 Task: Reply to email with the signature Chelsea Sanchez with the subject Request for a testimonial from softage.1@softage.net with the message Could you please provide me with an update on the status of the project? with CC to softage.7@softage.net with an attached document Feasibility_study.pdf
Action: Mouse moved to (1164, 0)
Screenshot: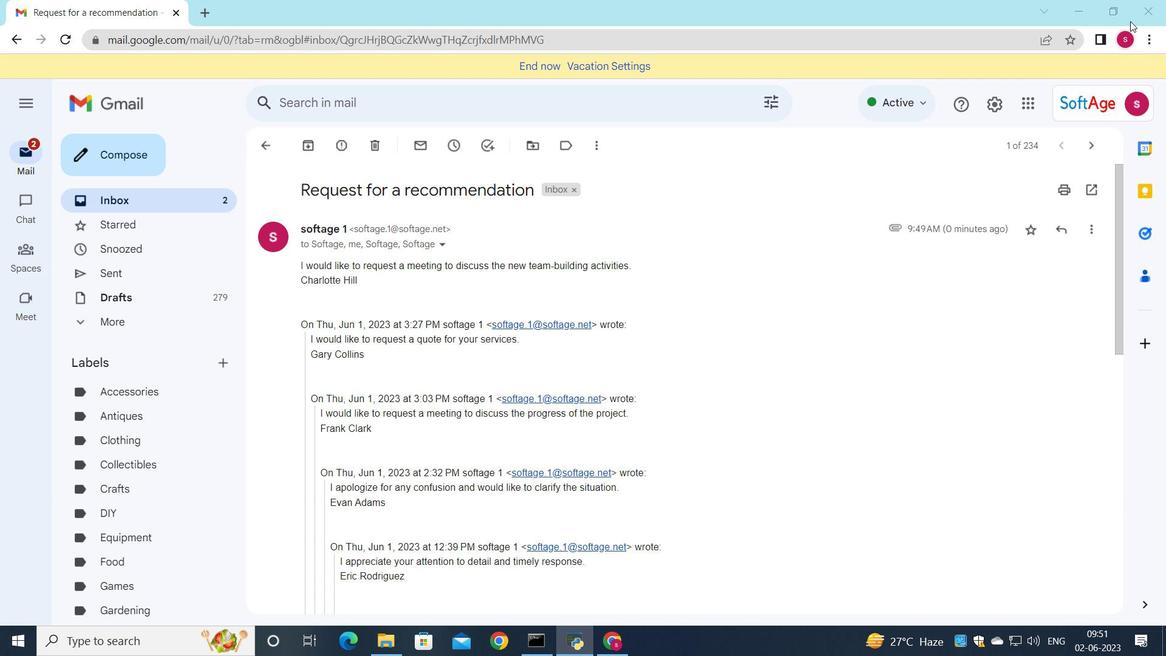 
Action: Mouse pressed left at (1164, 0)
Screenshot: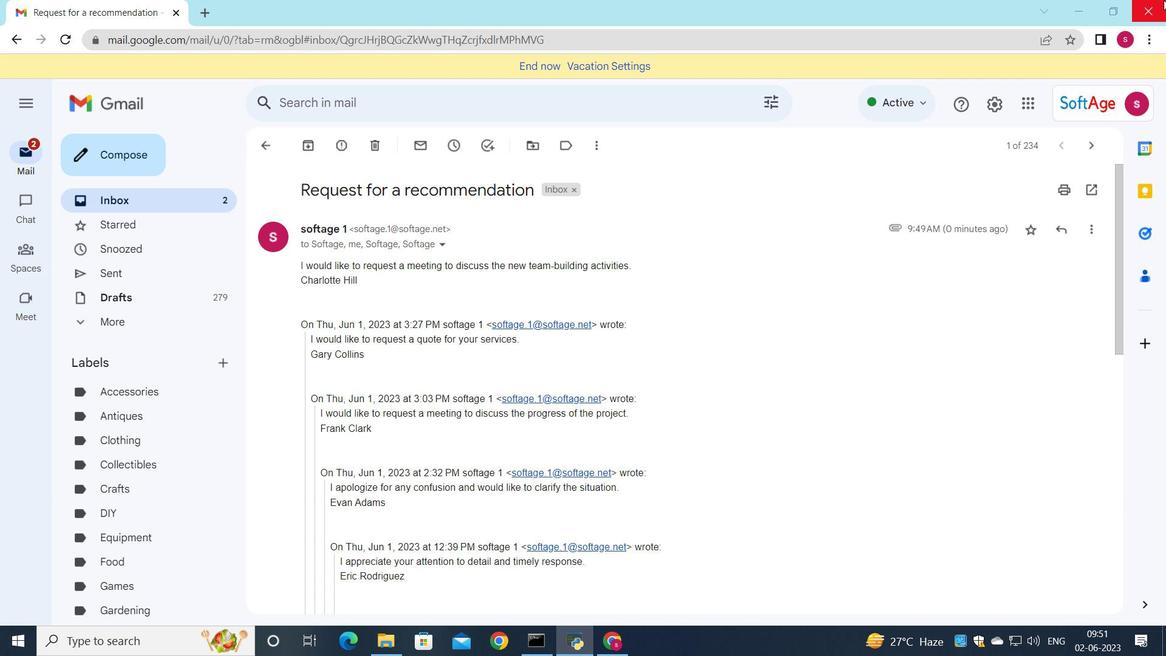 
Action: Mouse moved to (482, 649)
Screenshot: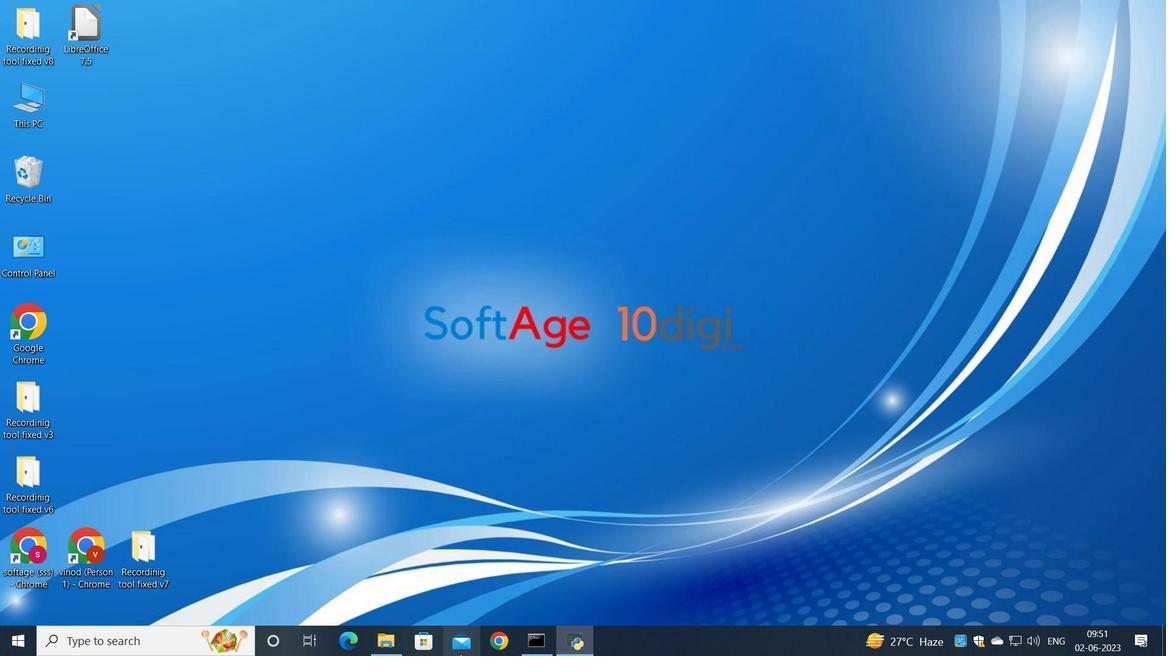 
Action: Mouse pressed left at (482, 649)
Screenshot: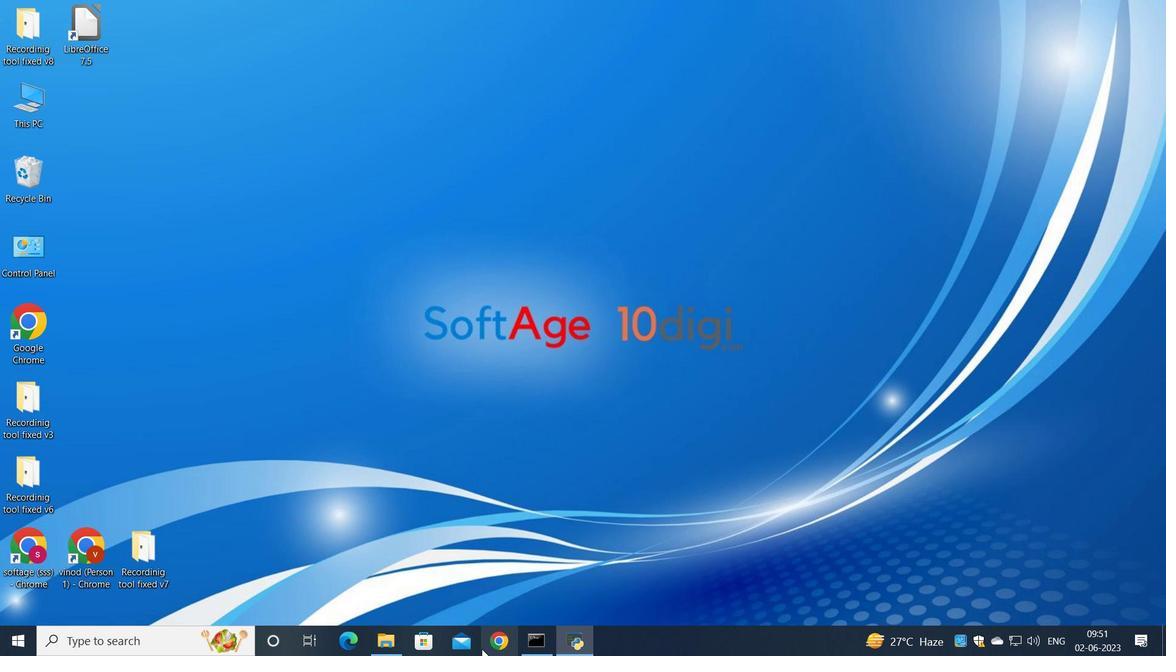 
Action: Mouse moved to (506, 412)
Screenshot: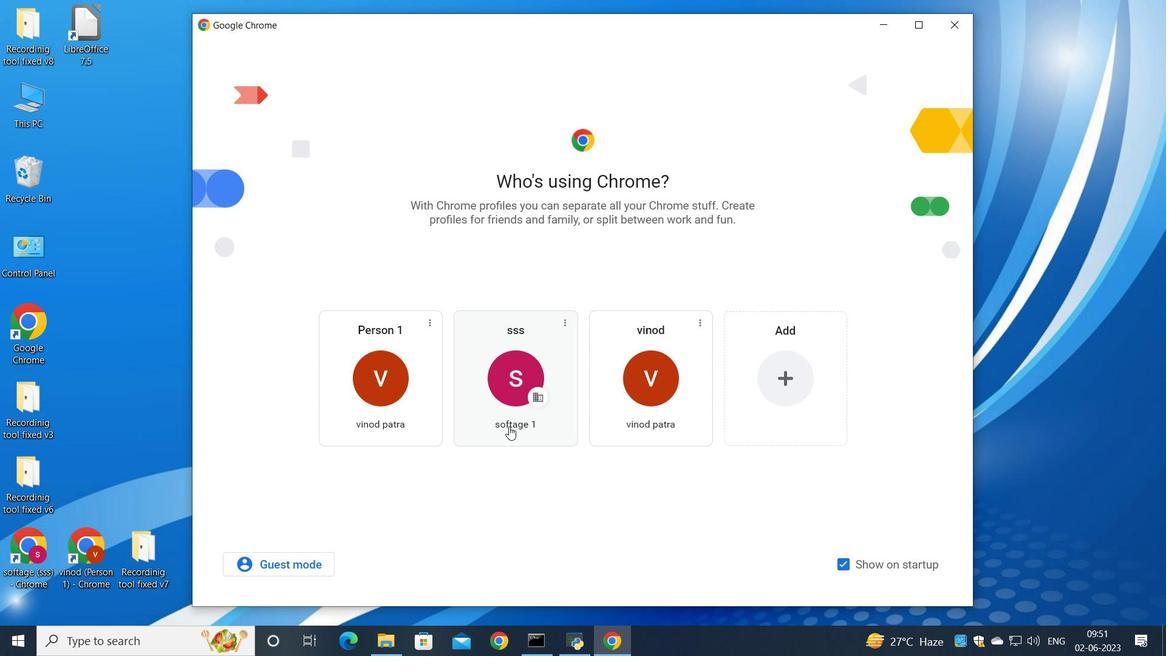 
Action: Mouse pressed left at (506, 412)
Screenshot: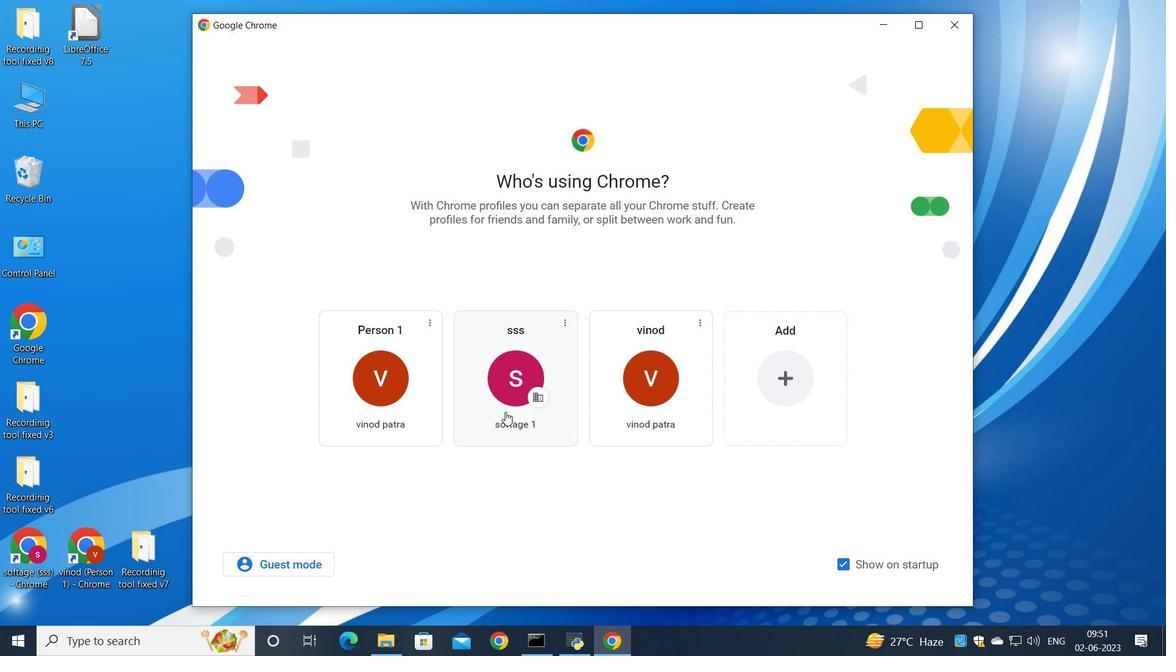 
Action: Mouse moved to (1018, 104)
Screenshot: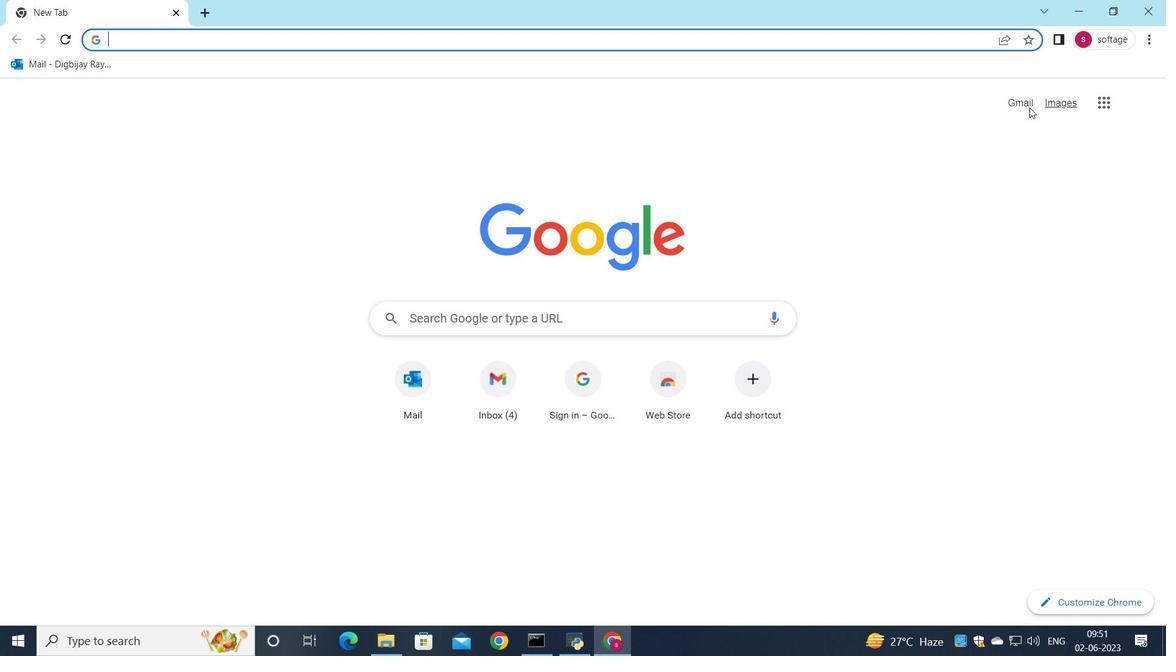 
Action: Mouse pressed left at (1018, 104)
Screenshot: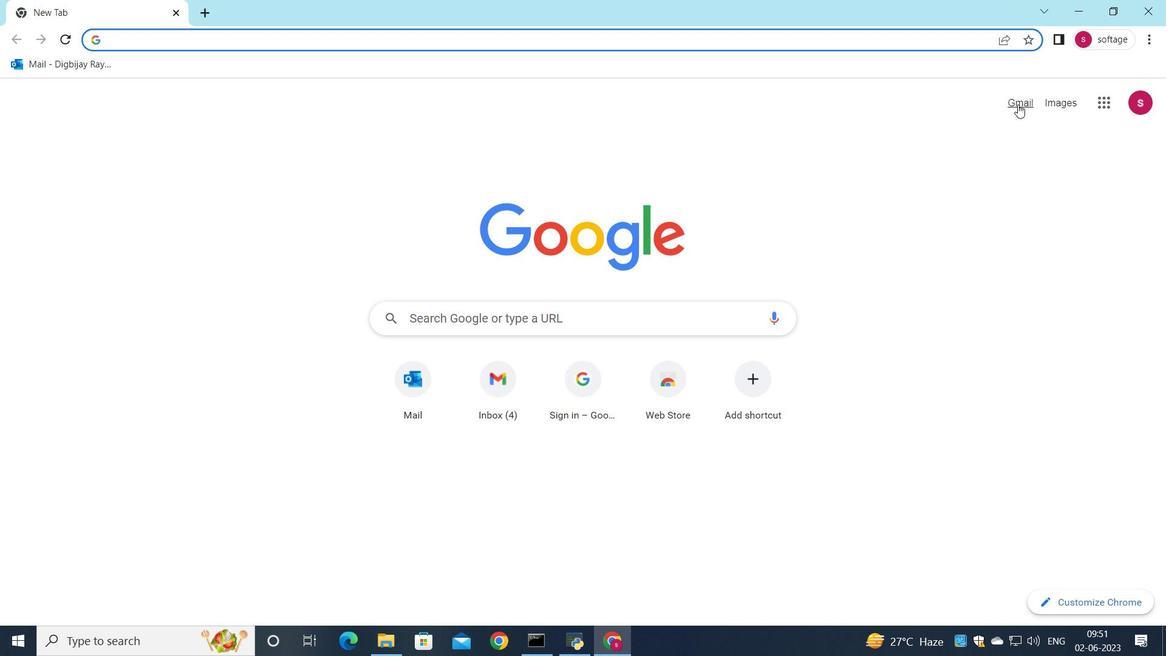 
Action: Mouse moved to (988, 102)
Screenshot: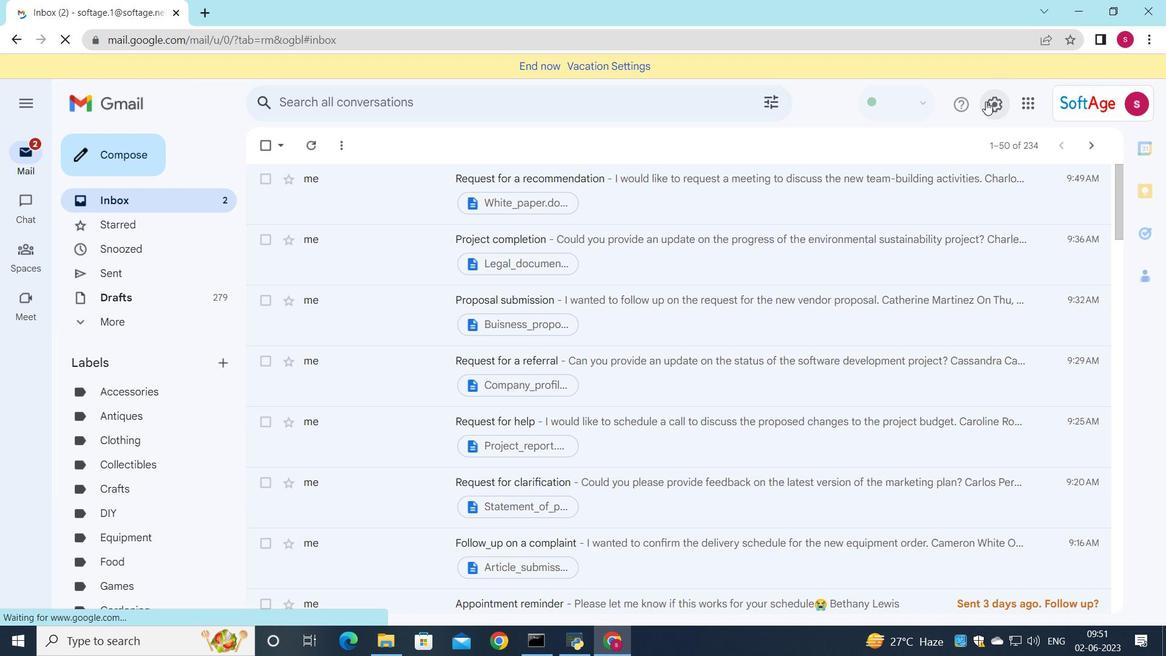 
Action: Mouse pressed left at (988, 102)
Screenshot: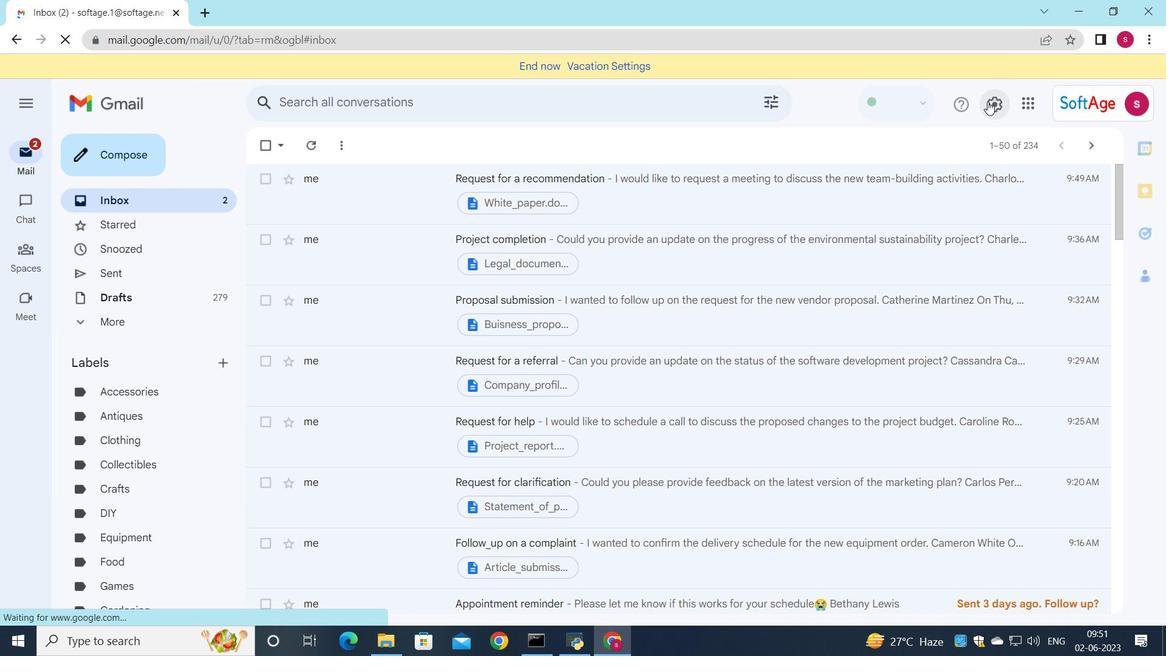 
Action: Mouse moved to (977, 187)
Screenshot: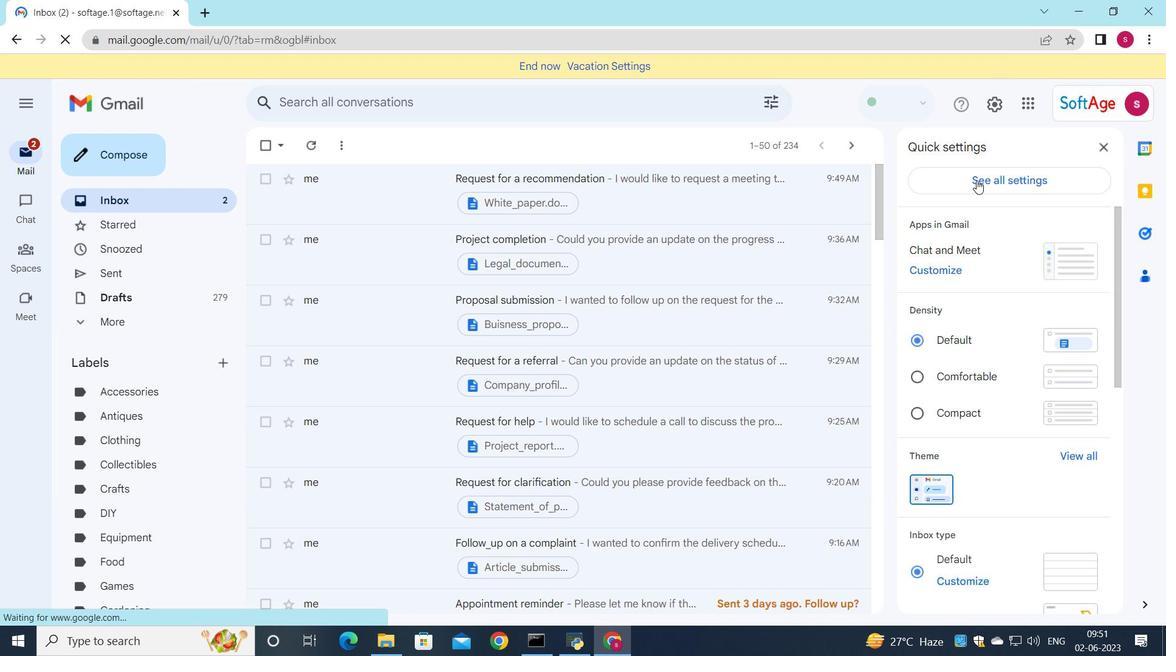 
Action: Mouse pressed left at (977, 187)
Screenshot: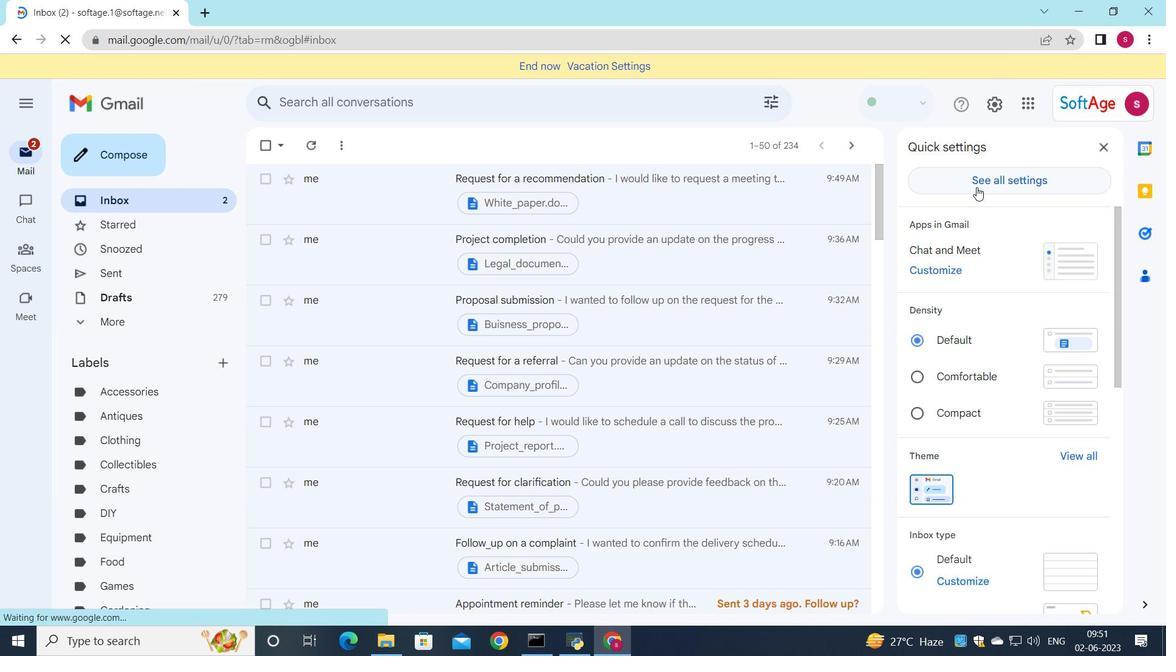 
Action: Mouse moved to (978, 186)
Screenshot: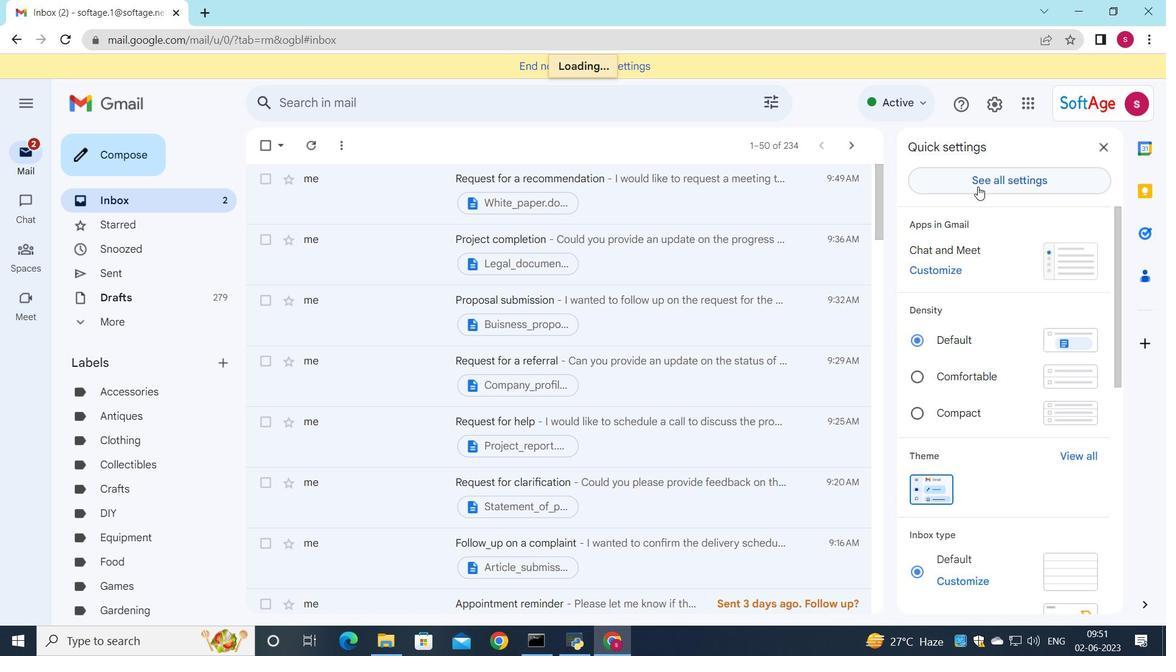 
Action: Mouse pressed left at (978, 186)
Screenshot: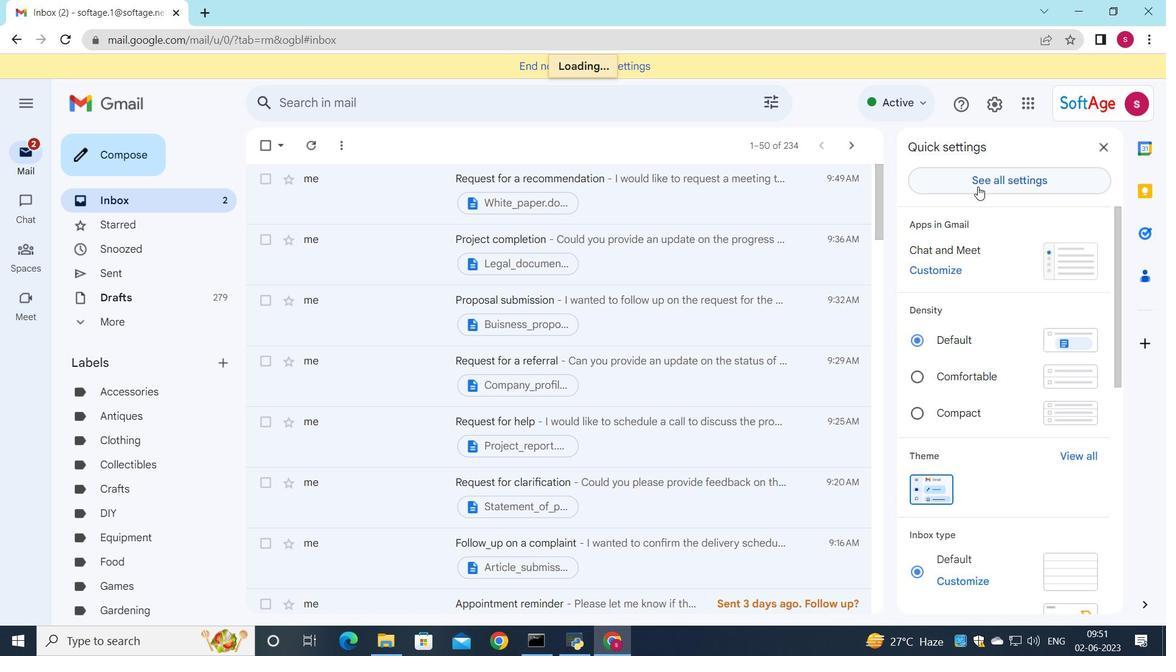 
Action: Mouse moved to (602, 460)
Screenshot: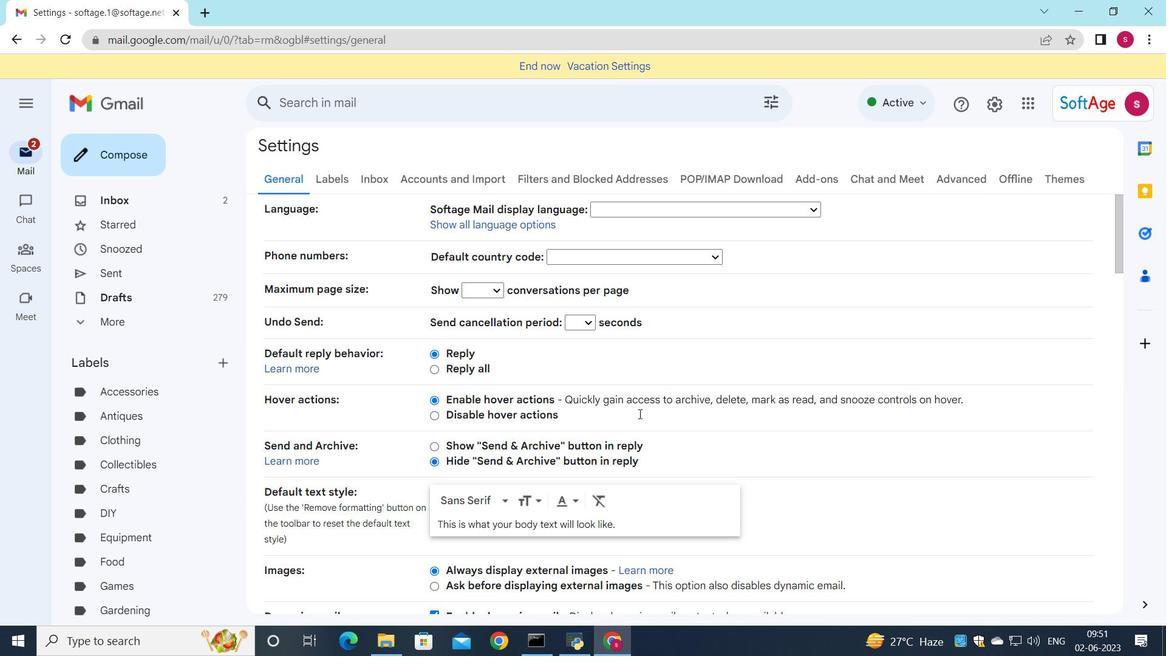 
Action: Mouse scrolled (602, 459) with delta (0, 0)
Screenshot: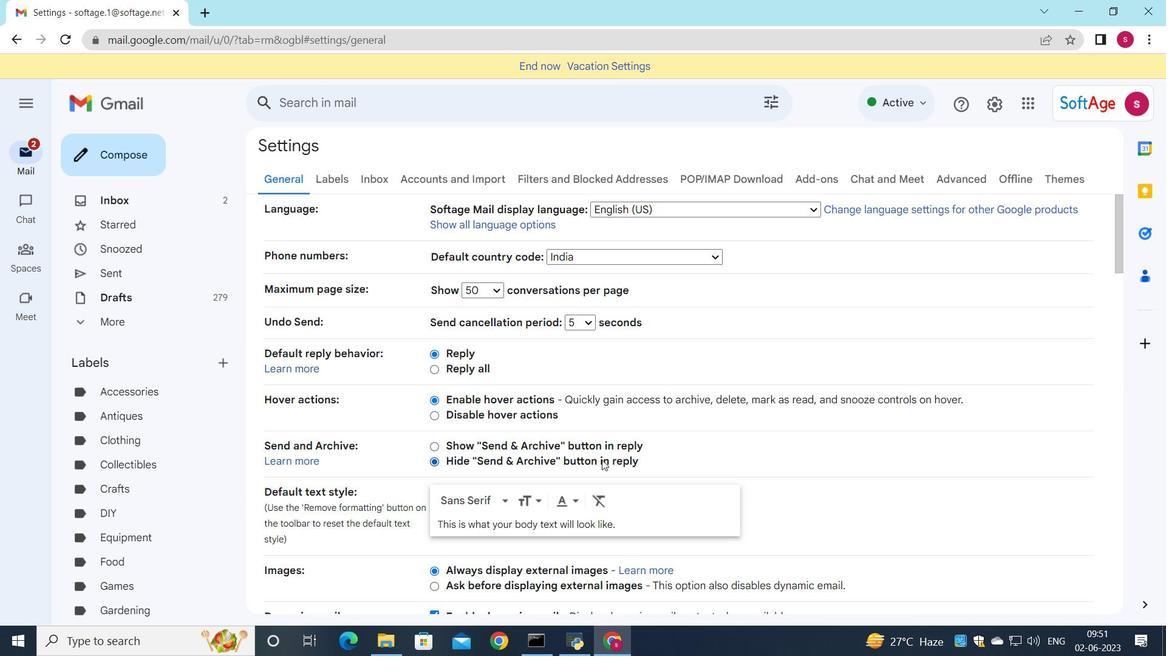 
Action: Mouse scrolled (602, 459) with delta (0, 0)
Screenshot: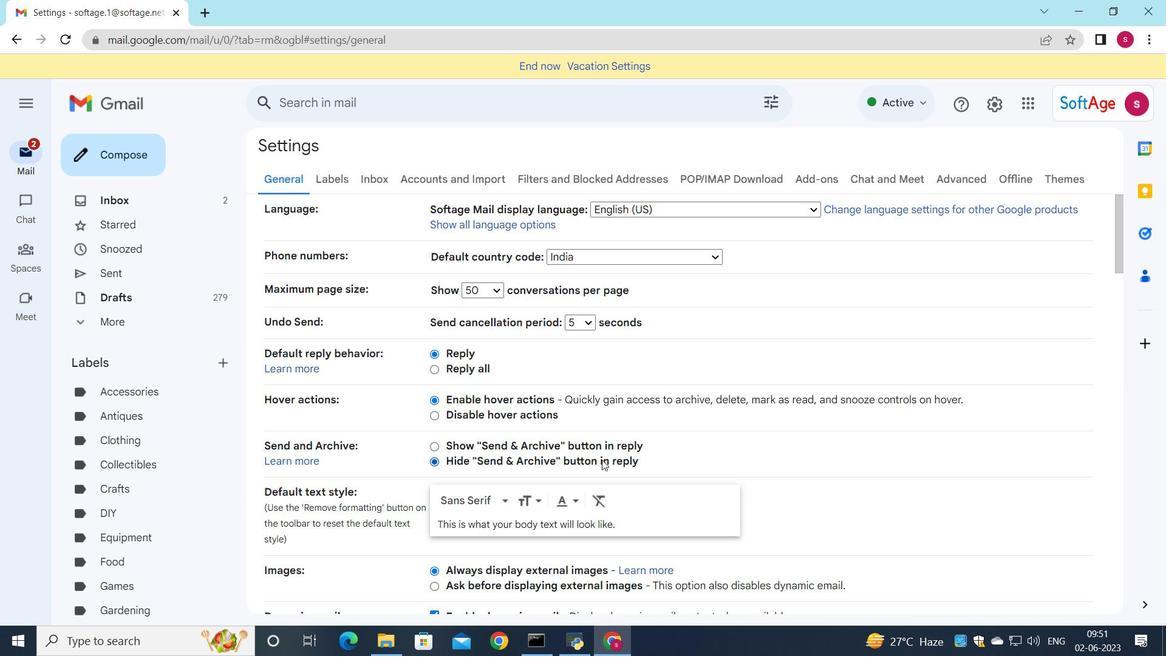 
Action: Mouse scrolled (602, 459) with delta (0, 0)
Screenshot: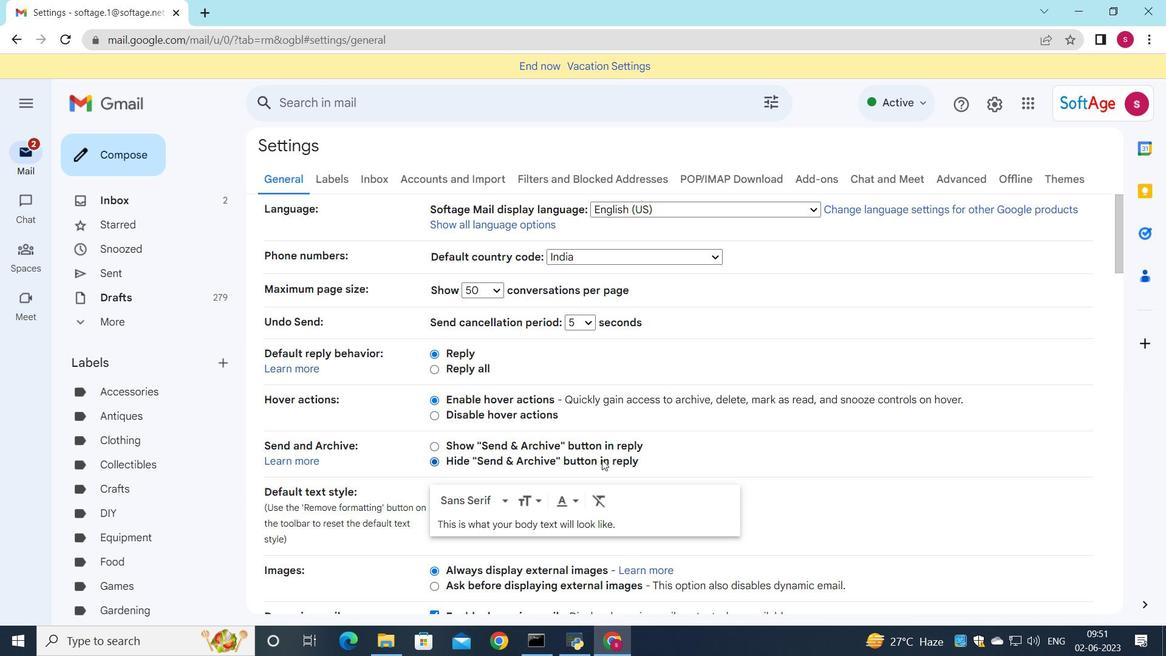 
Action: Mouse scrolled (602, 459) with delta (0, 0)
Screenshot: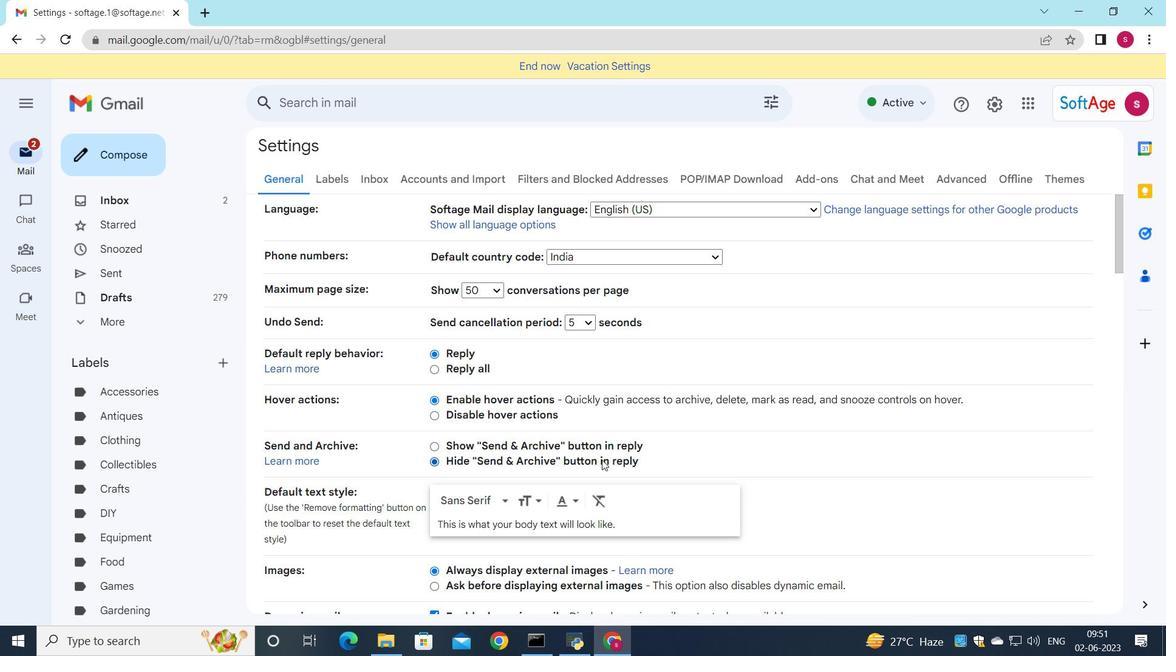 
Action: Mouse moved to (604, 458)
Screenshot: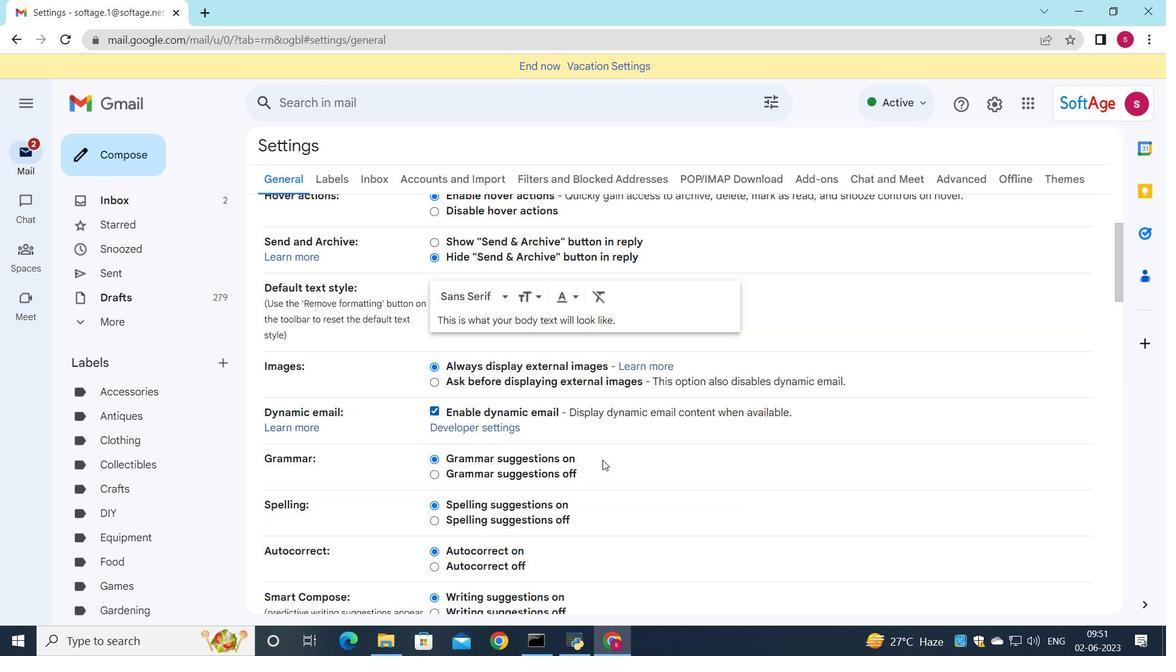 
Action: Mouse scrolled (604, 457) with delta (0, 0)
Screenshot: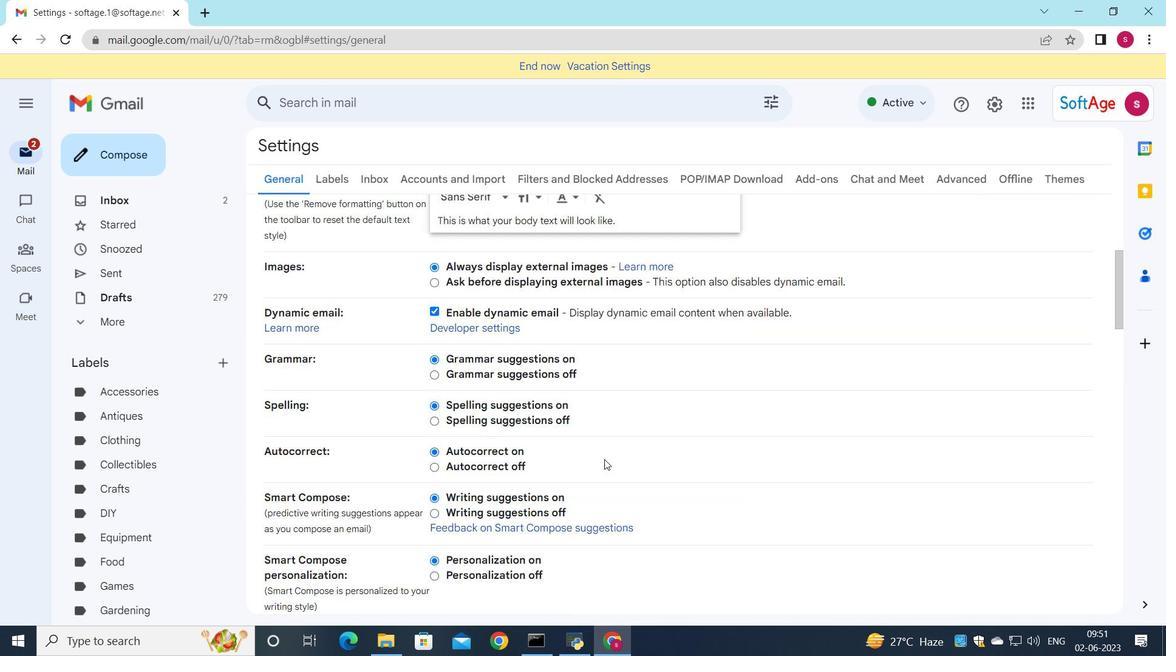 
Action: Mouse scrolled (604, 457) with delta (0, 0)
Screenshot: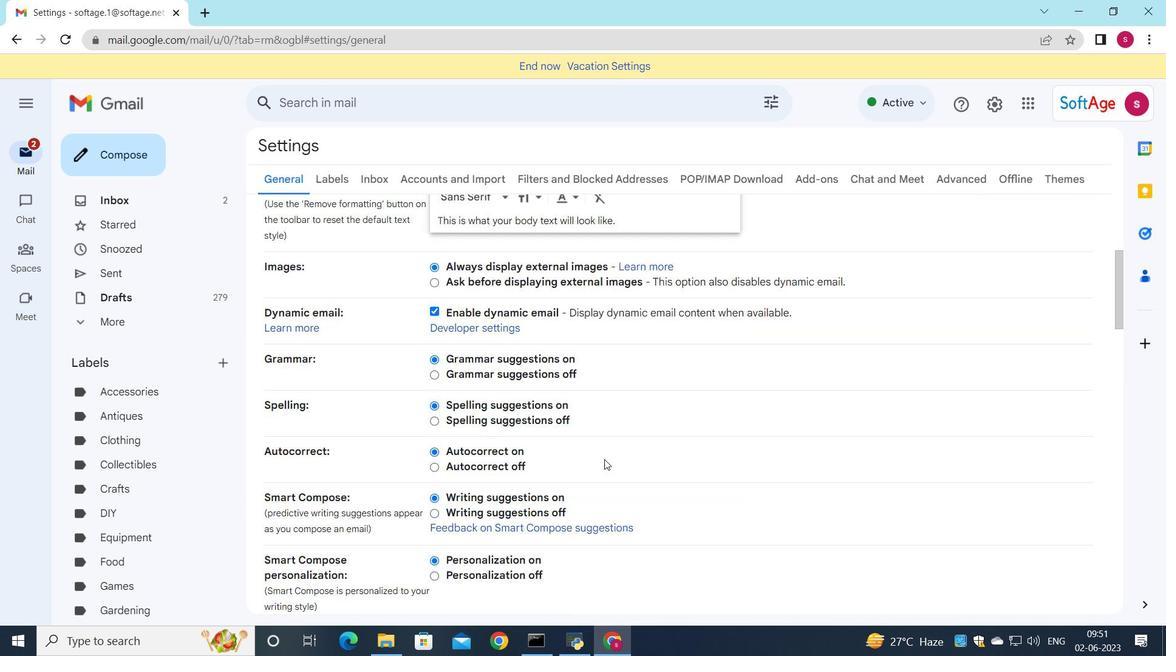 
Action: Mouse scrolled (604, 457) with delta (0, 0)
Screenshot: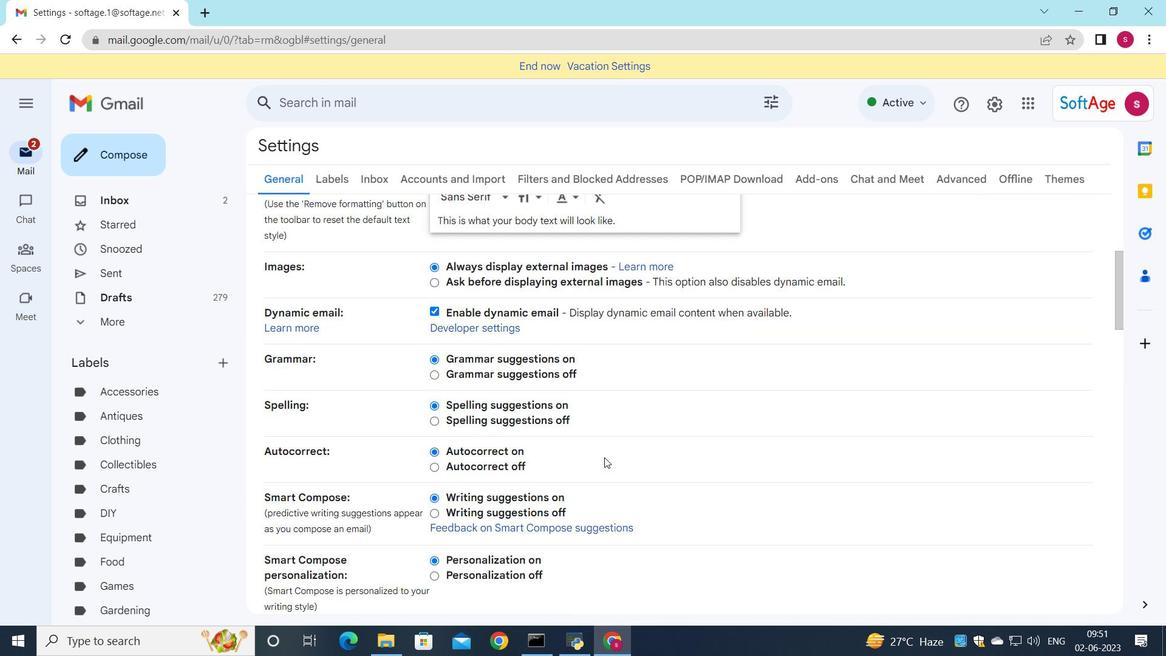 
Action: Mouse scrolled (604, 457) with delta (0, 0)
Screenshot: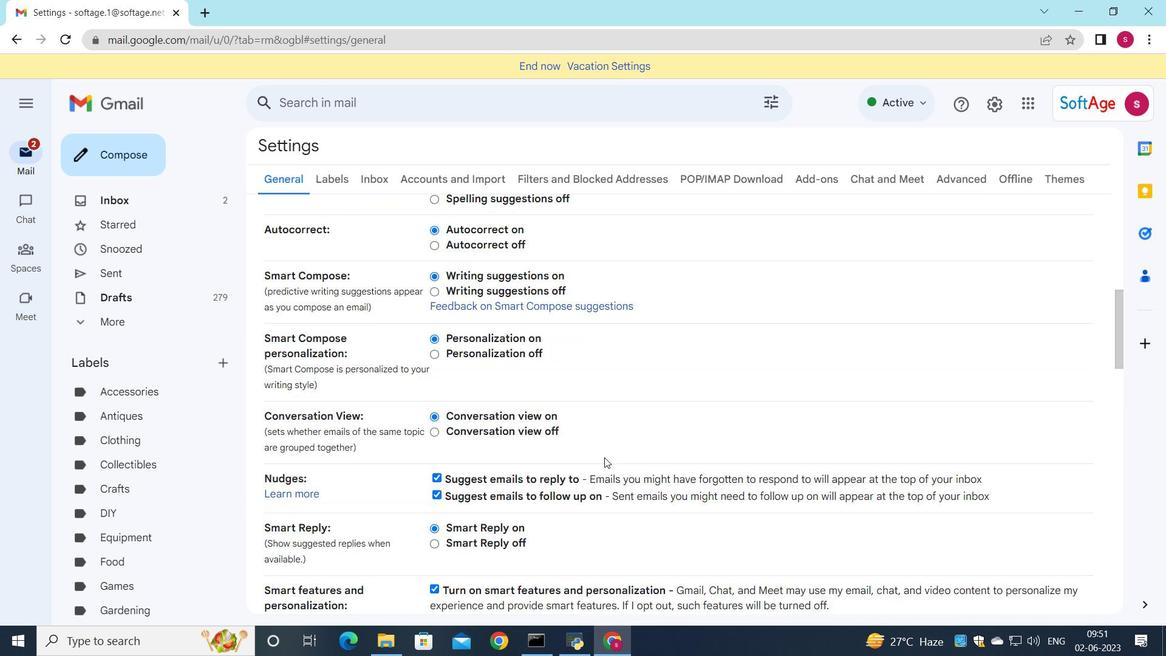 
Action: Mouse scrolled (604, 457) with delta (0, 0)
Screenshot: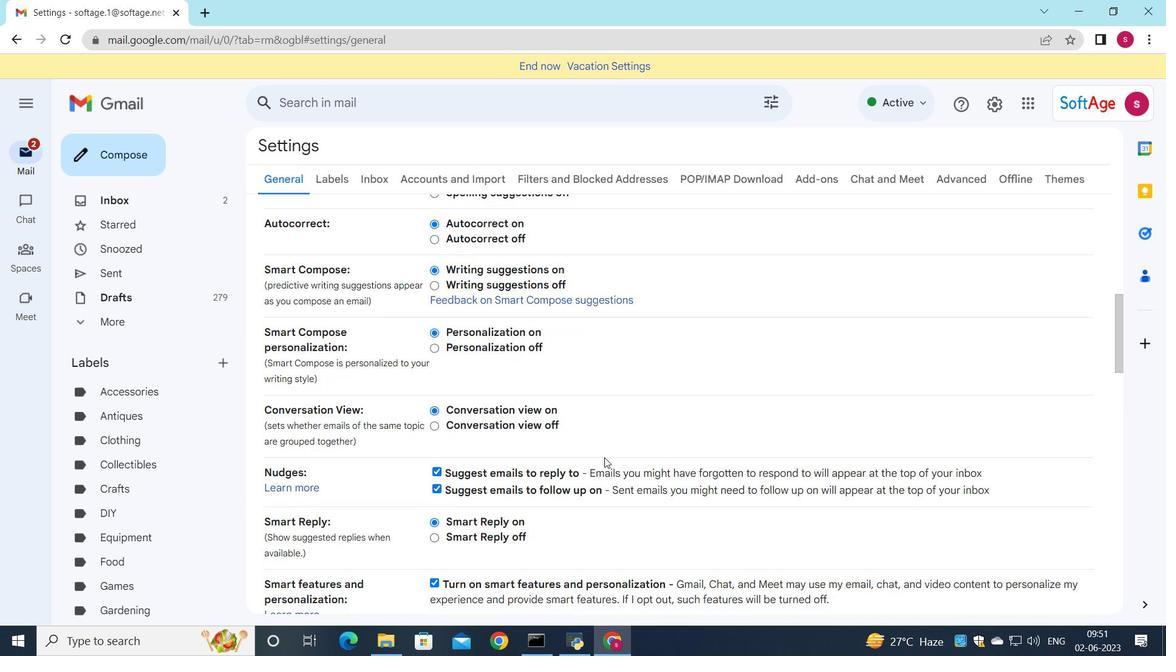 
Action: Mouse scrolled (604, 457) with delta (0, 0)
Screenshot: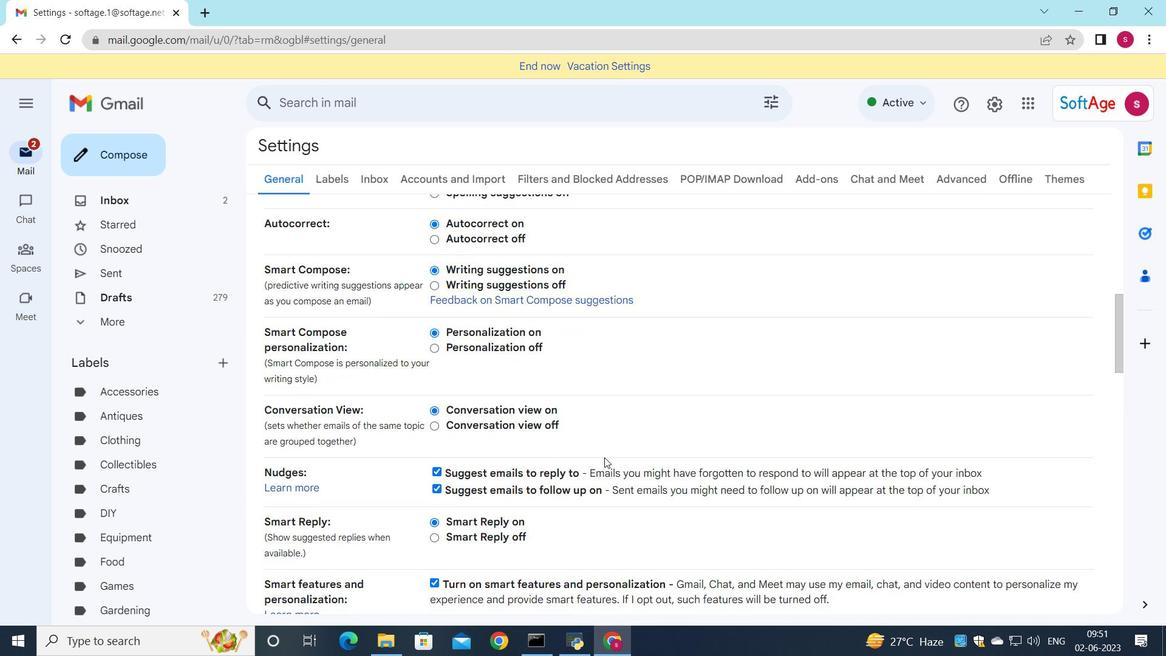 
Action: Mouse scrolled (604, 457) with delta (0, 0)
Screenshot: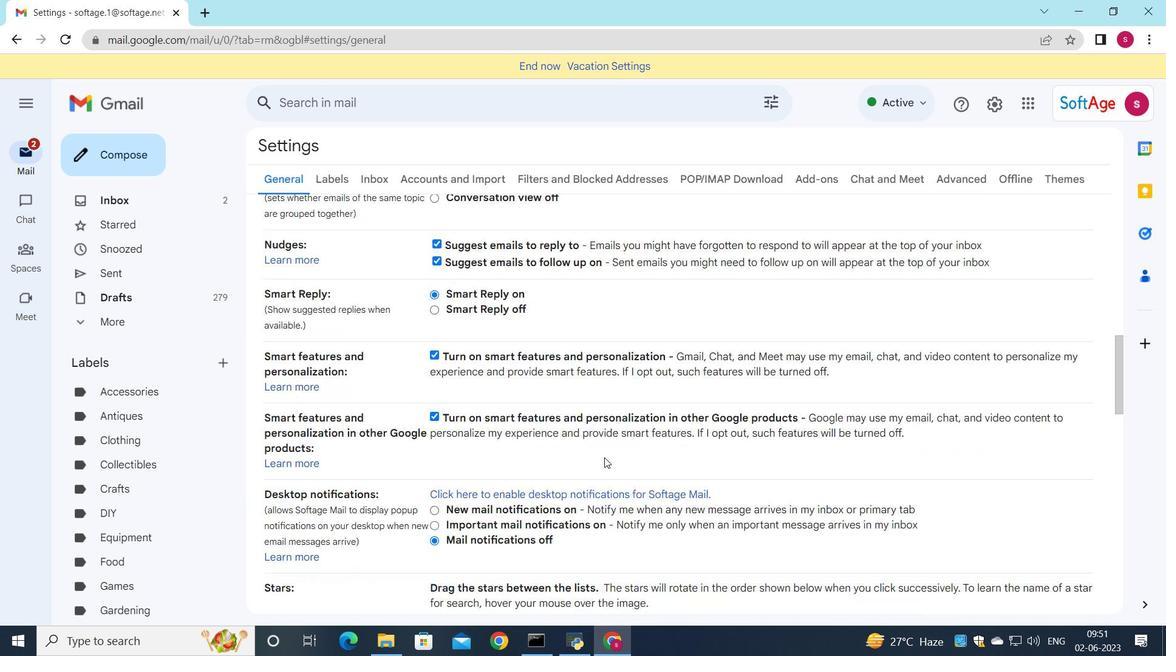 
Action: Mouse scrolled (604, 457) with delta (0, 0)
Screenshot: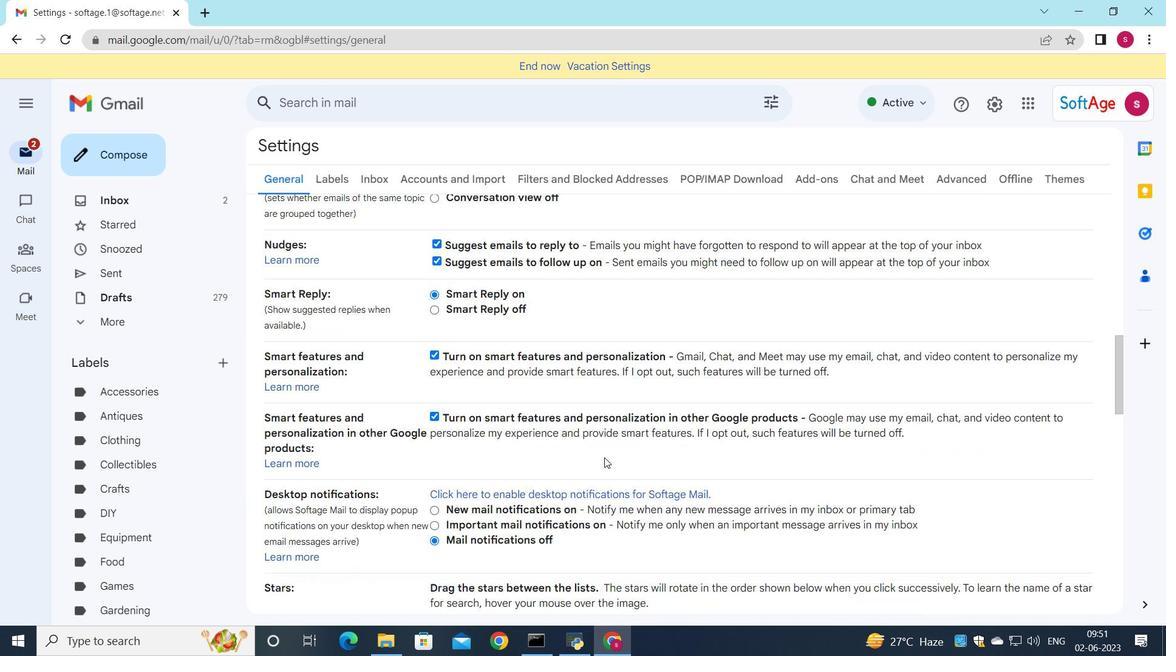 
Action: Mouse scrolled (604, 457) with delta (0, 0)
Screenshot: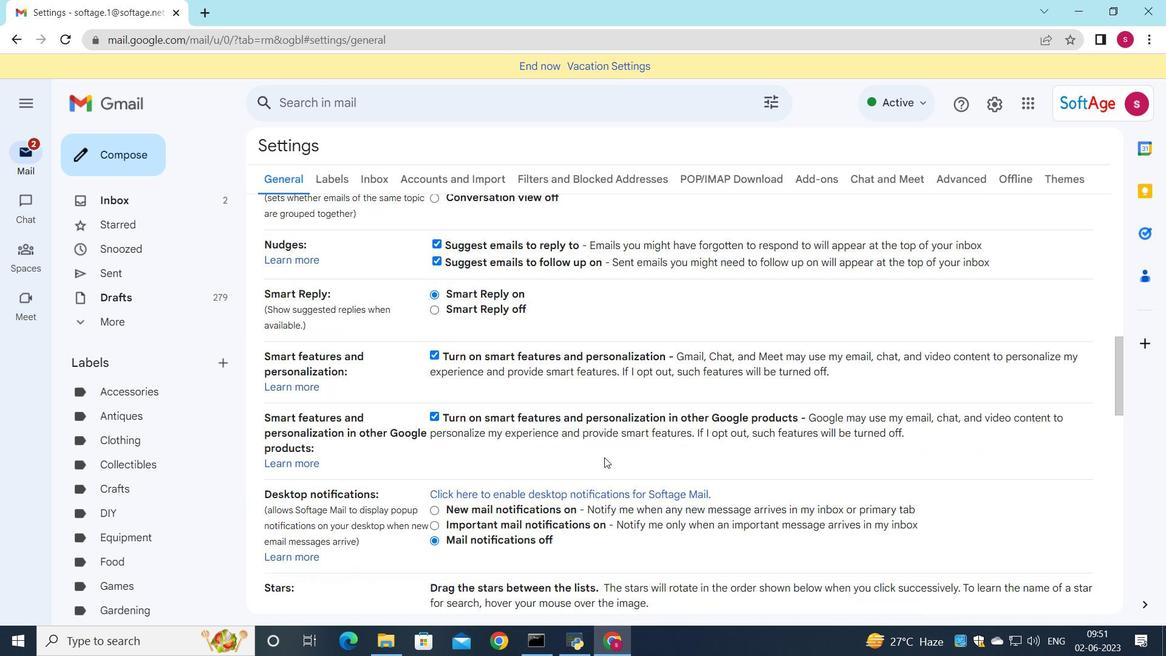 
Action: Mouse scrolled (604, 457) with delta (0, 0)
Screenshot: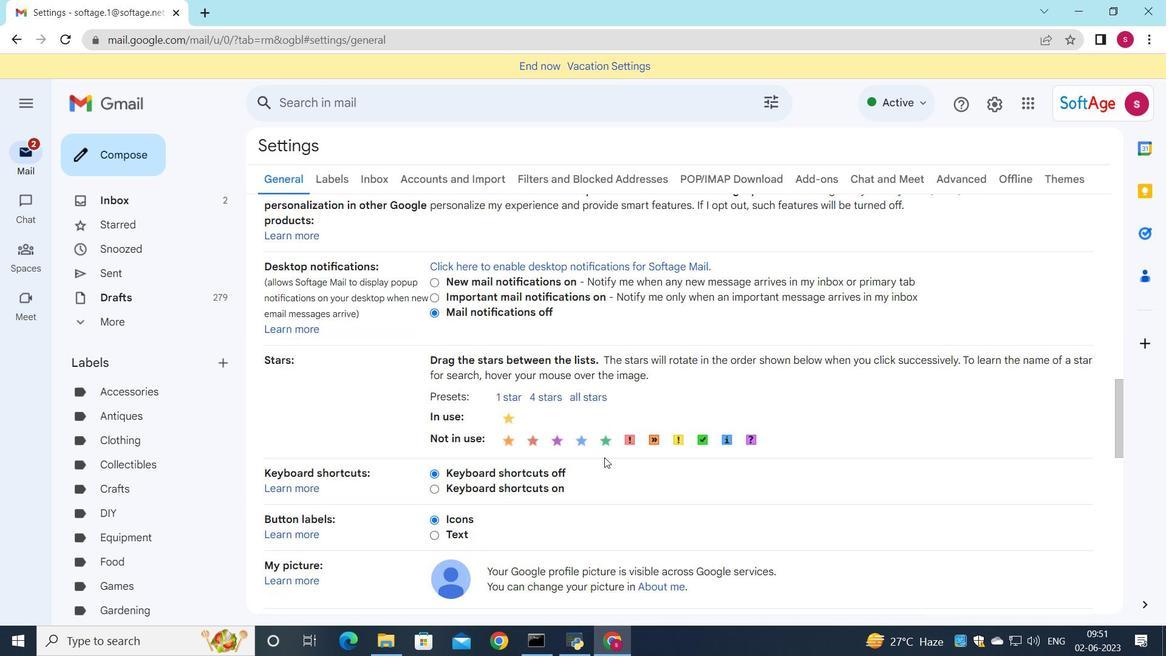 
Action: Mouse scrolled (604, 457) with delta (0, 0)
Screenshot: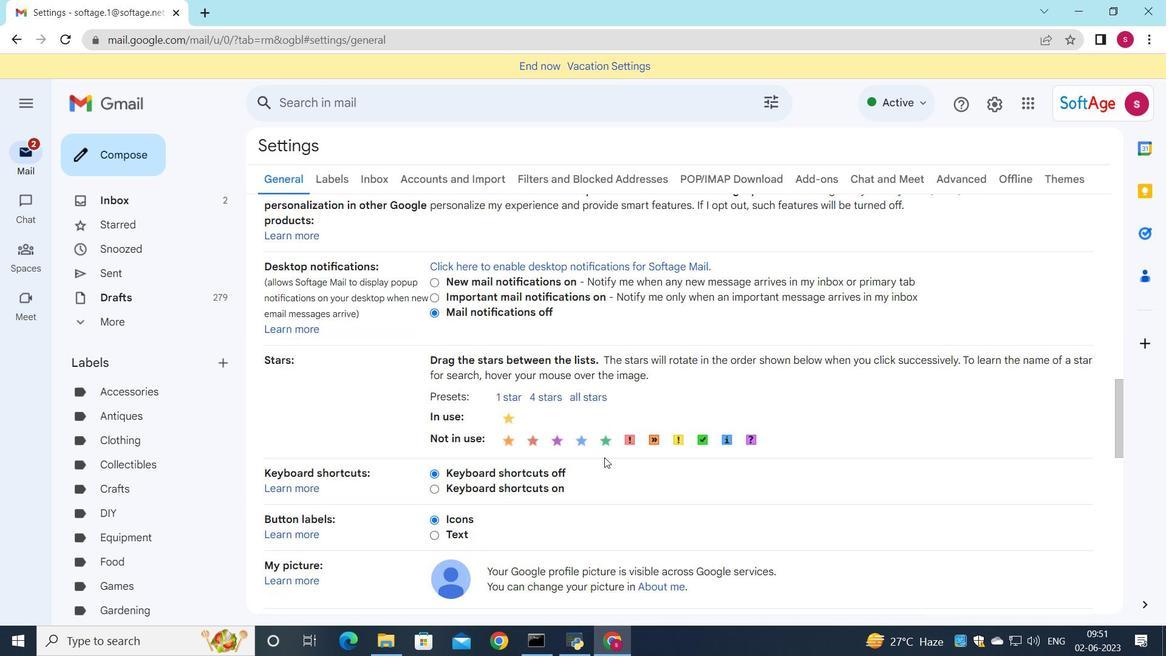 
Action: Mouse scrolled (604, 457) with delta (0, 0)
Screenshot: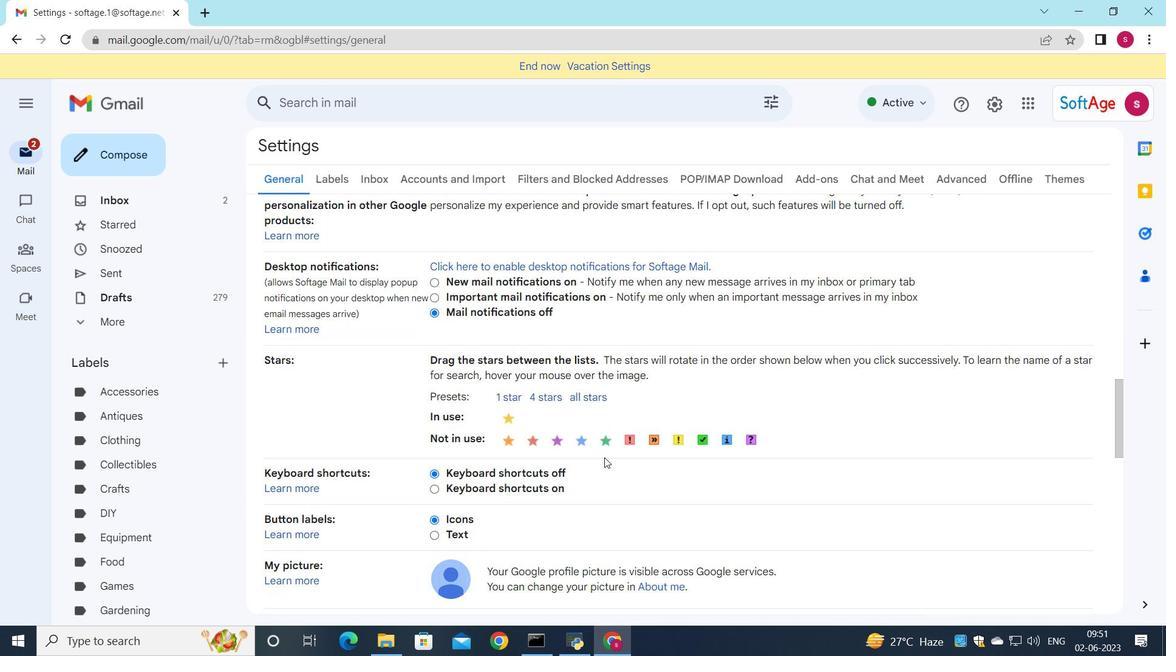 
Action: Mouse scrolled (604, 457) with delta (0, 0)
Screenshot: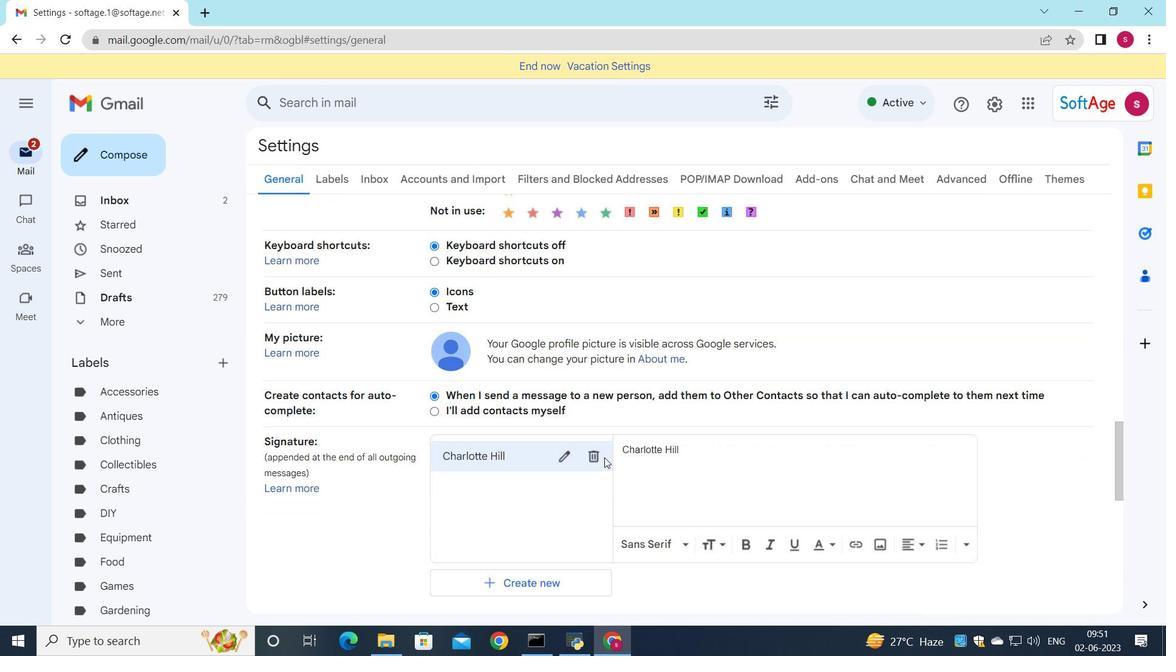 
Action: Mouse scrolled (604, 457) with delta (0, 0)
Screenshot: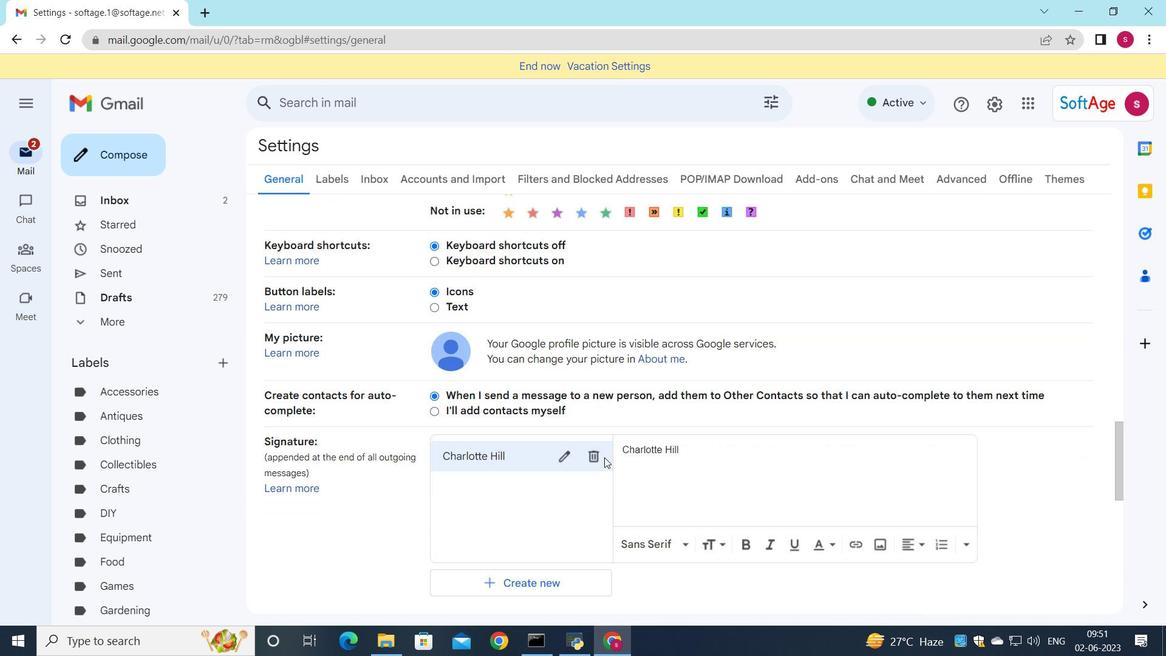 
Action: Mouse scrolled (604, 457) with delta (0, 0)
Screenshot: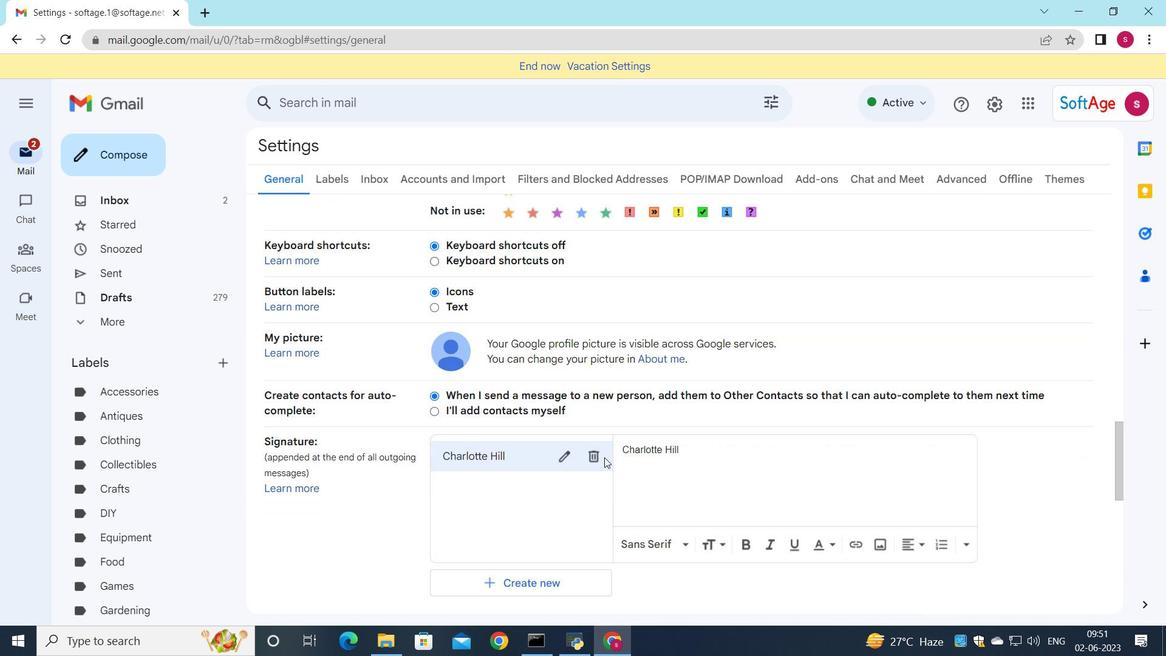 
Action: Mouse scrolled (604, 457) with delta (0, 0)
Screenshot: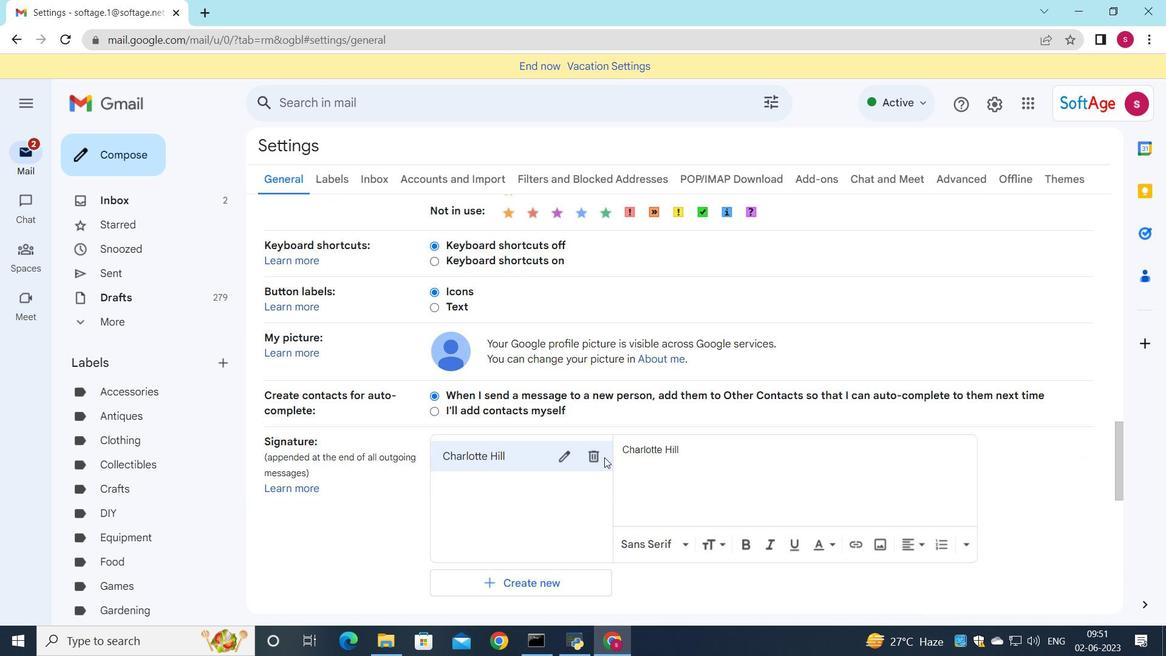 
Action: Mouse scrolled (604, 458) with delta (0, 0)
Screenshot: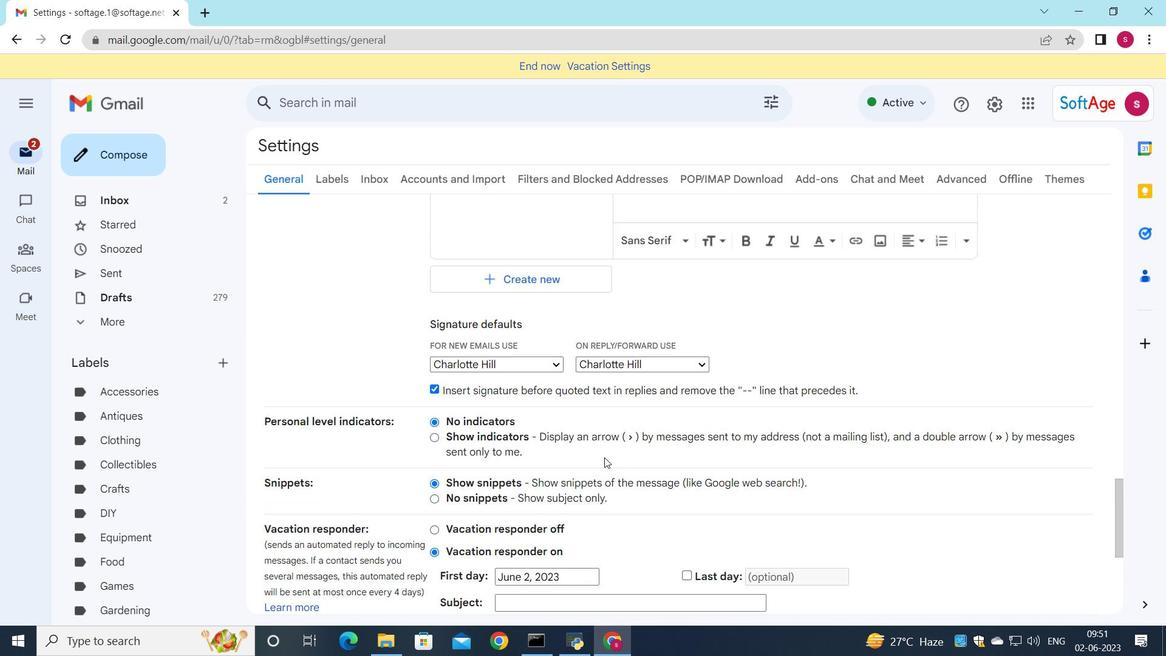 
Action: Mouse scrolled (604, 458) with delta (0, 0)
Screenshot: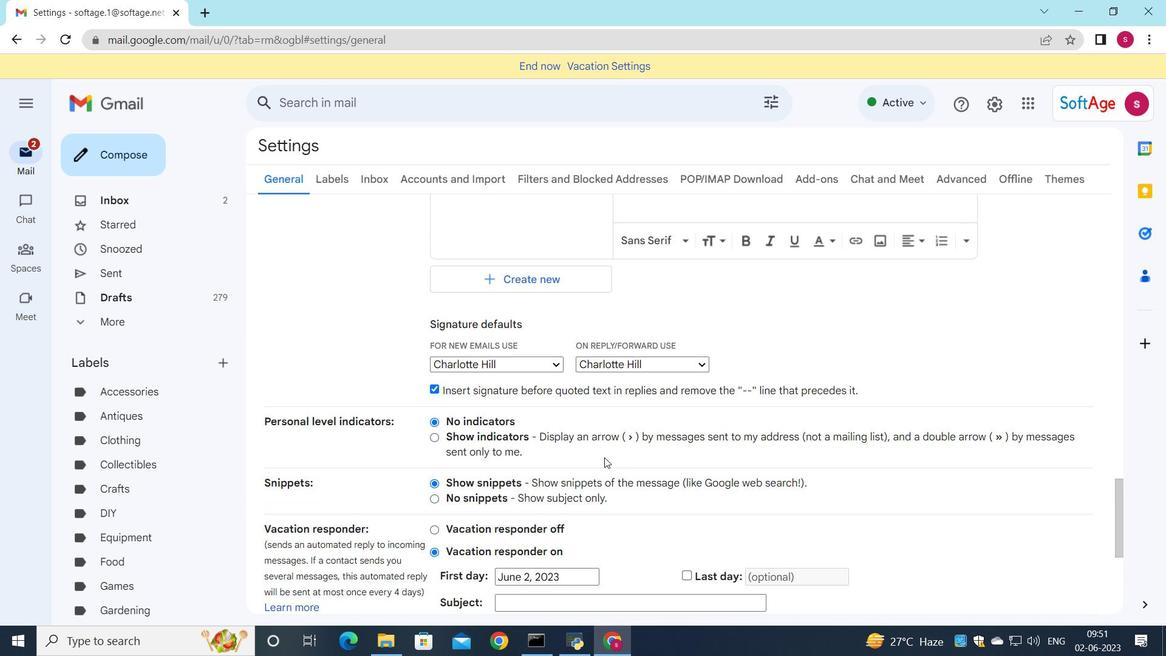
Action: Mouse moved to (597, 302)
Screenshot: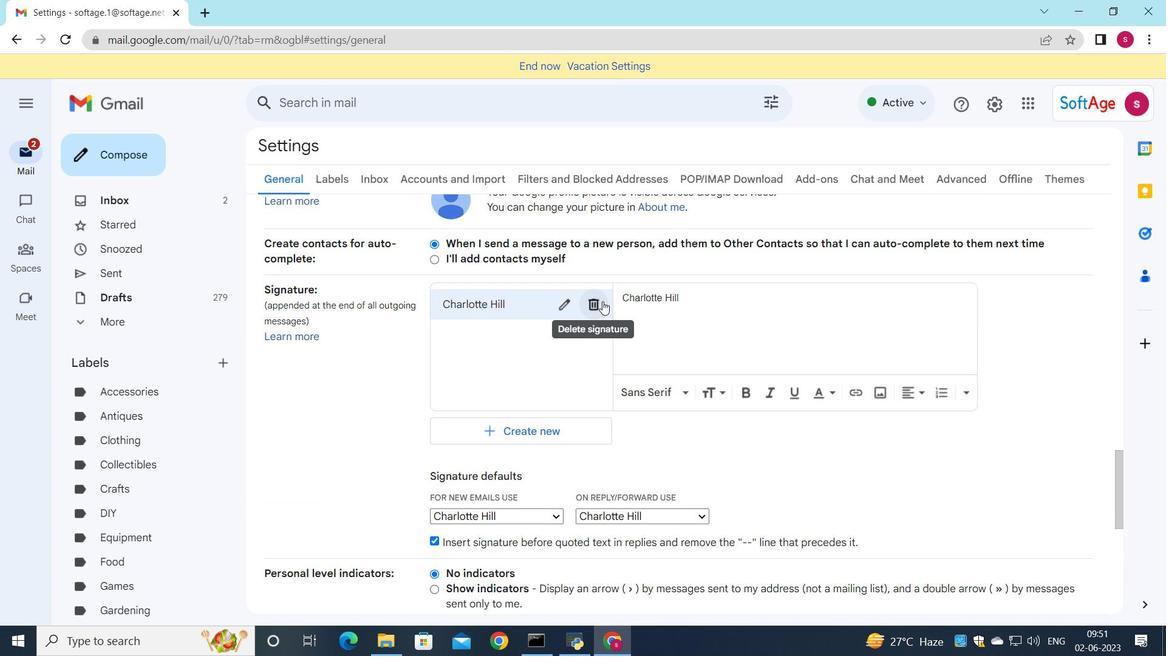 
Action: Mouse pressed left at (597, 302)
Screenshot: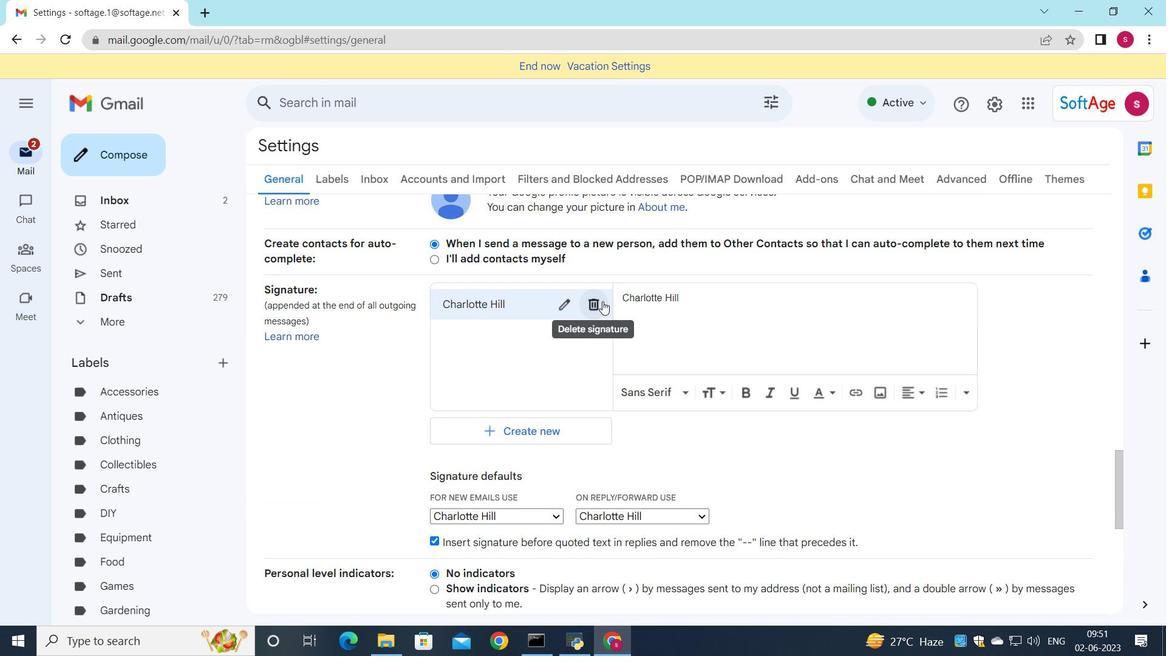 
Action: Mouse moved to (718, 376)
Screenshot: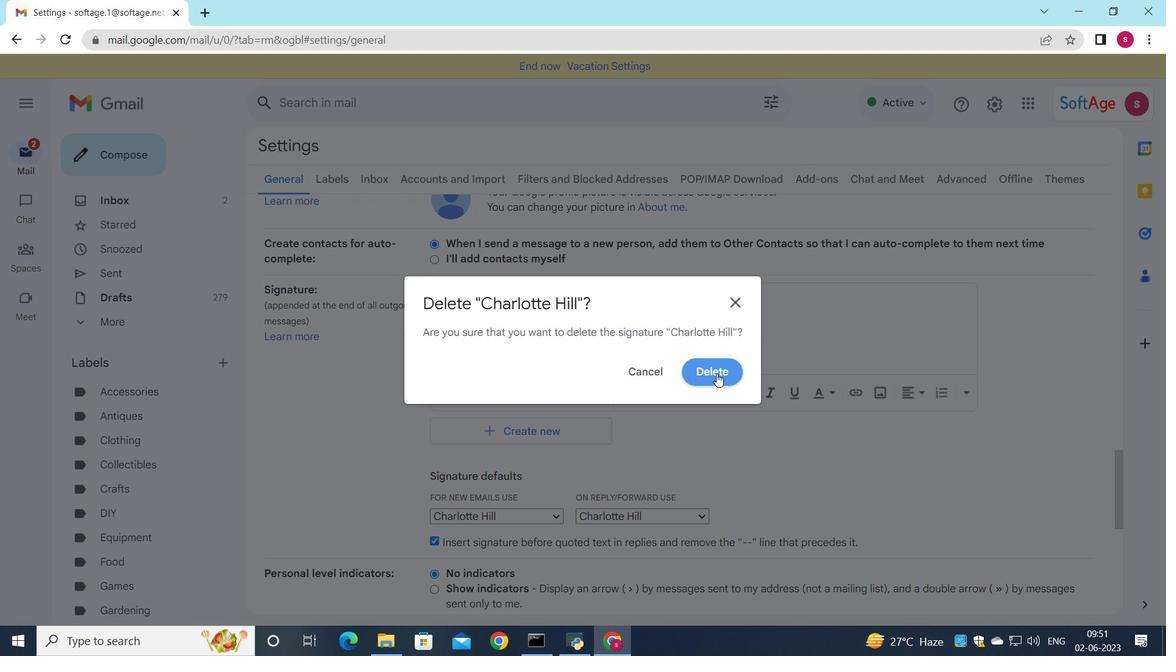 
Action: Mouse pressed left at (718, 376)
Screenshot: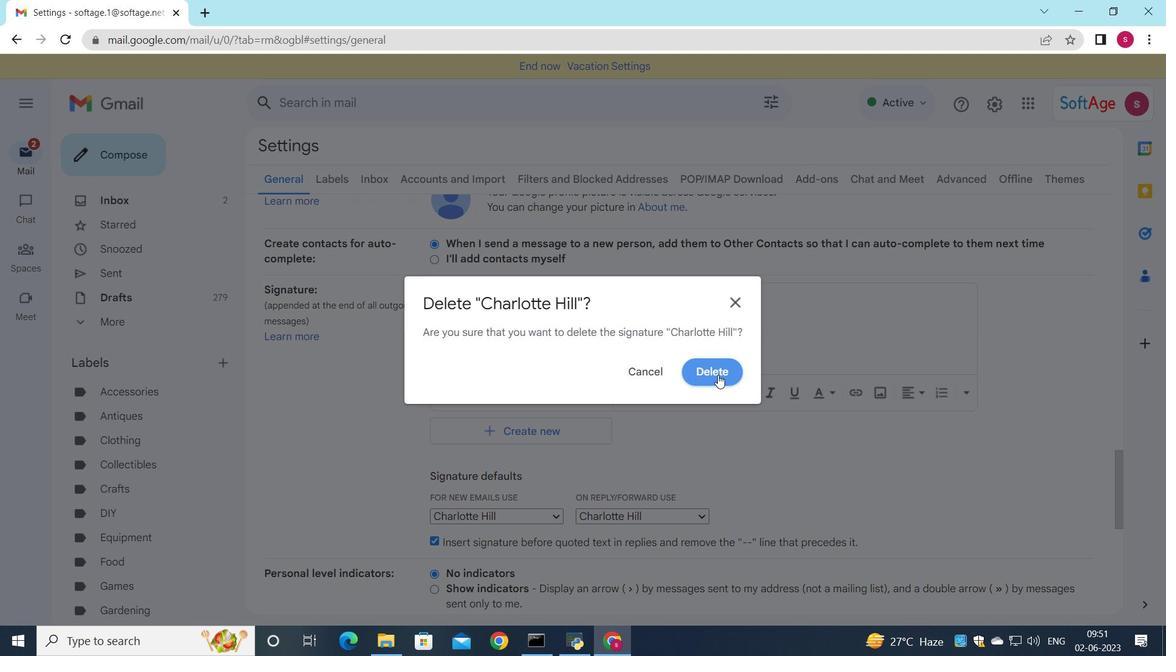 
Action: Mouse moved to (492, 317)
Screenshot: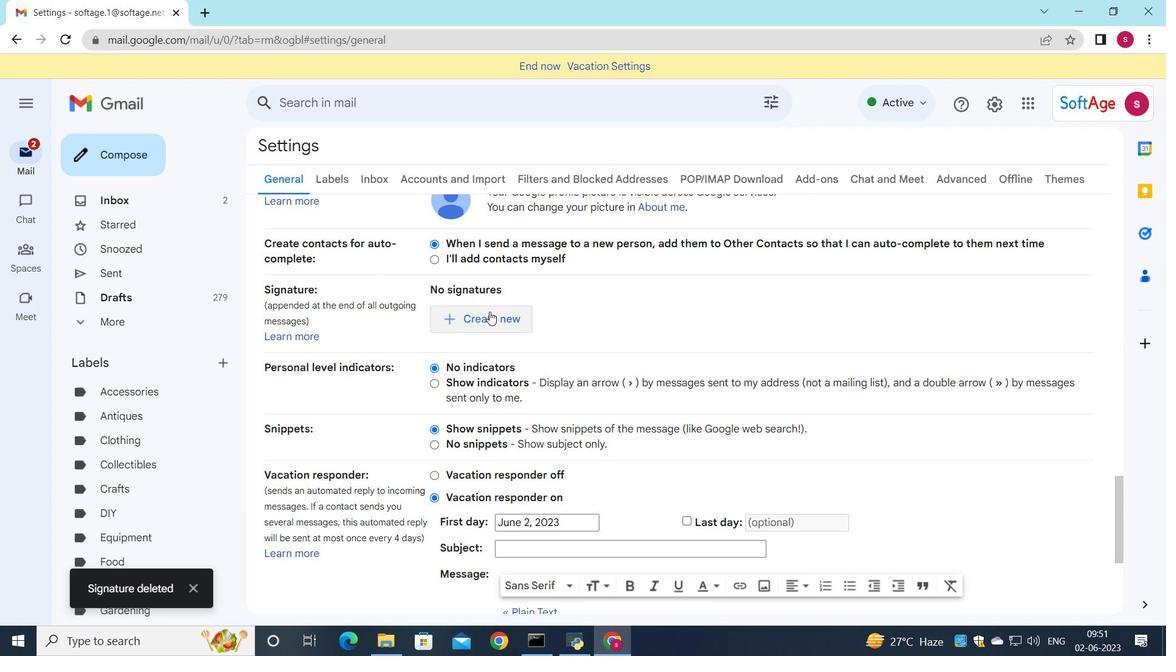 
Action: Mouse pressed left at (492, 317)
Screenshot: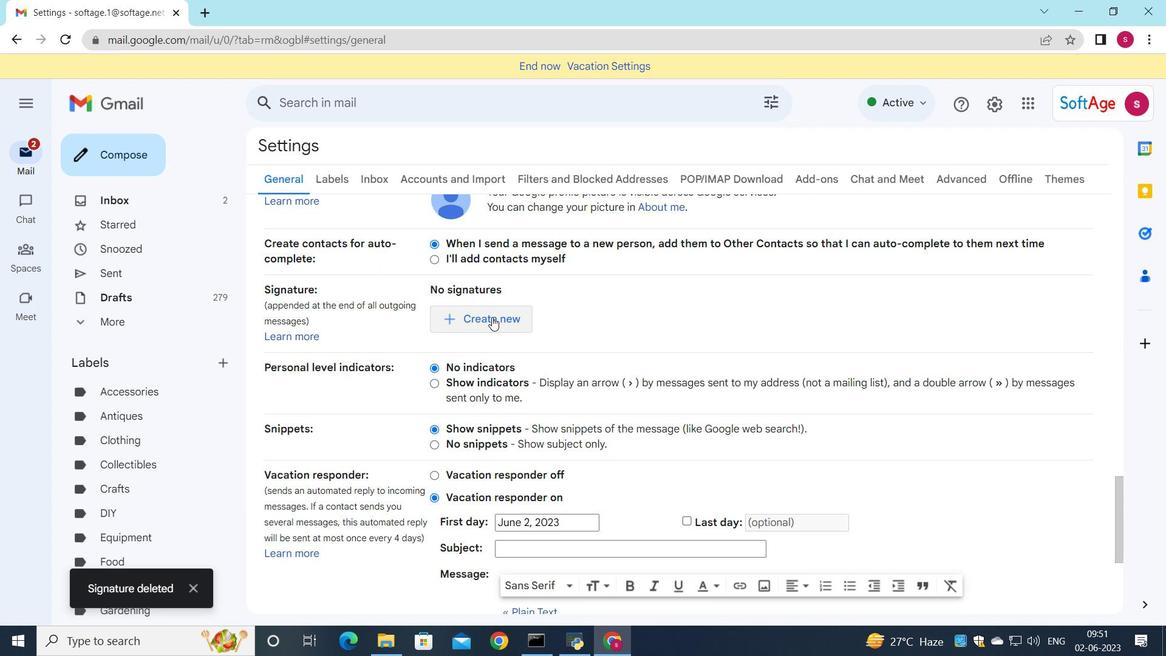 
Action: Mouse moved to (495, 319)
Screenshot: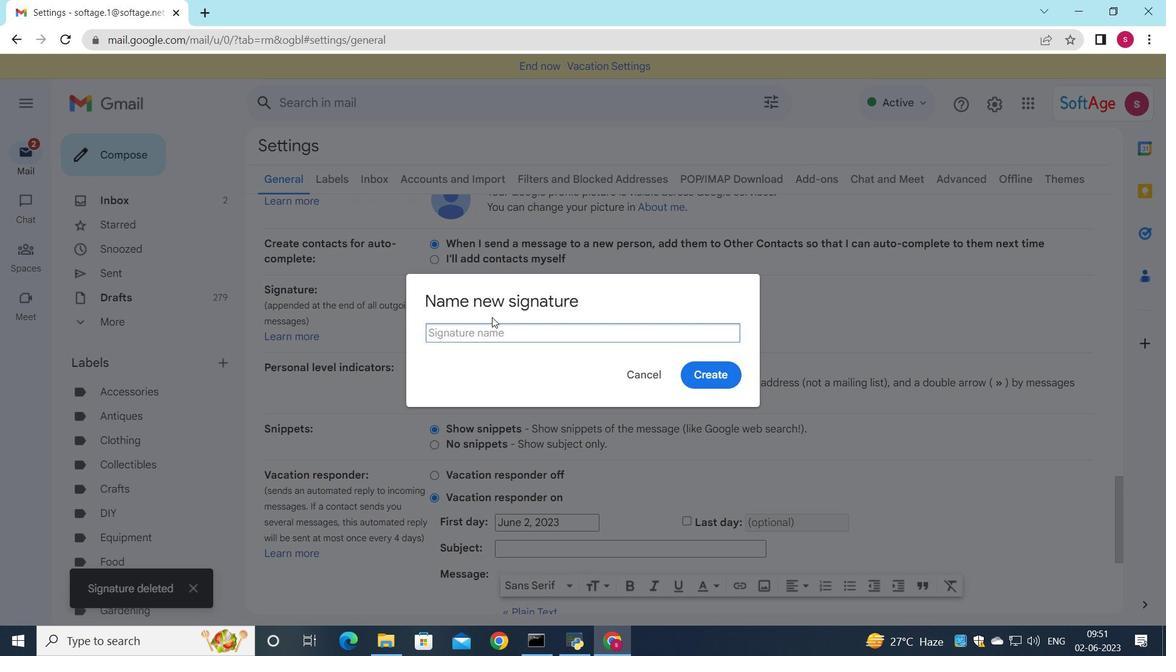 
Action: Key pressed <Key.shift>Chelsea<Key.space><Key.shift>Sanchez
Screenshot: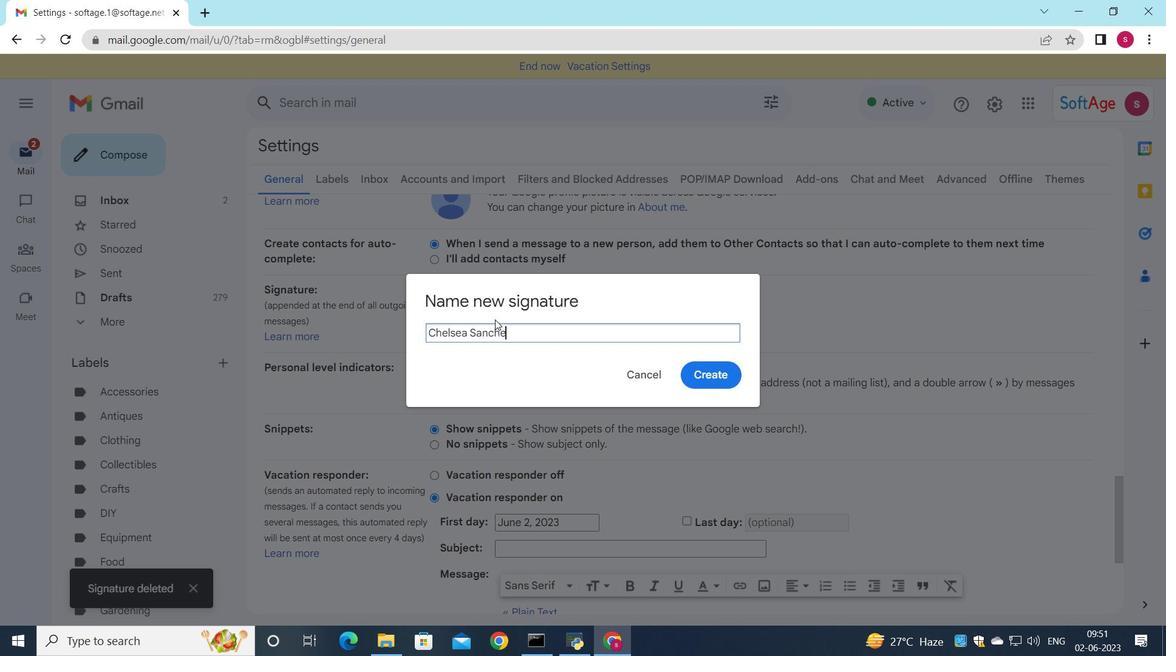 
Action: Mouse moved to (721, 381)
Screenshot: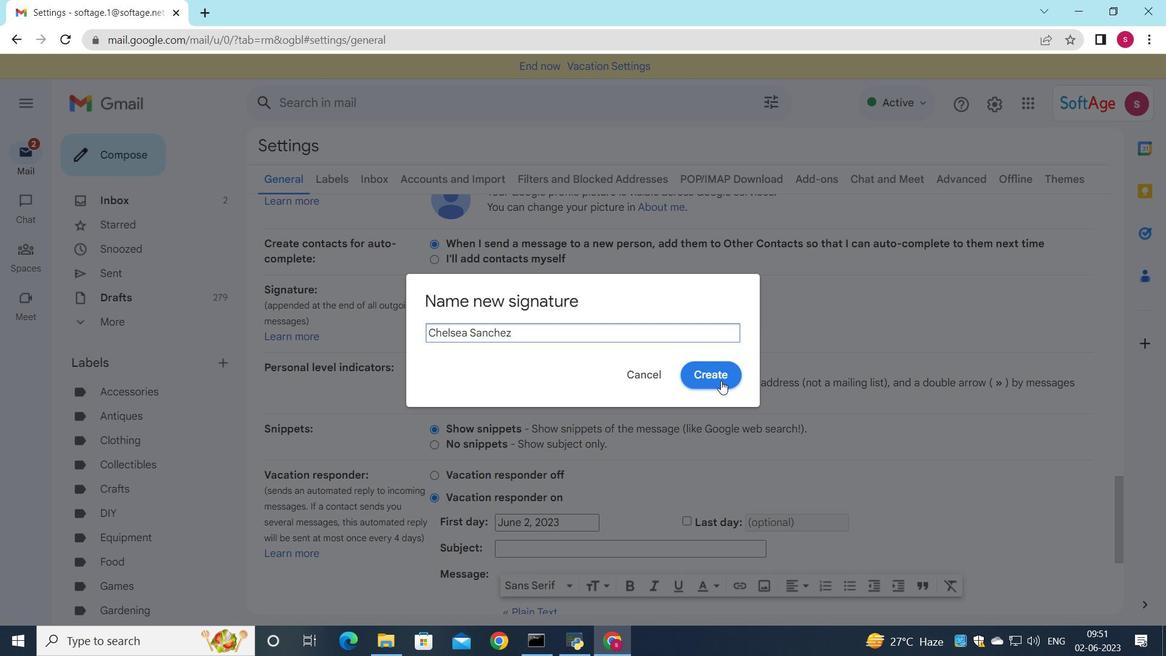 
Action: Mouse pressed left at (721, 381)
Screenshot: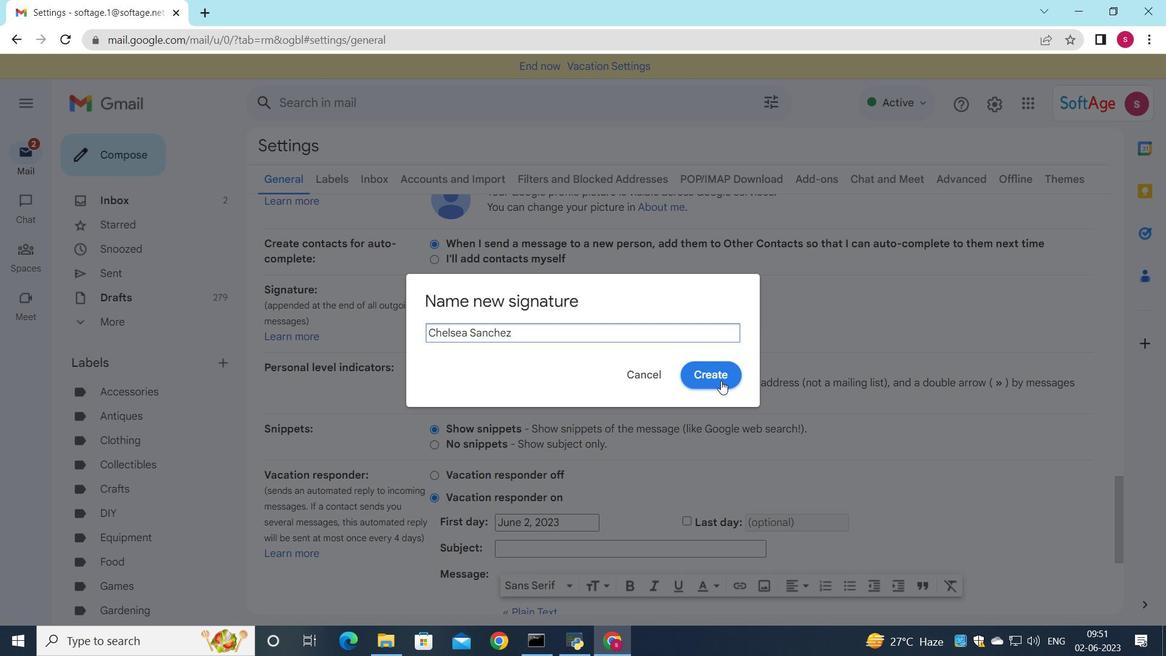 
Action: Mouse moved to (738, 336)
Screenshot: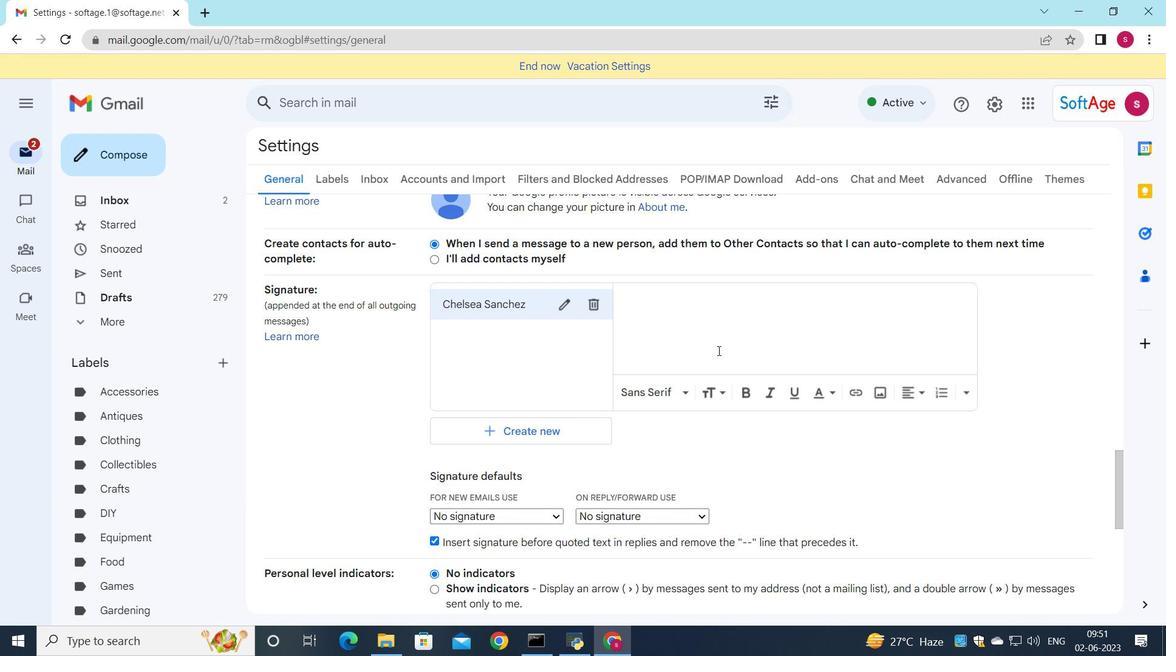 
Action: Mouse pressed left at (738, 336)
Screenshot: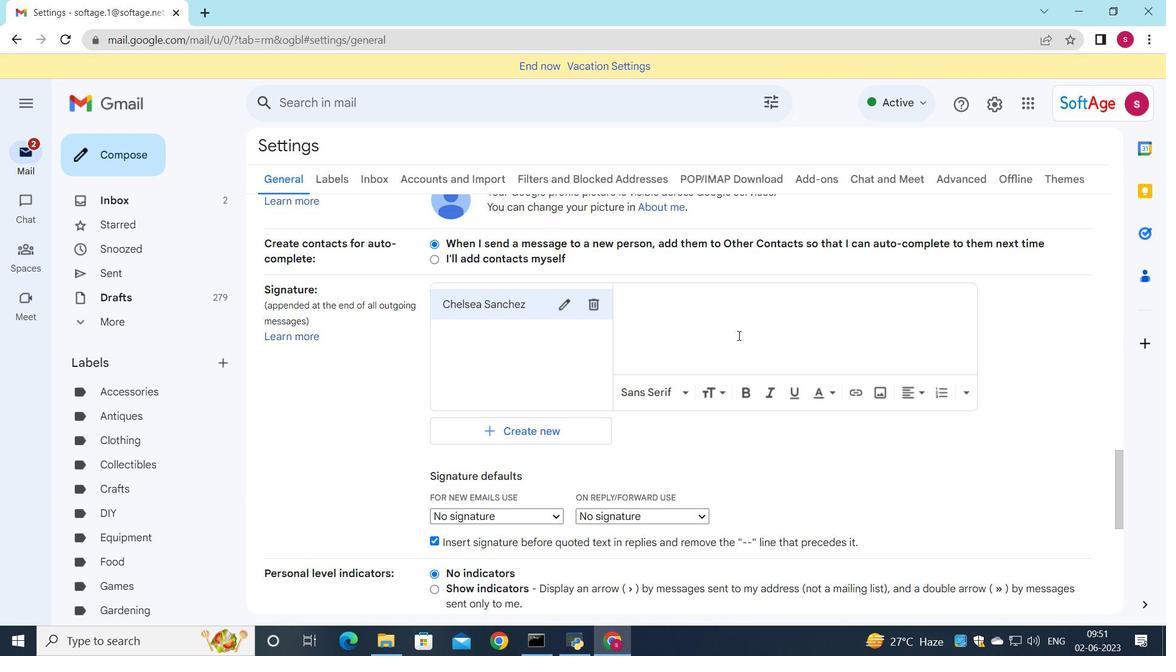 
Action: Key pressed <Key.shift>Chelsea<Key.space><Key.shift>Sanchez
Screenshot: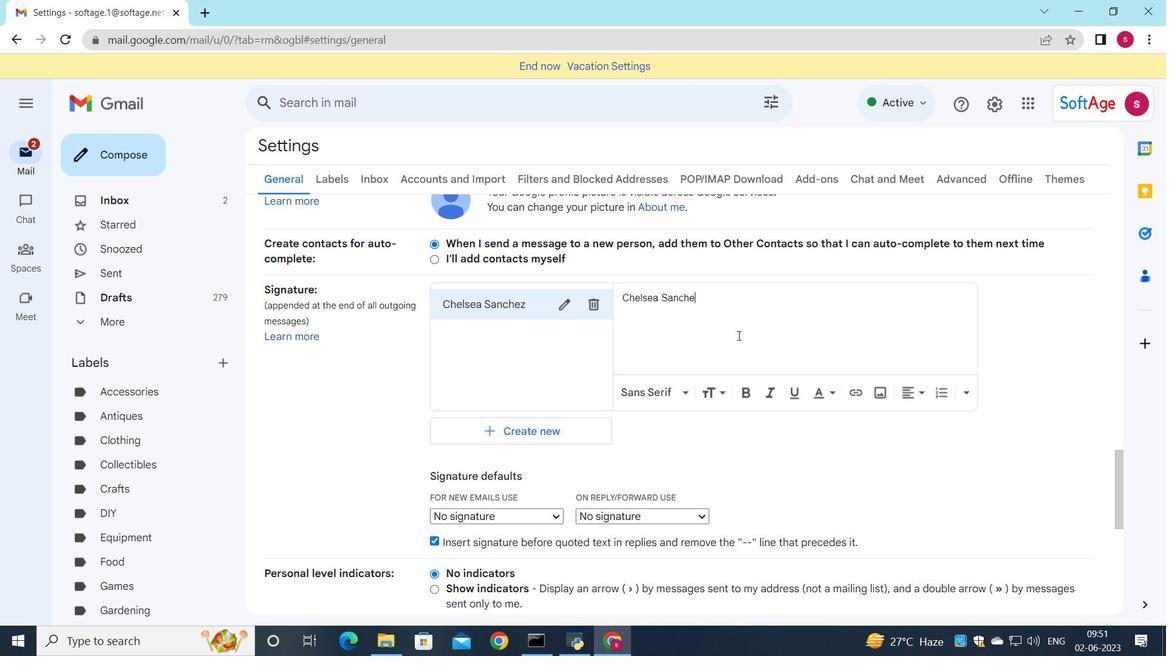 
Action: Mouse moved to (528, 504)
Screenshot: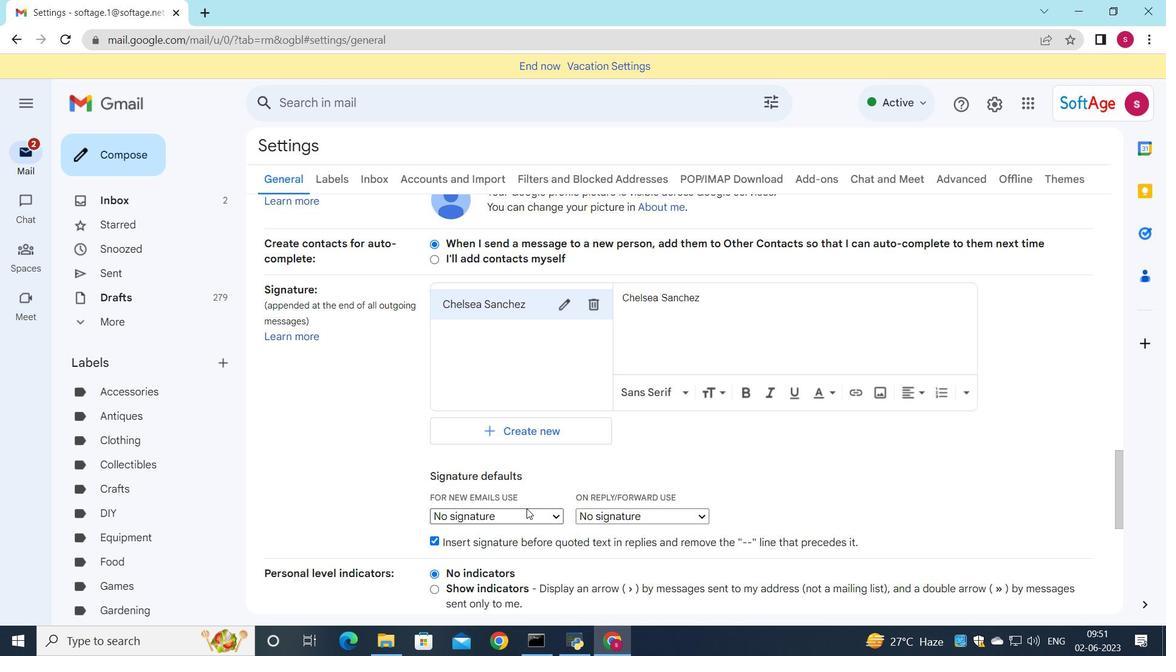 
Action: Mouse pressed left at (528, 504)
Screenshot: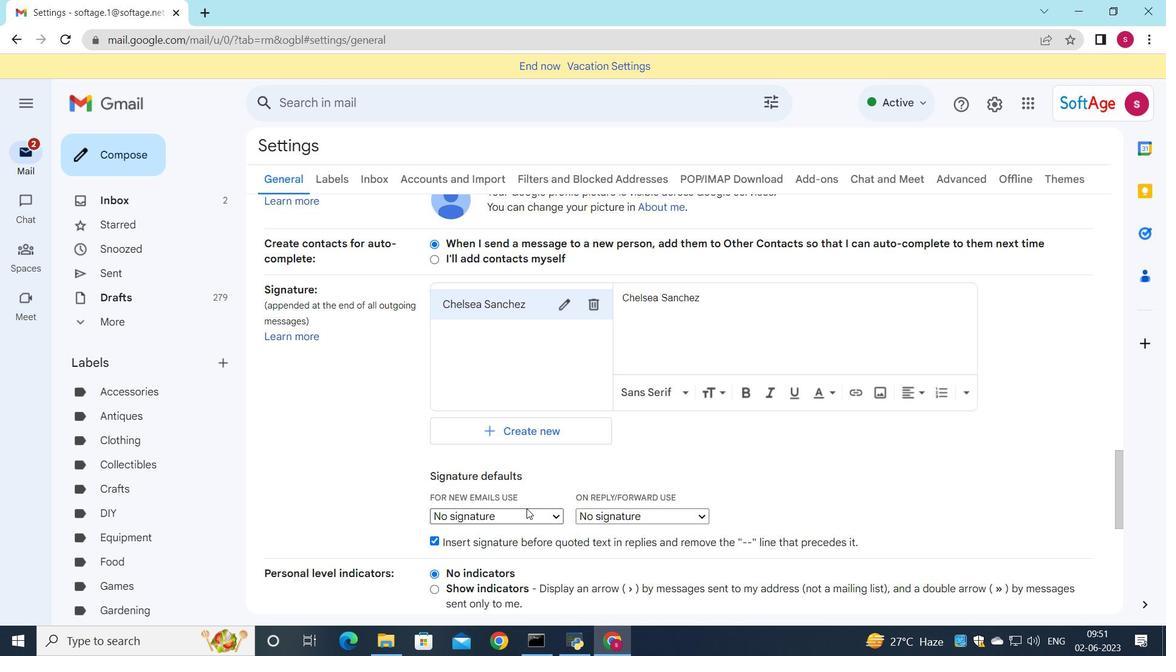 
Action: Mouse moved to (525, 519)
Screenshot: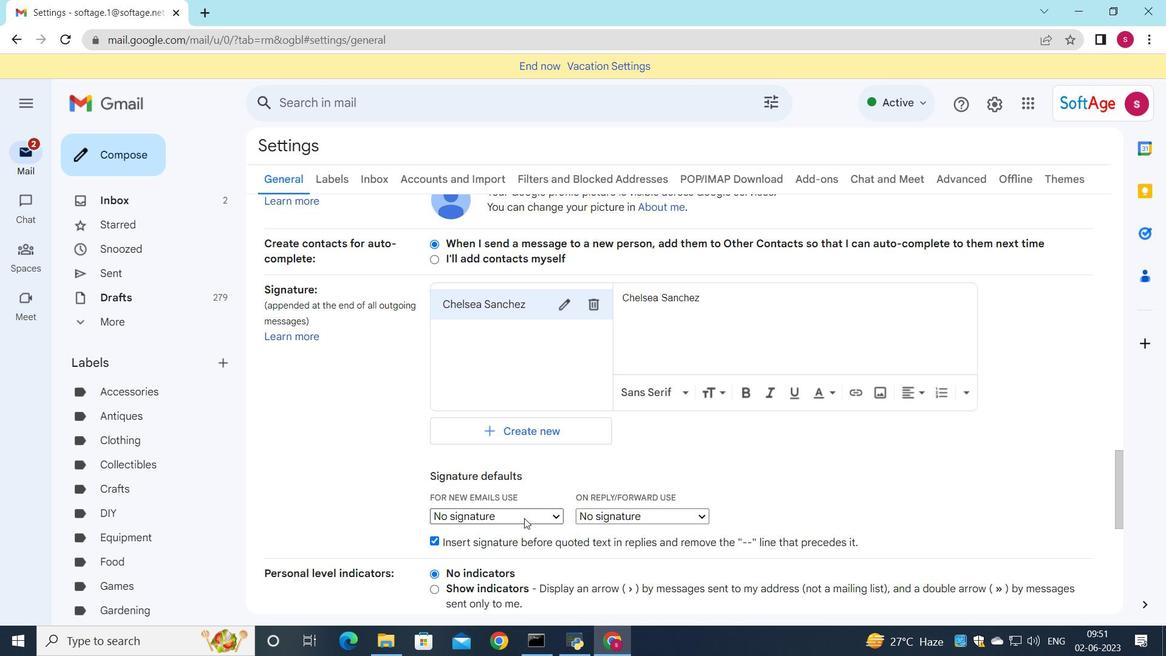 
Action: Mouse pressed left at (525, 519)
Screenshot: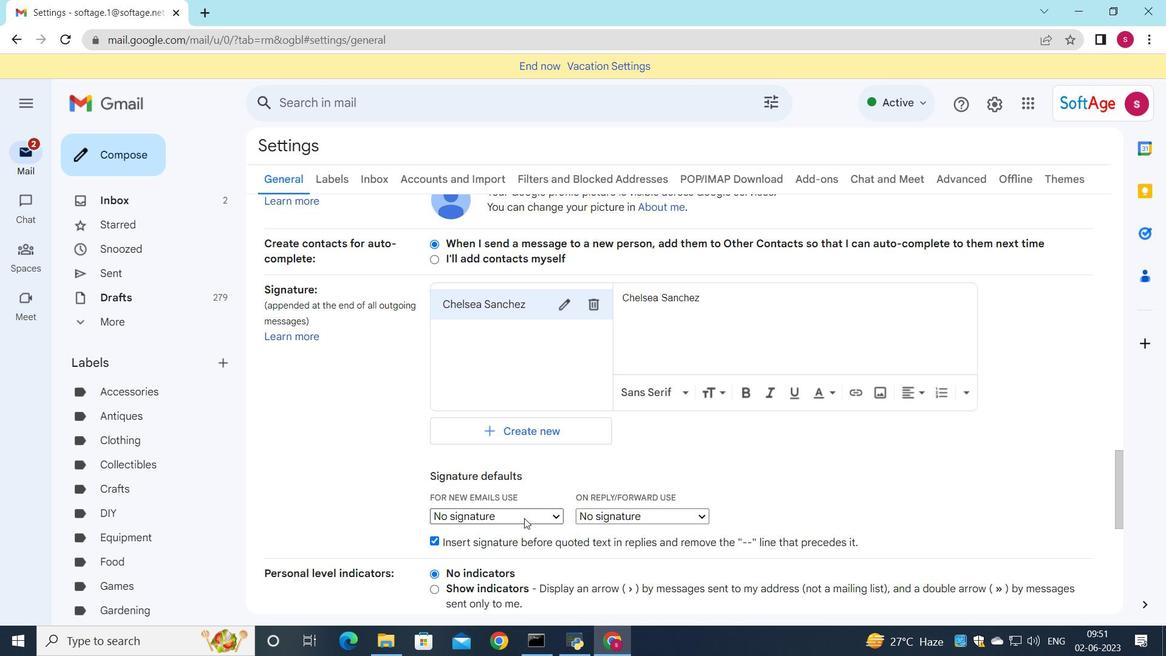 
Action: Mouse moved to (519, 541)
Screenshot: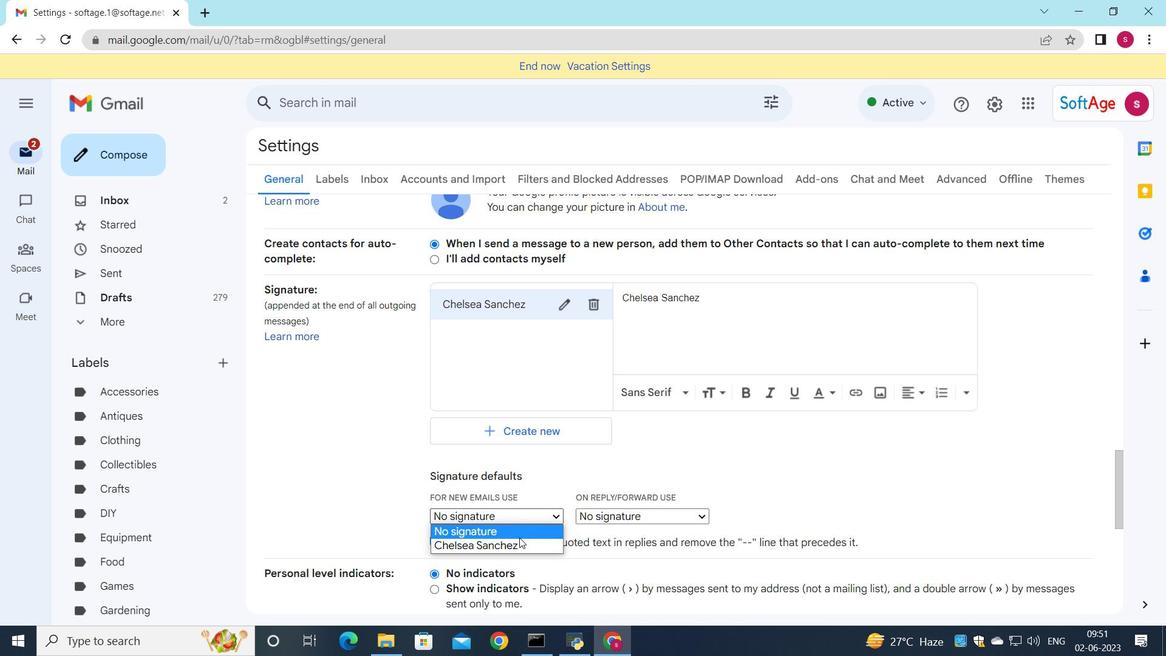 
Action: Mouse pressed left at (519, 541)
Screenshot: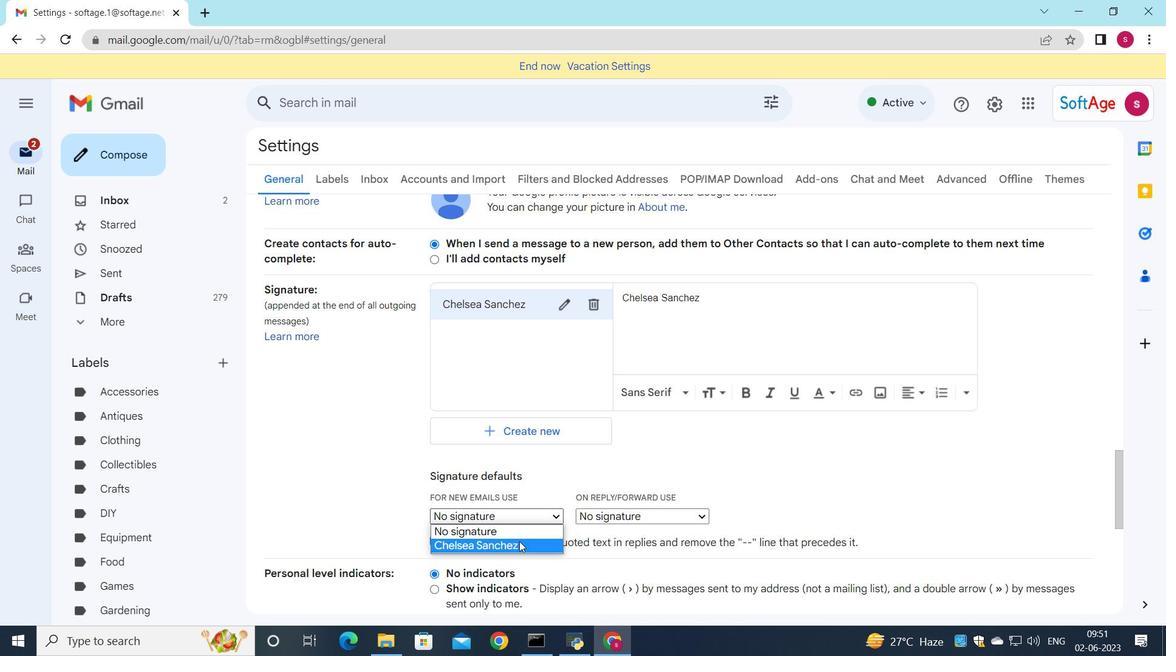 
Action: Mouse moved to (605, 516)
Screenshot: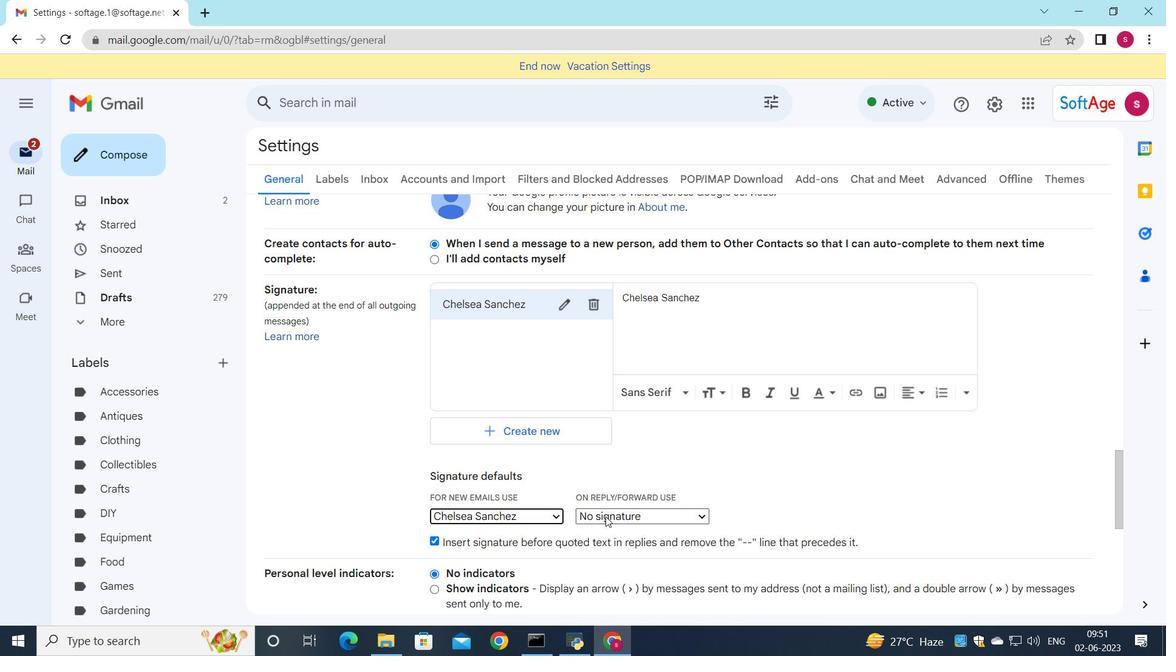 
Action: Mouse pressed left at (605, 516)
Screenshot: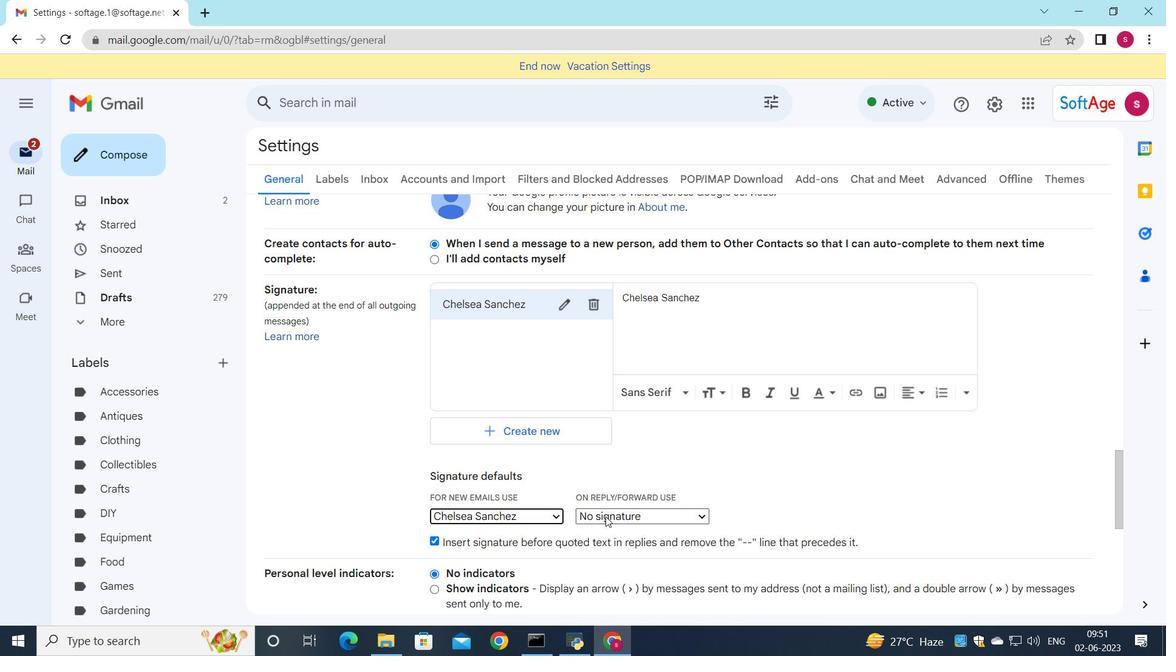 
Action: Mouse moved to (606, 546)
Screenshot: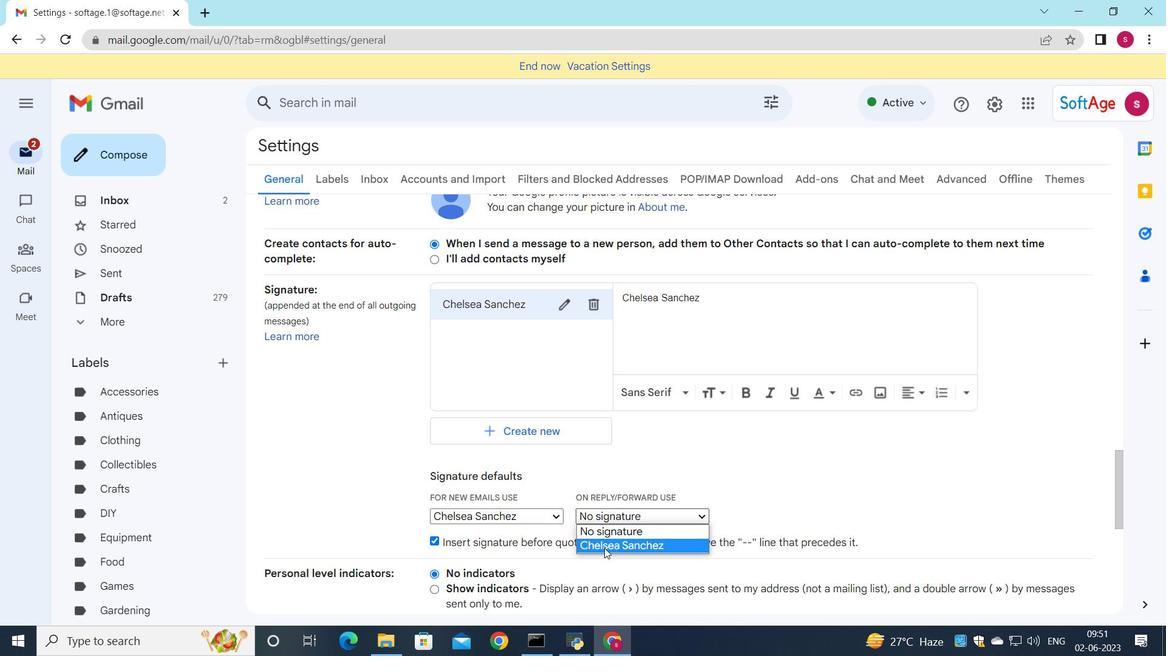 
Action: Mouse pressed left at (606, 546)
Screenshot: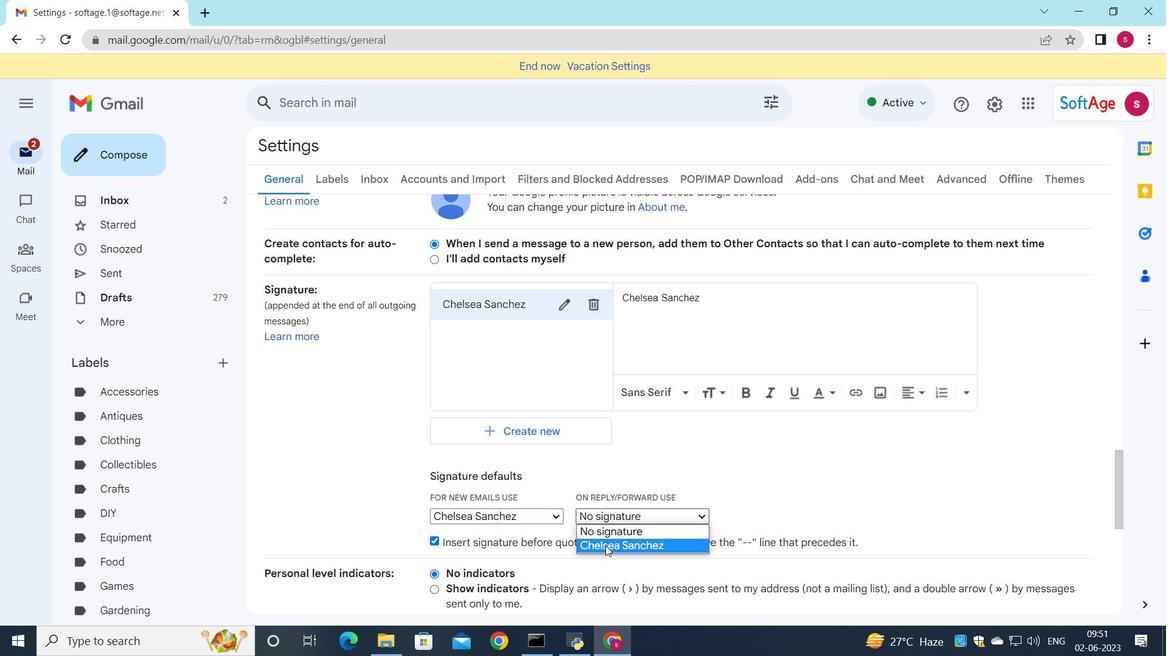 
Action: Mouse moved to (613, 491)
Screenshot: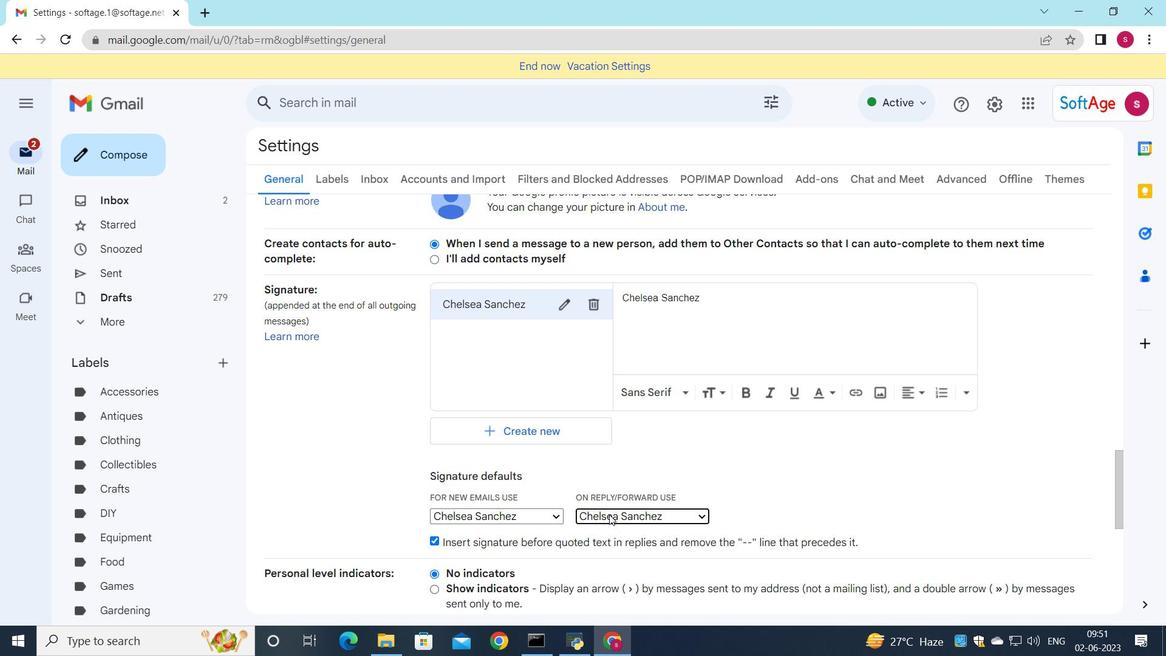 
Action: Mouse scrolled (613, 490) with delta (0, 0)
Screenshot: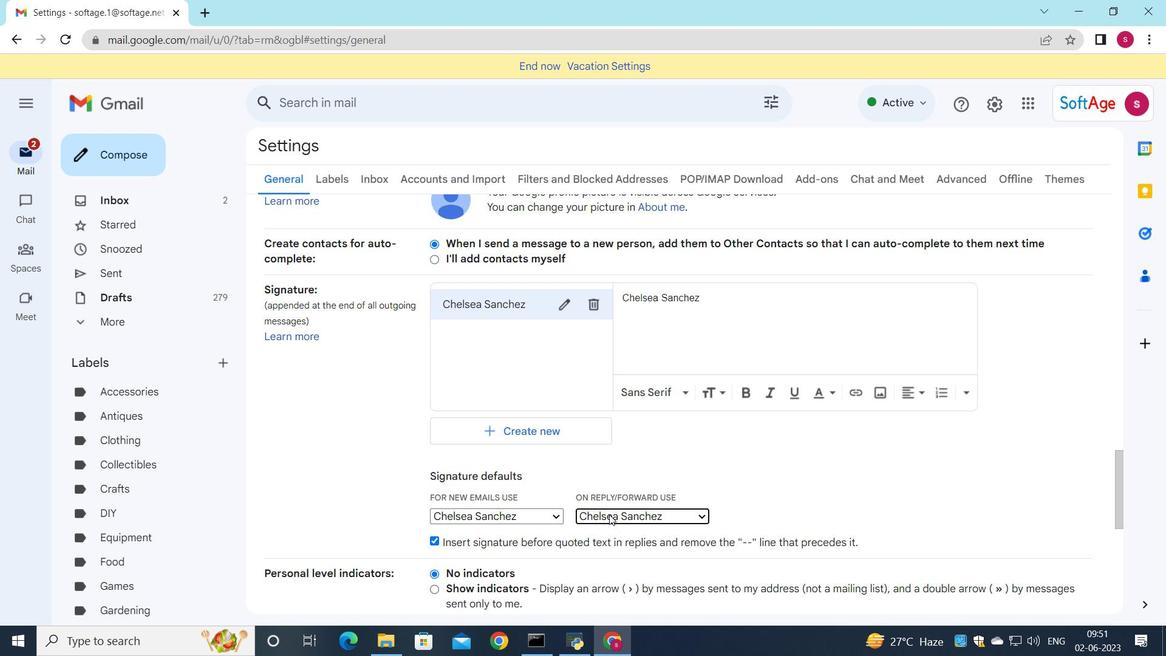 
Action: Mouse scrolled (613, 490) with delta (0, 0)
Screenshot: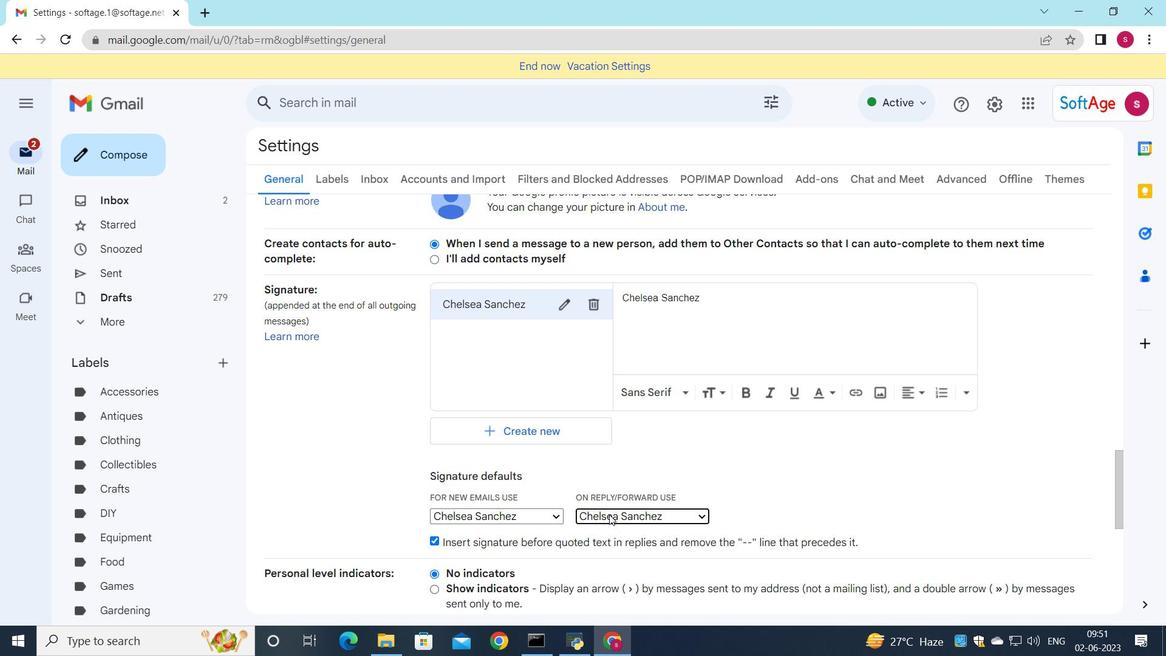 
Action: Mouse scrolled (613, 490) with delta (0, 0)
Screenshot: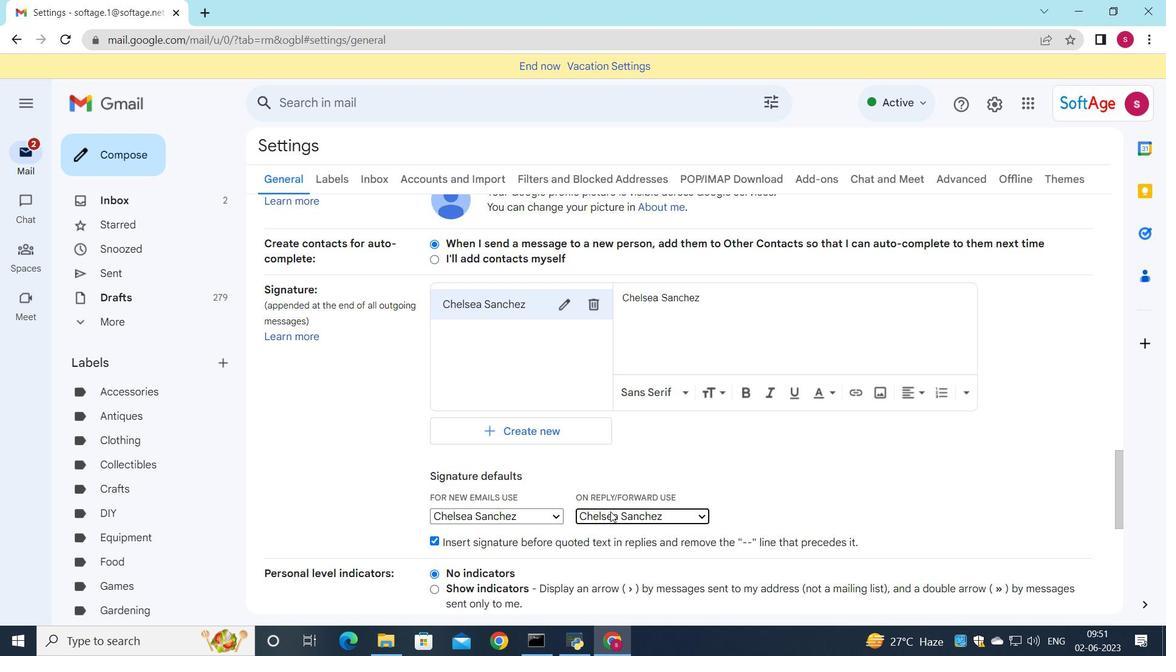 
Action: Mouse moved to (613, 495)
Screenshot: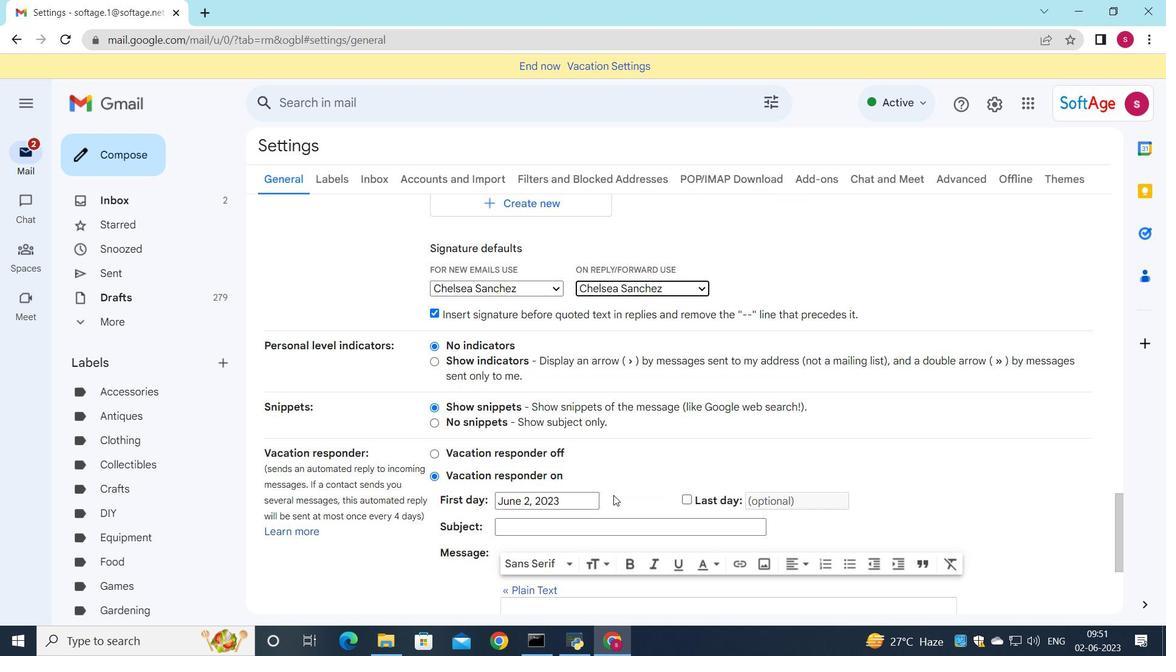 
Action: Mouse scrolled (613, 495) with delta (0, 0)
Screenshot: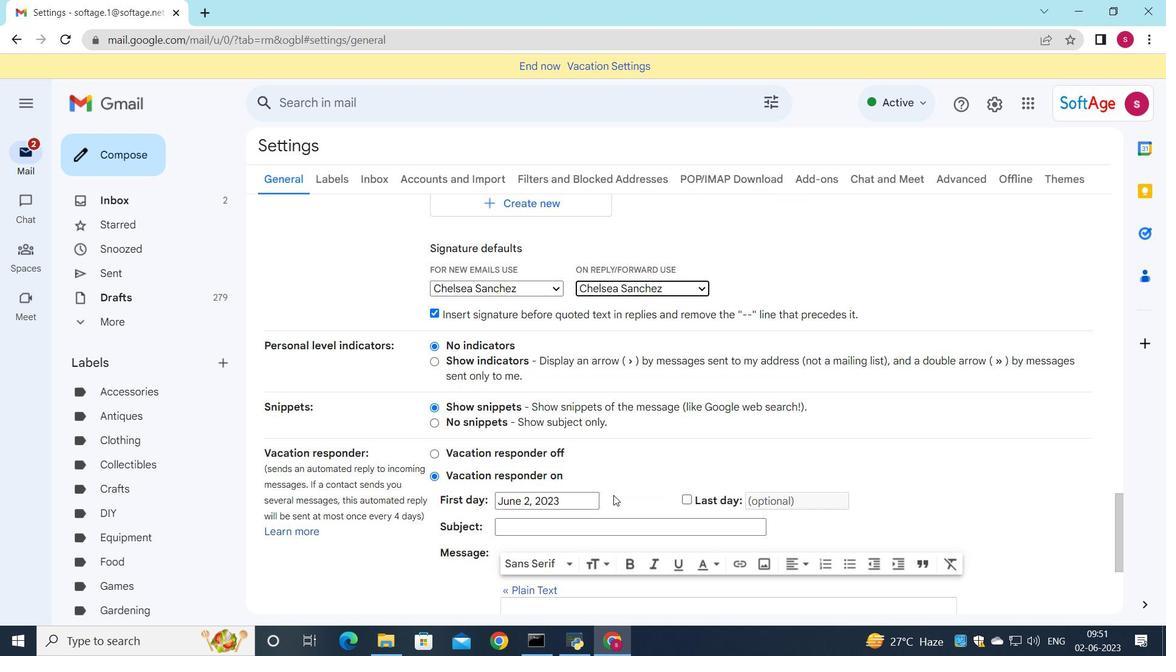 
Action: Mouse moved to (612, 501)
Screenshot: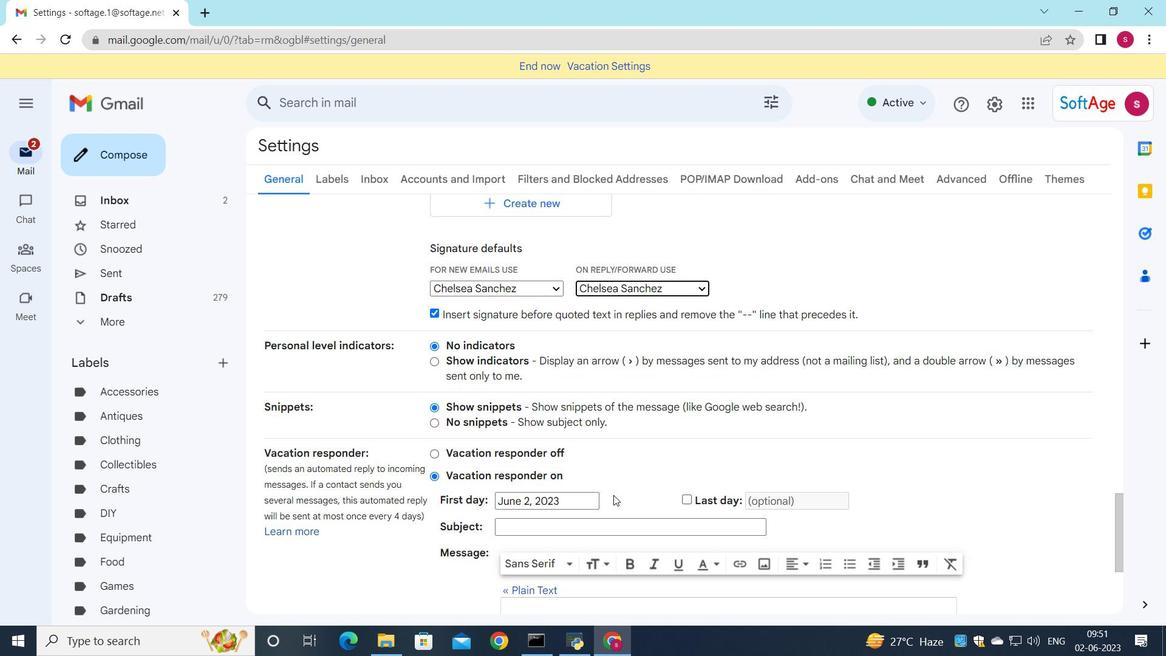 
Action: Mouse scrolled (612, 500) with delta (0, 0)
Screenshot: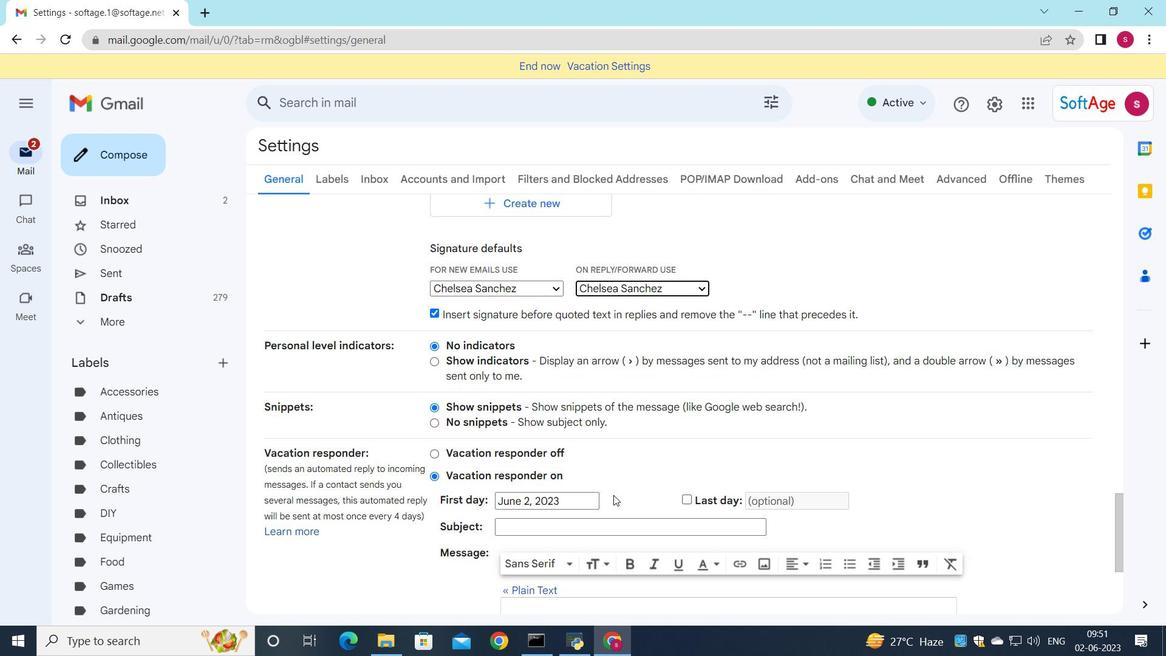 
Action: Mouse moved to (609, 522)
Screenshot: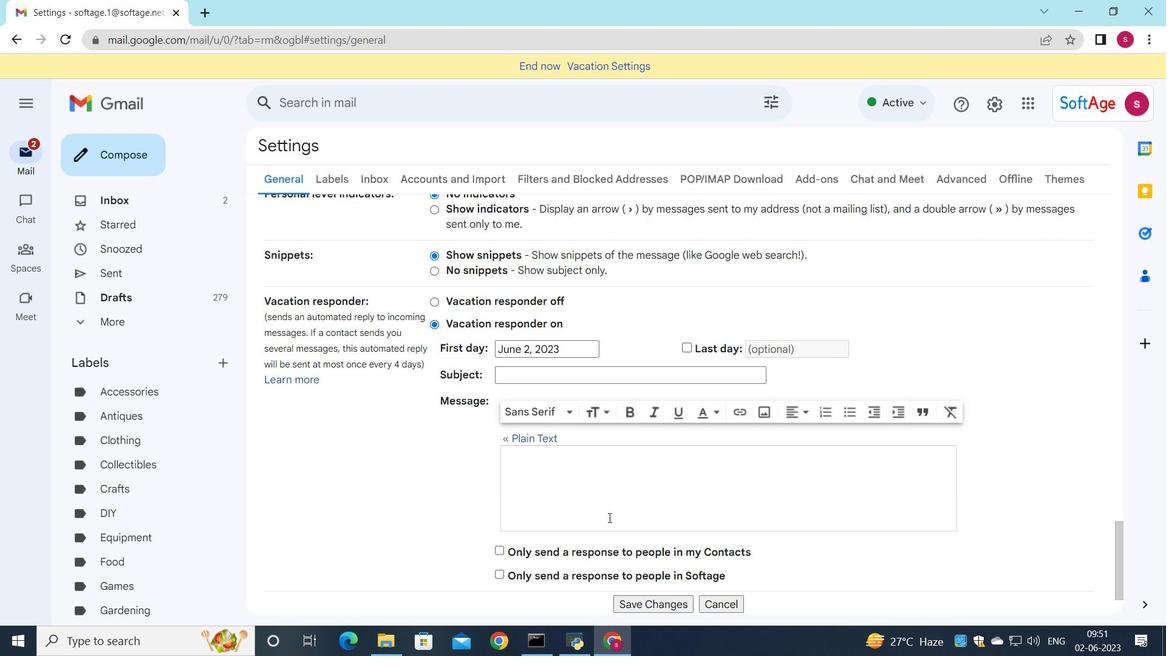 
Action: Mouse scrolled (609, 522) with delta (0, 0)
Screenshot: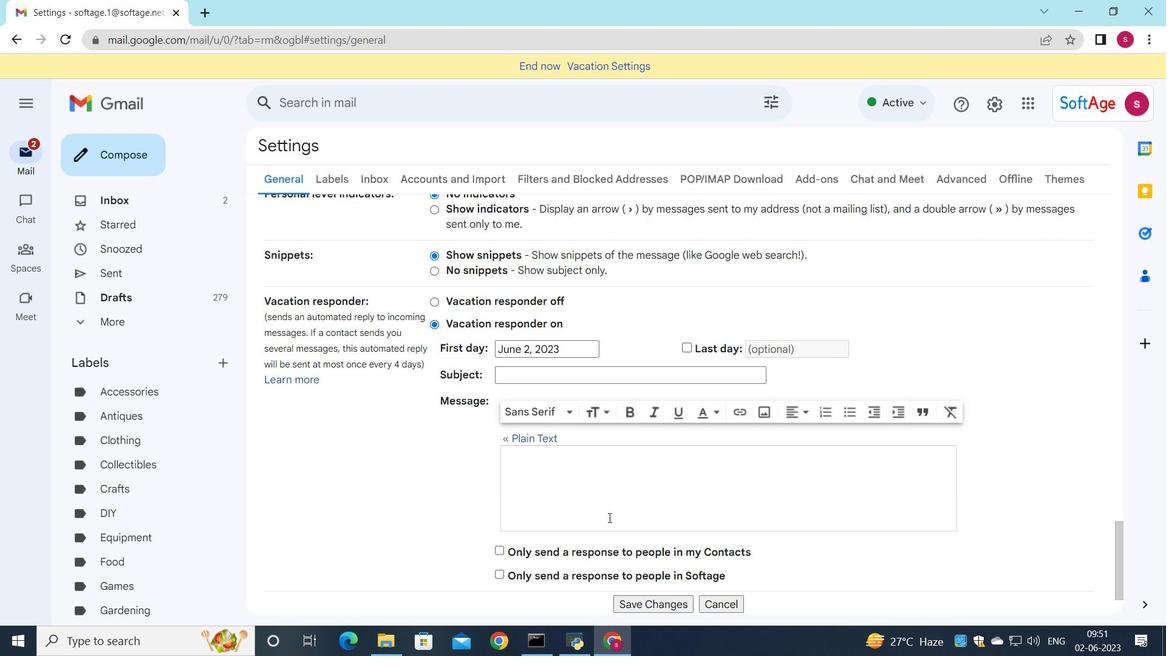 
Action: Mouse moved to (610, 534)
Screenshot: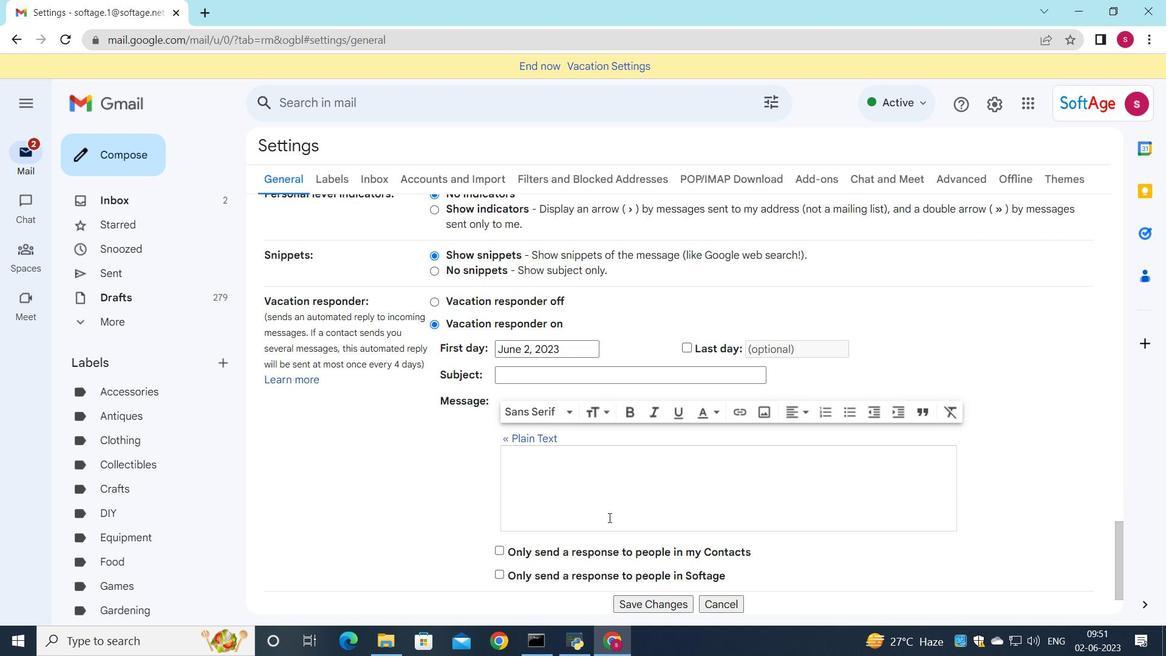 
Action: Mouse scrolled (610, 533) with delta (0, 0)
Screenshot: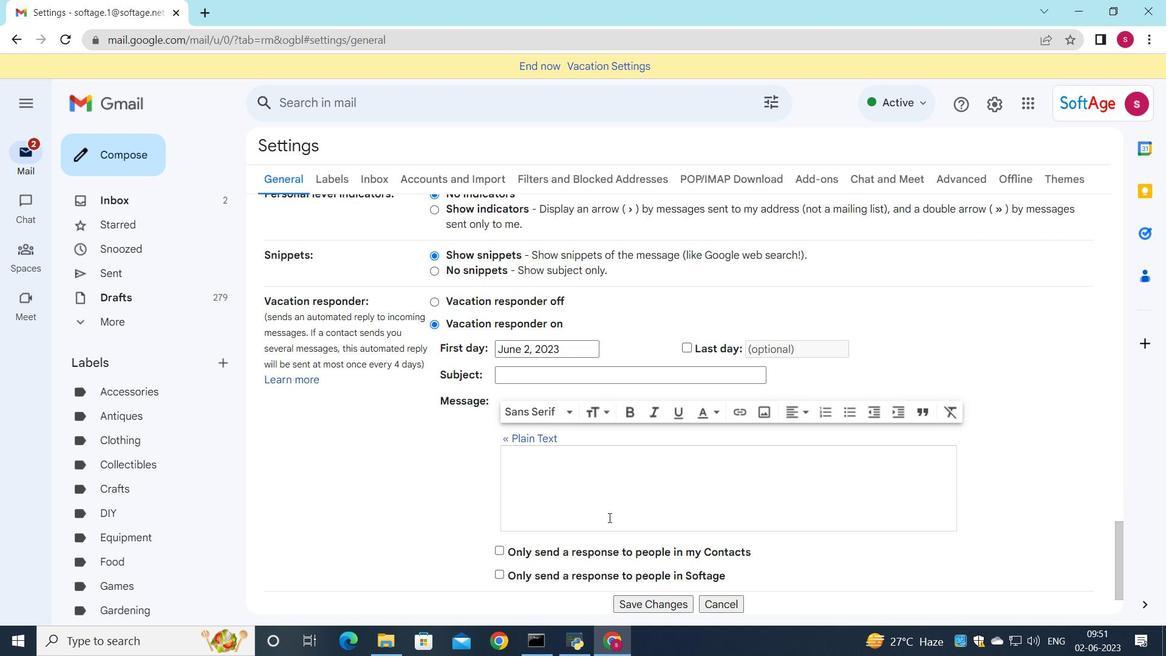 
Action: Mouse moved to (610, 539)
Screenshot: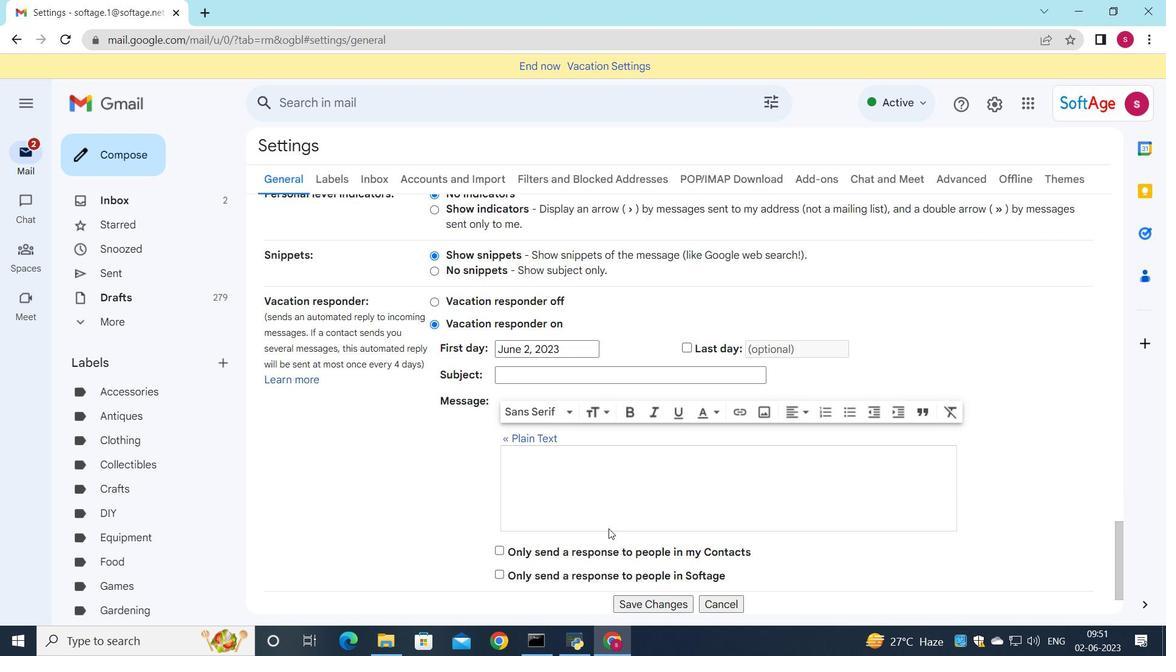 
Action: Mouse scrolled (610, 538) with delta (0, 0)
Screenshot: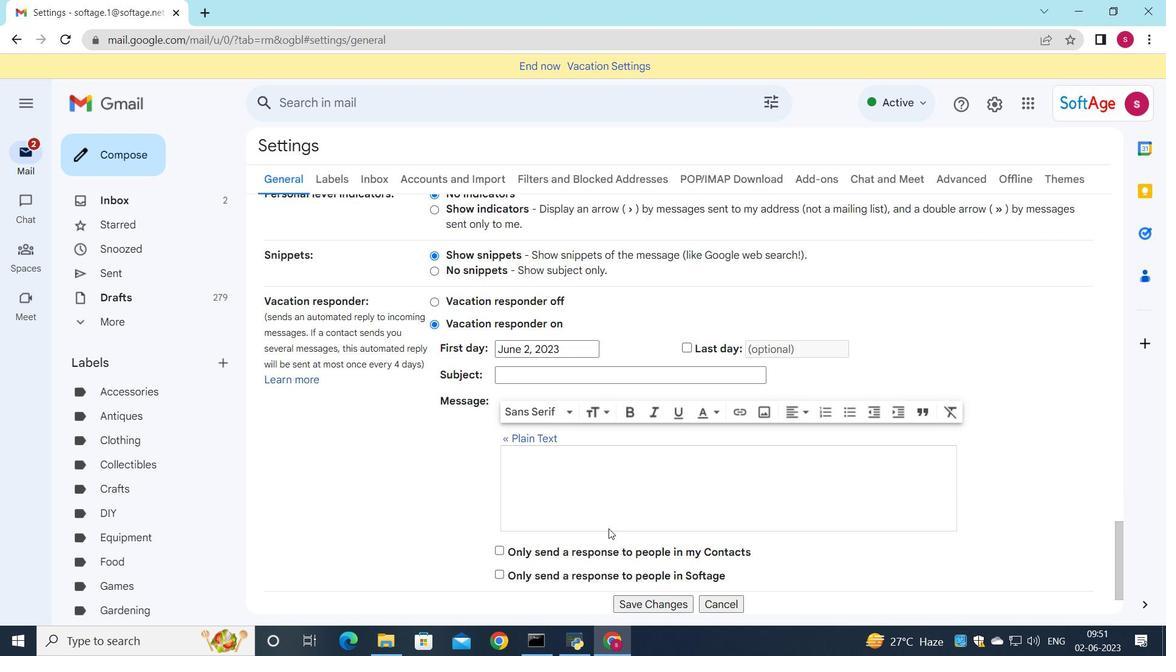 
Action: Mouse moved to (633, 529)
Screenshot: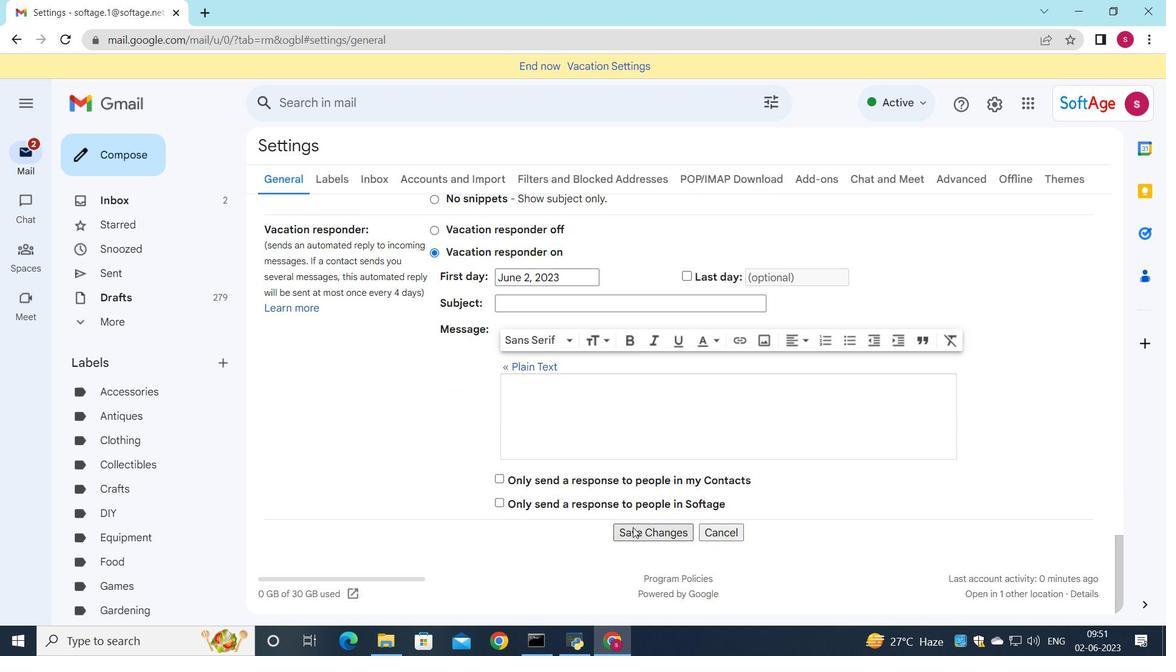 
Action: Mouse pressed left at (633, 529)
Screenshot: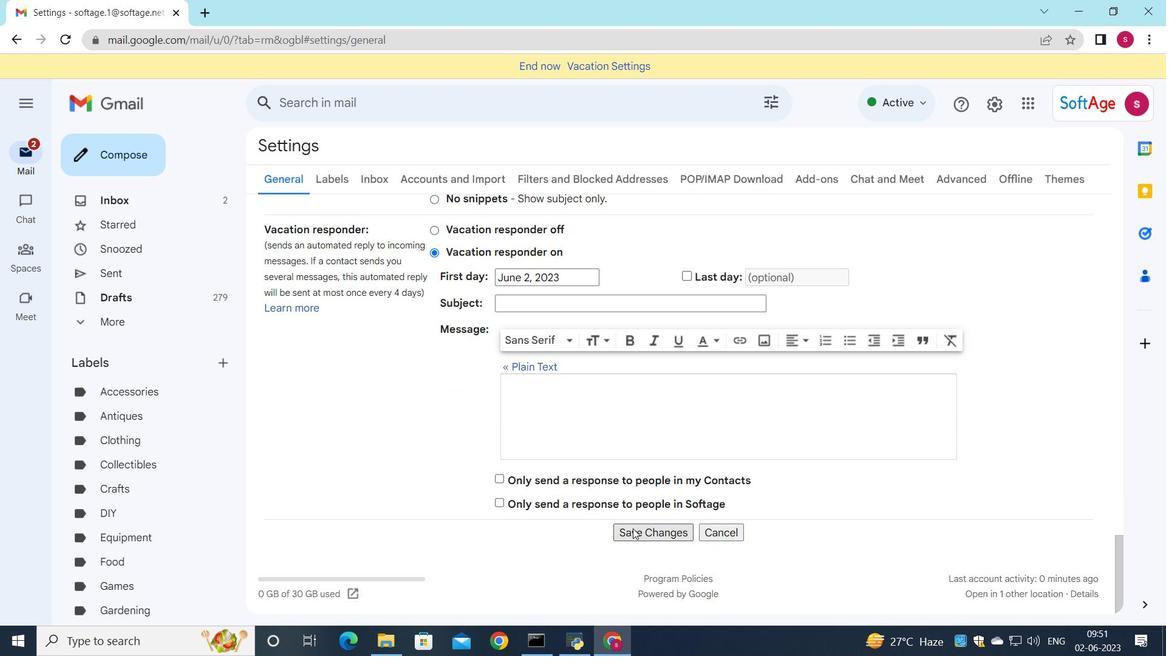 
Action: Mouse moved to (616, 452)
Screenshot: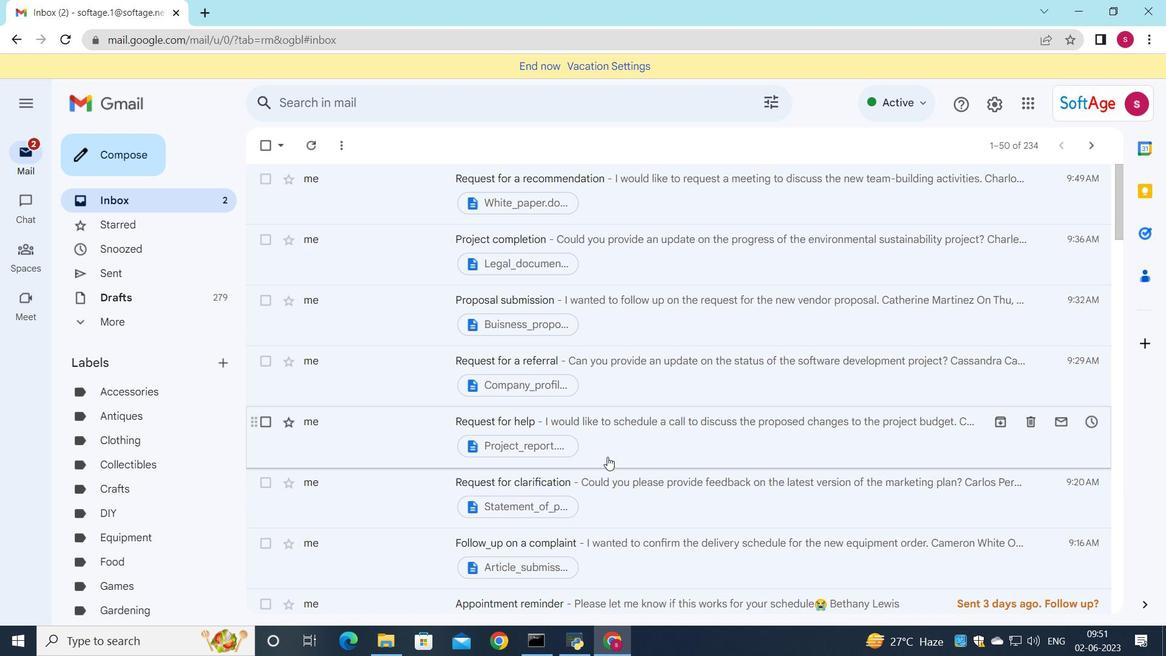 
Action: Mouse scrolled (616, 452) with delta (0, 0)
Screenshot: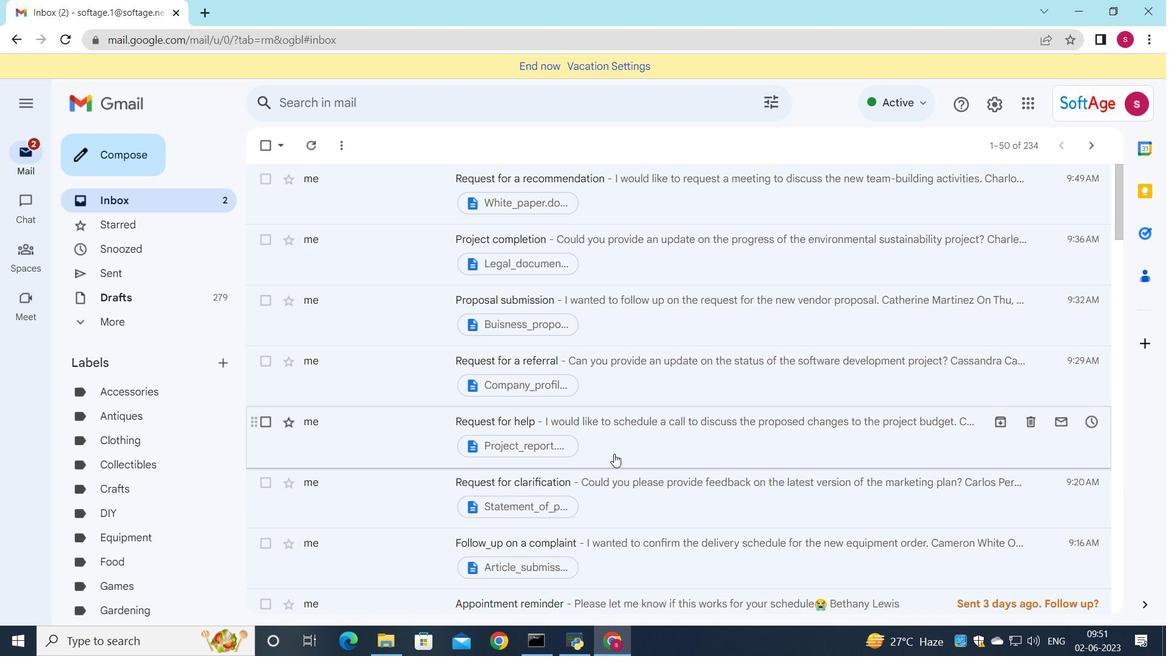 
Action: Mouse moved to (616, 453)
Screenshot: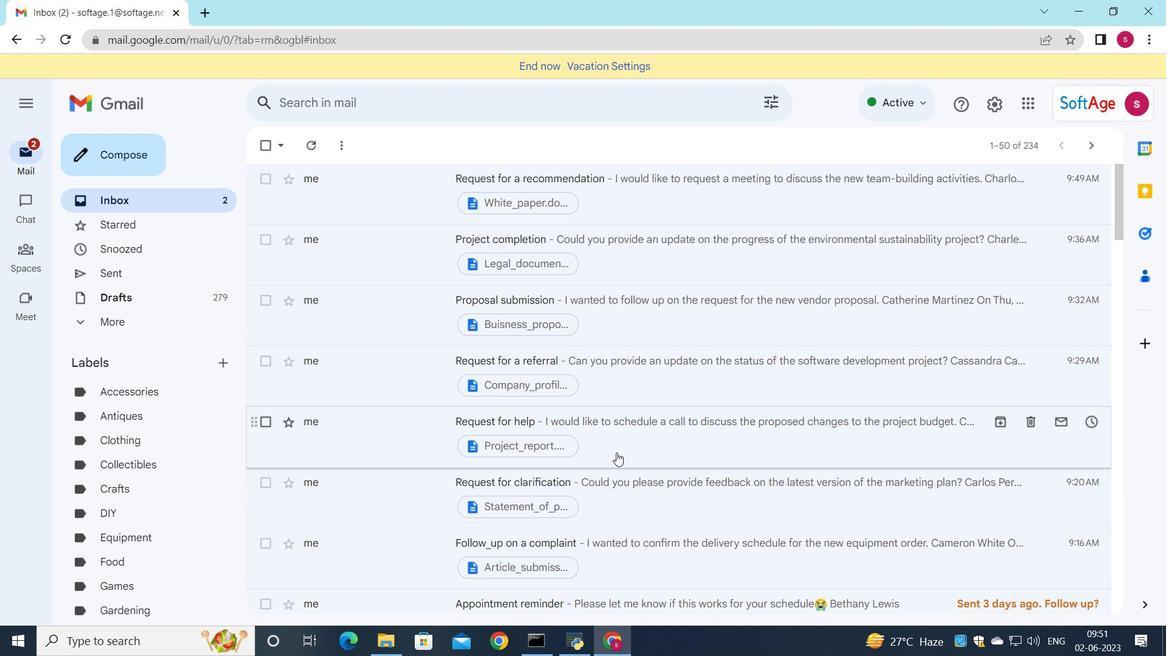 
Action: Mouse scrolled (616, 452) with delta (0, 0)
Screenshot: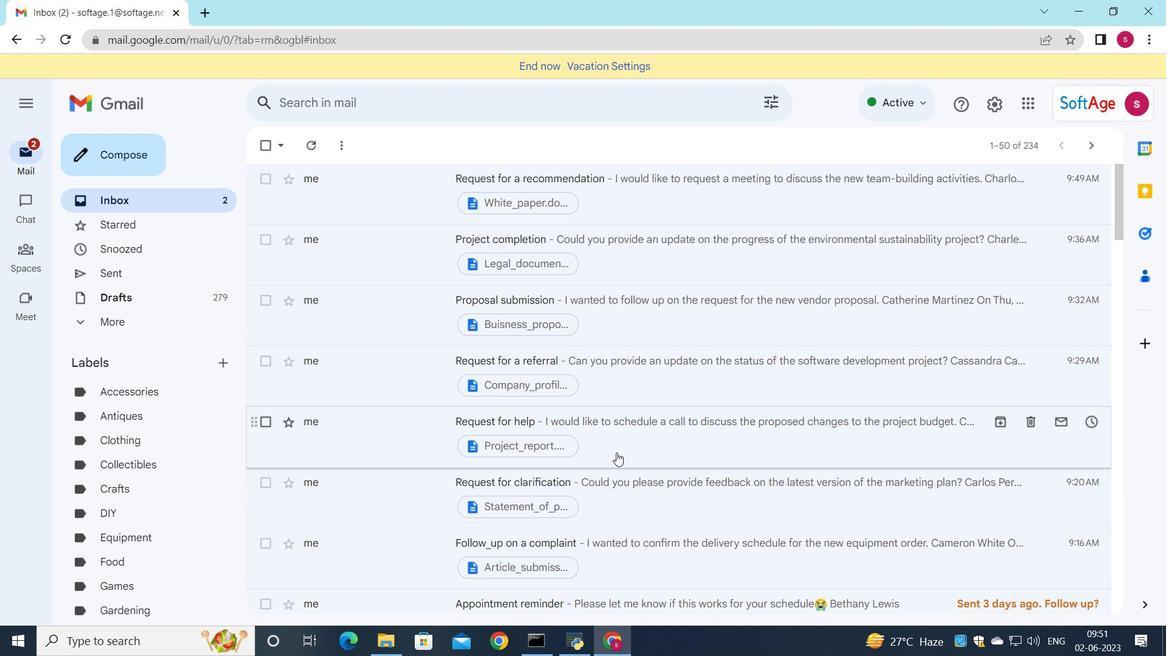 
Action: Mouse moved to (614, 463)
Screenshot: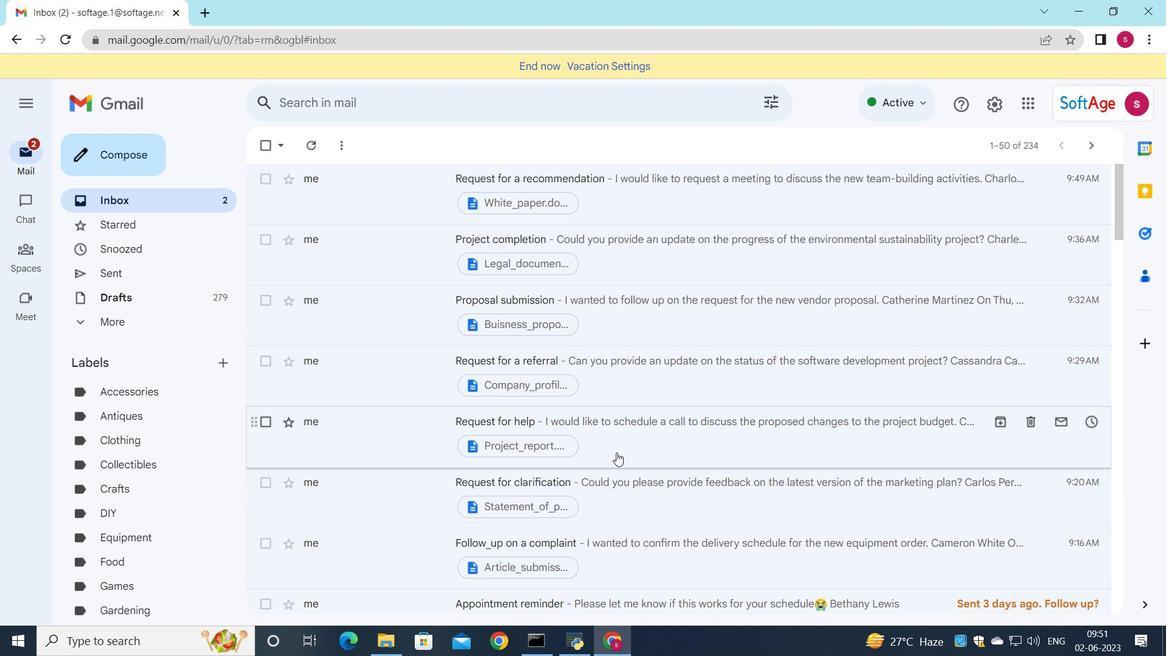 
Action: Mouse scrolled (614, 463) with delta (0, 0)
Screenshot: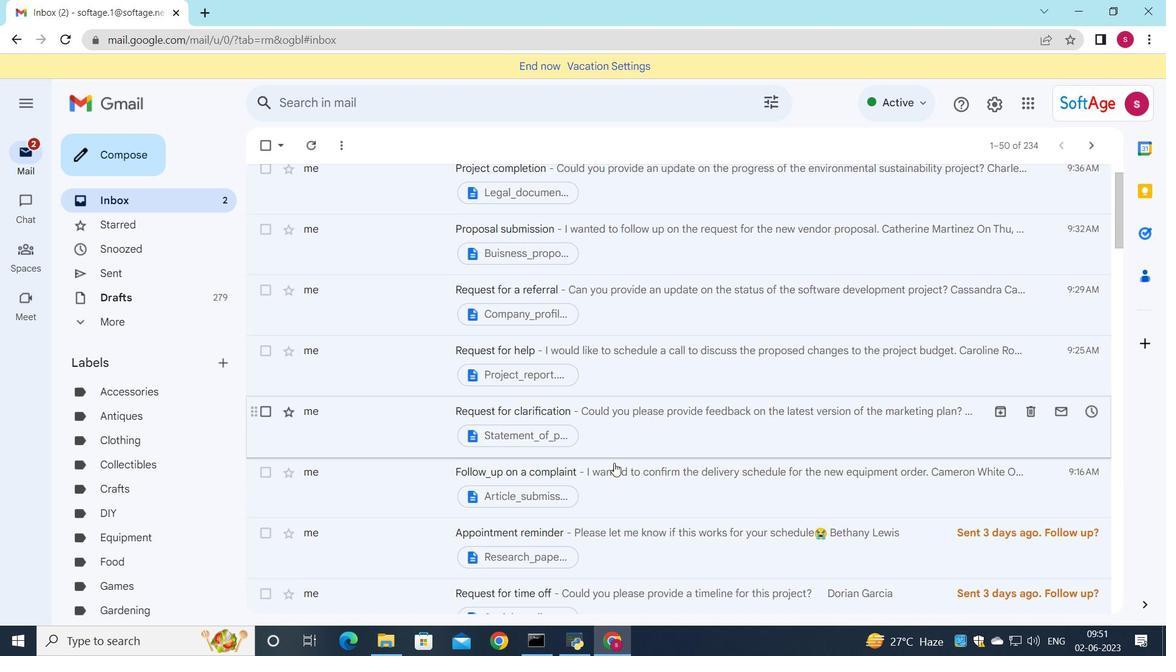 
Action: Mouse scrolled (614, 463) with delta (0, 0)
Screenshot: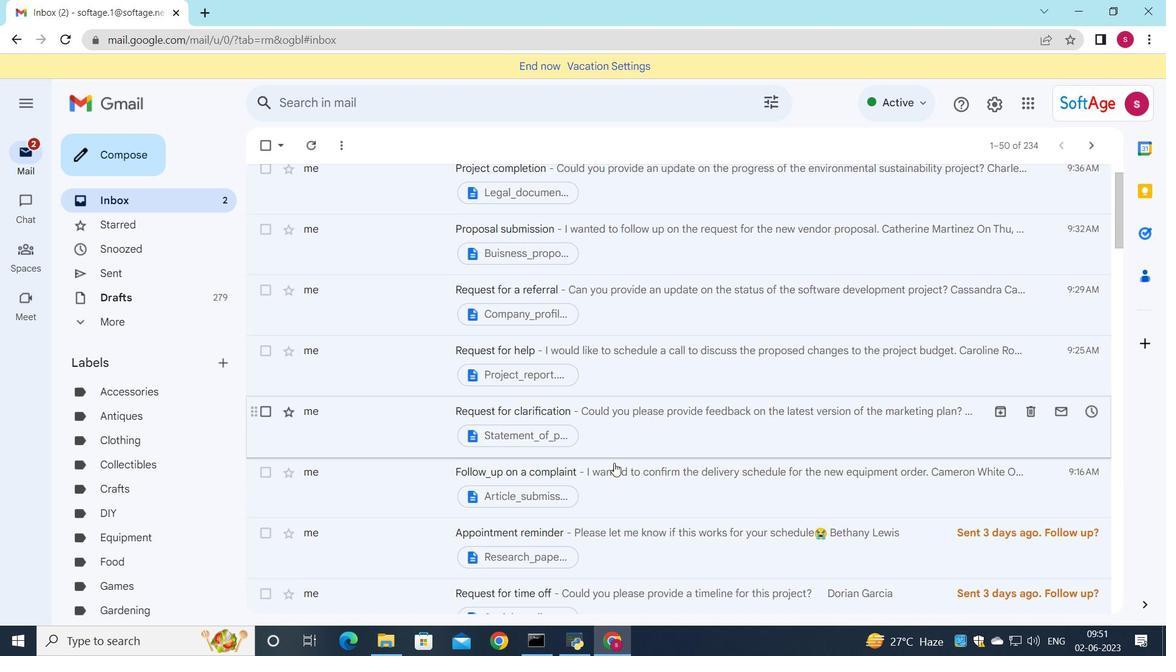 
Action: Mouse scrolled (614, 463) with delta (0, 0)
Screenshot: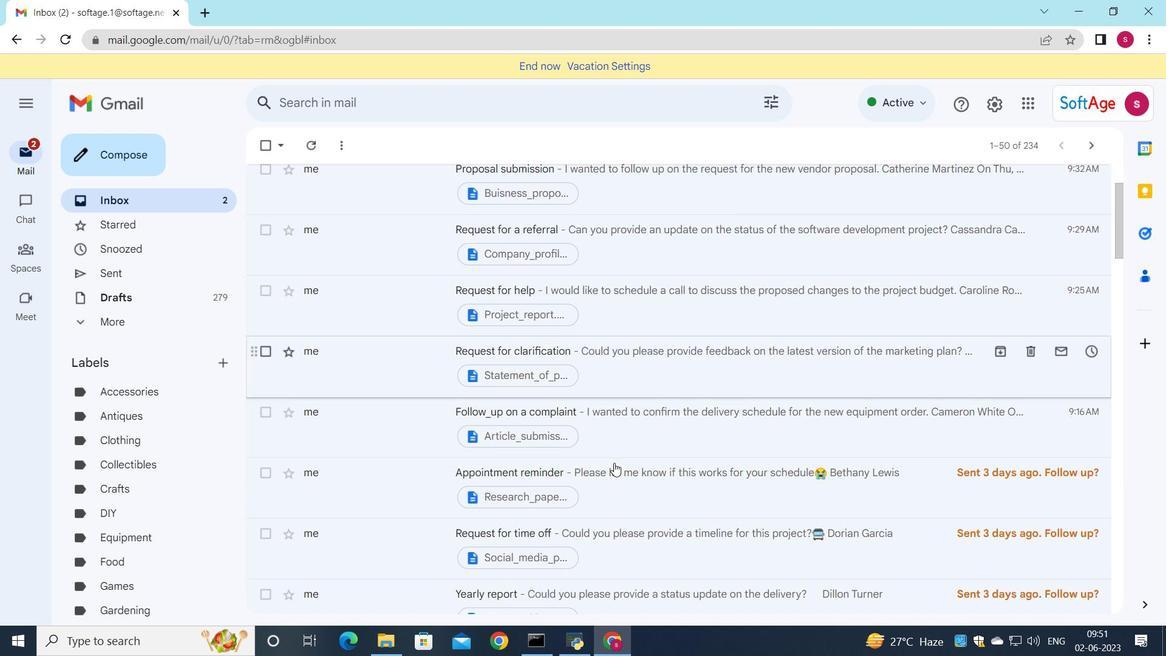 
Action: Mouse scrolled (614, 463) with delta (0, 0)
Screenshot: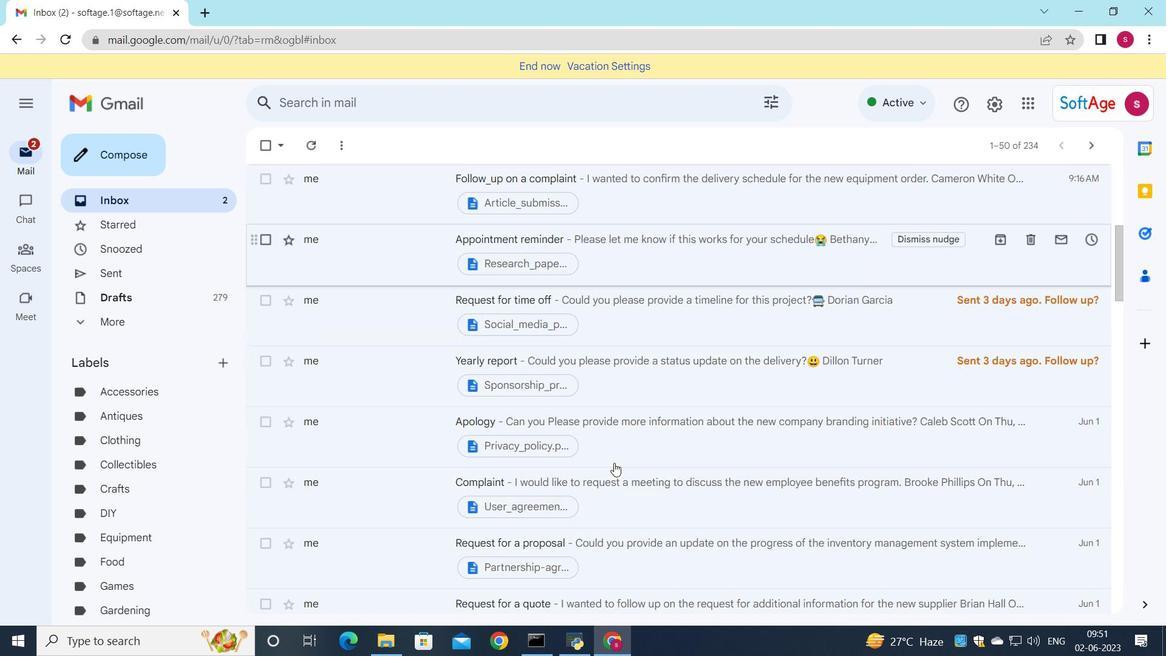 
Action: Mouse scrolled (614, 463) with delta (0, 0)
Screenshot: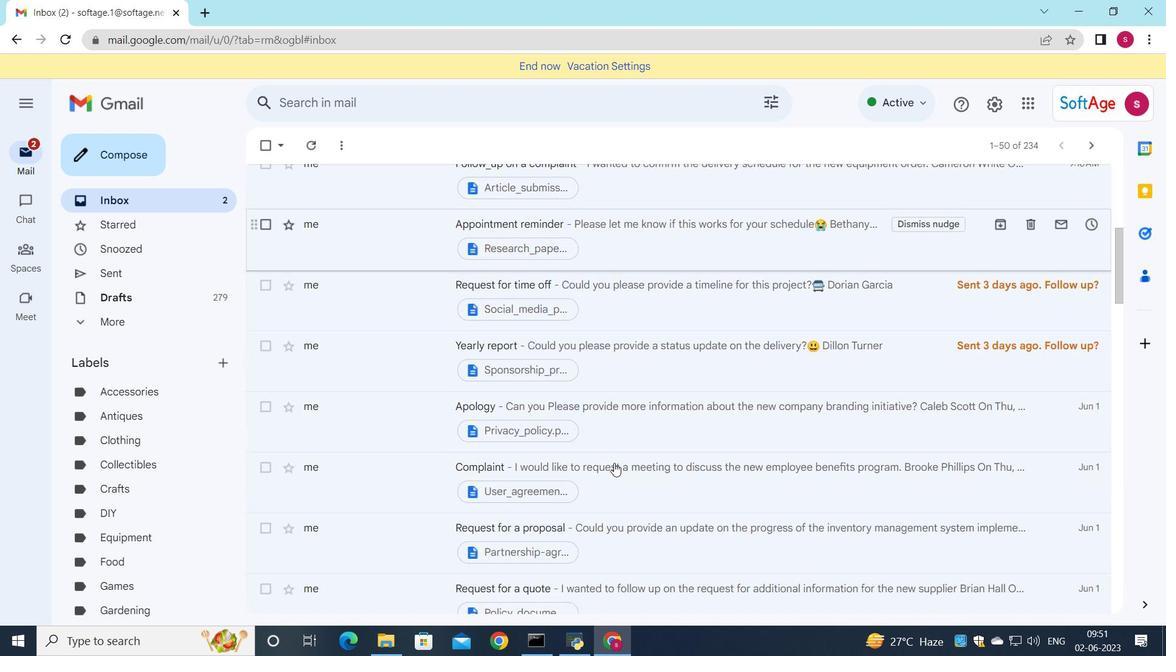 
Action: Mouse scrolled (614, 463) with delta (0, 0)
Screenshot: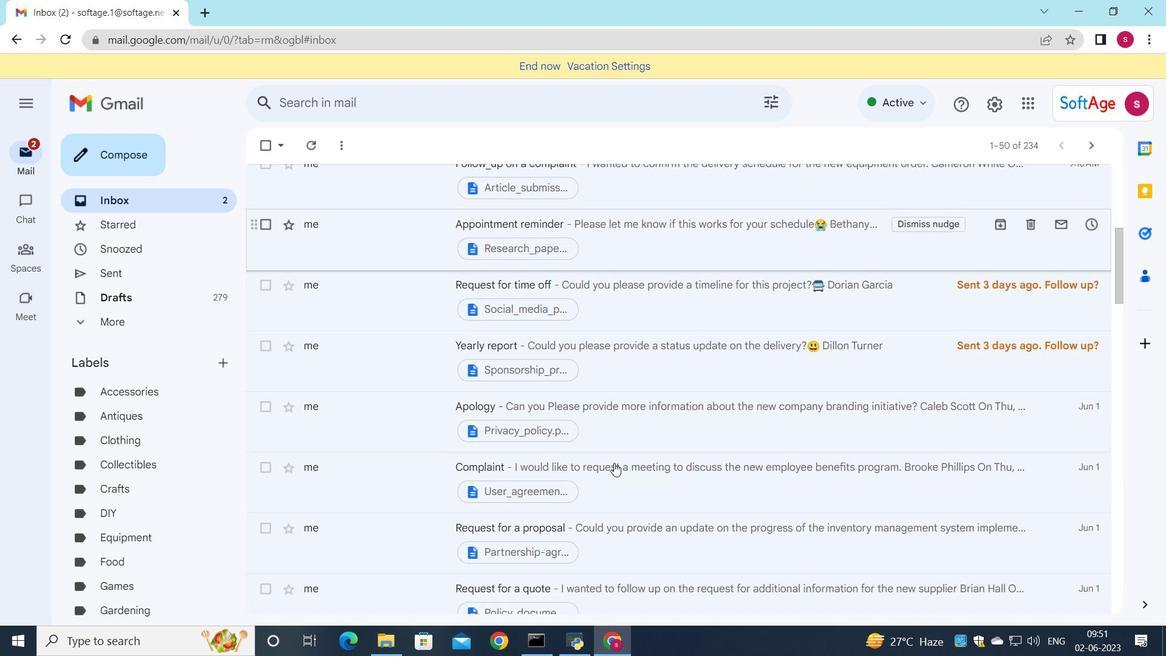 
Action: Mouse moved to (611, 464)
Screenshot: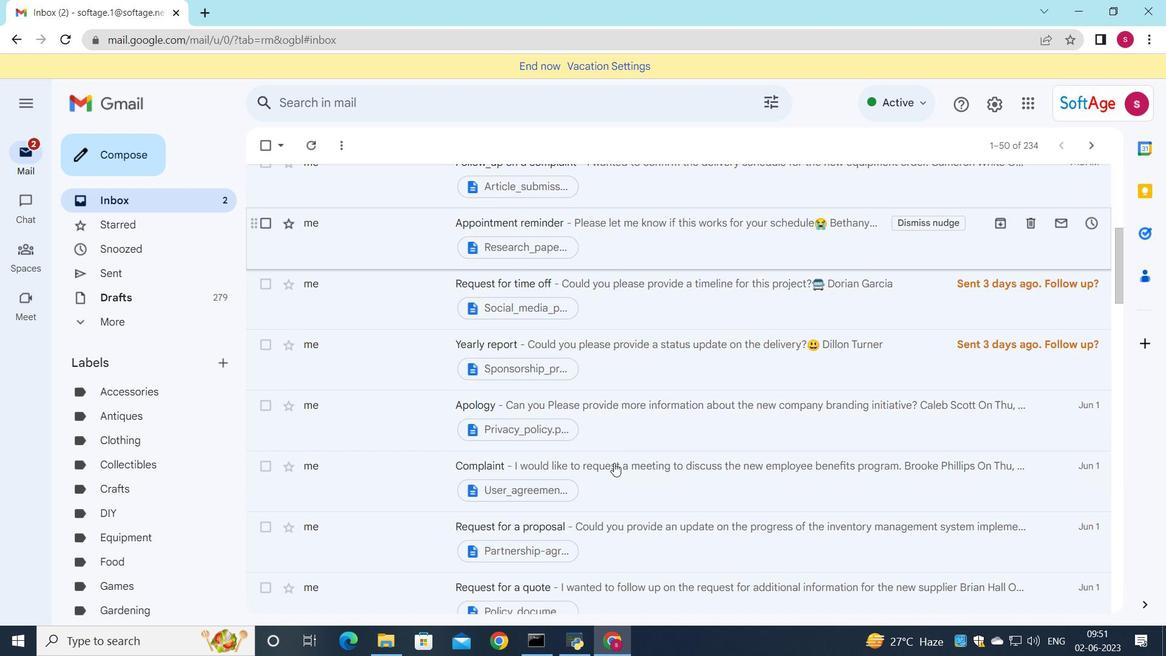 
Action: Mouse scrolled (611, 464) with delta (0, 0)
Screenshot: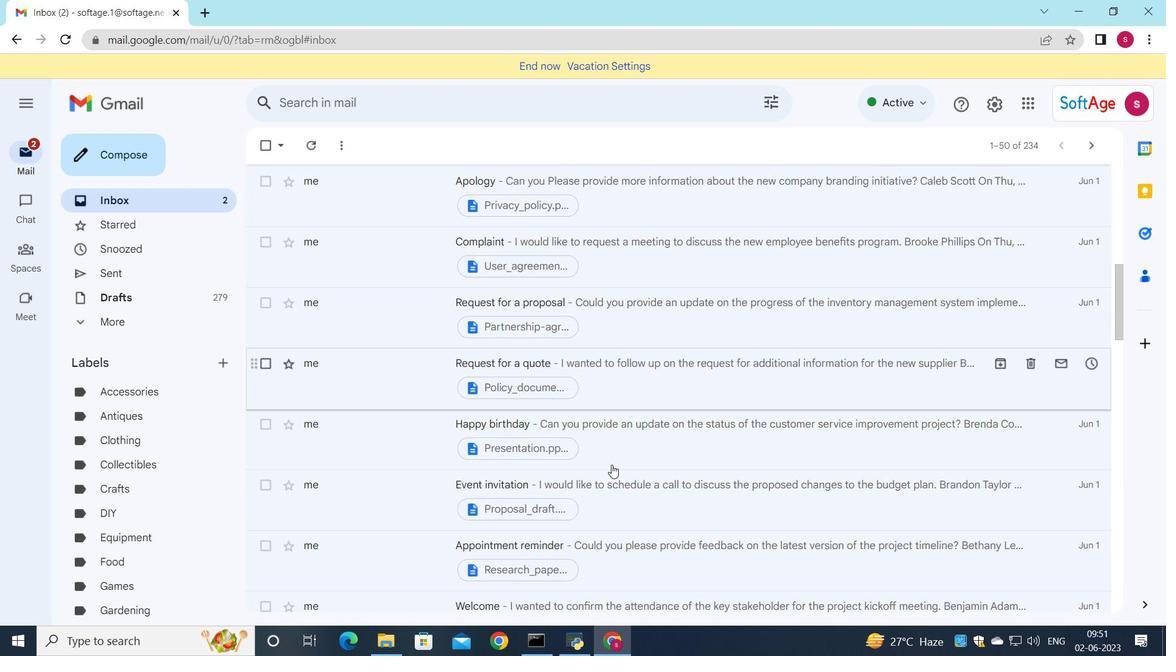 
Action: Mouse scrolled (611, 464) with delta (0, 0)
Screenshot: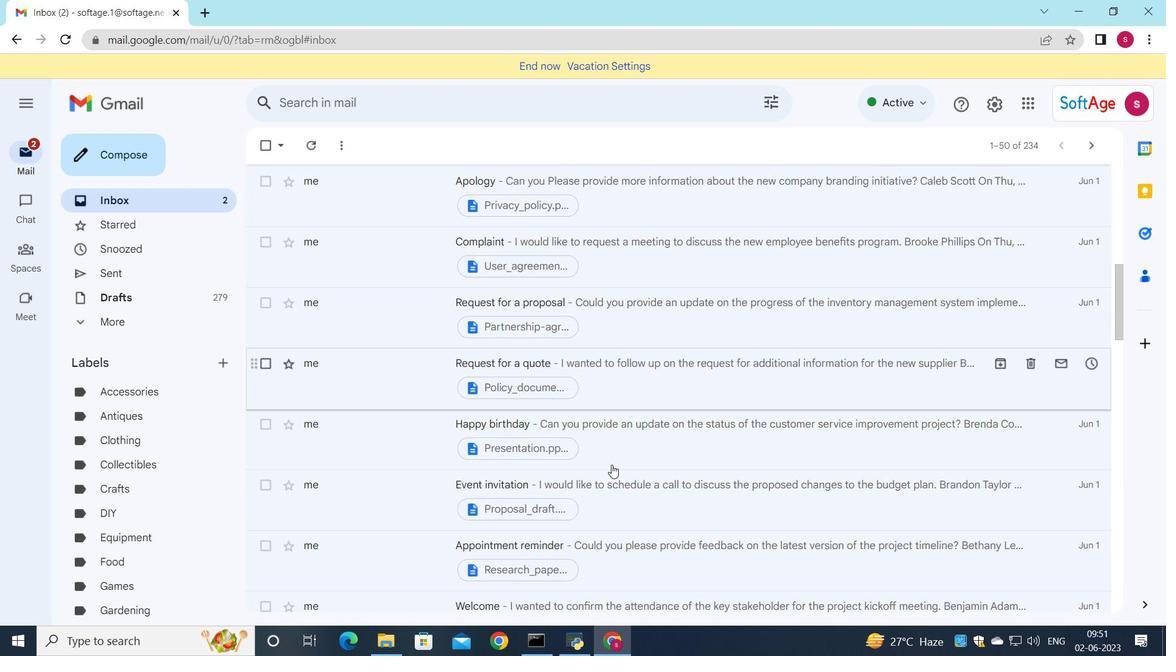 
Action: Mouse scrolled (611, 464) with delta (0, 0)
Screenshot: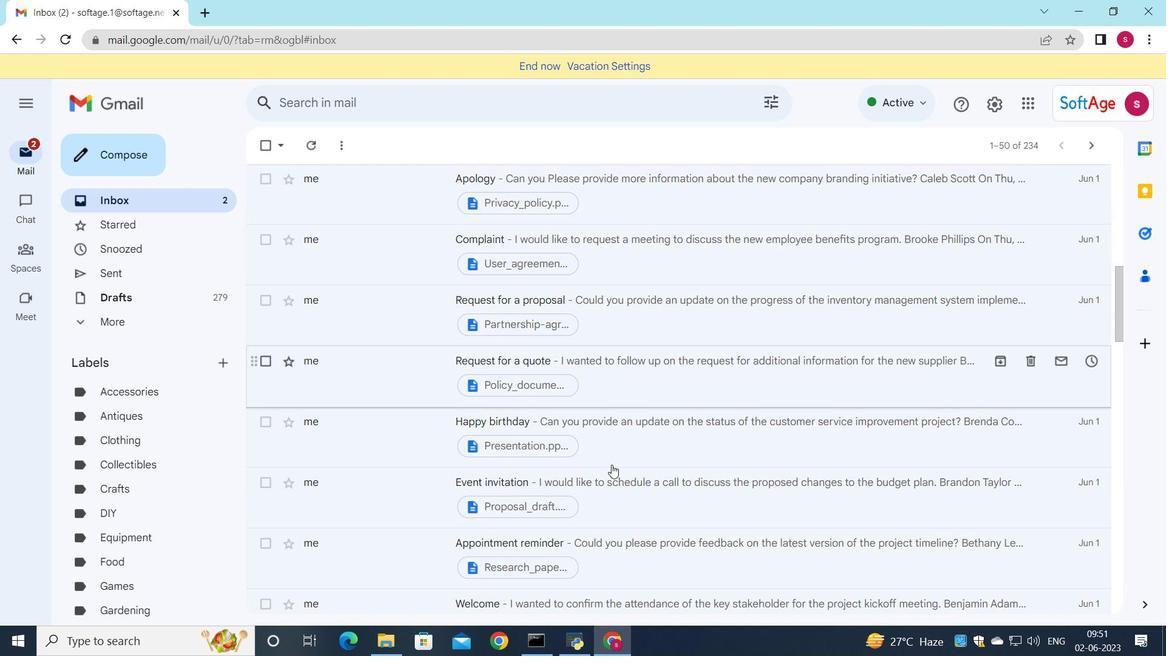 
Action: Mouse scrolled (611, 464) with delta (0, 0)
Screenshot: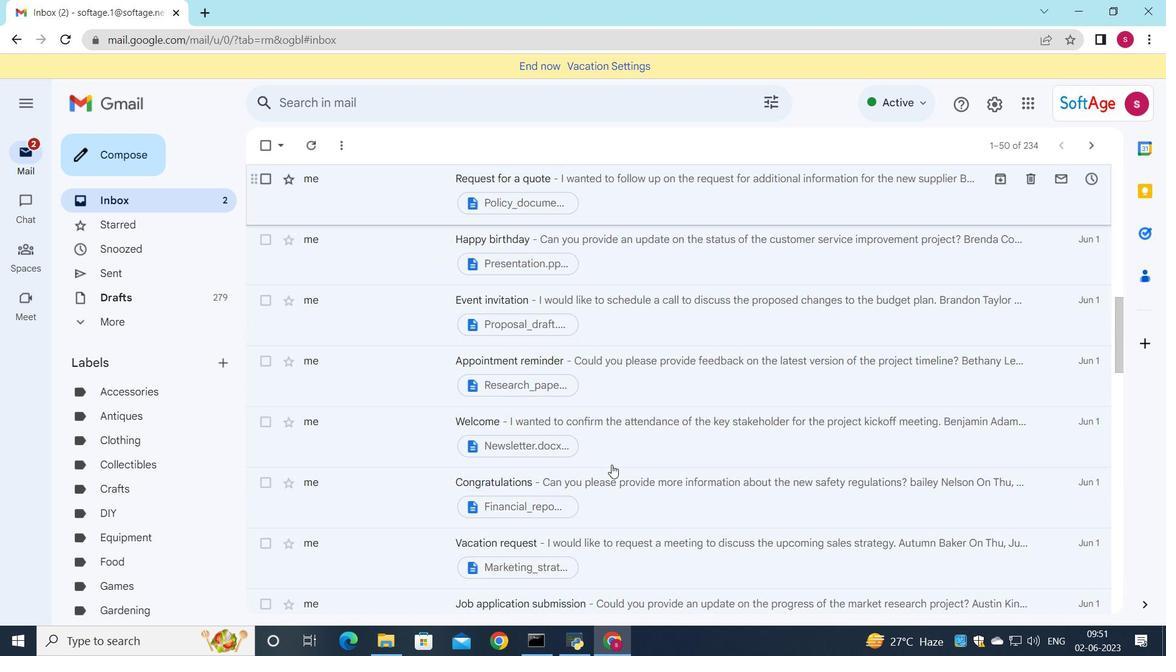 
Action: Mouse scrolled (611, 464) with delta (0, 0)
Screenshot: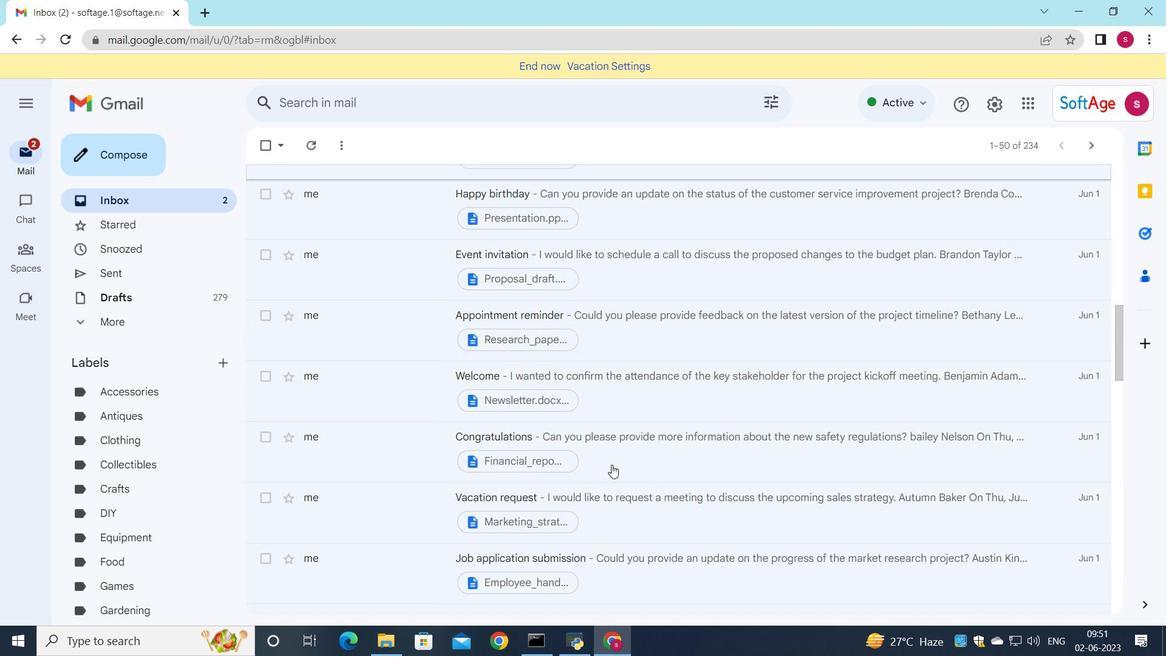 
Action: Mouse moved to (613, 475)
Screenshot: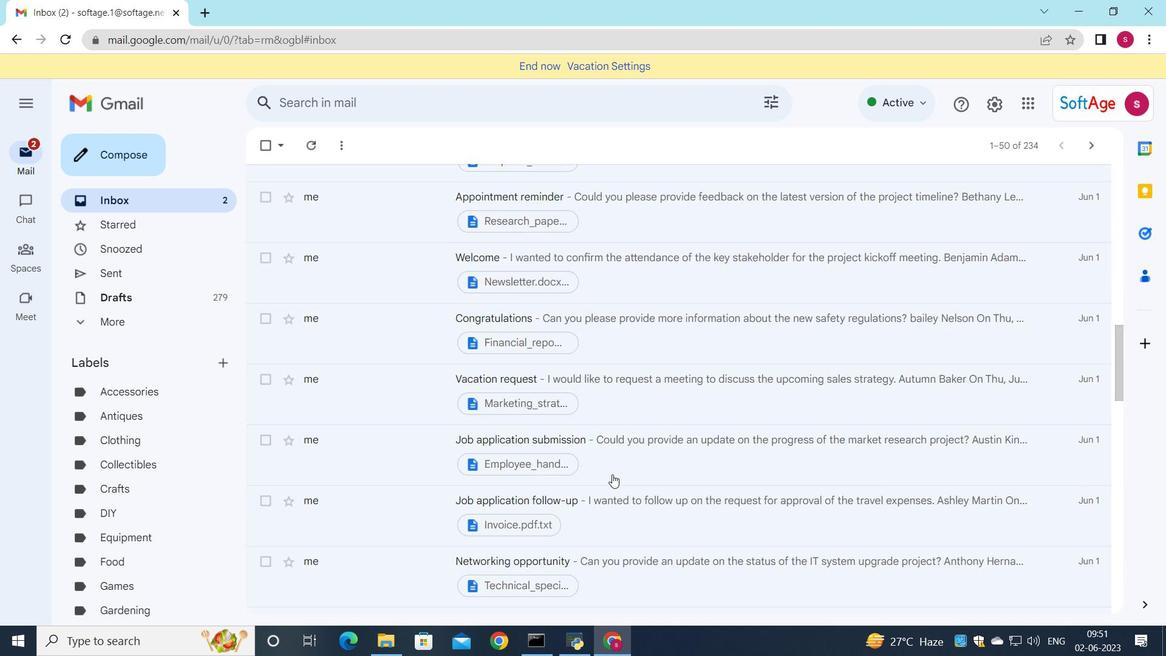 
Action: Mouse scrolled (613, 475) with delta (0, 0)
Screenshot: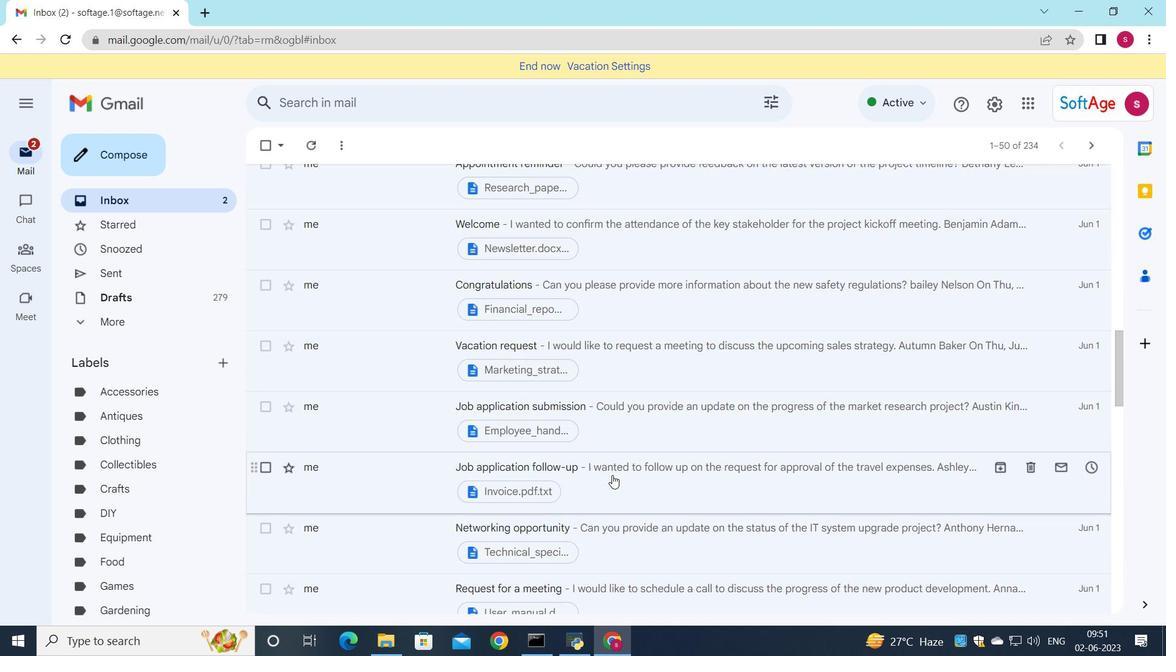 
Action: Mouse scrolled (613, 475) with delta (0, 0)
Screenshot: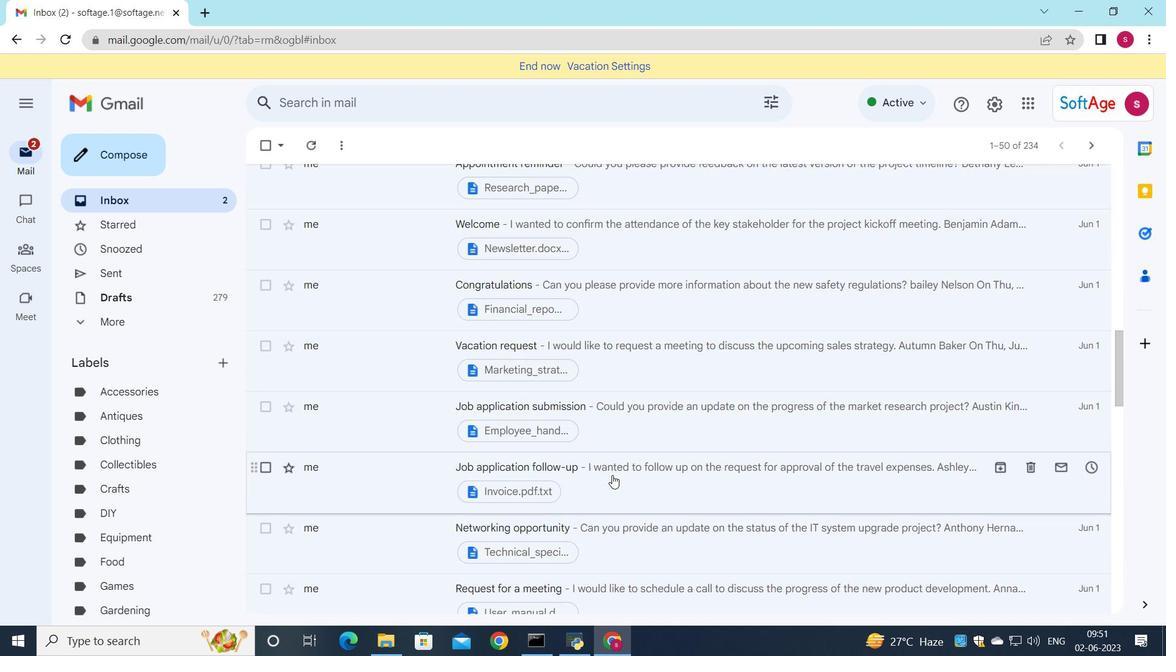 
Action: Mouse scrolled (613, 475) with delta (0, 0)
Screenshot: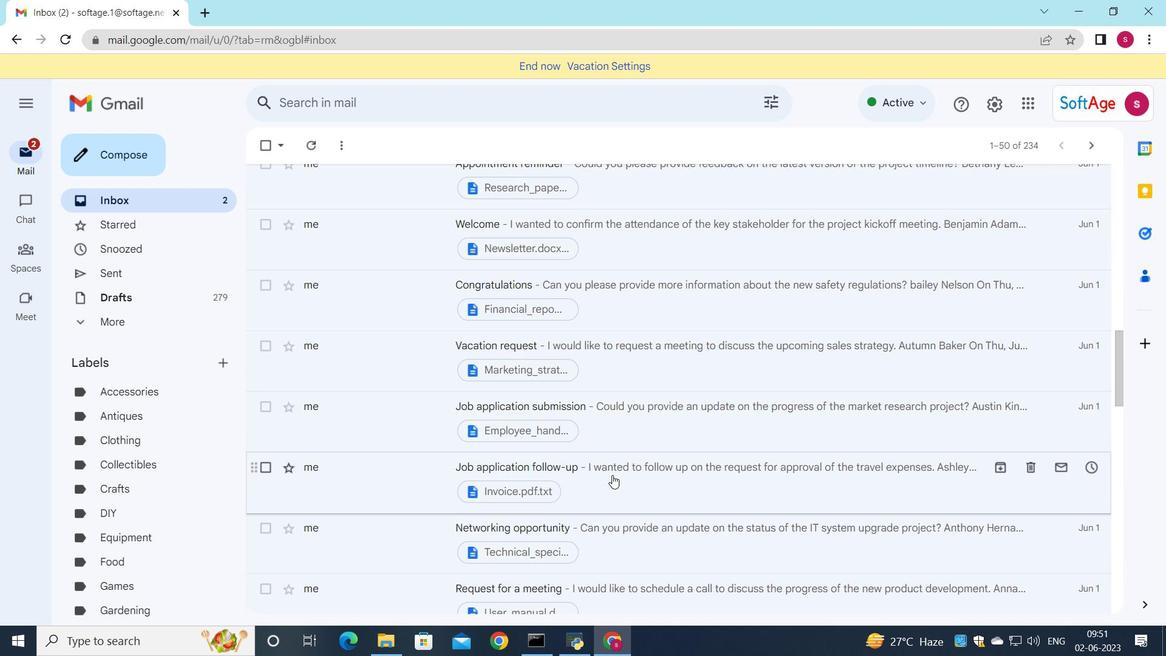 
Action: Mouse moved to (613, 476)
Screenshot: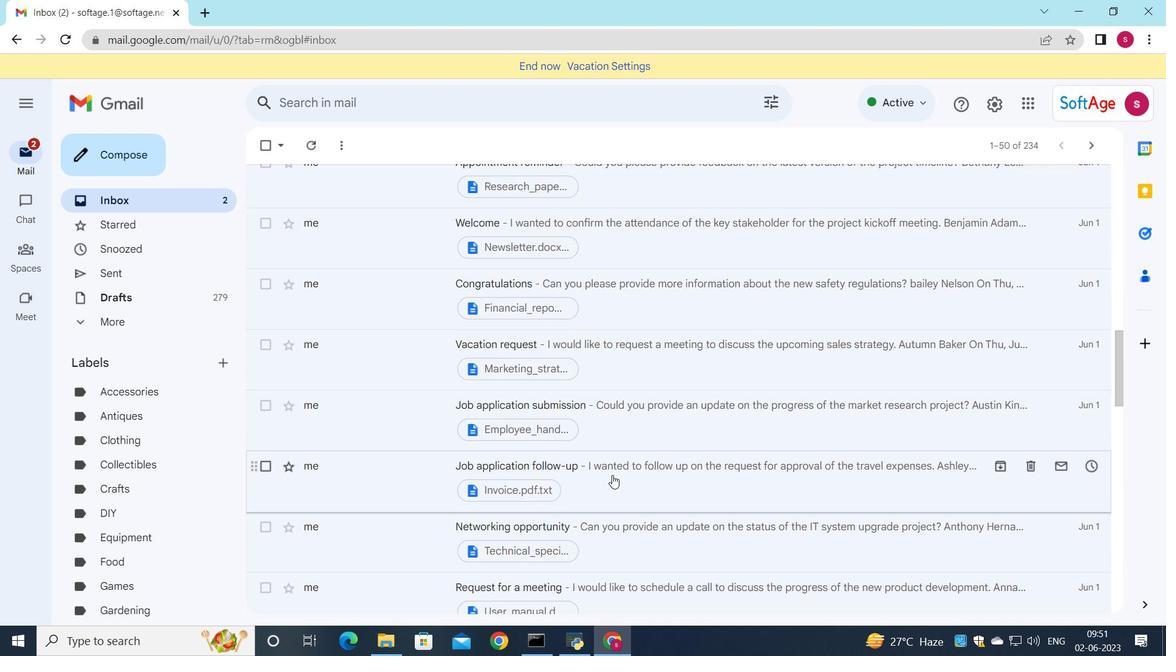 
Action: Mouse scrolled (613, 475) with delta (0, 0)
Screenshot: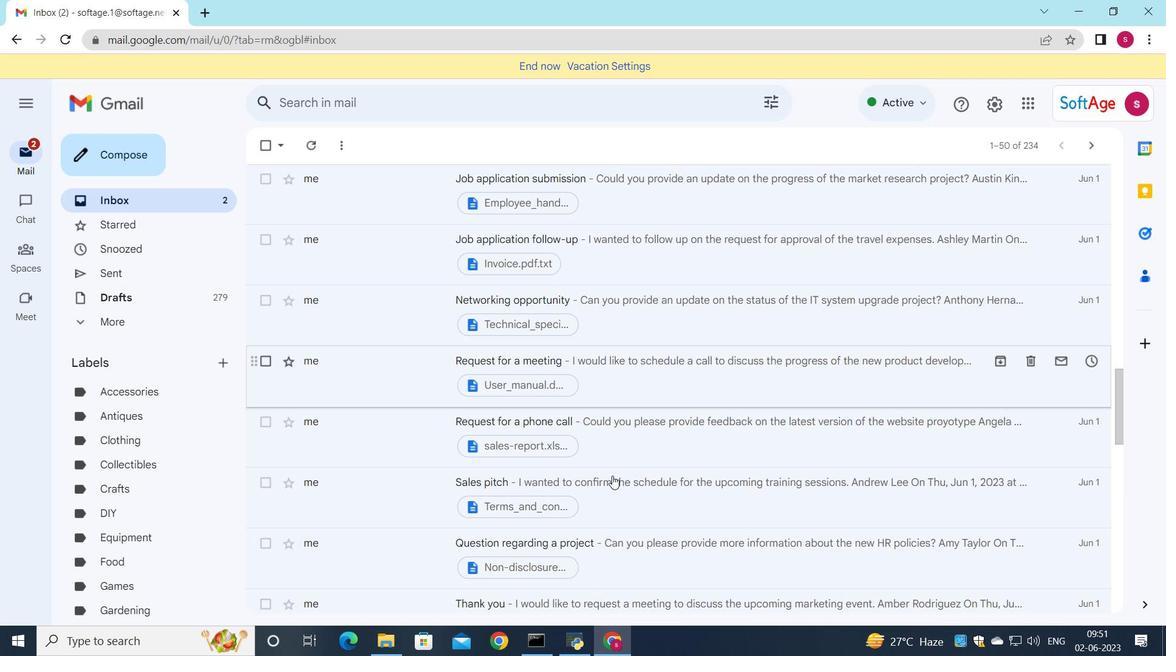 
Action: Mouse scrolled (613, 475) with delta (0, 0)
Screenshot: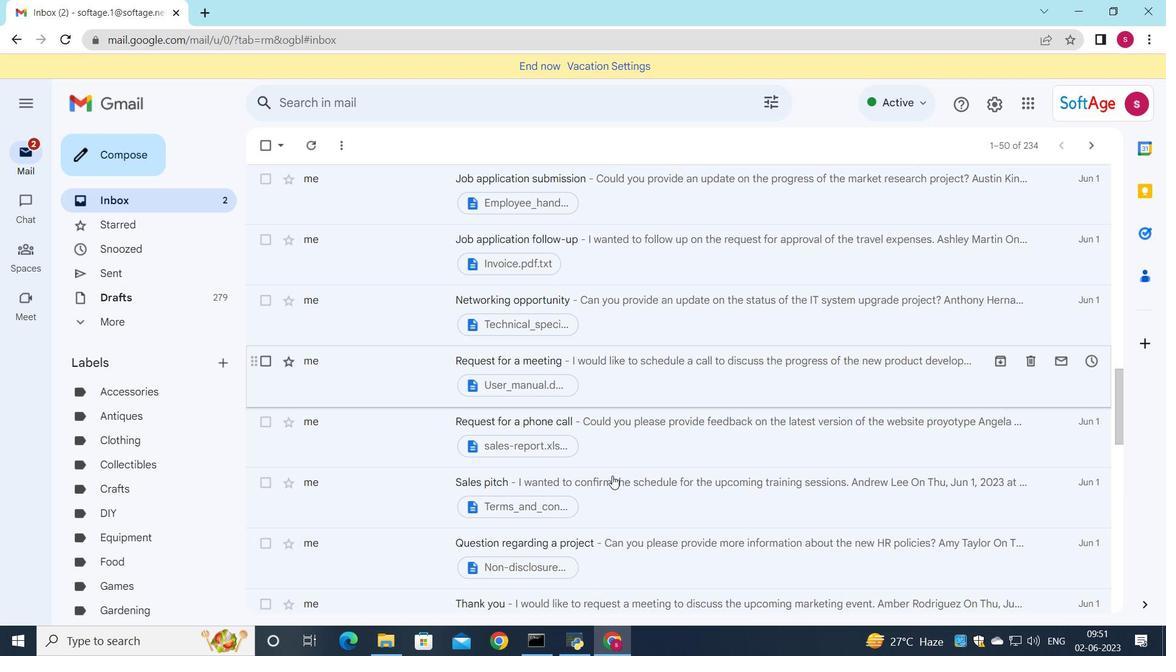 
Action: Mouse scrolled (613, 475) with delta (0, 0)
Screenshot: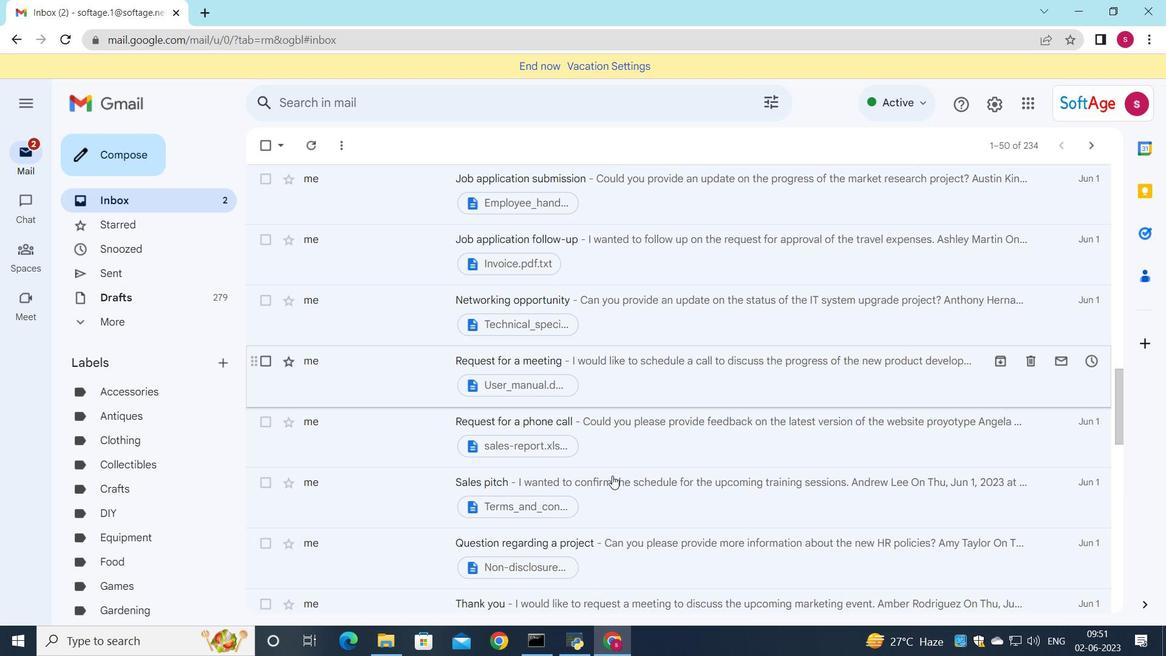
Action: Mouse scrolled (613, 475) with delta (0, 0)
Screenshot: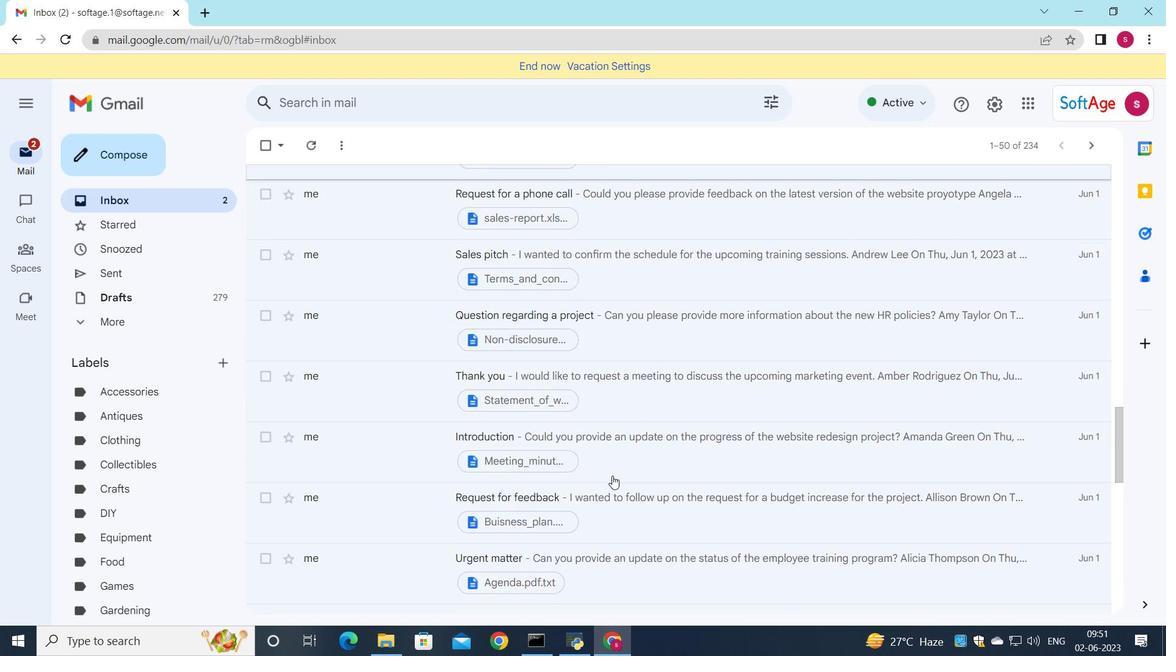 
Action: Mouse scrolled (613, 475) with delta (0, 0)
Screenshot: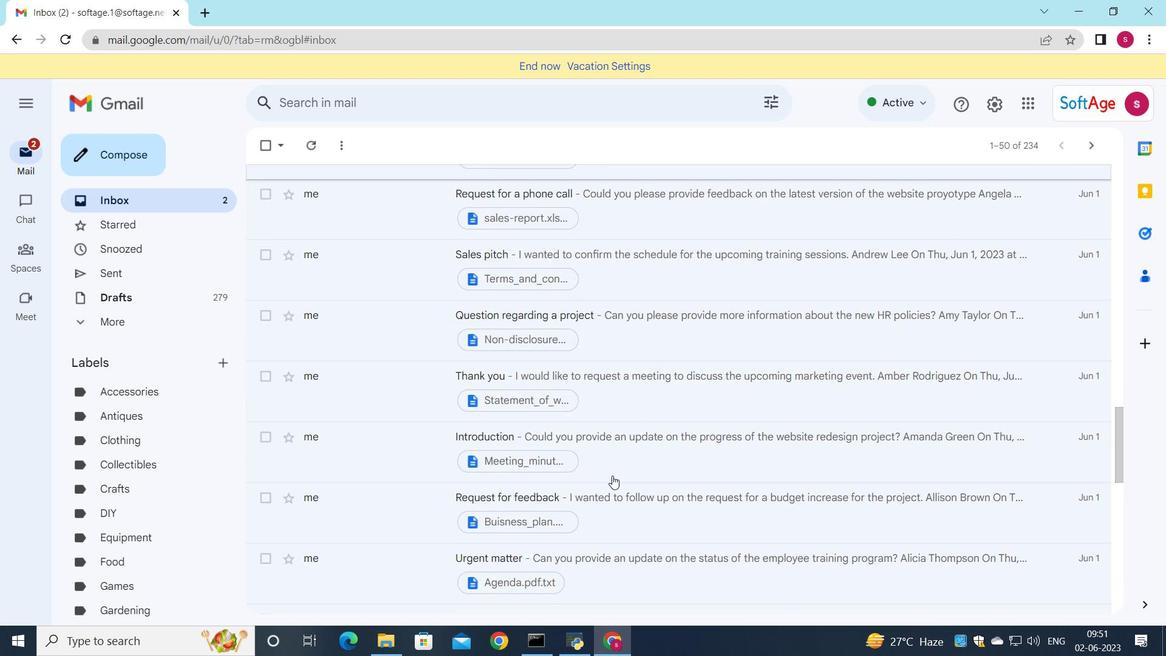 
Action: Mouse scrolled (613, 475) with delta (0, 0)
Screenshot: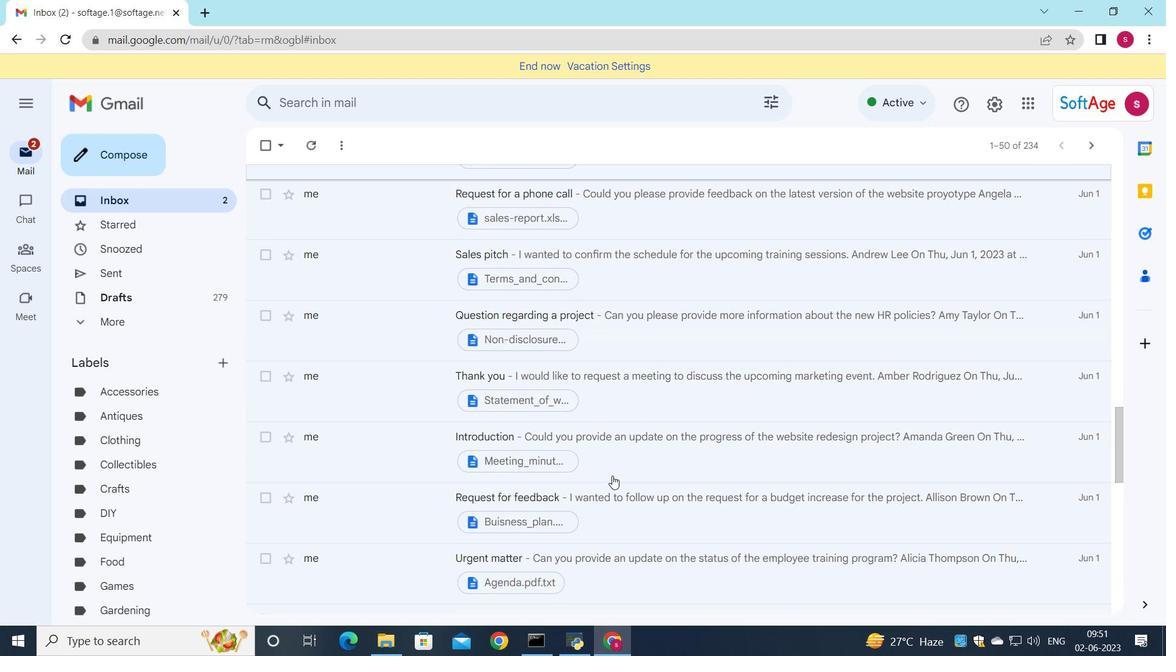 
Action: Mouse scrolled (613, 475) with delta (0, 0)
Screenshot: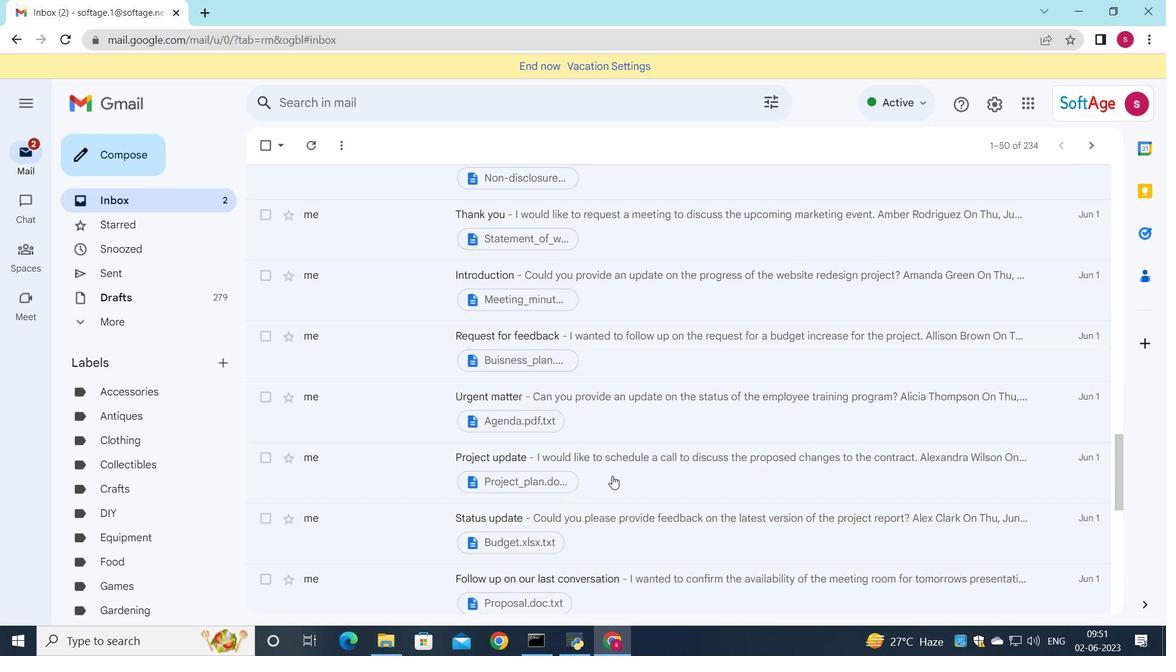 
Action: Mouse scrolled (613, 475) with delta (0, 0)
Screenshot: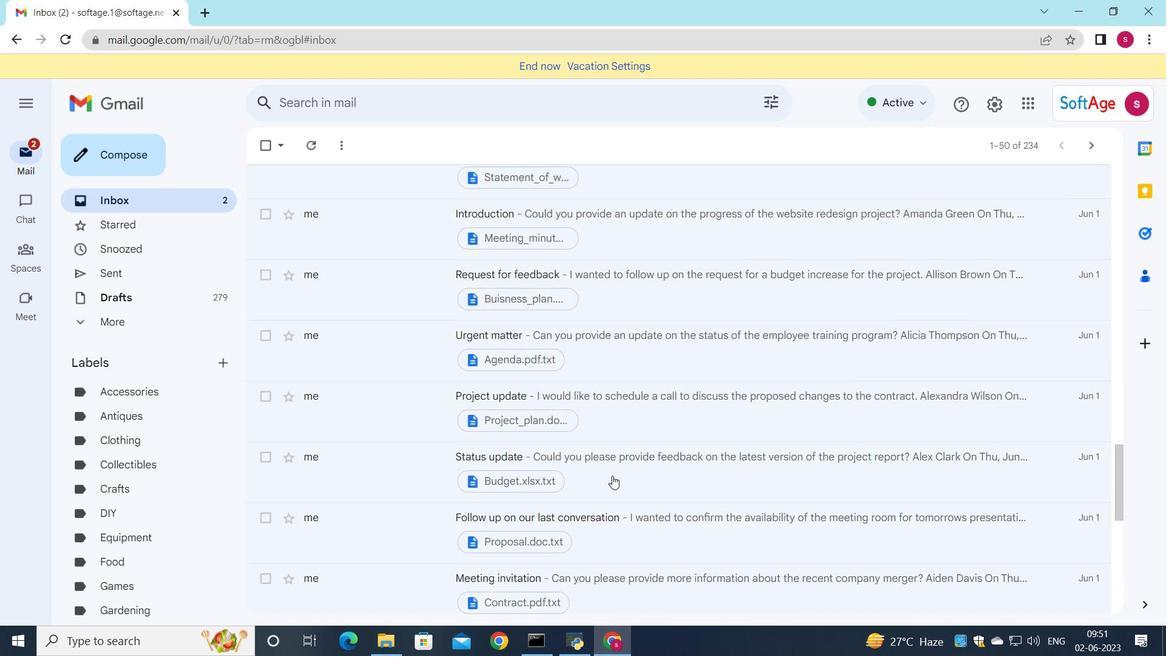 
Action: Mouse scrolled (613, 475) with delta (0, 0)
Screenshot: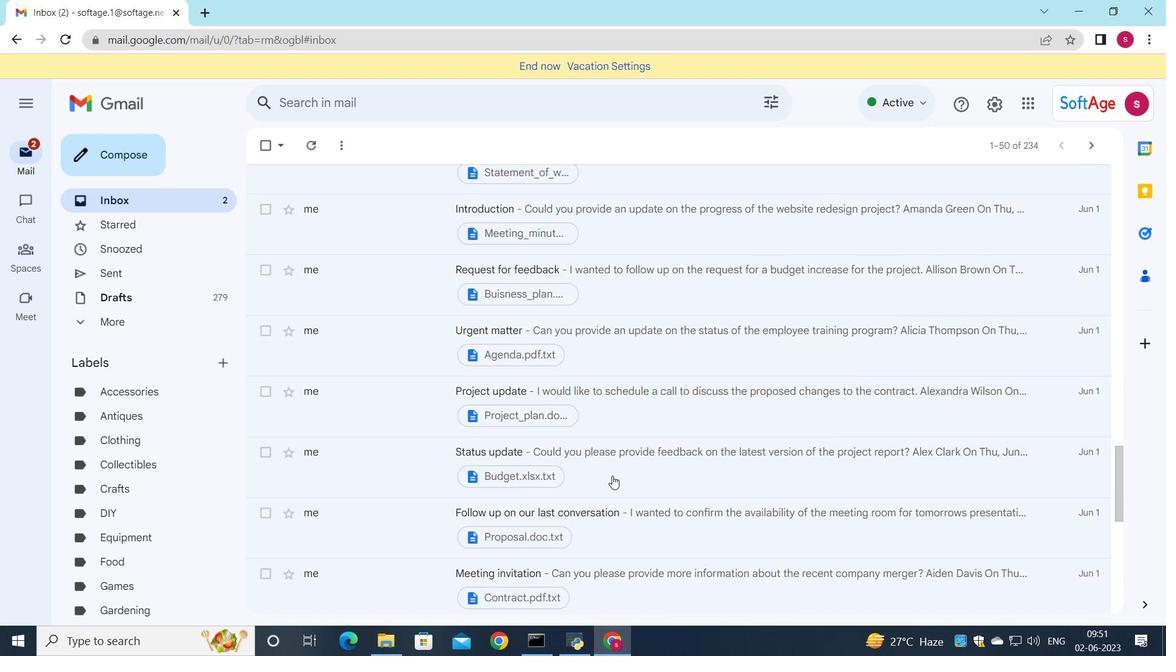 
Action: Mouse scrolled (613, 475) with delta (0, 0)
Screenshot: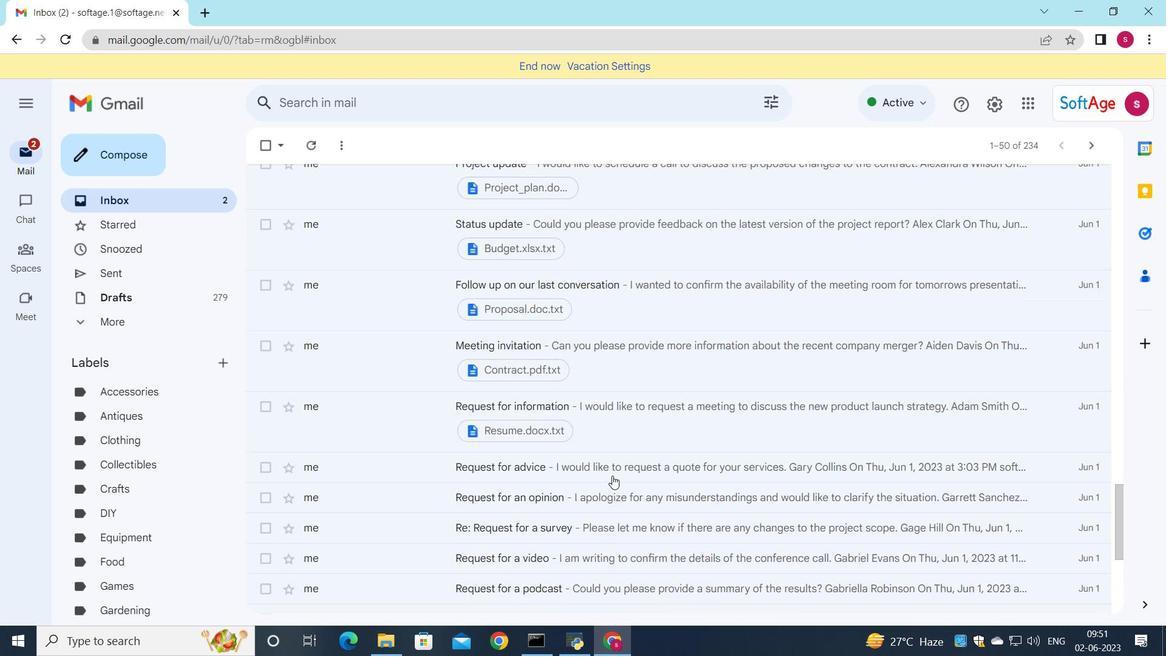 
Action: Mouse scrolled (613, 475) with delta (0, 0)
Screenshot: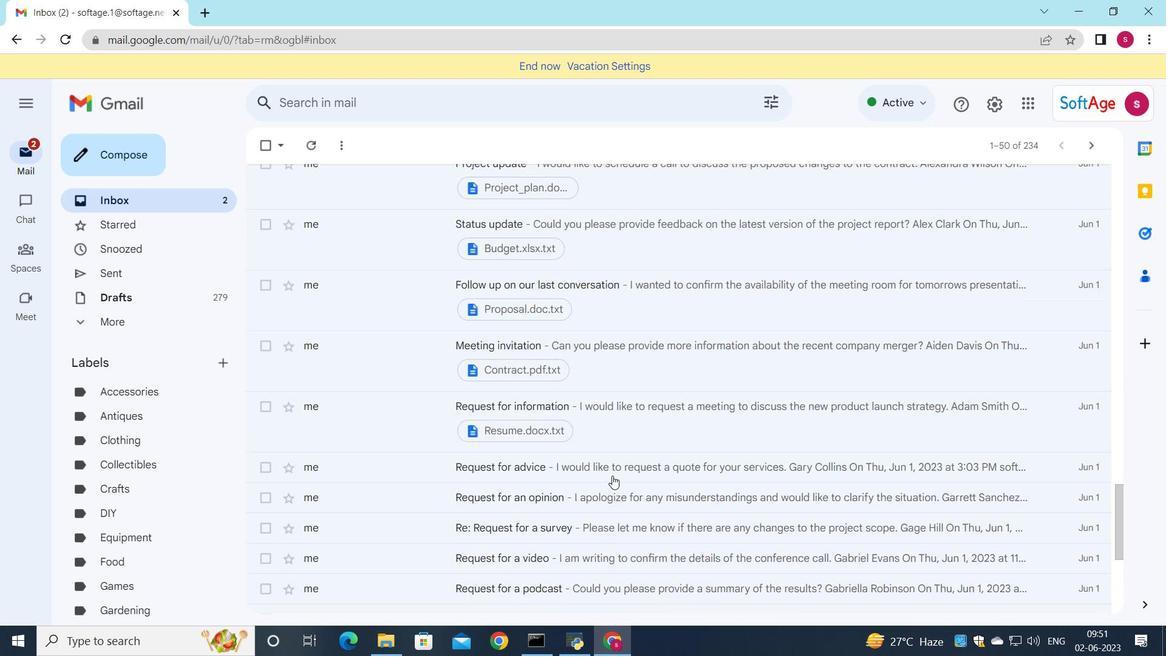 
Action: Mouse scrolled (613, 475) with delta (0, 0)
Screenshot: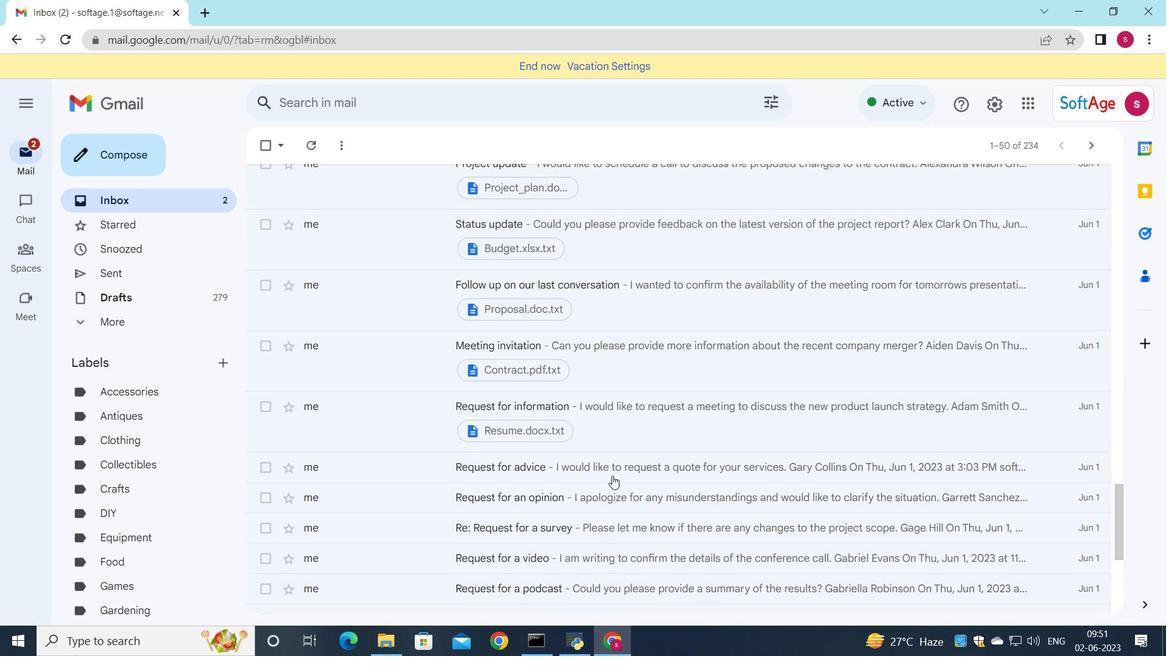 
Action: Mouse scrolled (613, 475) with delta (0, 0)
Screenshot: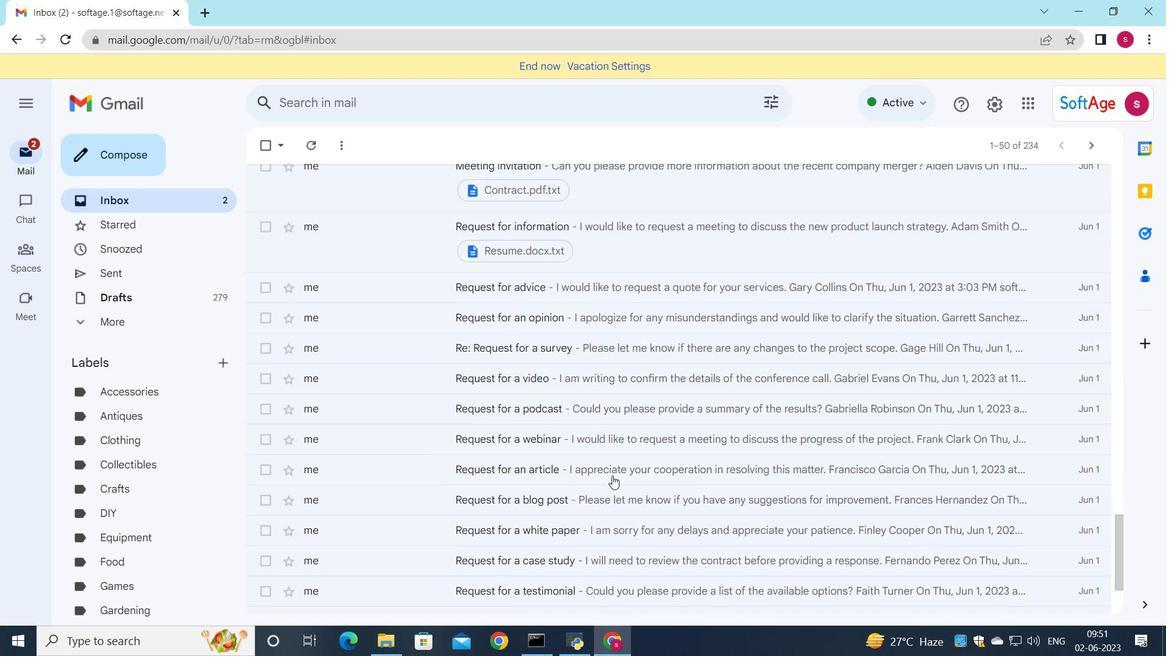 
Action: Mouse scrolled (613, 475) with delta (0, 0)
Screenshot: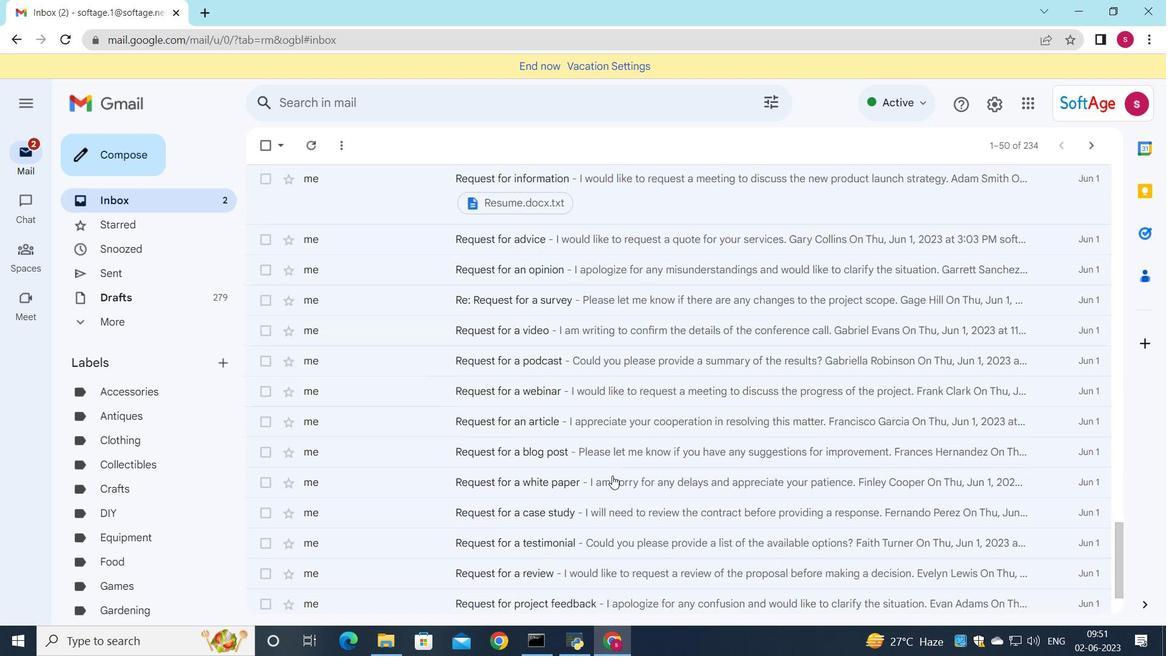 
Action: Mouse scrolled (613, 477) with delta (0, 0)
Screenshot: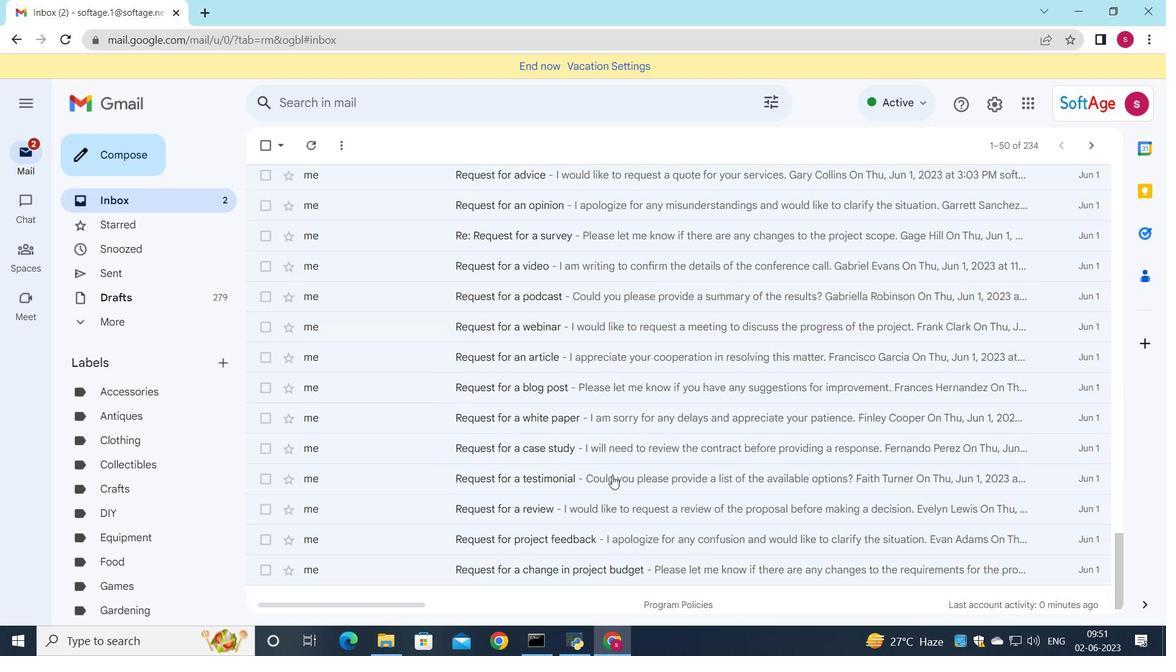 
Action: Mouse scrolled (613, 477) with delta (0, 0)
Screenshot: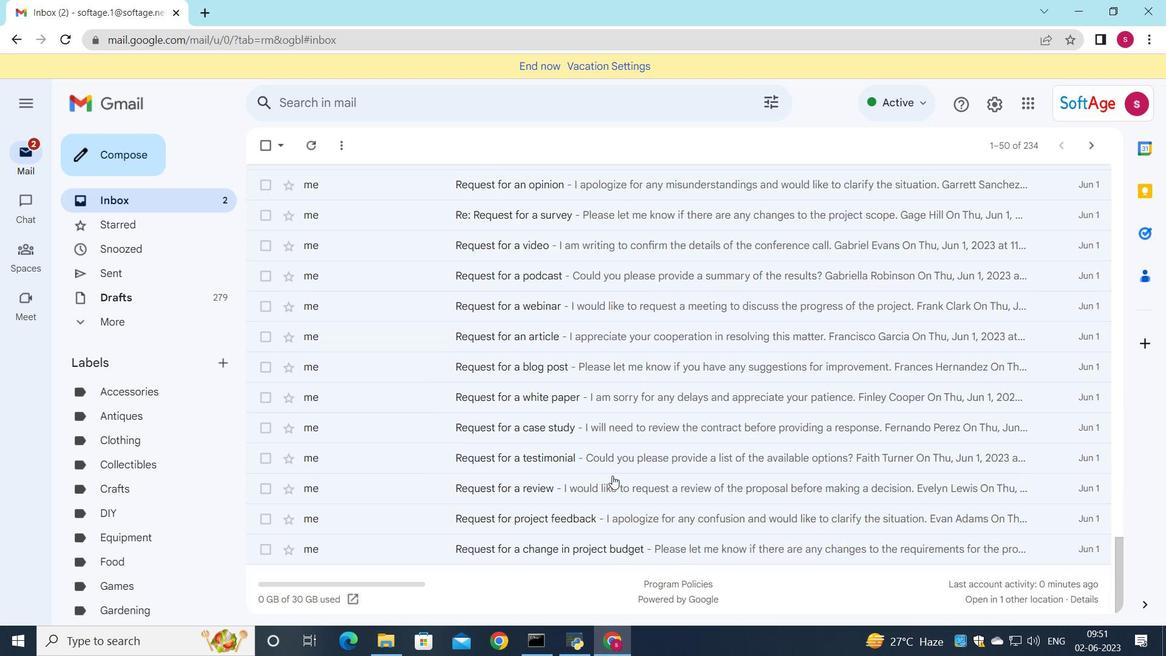 
Action: Mouse scrolled (613, 477) with delta (0, 0)
Screenshot: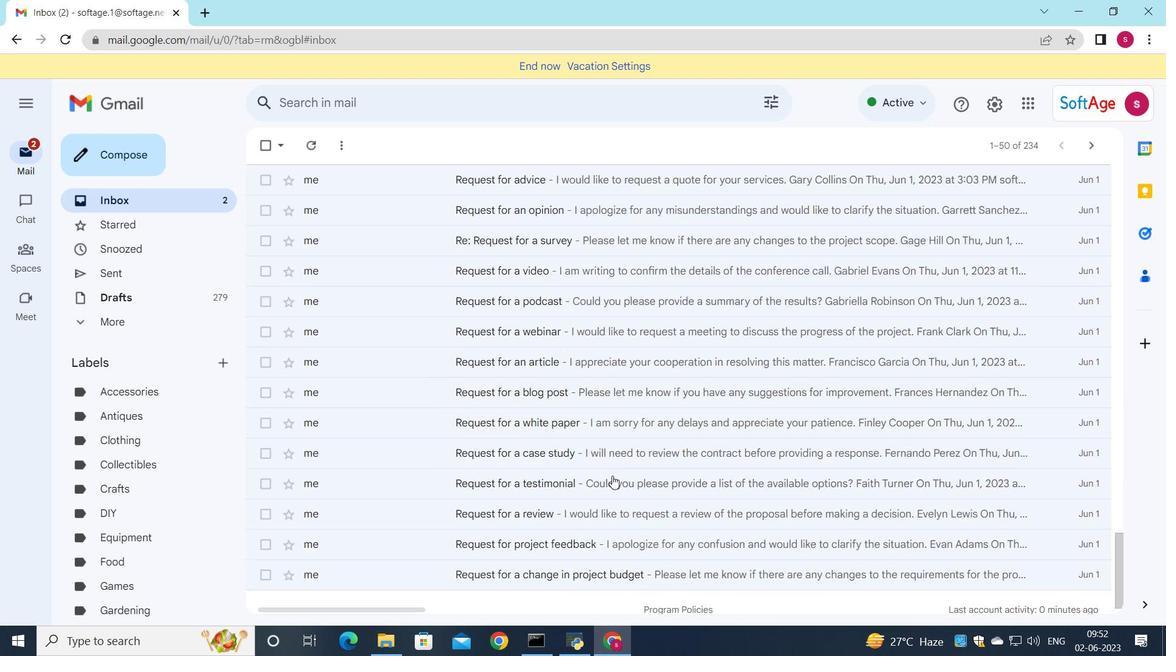 
Action: Mouse moved to (549, 367)
Screenshot: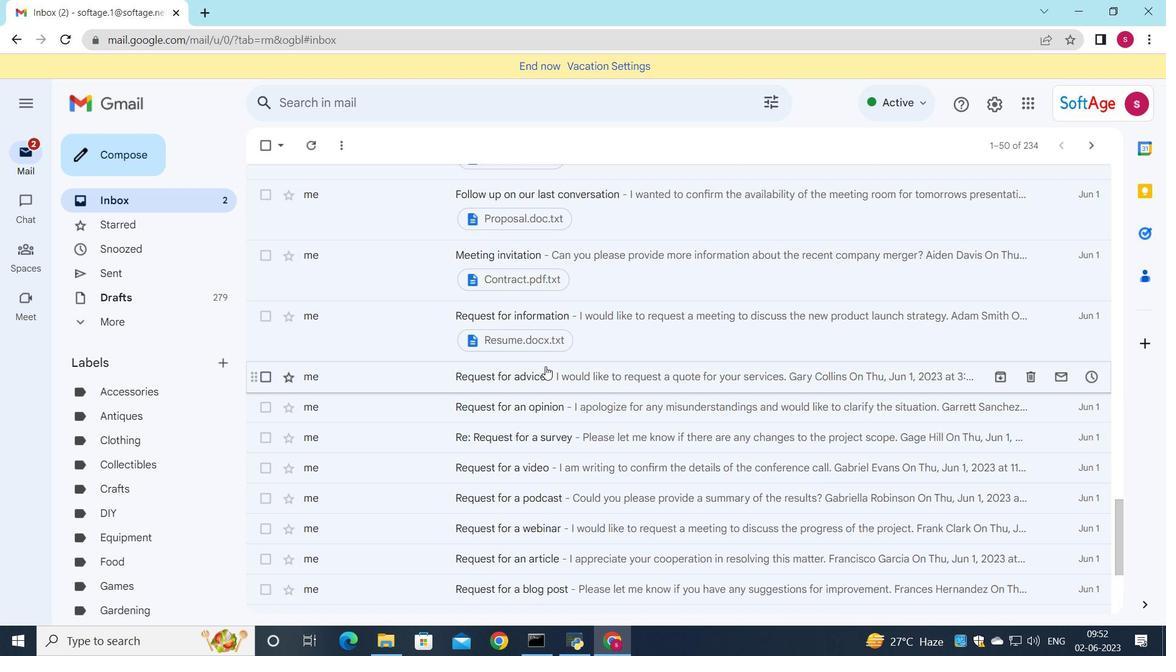 
Action: Mouse pressed left at (549, 367)
Screenshot: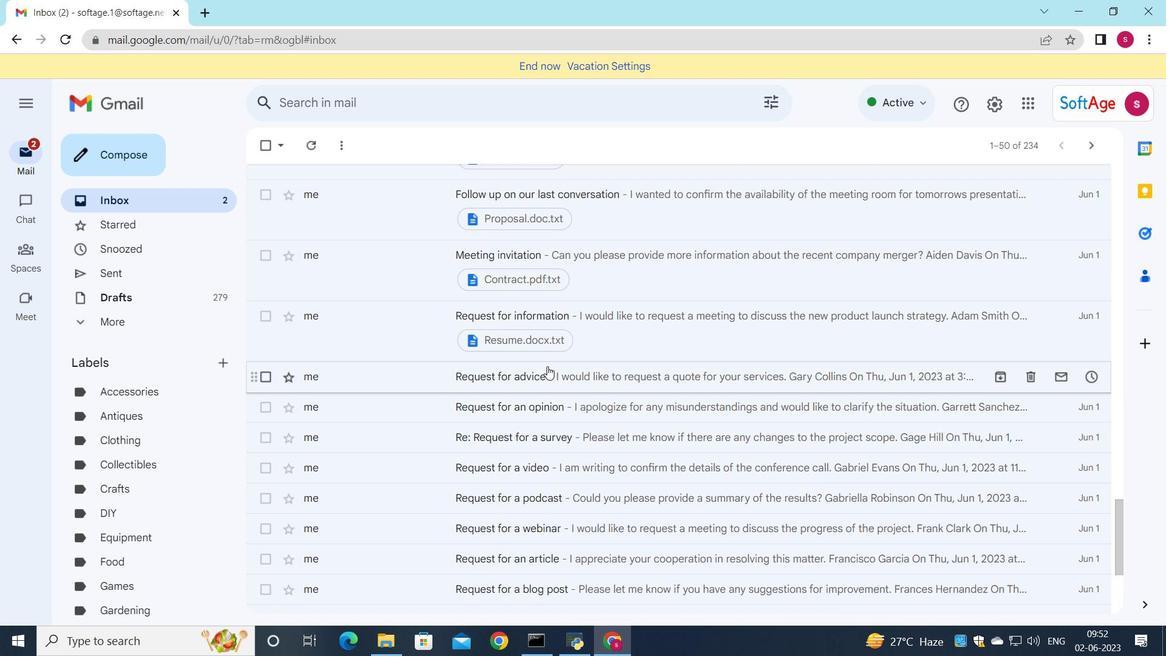 
Action: Mouse moved to (502, 459)
Screenshot: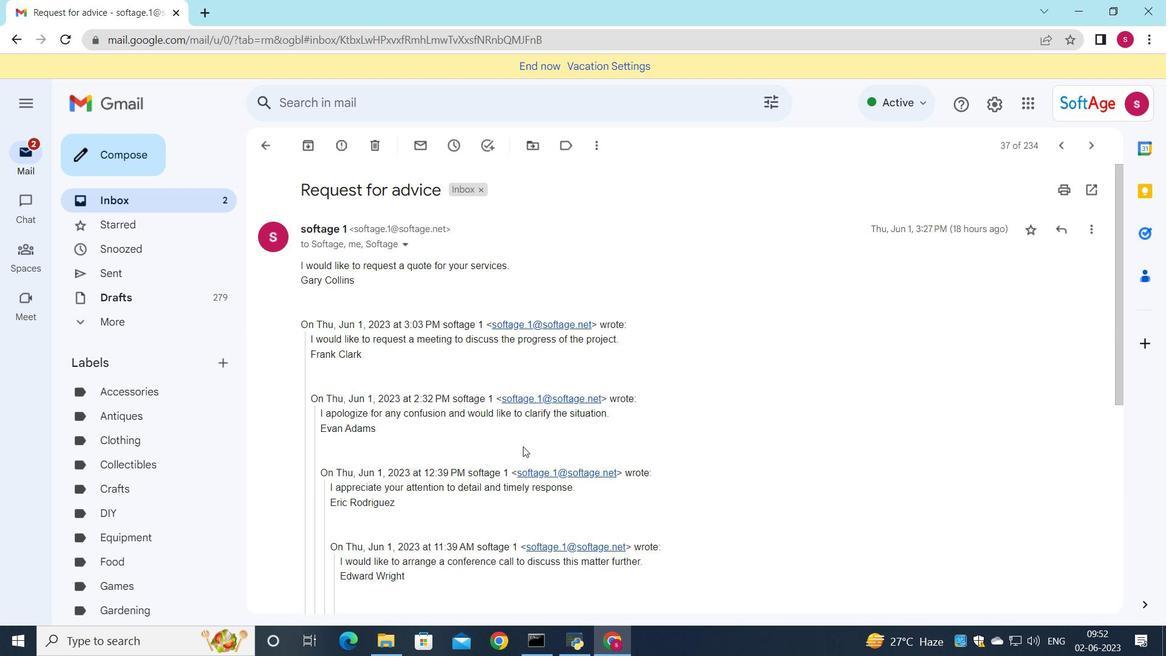 
Action: Mouse scrolled (502, 458) with delta (0, 0)
Screenshot: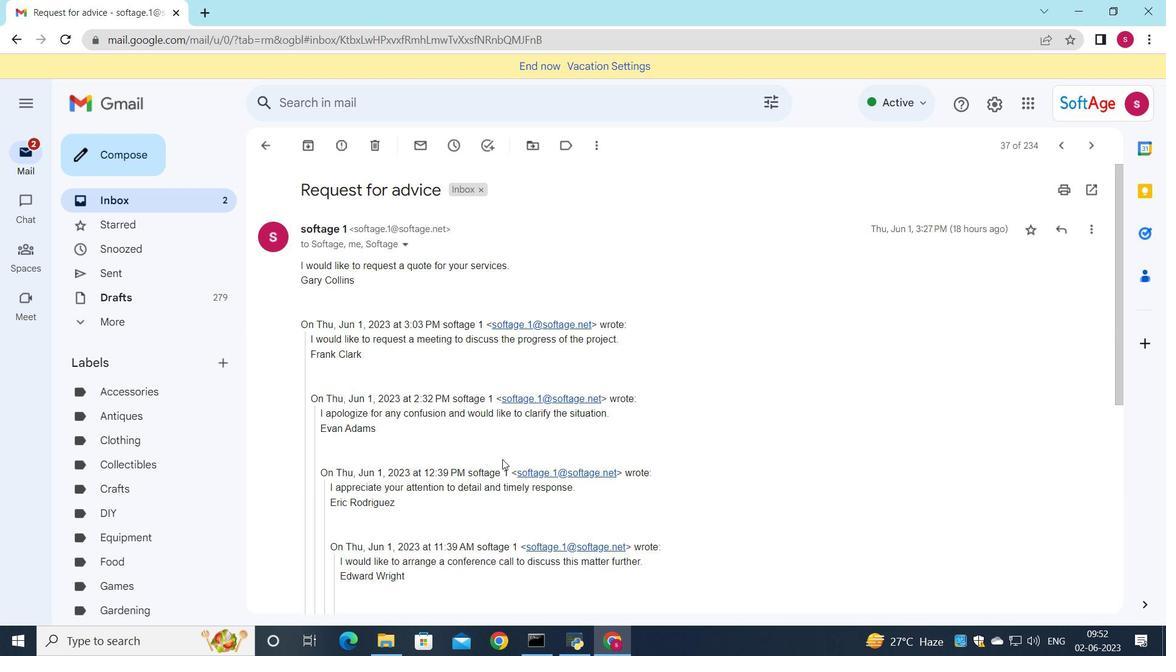 
Action: Mouse scrolled (502, 458) with delta (0, 0)
Screenshot: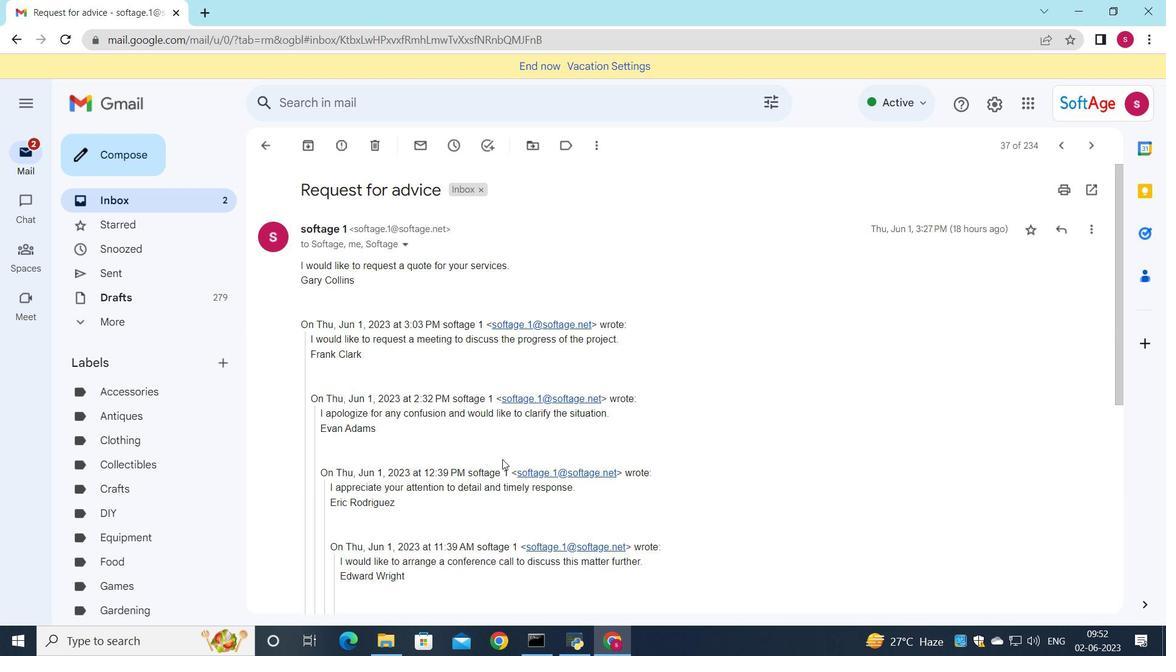 
Action: Mouse scrolled (502, 458) with delta (0, 0)
Screenshot: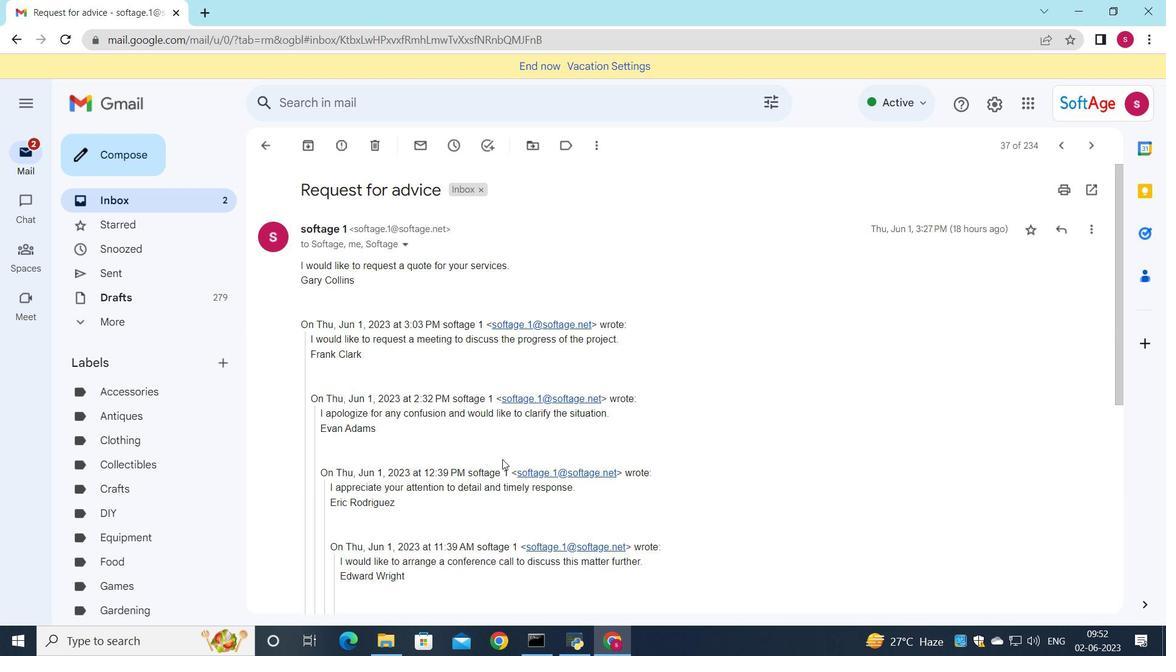 
Action: Mouse scrolled (502, 458) with delta (0, 0)
Screenshot: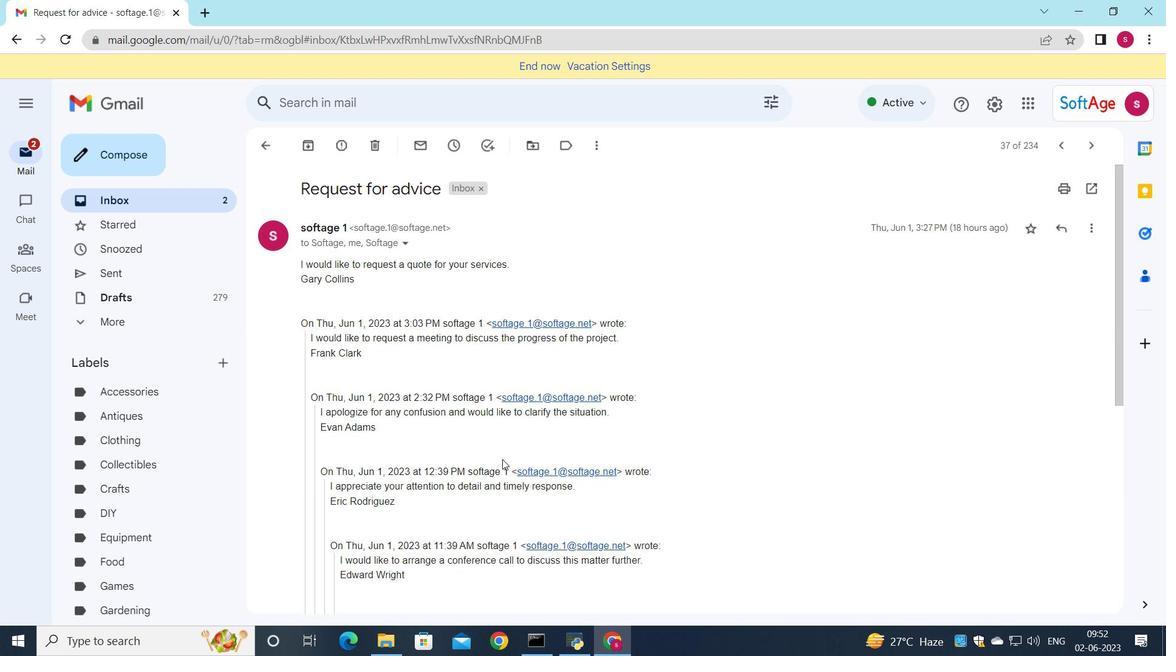 
Action: Mouse moved to (486, 506)
Screenshot: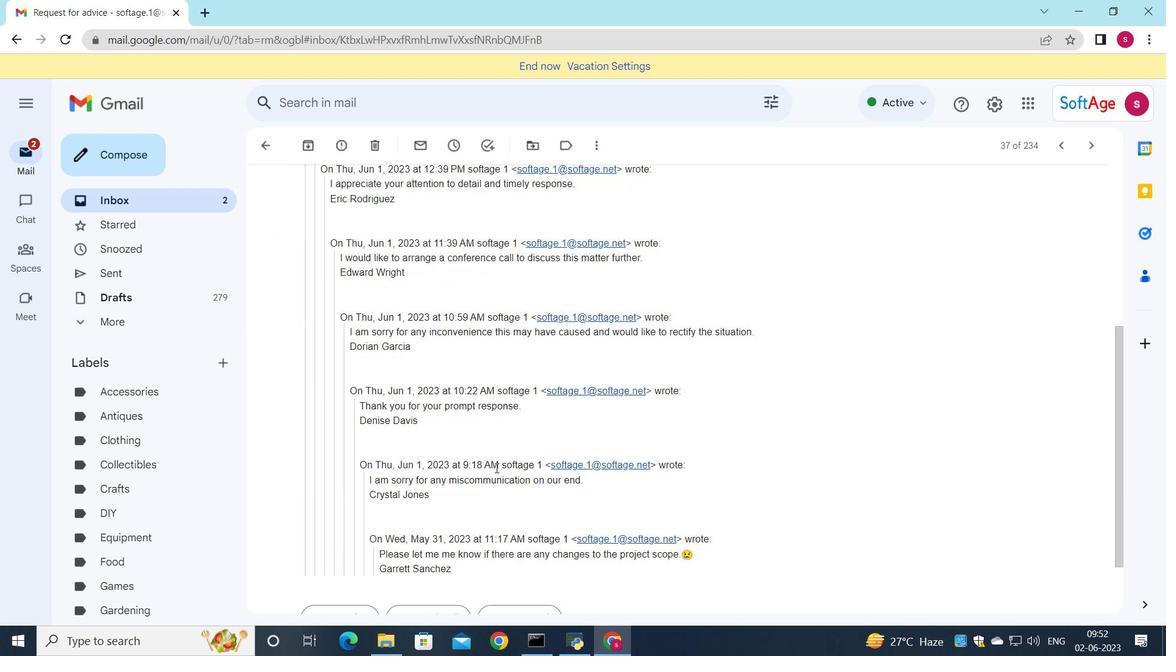 
Action: Mouse scrolled (489, 495) with delta (0, 0)
Screenshot: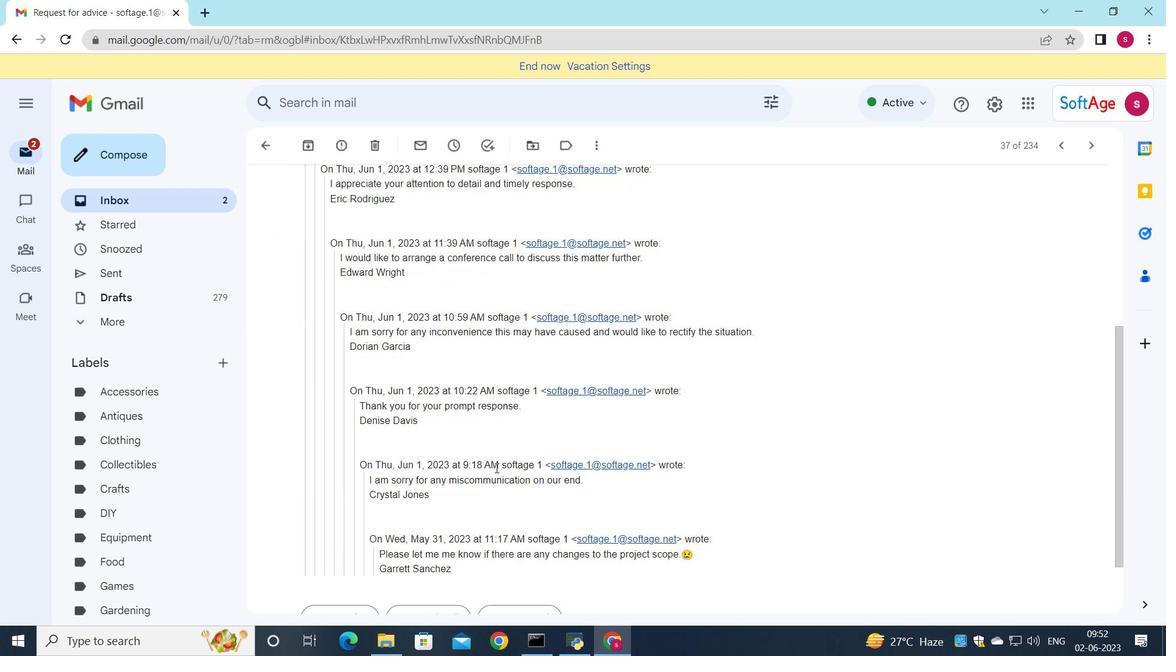 
Action: Mouse moved to (472, 557)
Screenshot: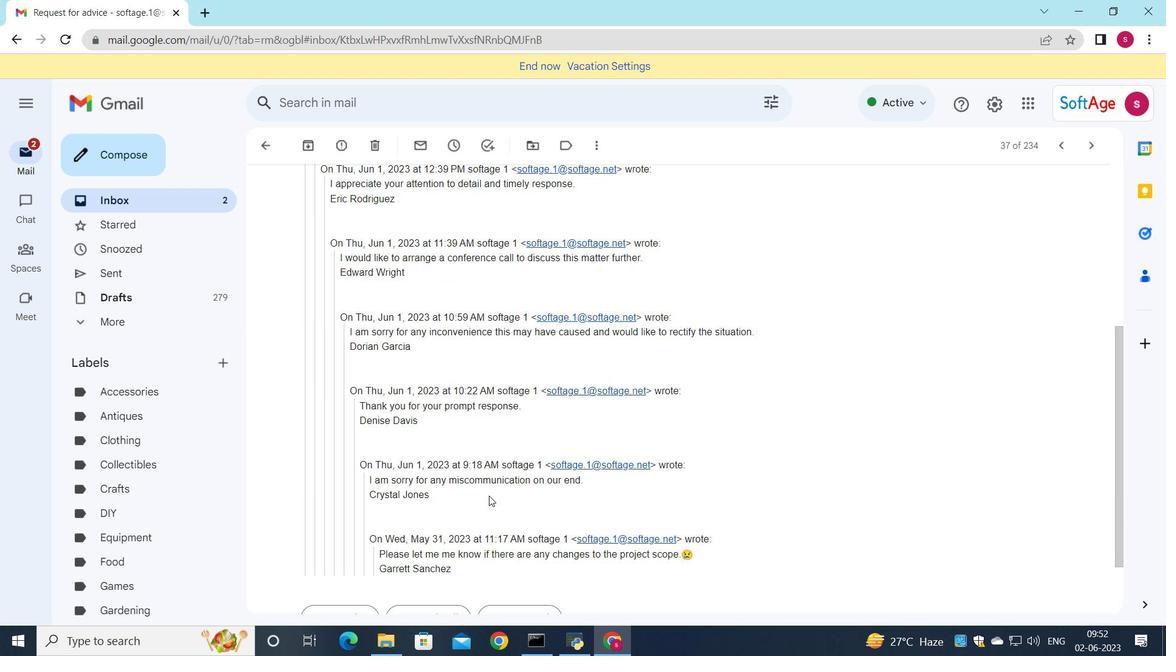 
Action: Mouse scrolled (483, 525) with delta (0, 0)
Screenshot: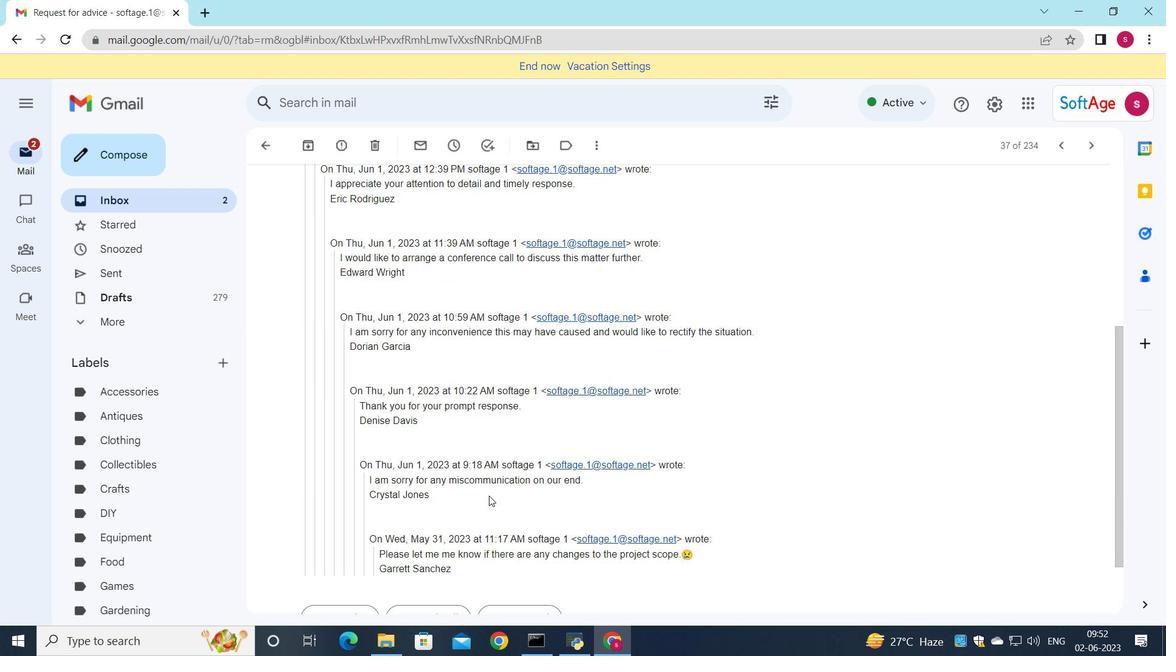 
Action: Mouse scrolled (478, 545) with delta (0, 0)
Screenshot: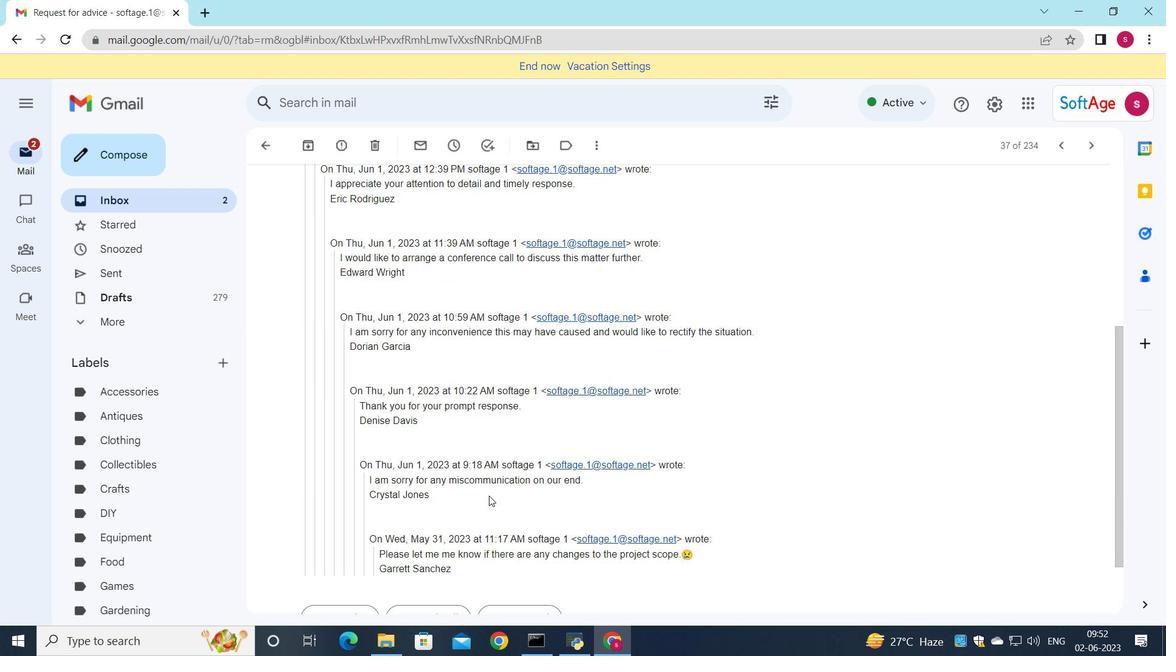 
Action: Mouse moved to (449, 571)
Screenshot: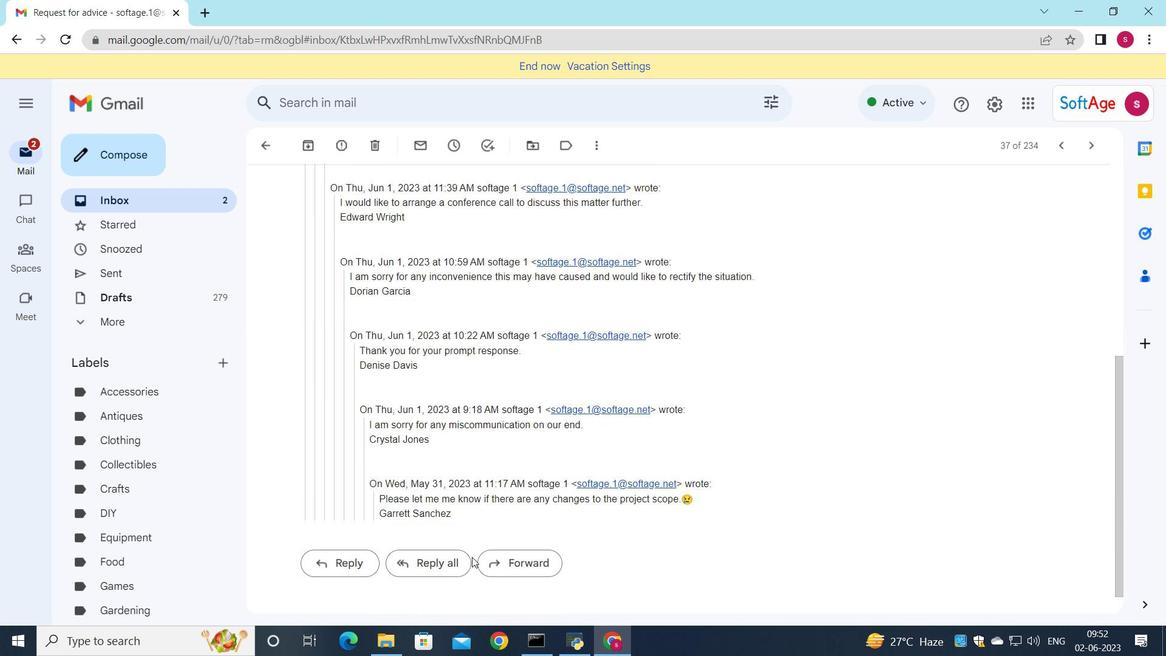 
Action: Mouse scrolled (449, 570) with delta (0, 0)
Screenshot: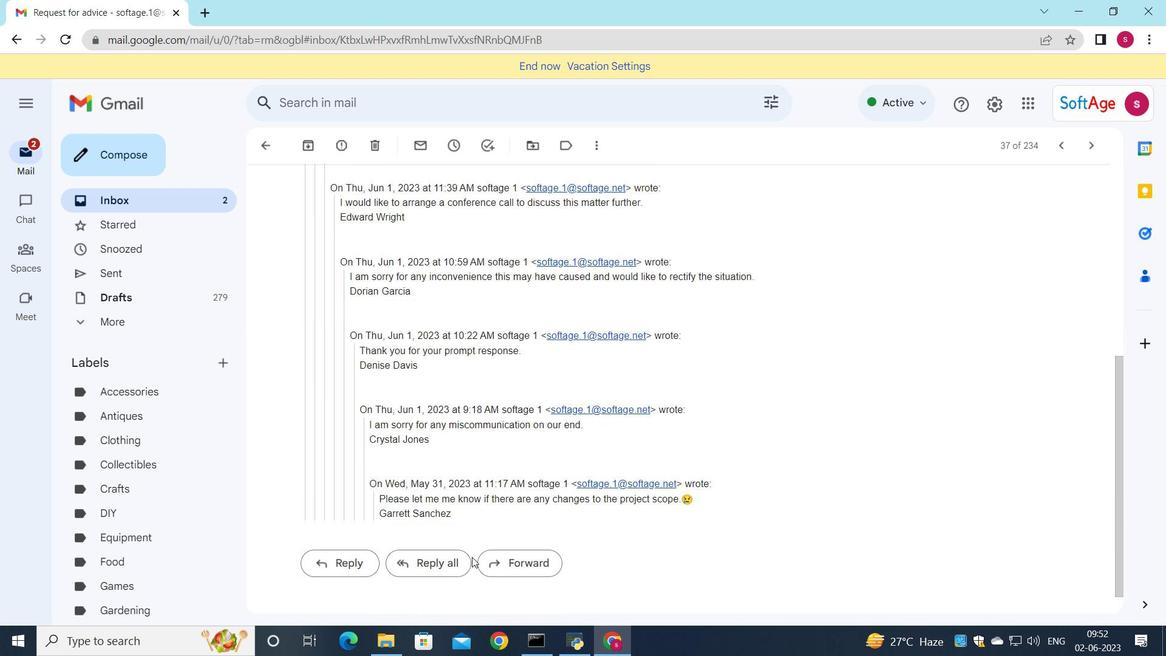 
Action: Mouse moved to (348, 531)
Screenshot: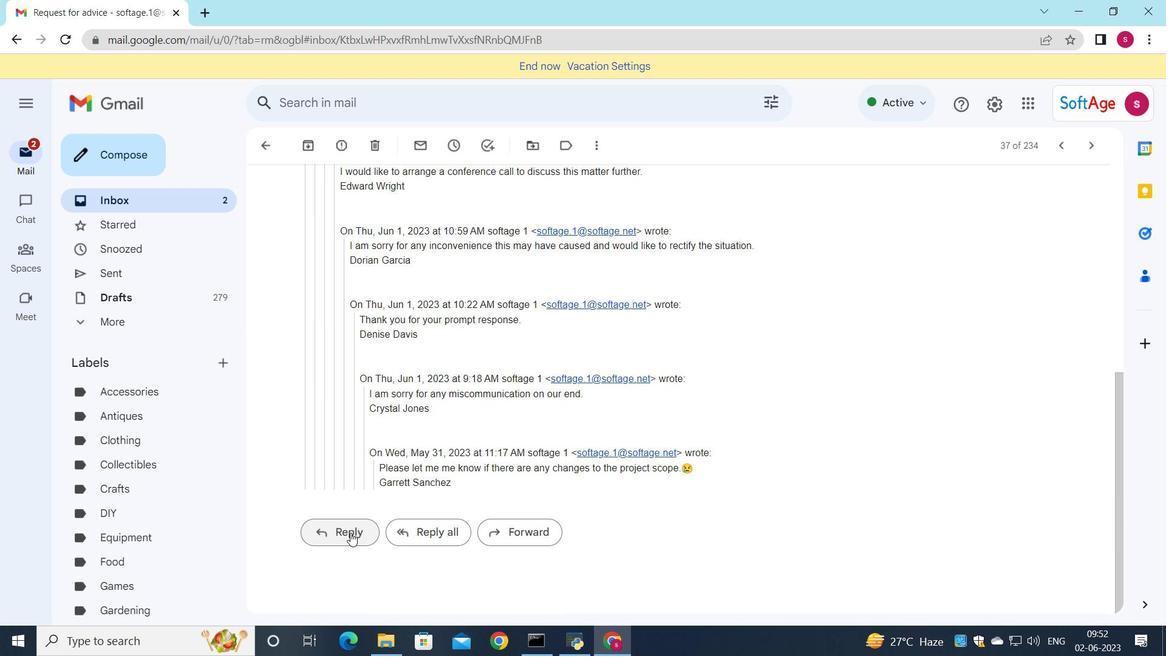 
Action: Mouse pressed left at (348, 531)
Screenshot: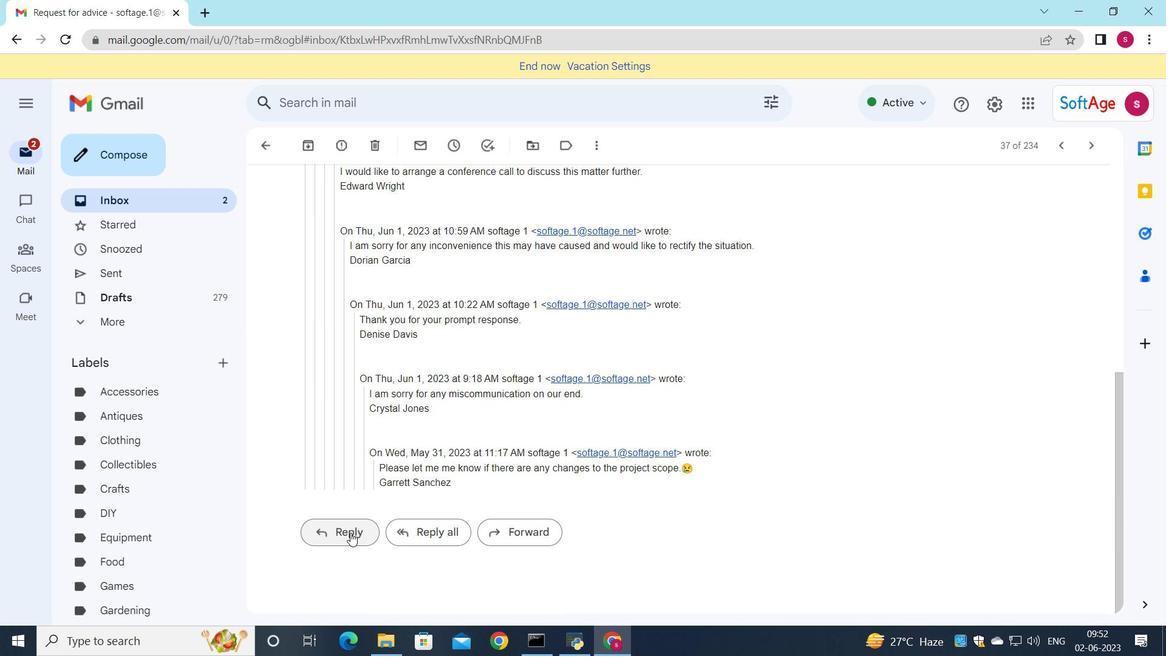 
Action: Mouse moved to (333, 415)
Screenshot: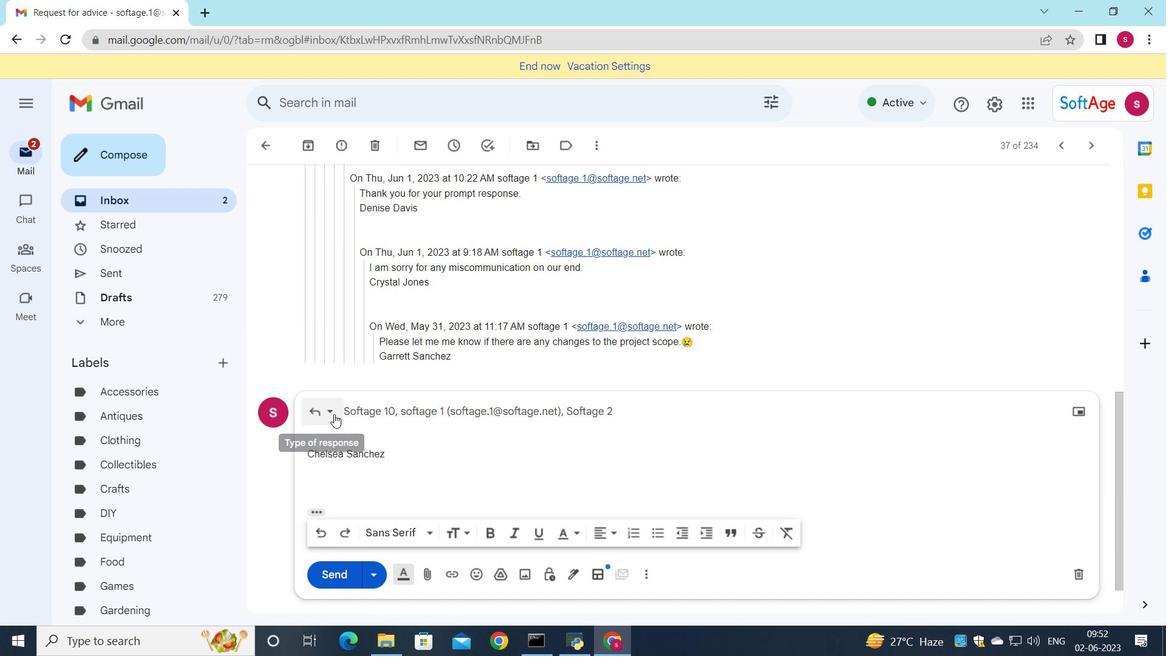 
Action: Mouse pressed left at (333, 415)
Screenshot: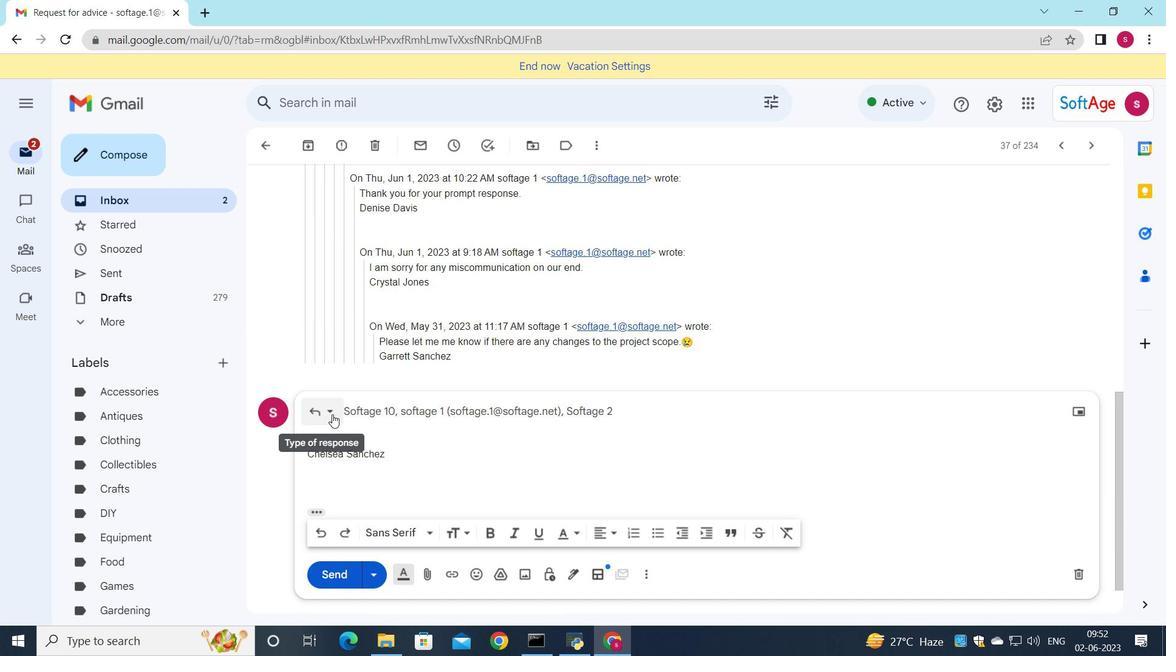 
Action: Mouse moved to (369, 524)
Screenshot: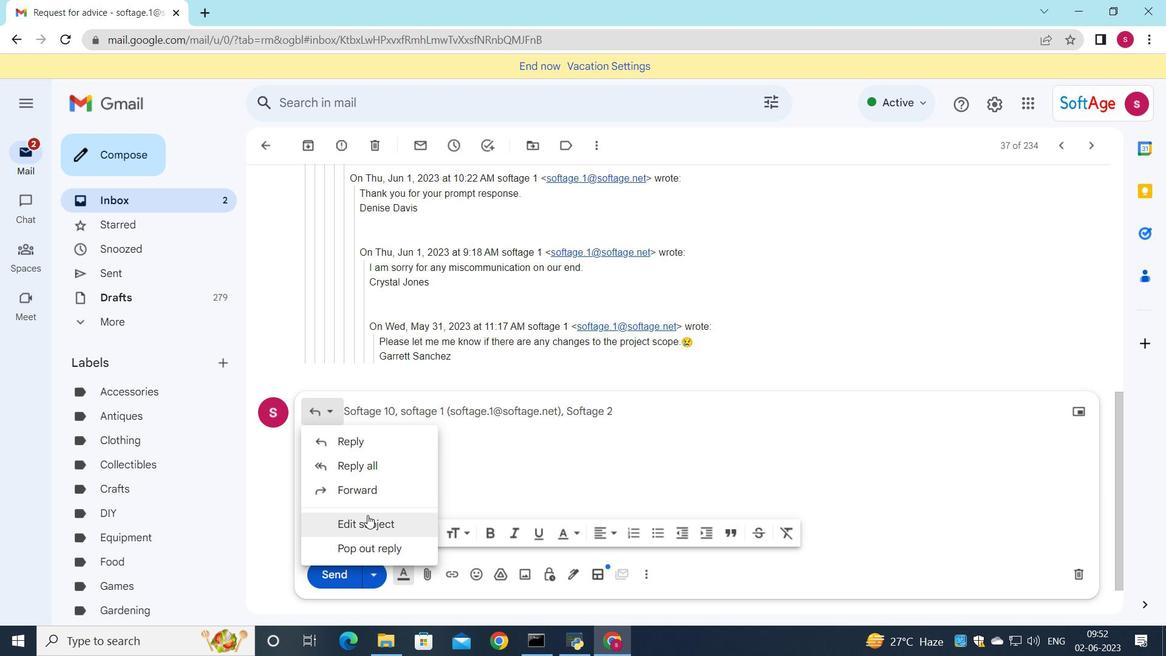 
Action: Mouse pressed left at (369, 524)
Screenshot: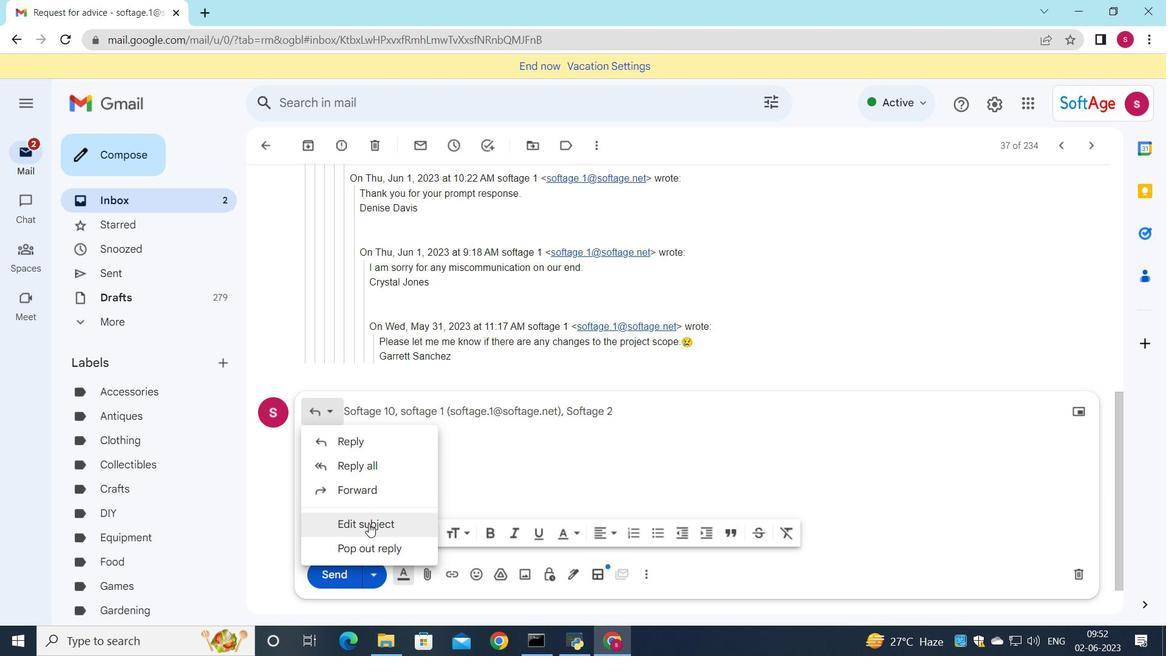 
Action: Mouse moved to (853, 302)
Screenshot: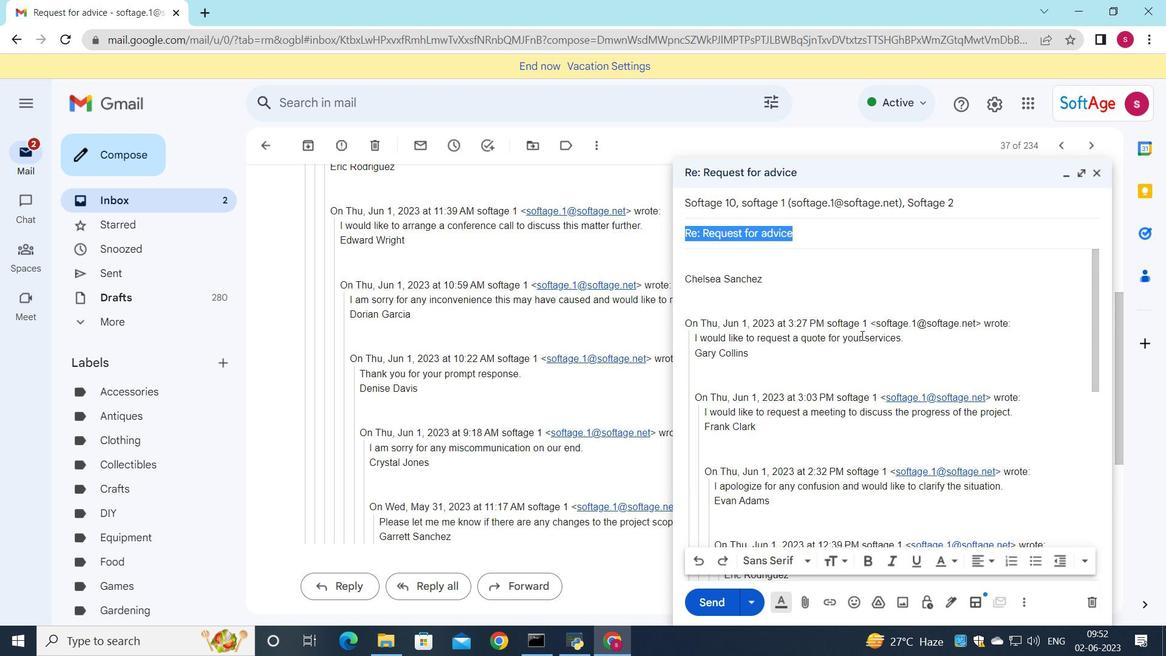 
Action: Key pressed <Key.shift>Request<Key.space>for<Key.space>a<Key.space>tesy<Key.backspace>timonial
Screenshot: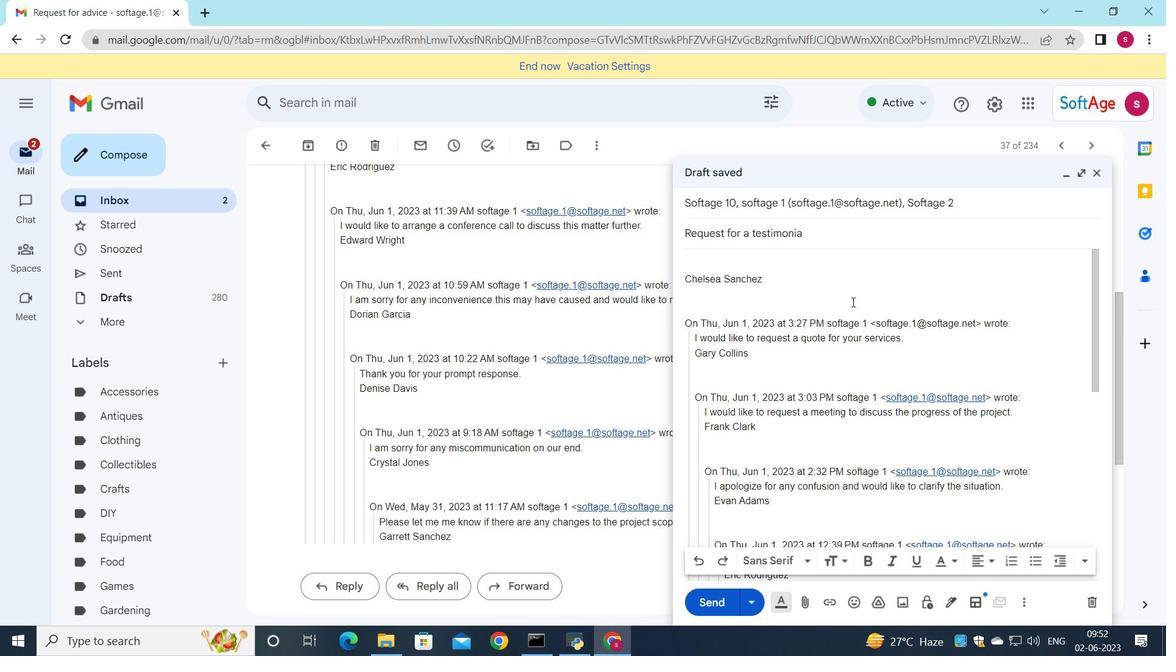 
Action: Mouse moved to (1021, 210)
Screenshot: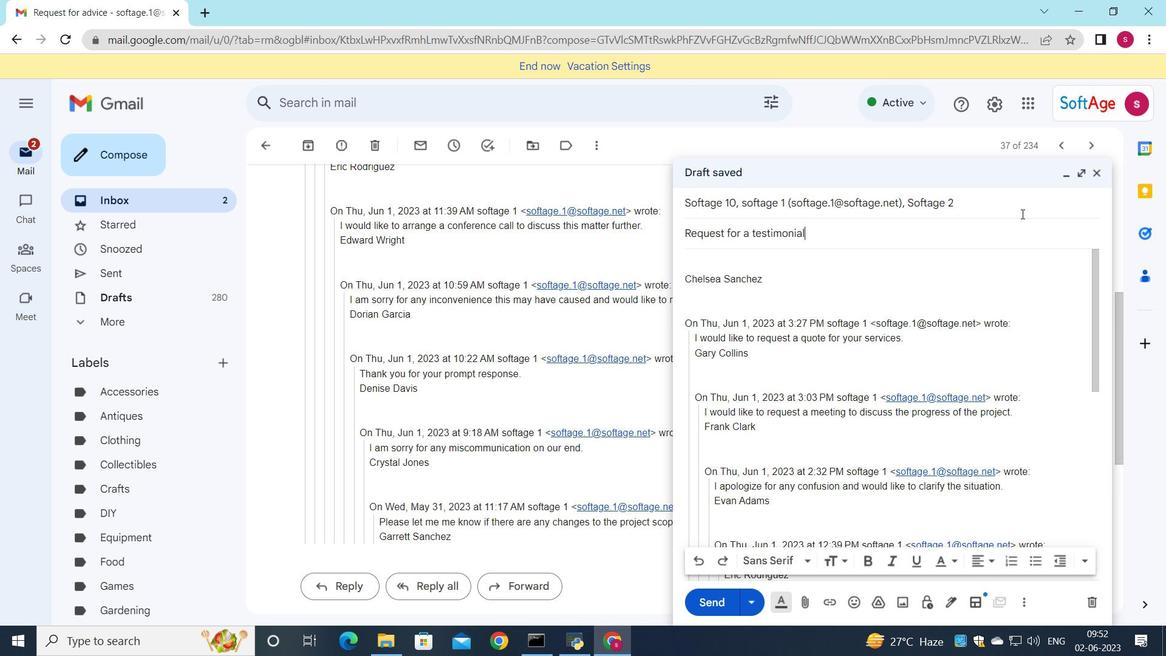 
Action: Mouse pressed left at (1021, 210)
Screenshot: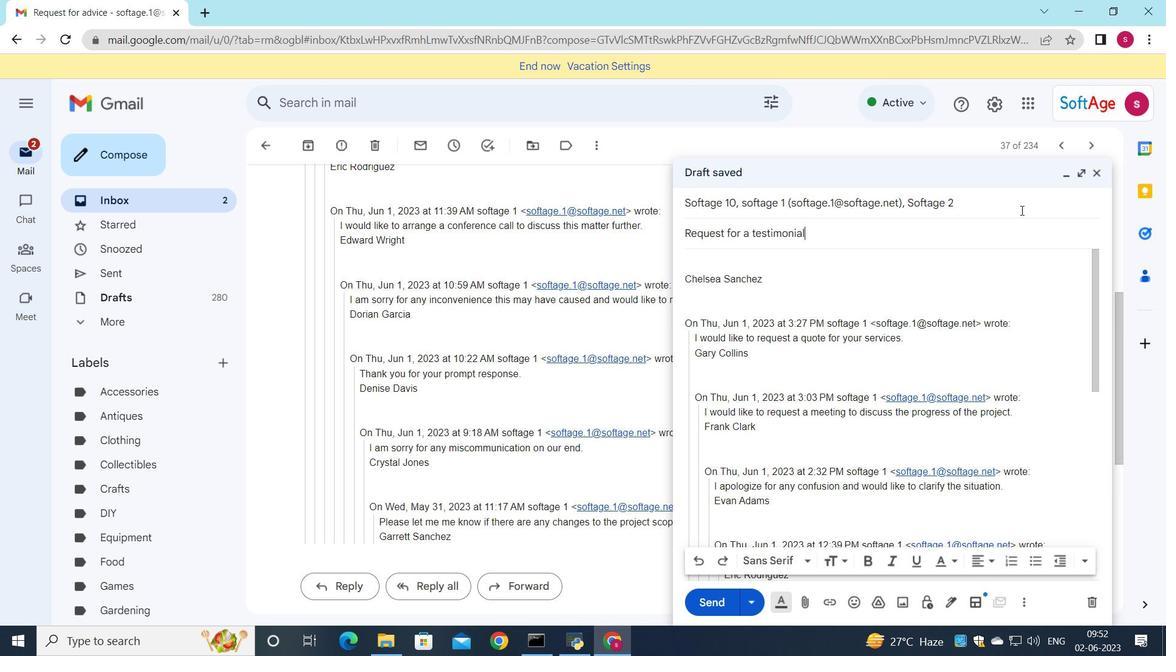 
Action: Mouse moved to (1070, 227)
Screenshot: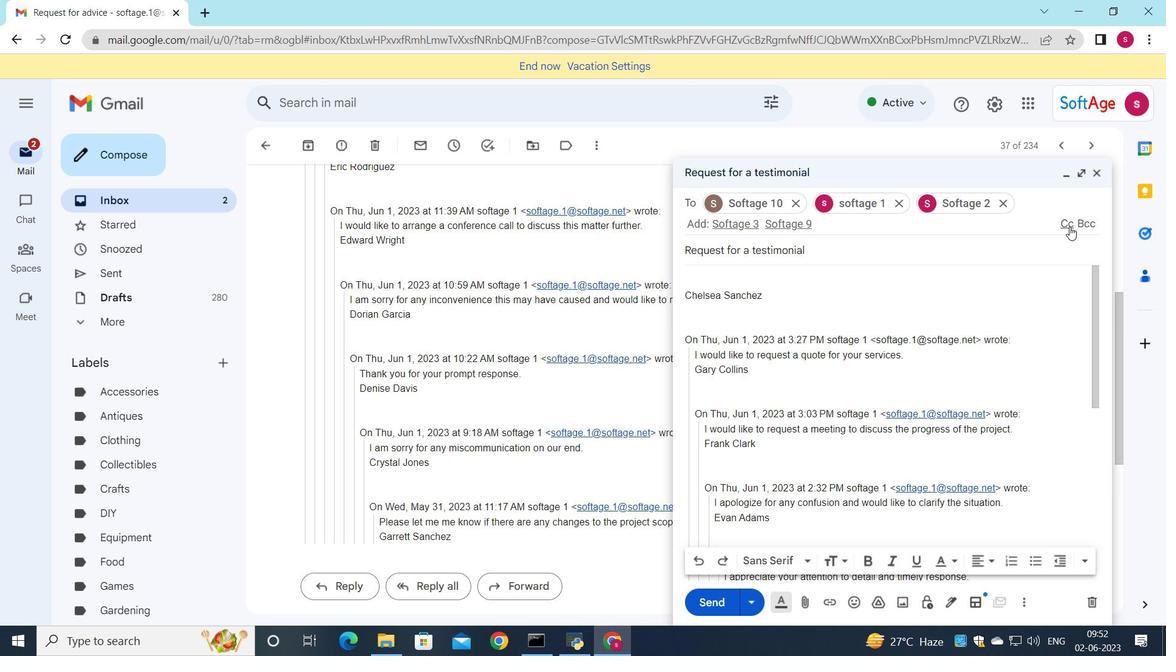 
Action: Mouse pressed left at (1070, 227)
Screenshot: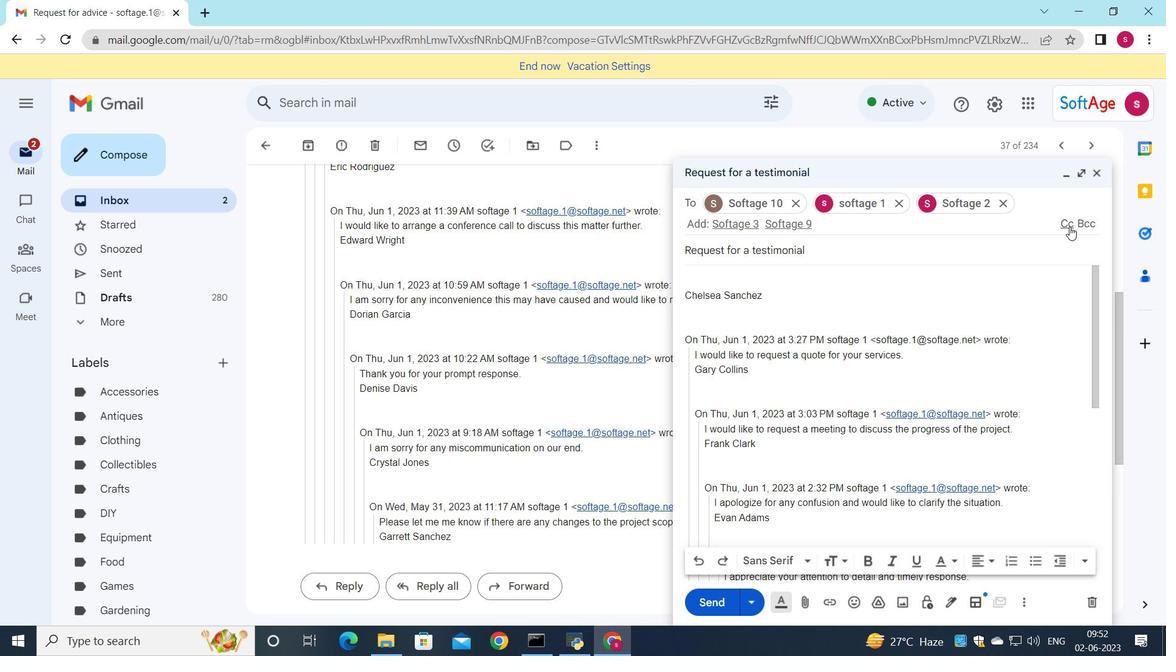 
Action: Mouse moved to (1002, 296)
Screenshot: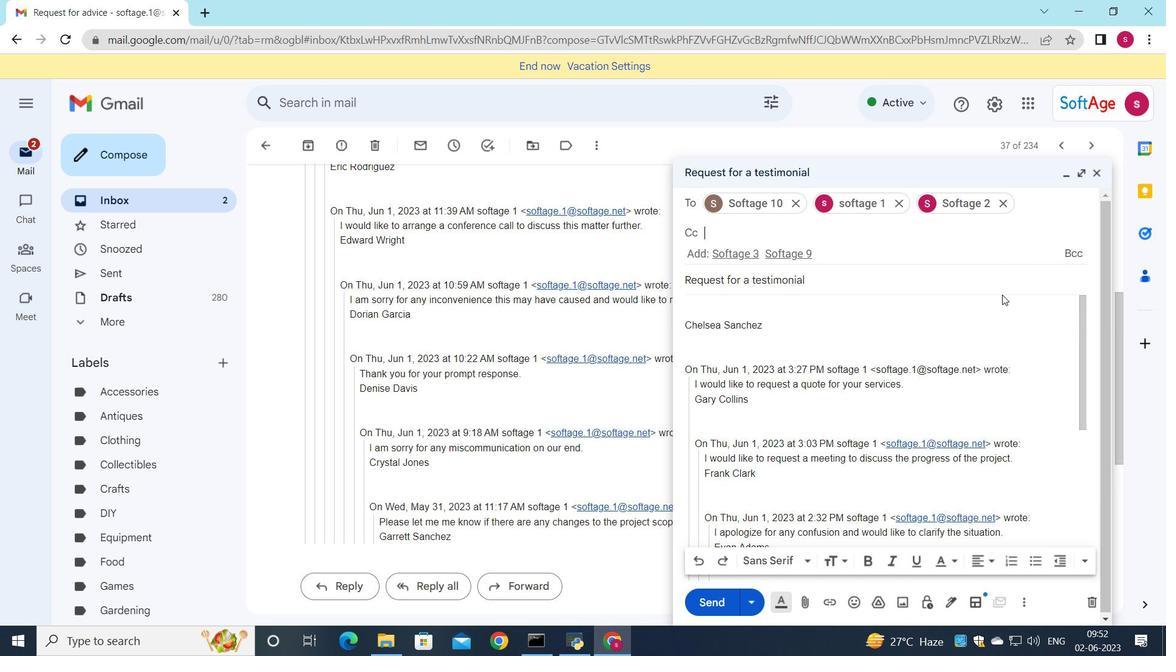 
Action: Key pressed s
Screenshot: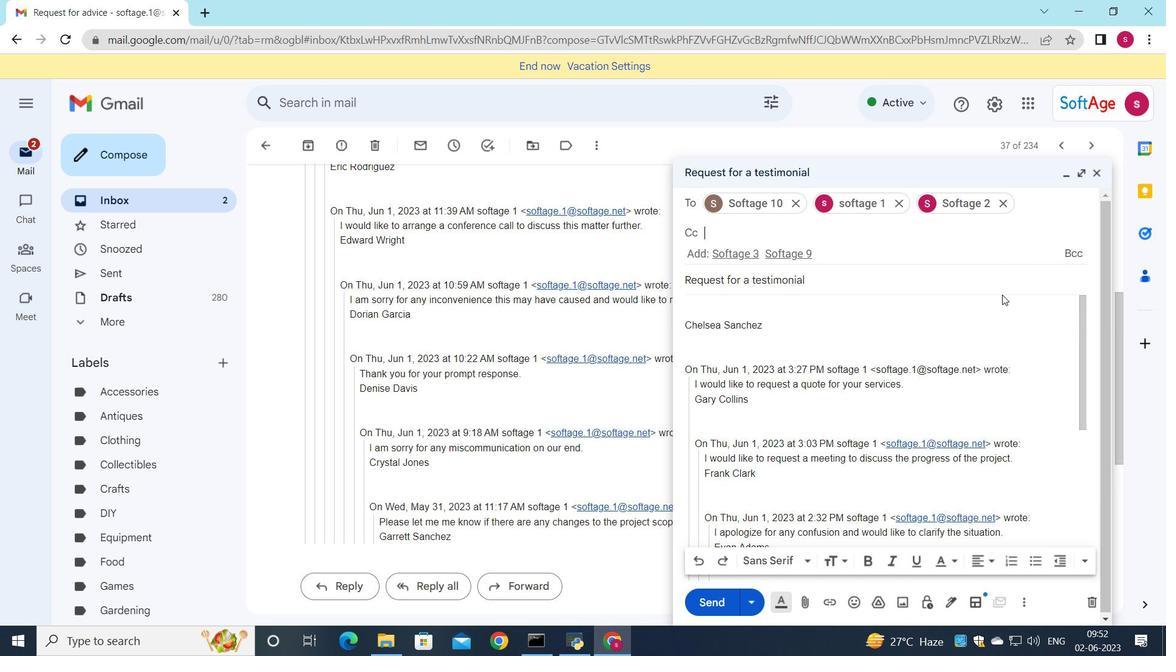 
Action: Mouse moved to (852, 545)
Screenshot: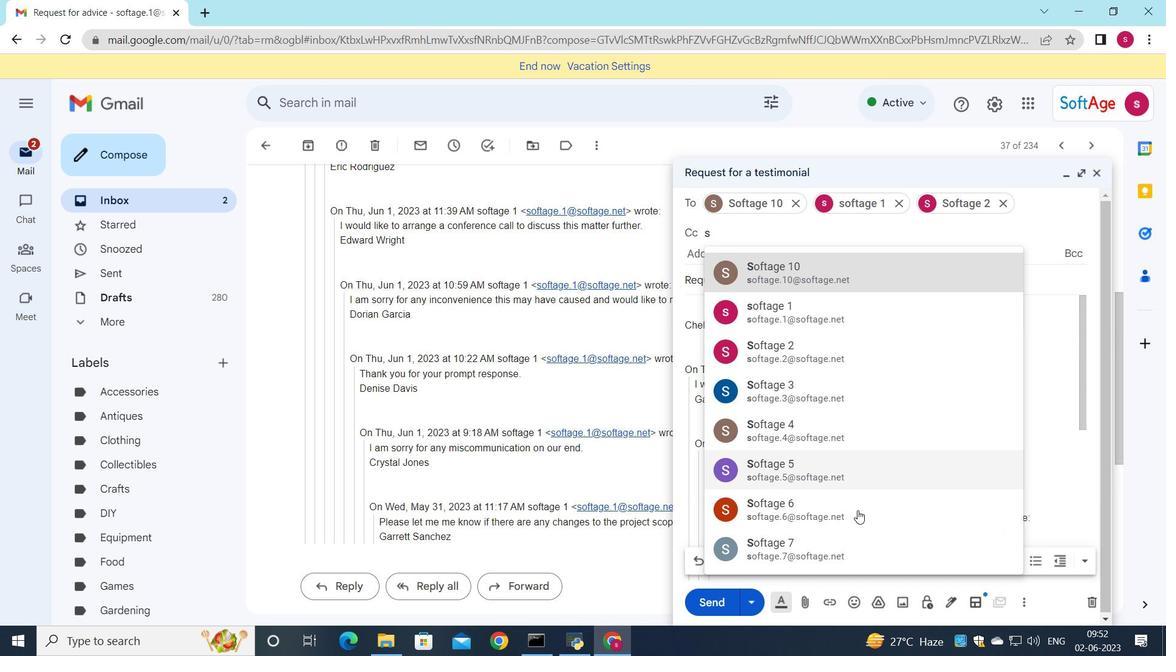 
Action: Mouse pressed left at (852, 545)
Screenshot: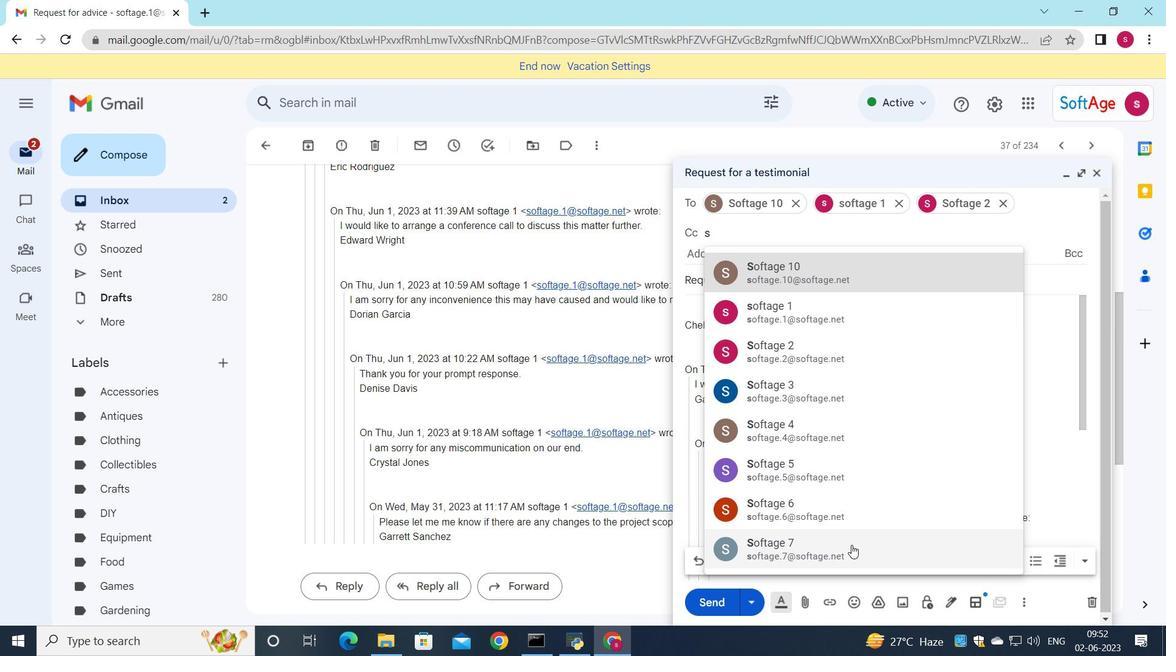 
Action: Mouse moved to (738, 306)
Screenshot: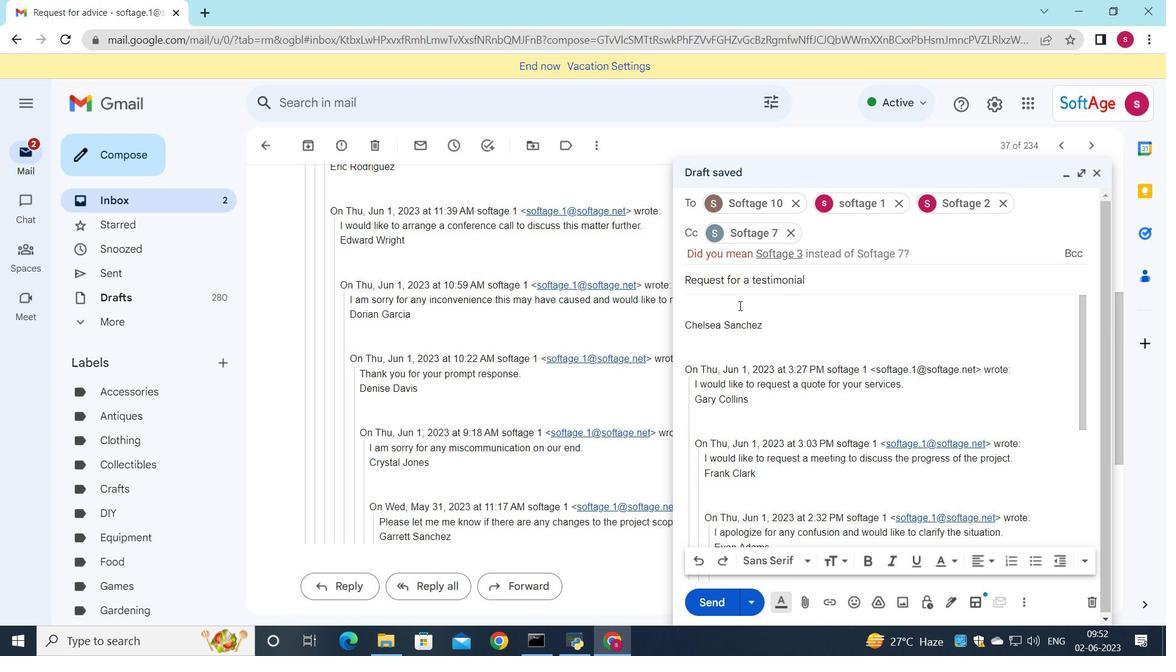 
Action: Mouse pressed left at (738, 306)
Screenshot: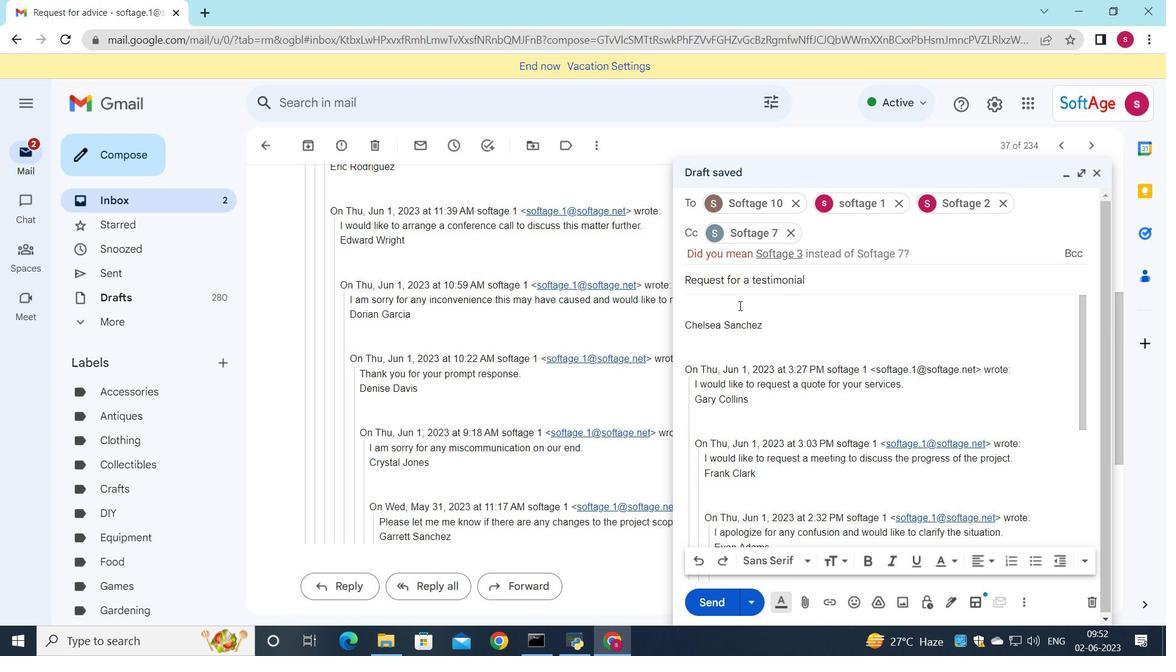 
Action: Key pressed <Key.shift>Could<Key.space>you<Key.space>please<Key.space>provide<Key.space>me<Key.space>with<Key.space>an<Key.space>update<Key.space>on<Key.space>the<Key.space>status<Key.space>of<Key.space>the<Key.space>project<Key.shift_r>?
Screenshot: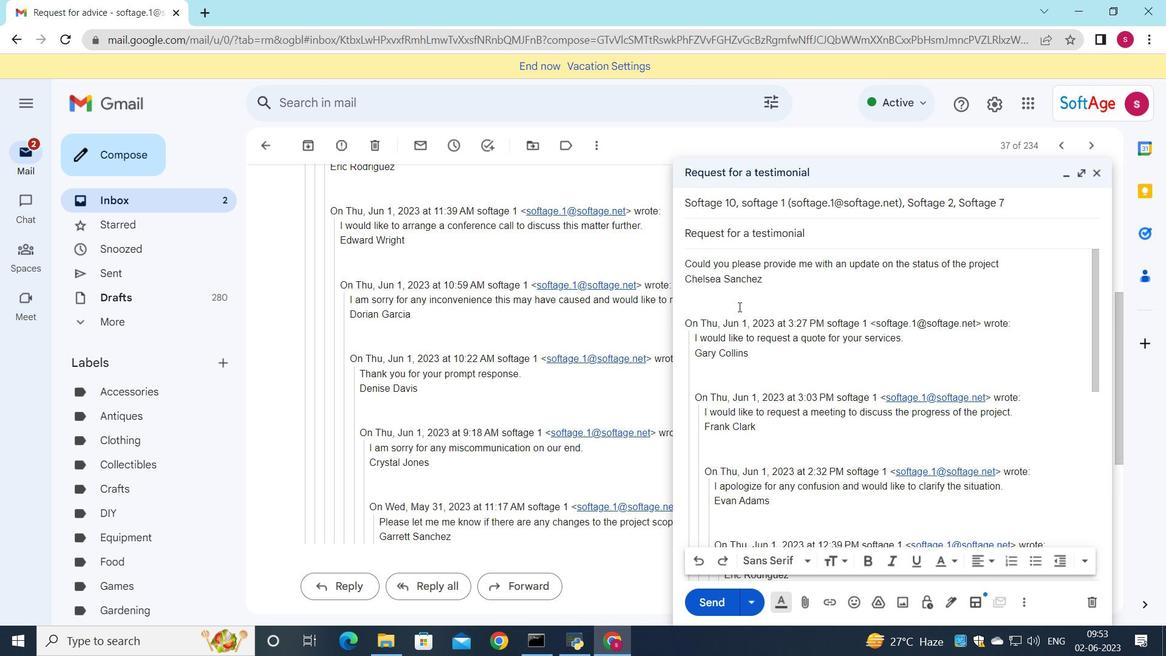 
Action: Mouse moved to (850, 436)
Screenshot: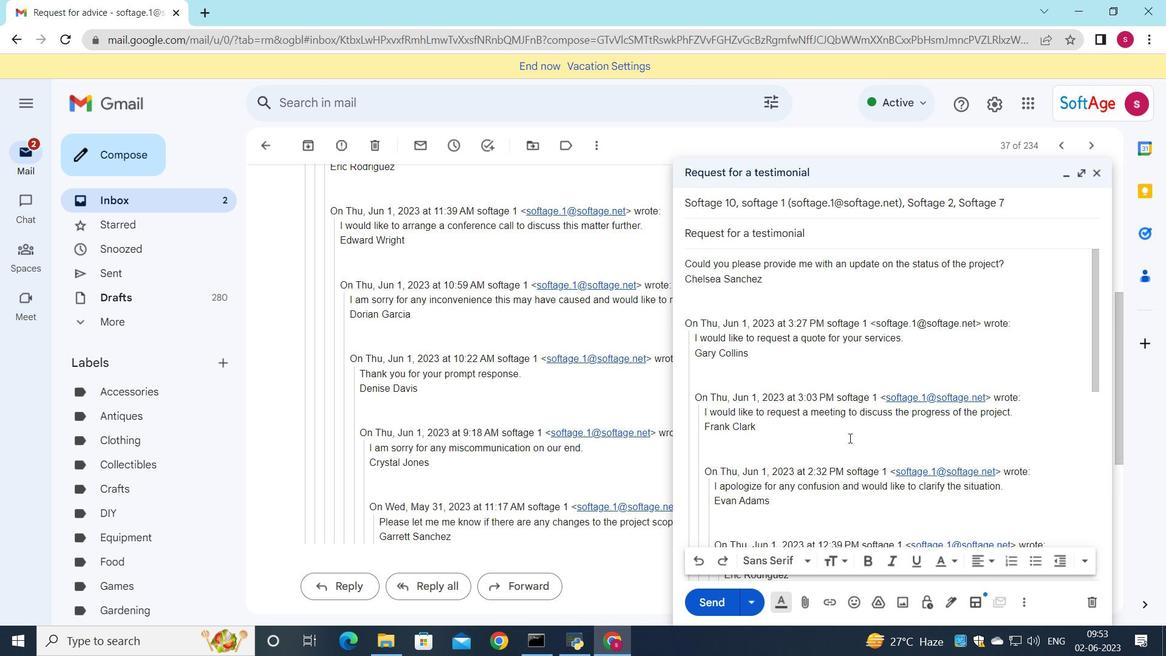 
Action: Mouse scrolled (850, 436) with delta (0, 0)
Screenshot: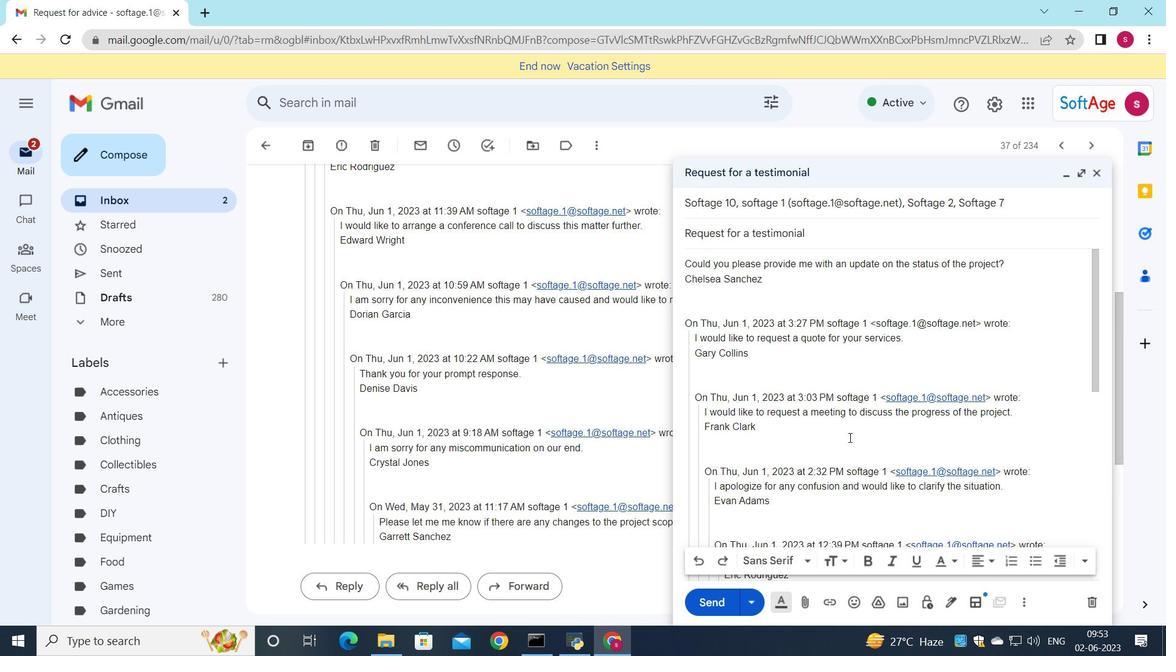 
Action: Mouse moved to (845, 443)
Screenshot: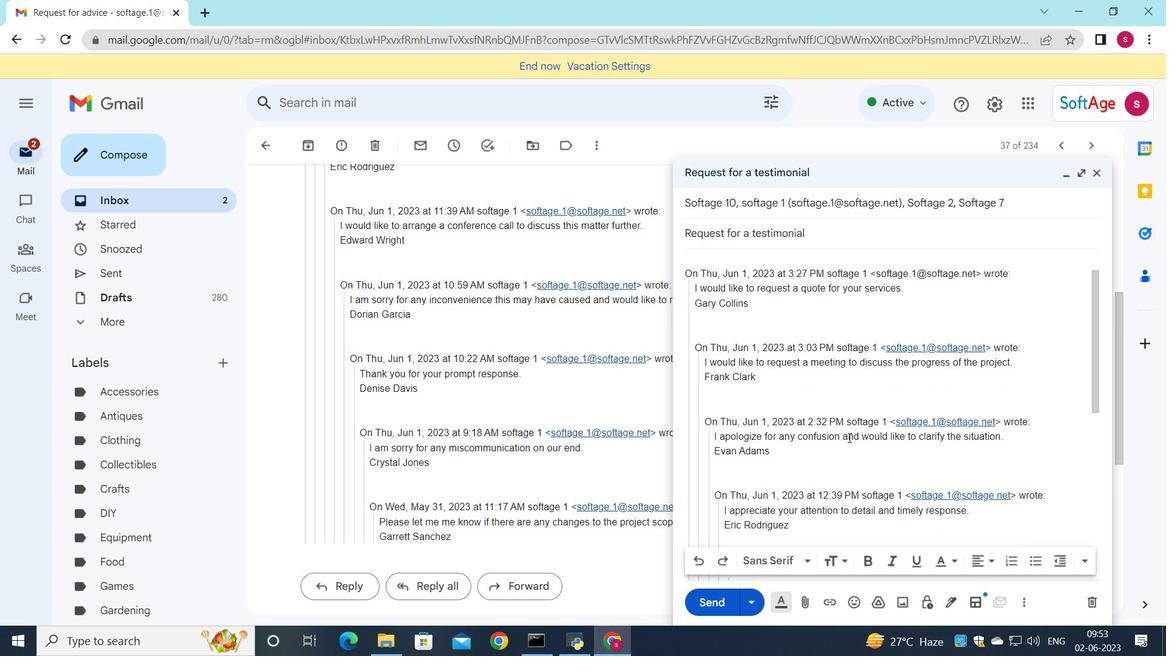 
Action: Mouse scrolled (845, 443) with delta (0, 0)
Screenshot: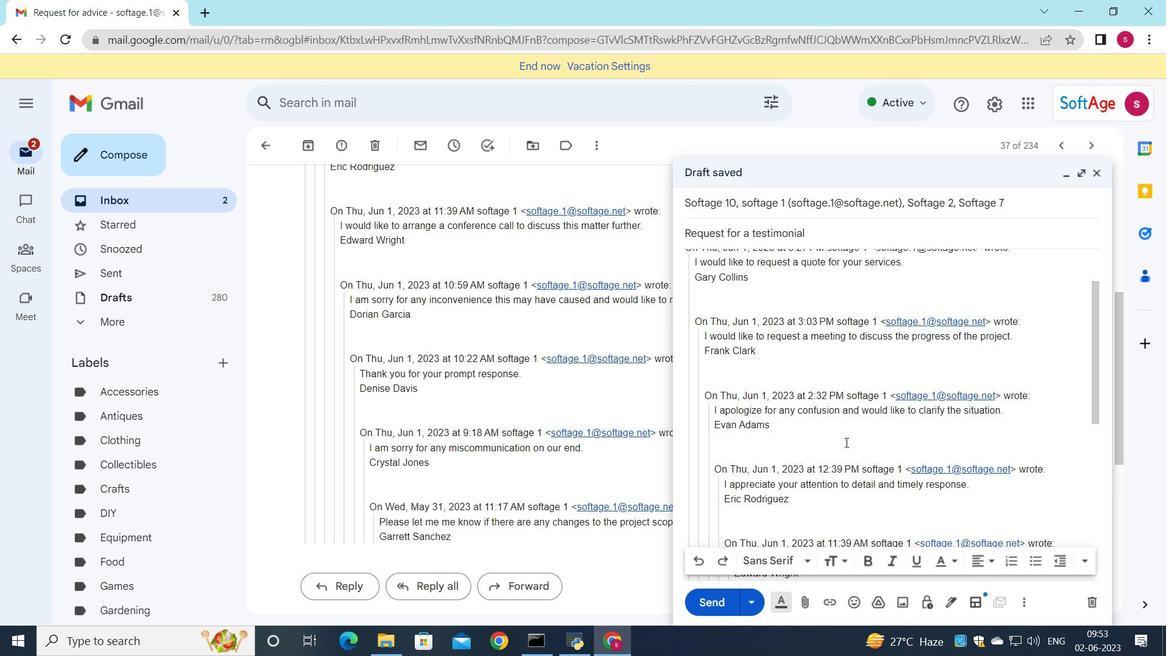 
Action: Mouse scrolled (845, 443) with delta (0, 0)
Screenshot: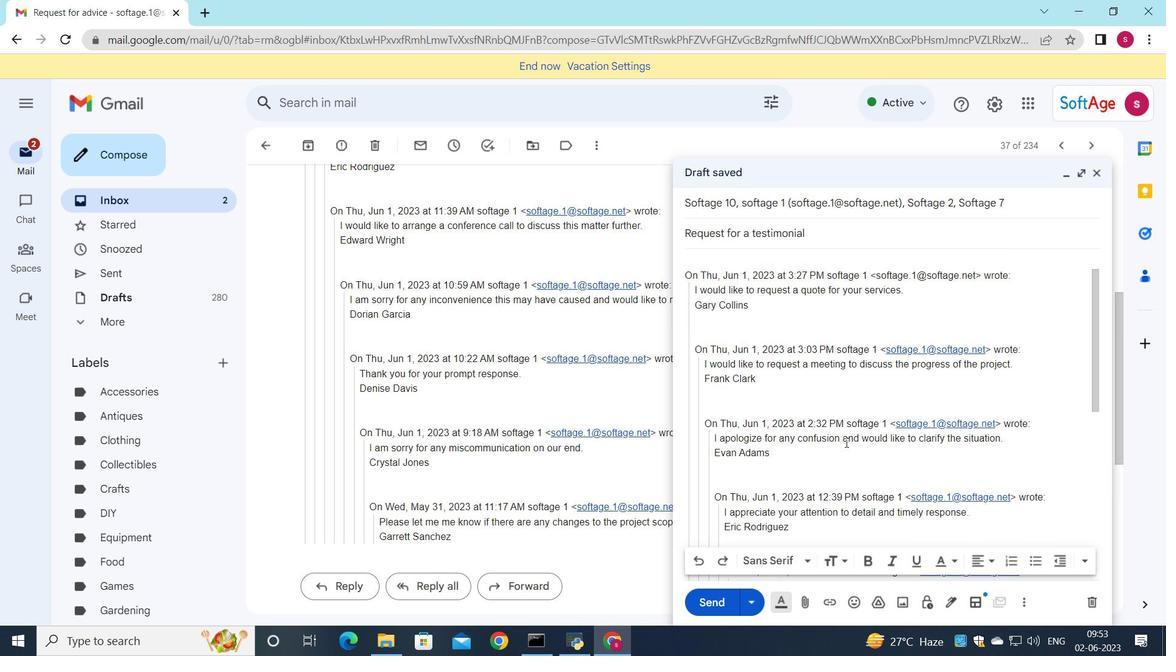 
Action: Mouse scrolled (845, 442) with delta (0, 0)
Screenshot: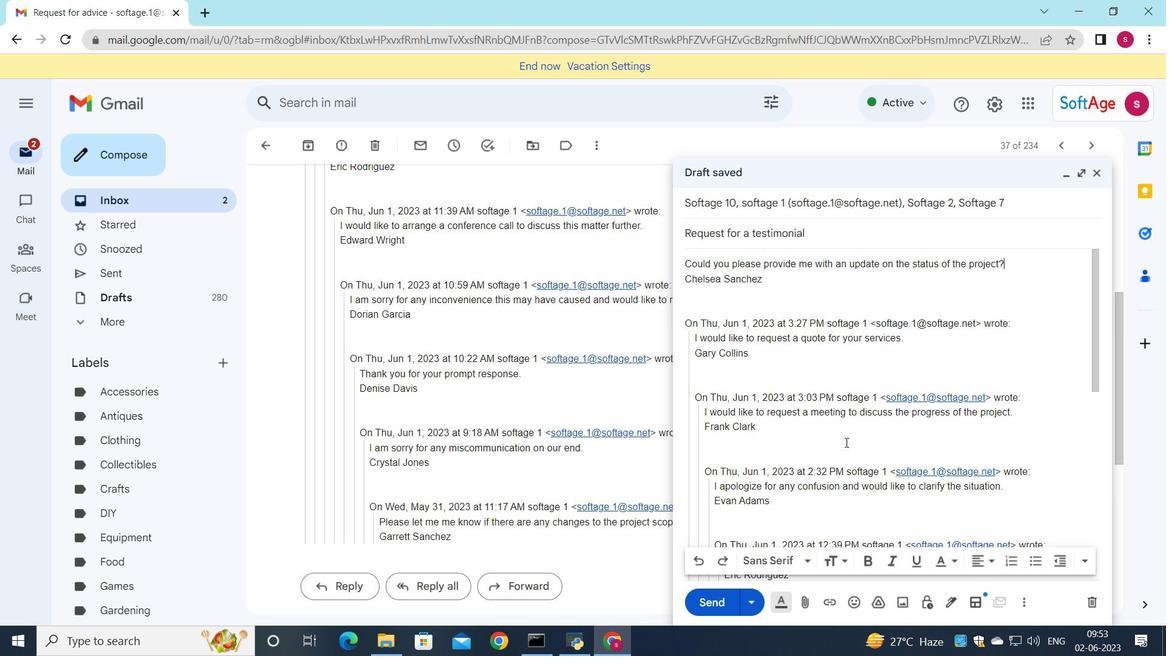 
Action: Mouse scrolled (845, 442) with delta (0, 0)
Screenshot: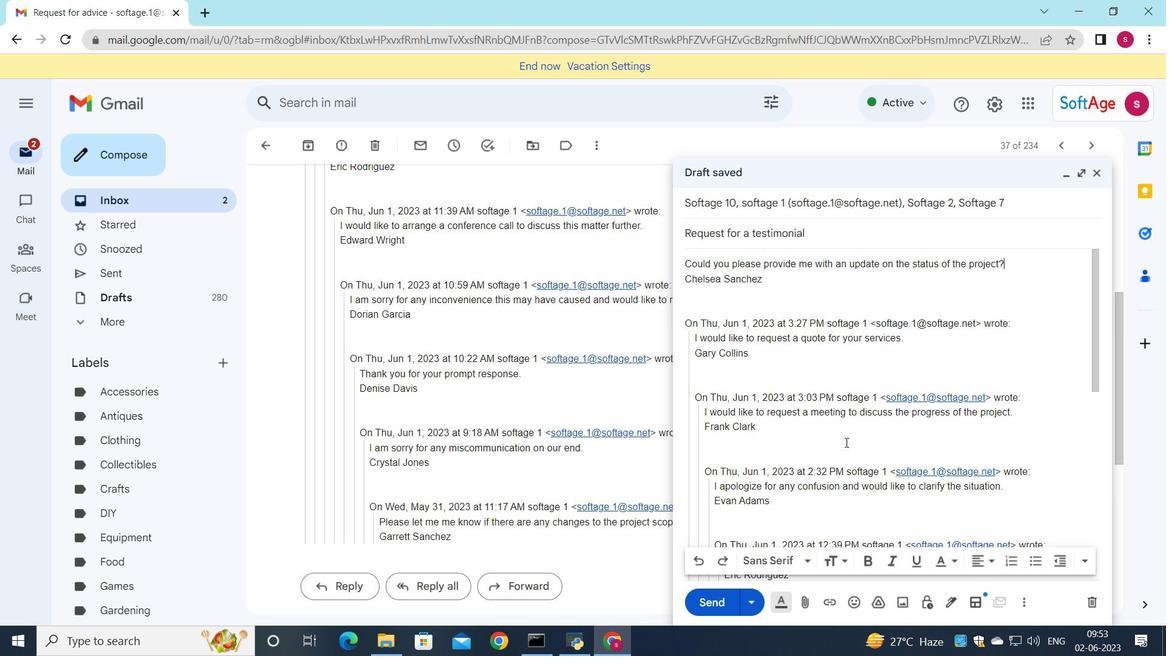 
Action: Mouse scrolled (845, 442) with delta (0, 0)
Screenshot: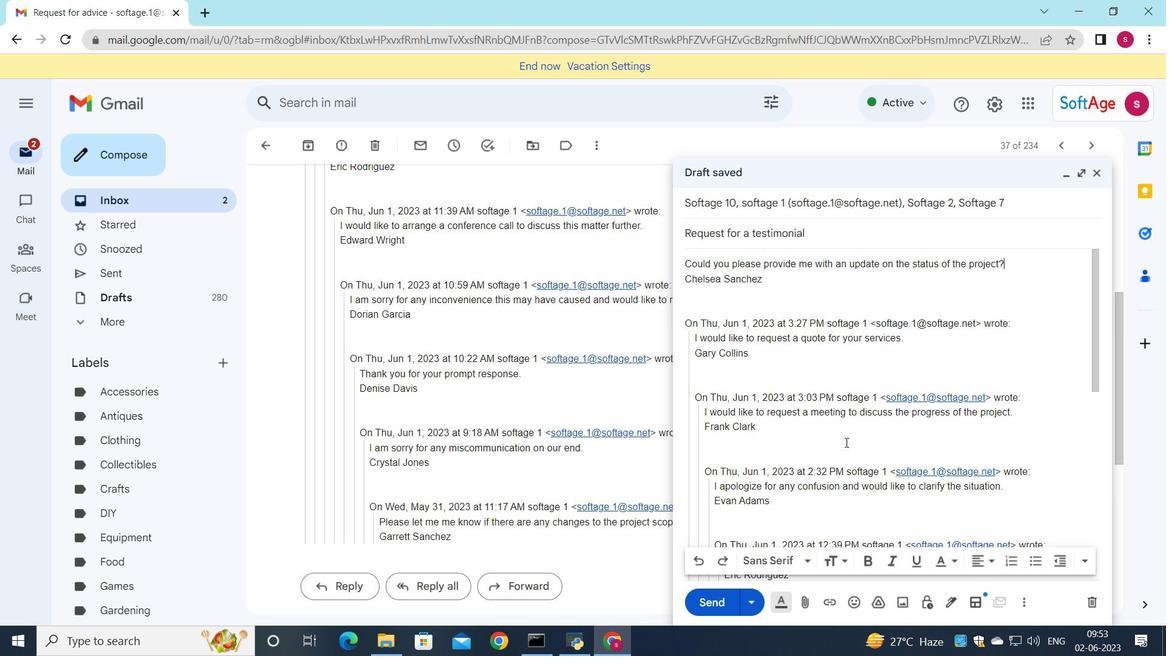 
Action: Mouse scrolled (845, 442) with delta (0, 0)
Screenshot: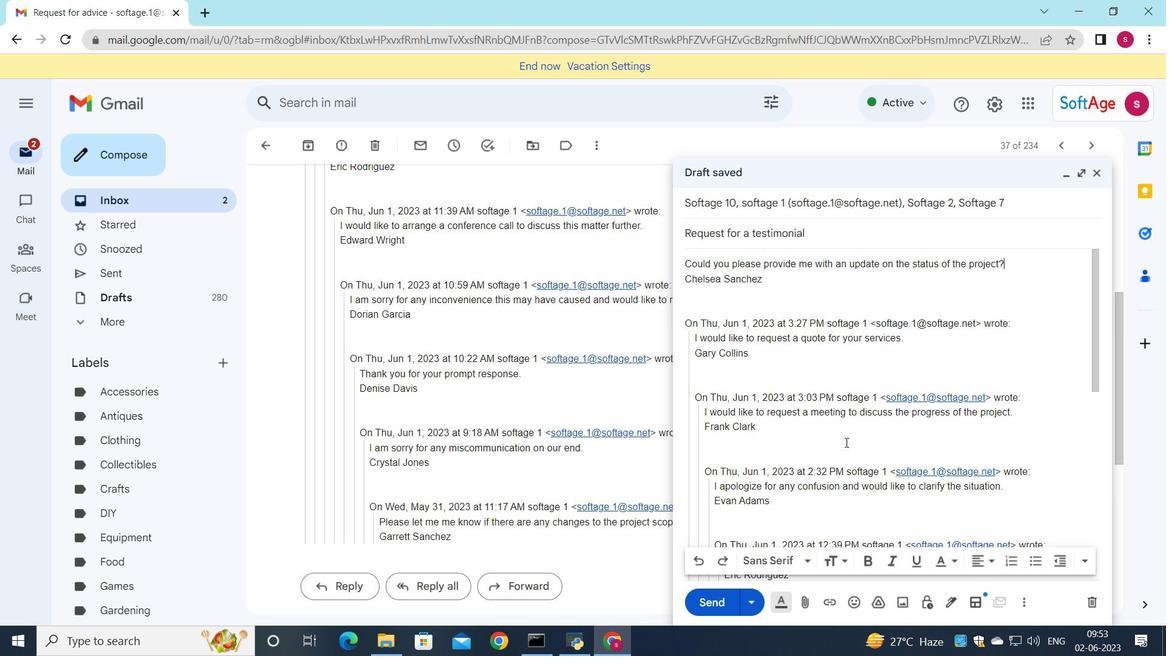 
Action: Mouse scrolled (845, 442) with delta (0, 0)
Screenshot: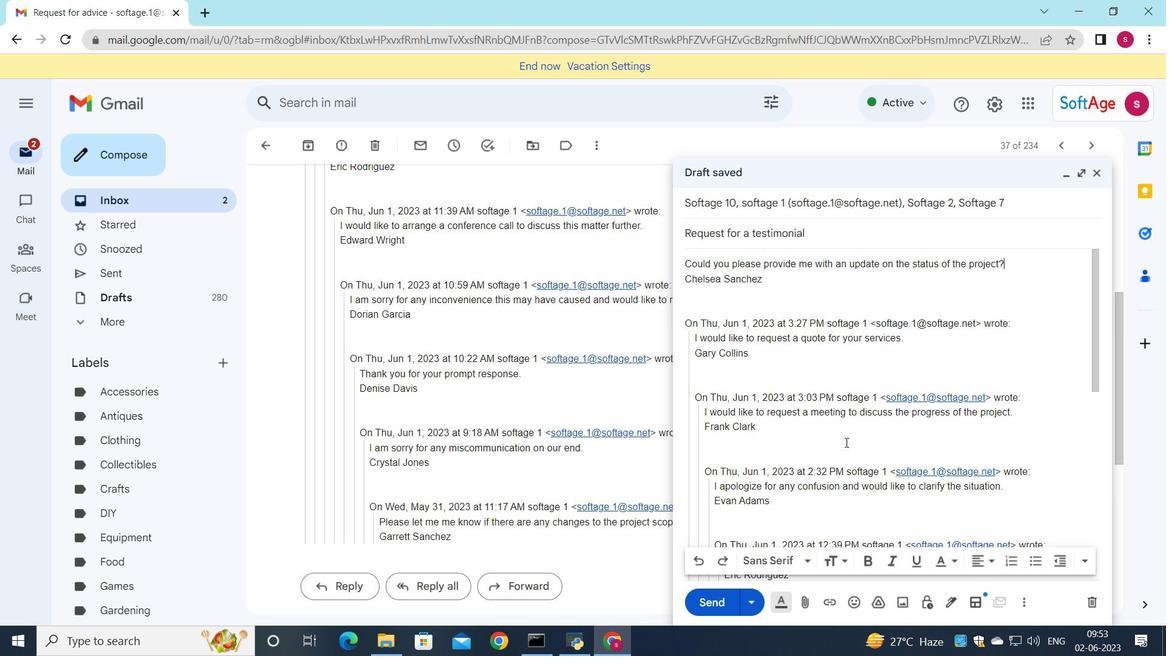 
Action: Mouse moved to (804, 595)
Screenshot: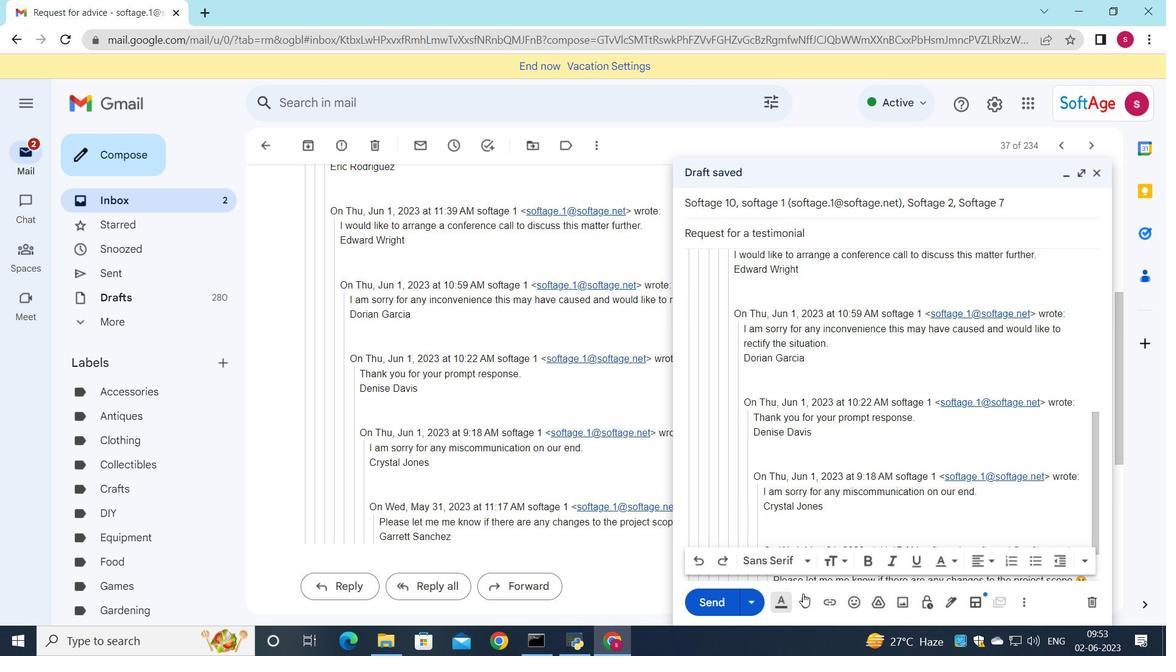 
Action: Mouse pressed left at (804, 595)
Screenshot: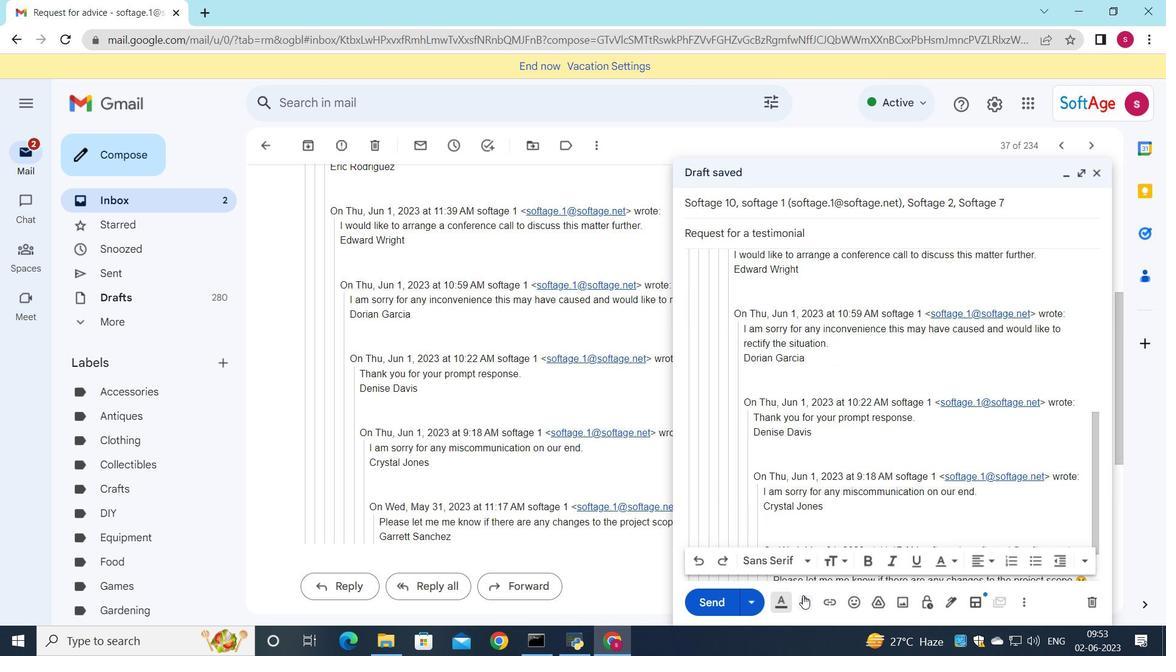 
Action: Mouse moved to (385, 106)
Screenshot: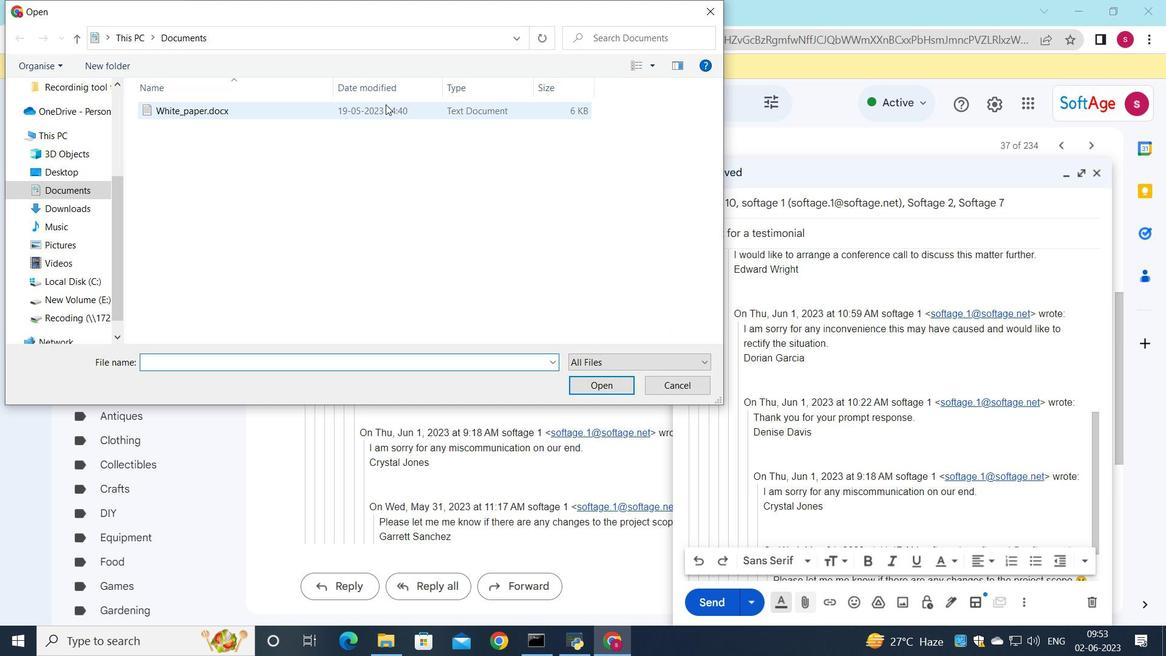 
Action: Mouse pressed left at (385, 106)
Screenshot: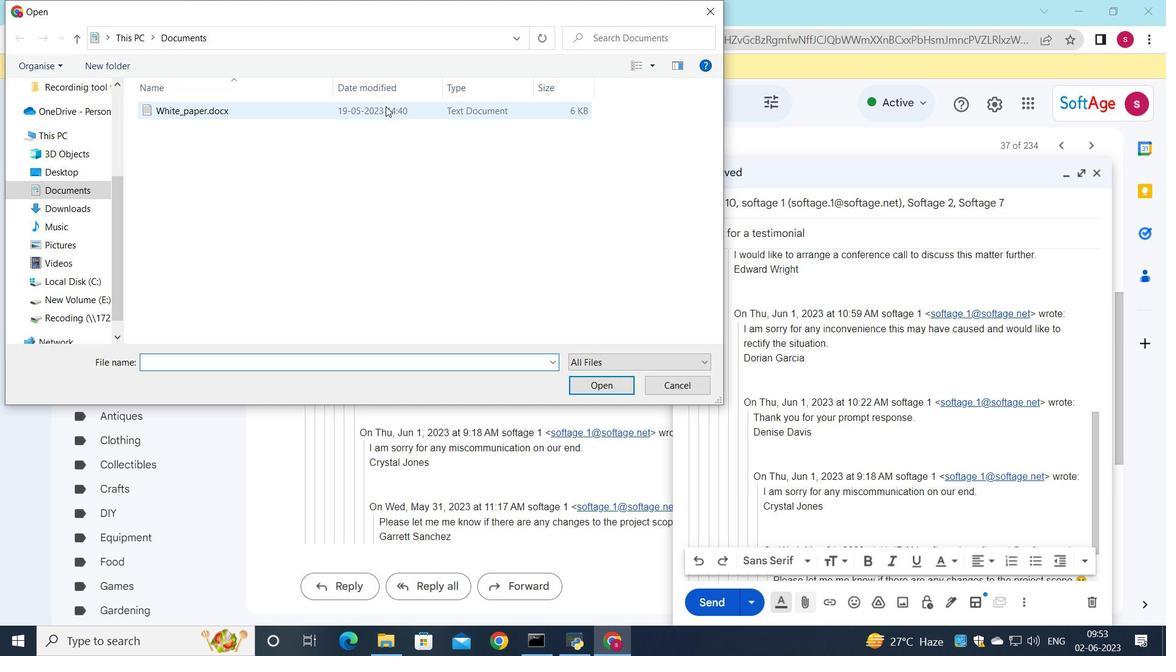 
Action: Mouse moved to (343, 113)
Screenshot: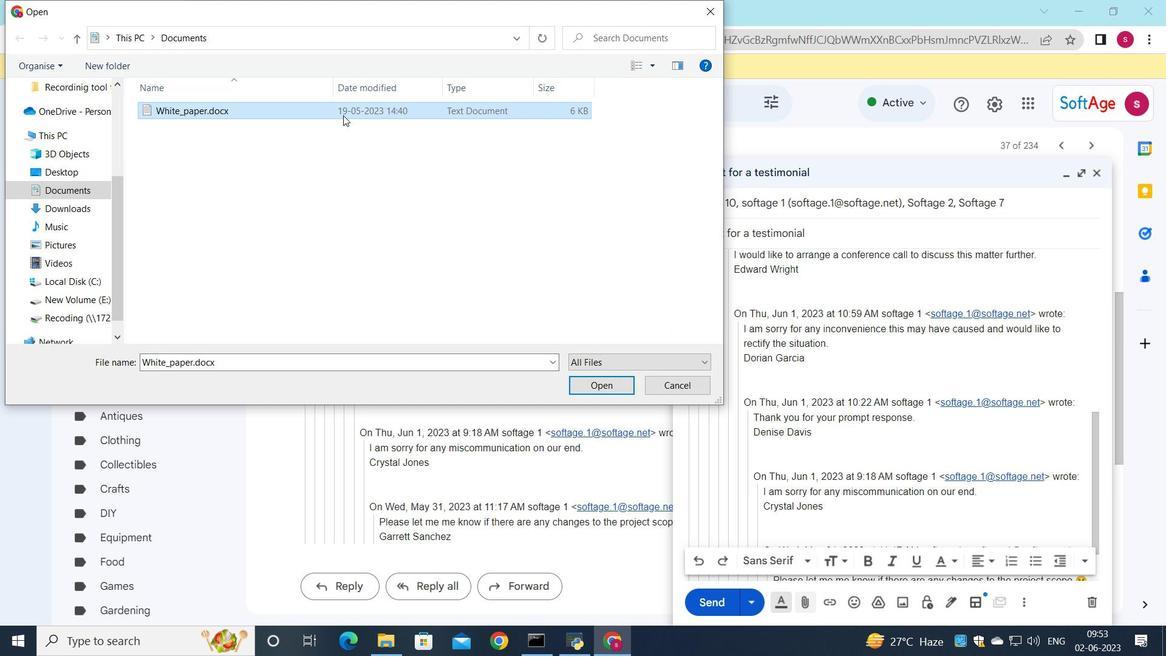 
Action: Mouse pressed left at (343, 113)
Screenshot: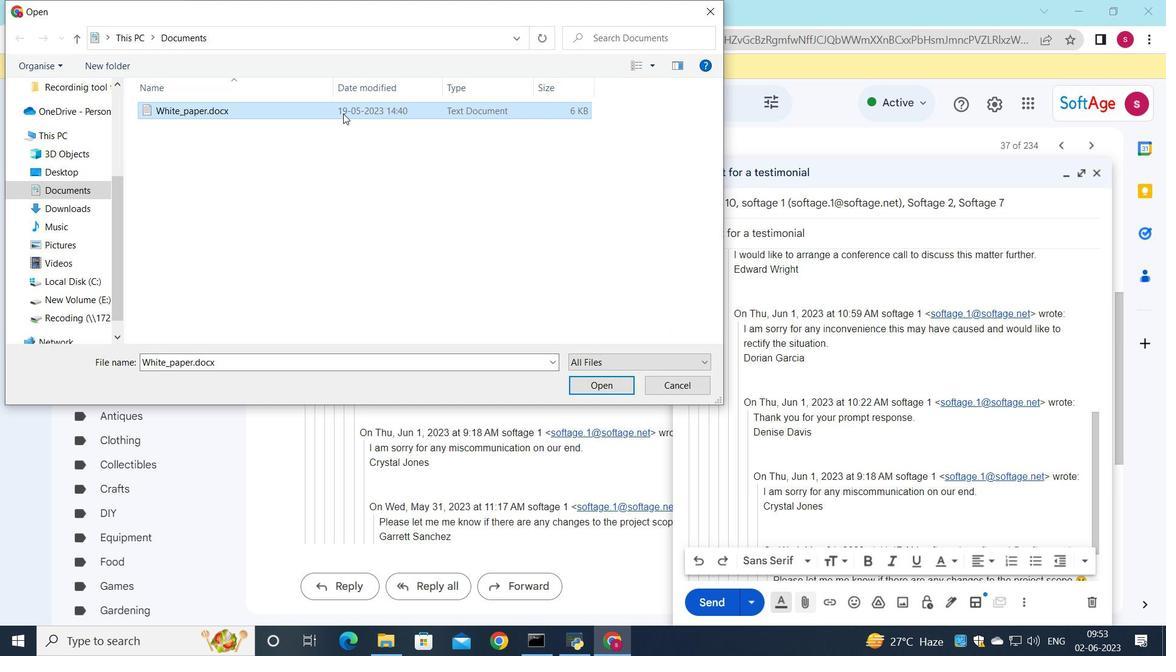 
Action: Mouse moved to (285, 112)
Screenshot: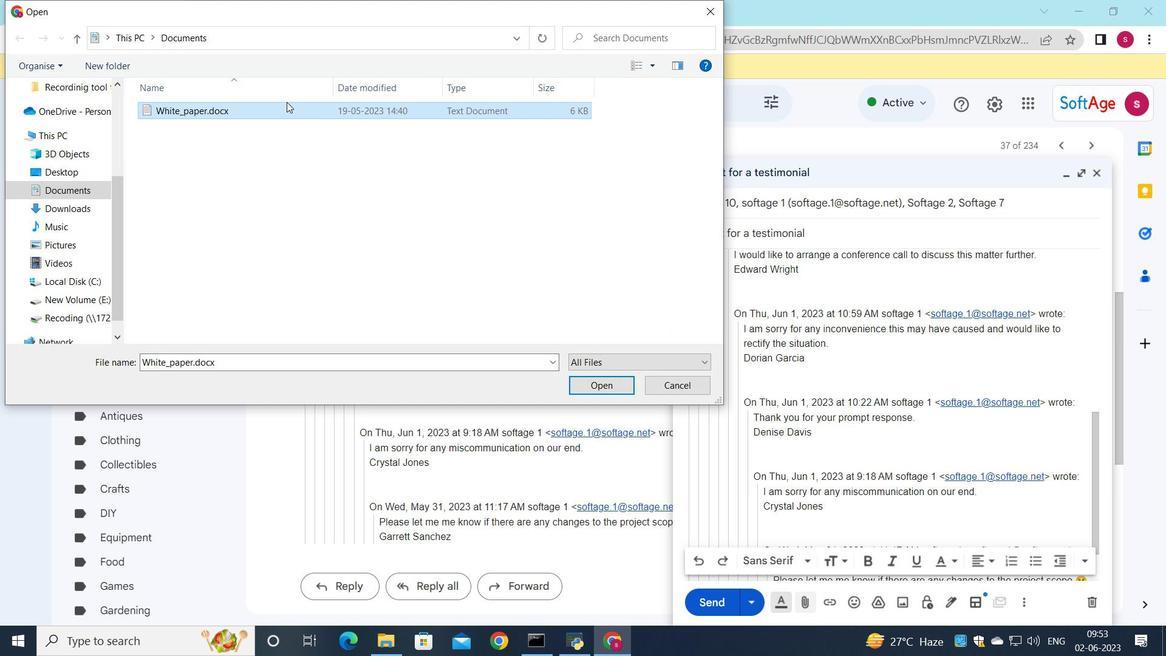 
Action: Mouse pressed left at (285, 112)
Screenshot: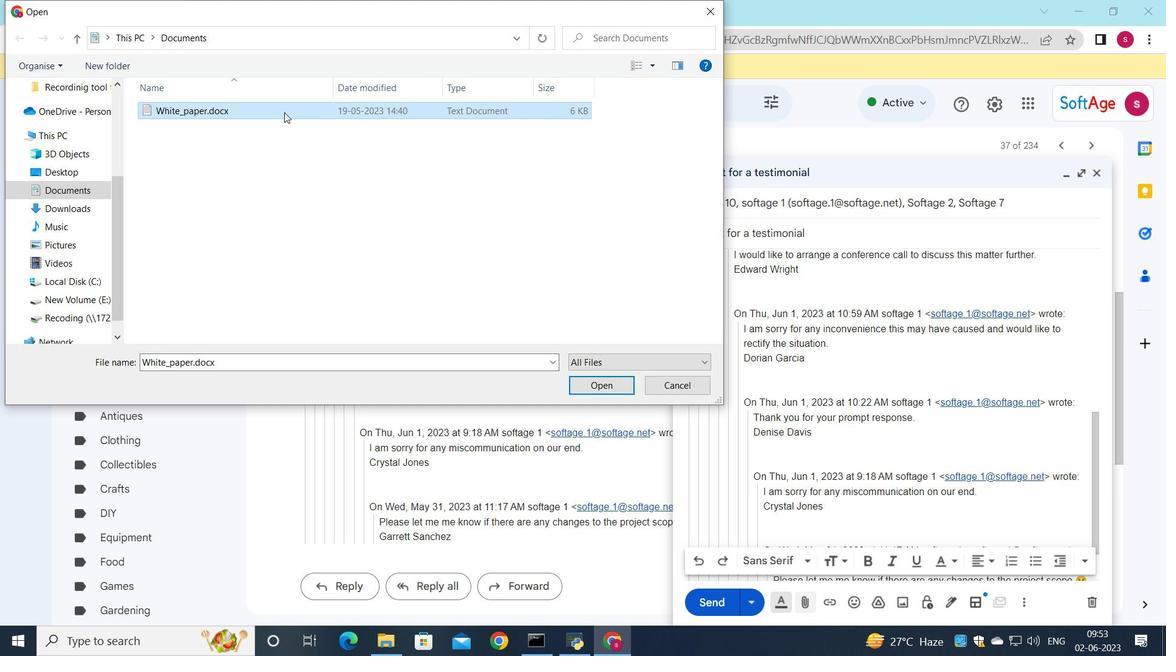 
Action: Mouse moved to (512, 219)
Screenshot: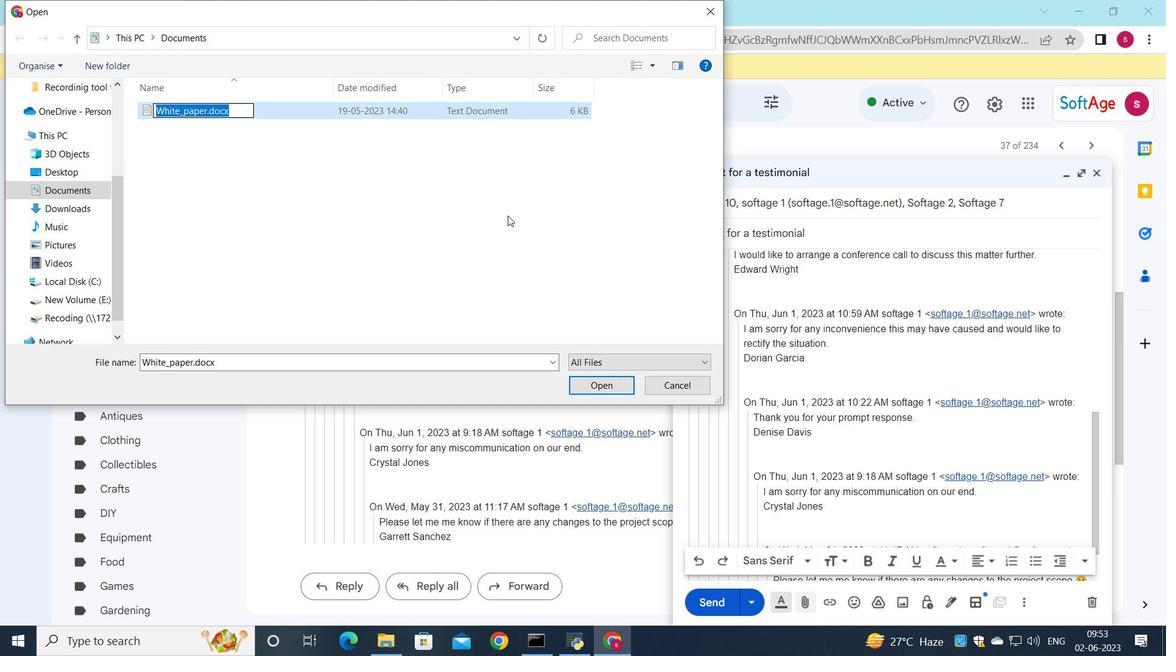 
Action: Key pressed <Key.shift><Key.shift><Key.shift><Key.shift>Feasibility<Key.shift>_study.pdf
Screenshot: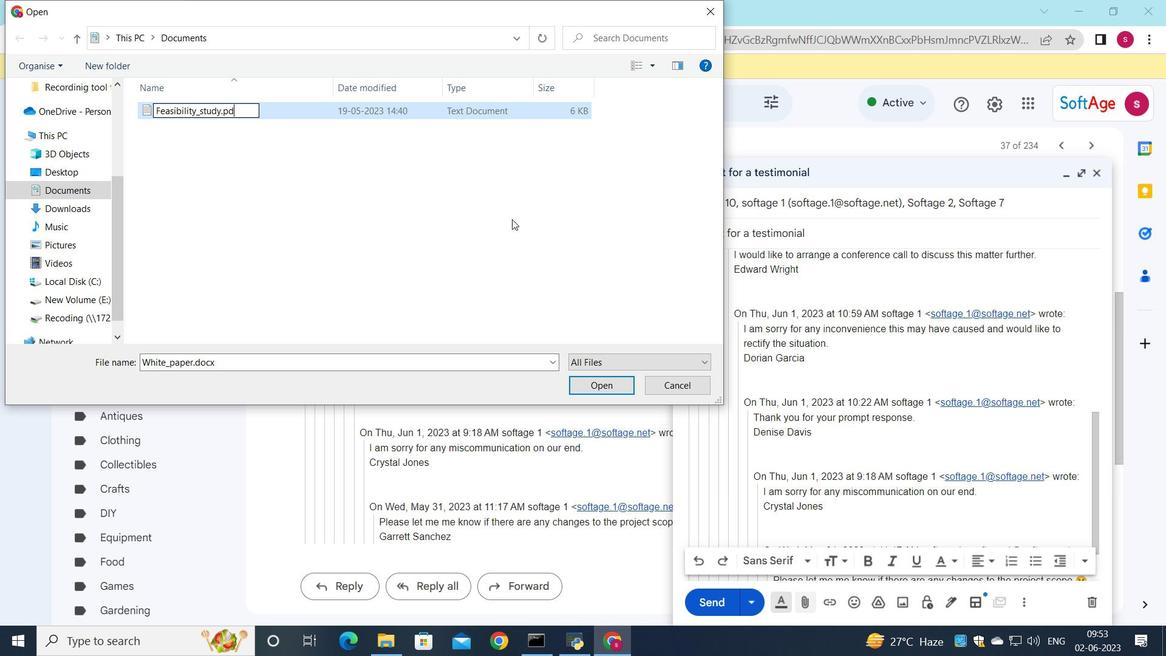 
Action: Mouse moved to (571, 115)
Screenshot: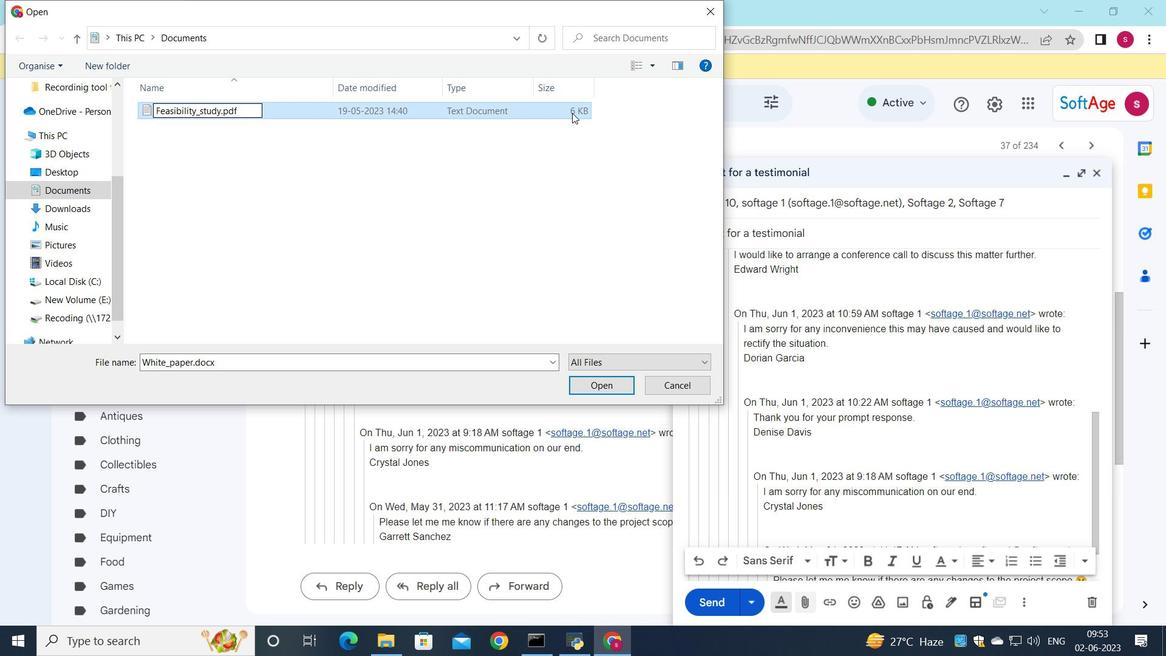 
Action: Mouse pressed left at (571, 115)
Screenshot: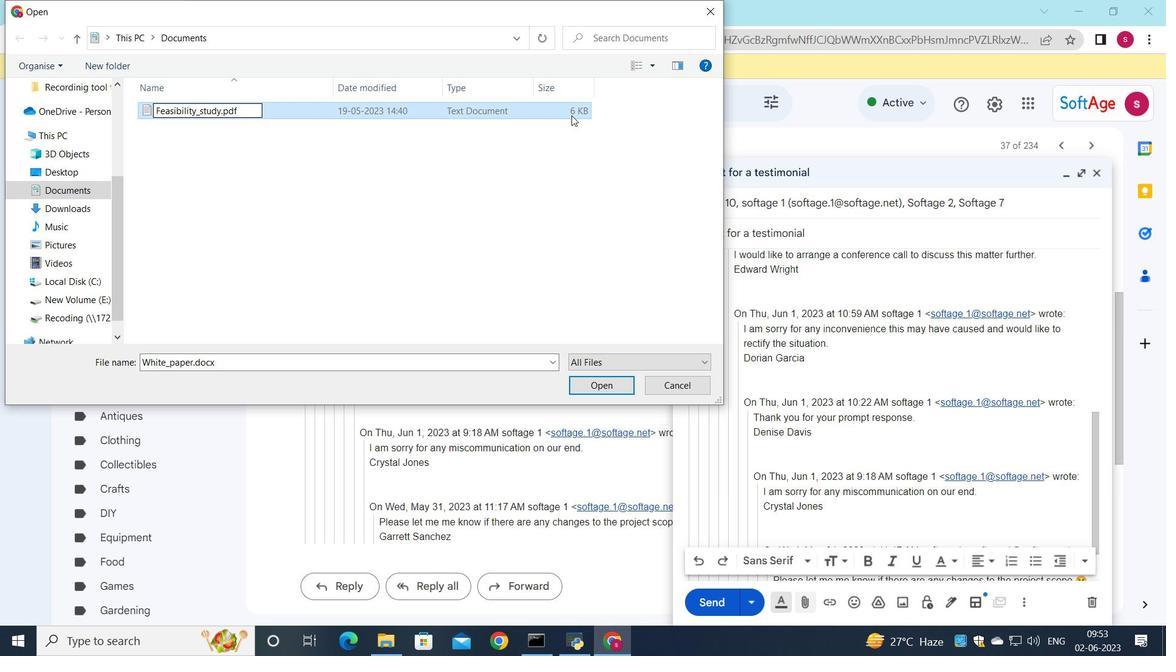 
Action: Mouse moved to (579, 385)
Screenshot: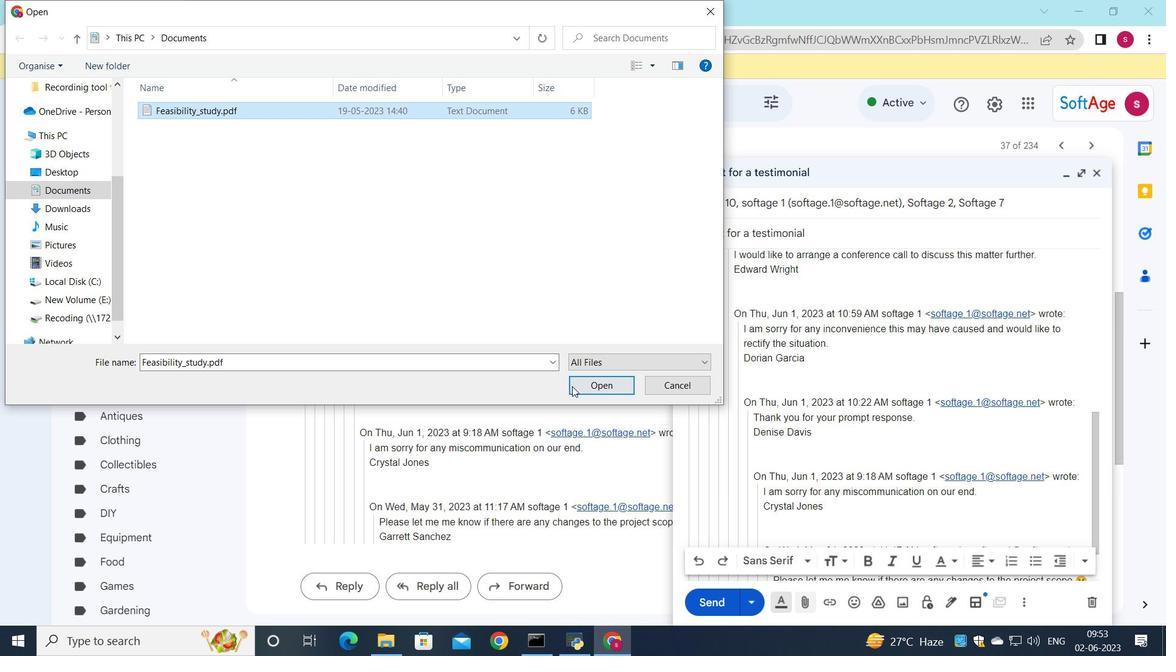 
Action: Mouse pressed left at (579, 385)
Screenshot: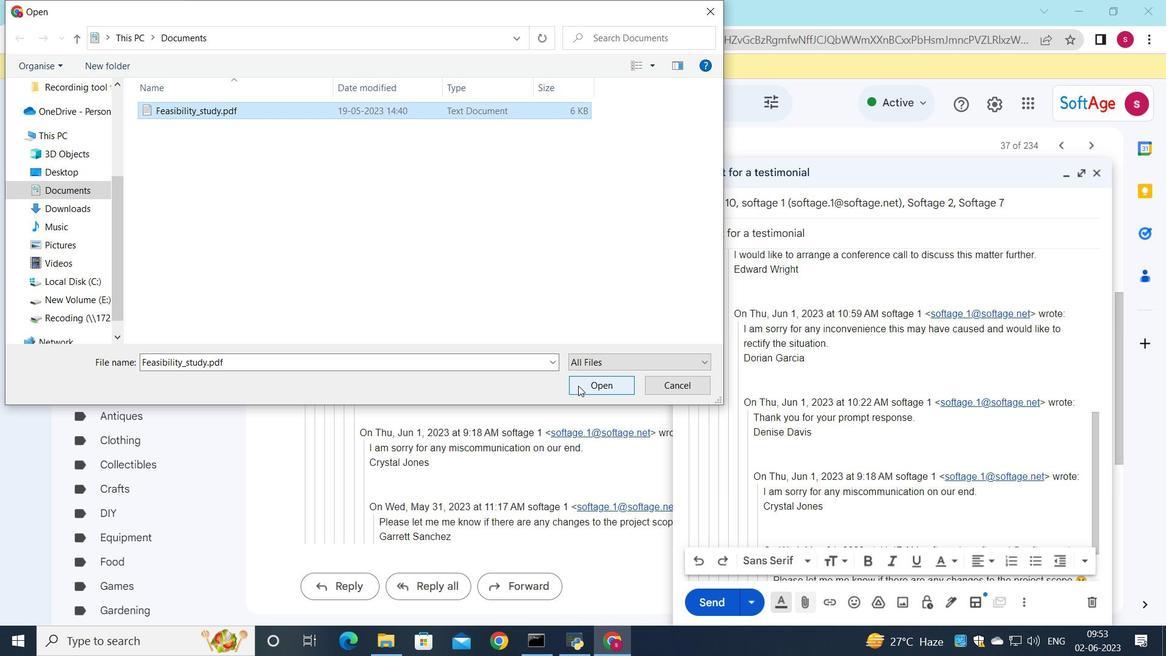 
Action: Mouse moved to (718, 605)
Screenshot: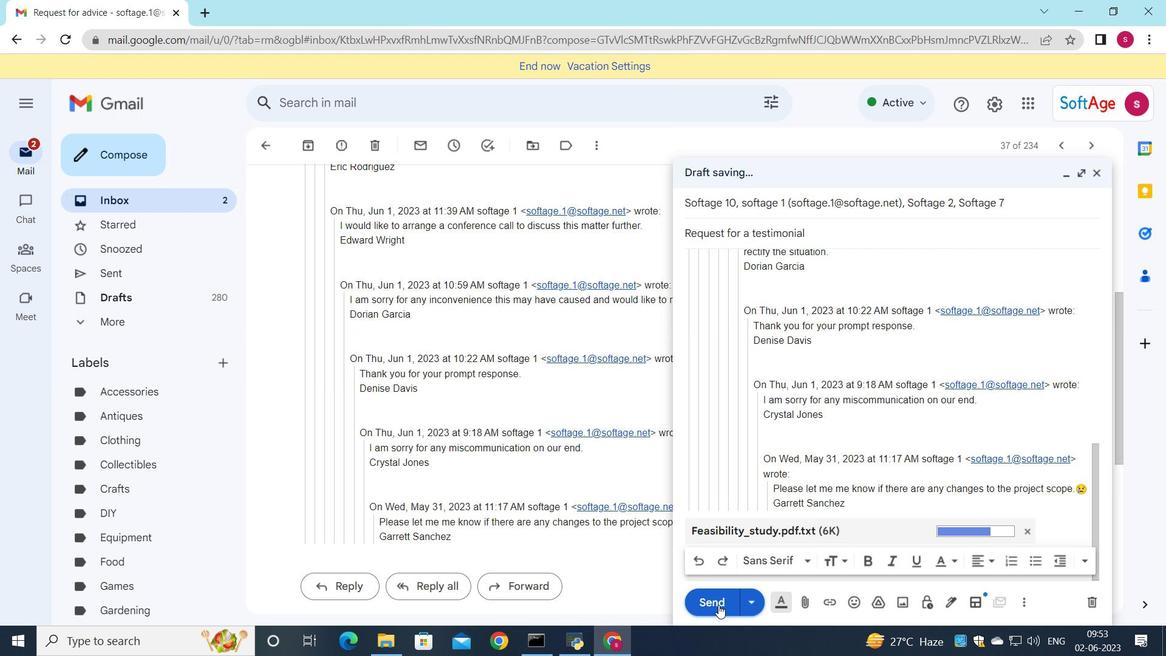 
Action: Mouse pressed left at (718, 605)
Screenshot: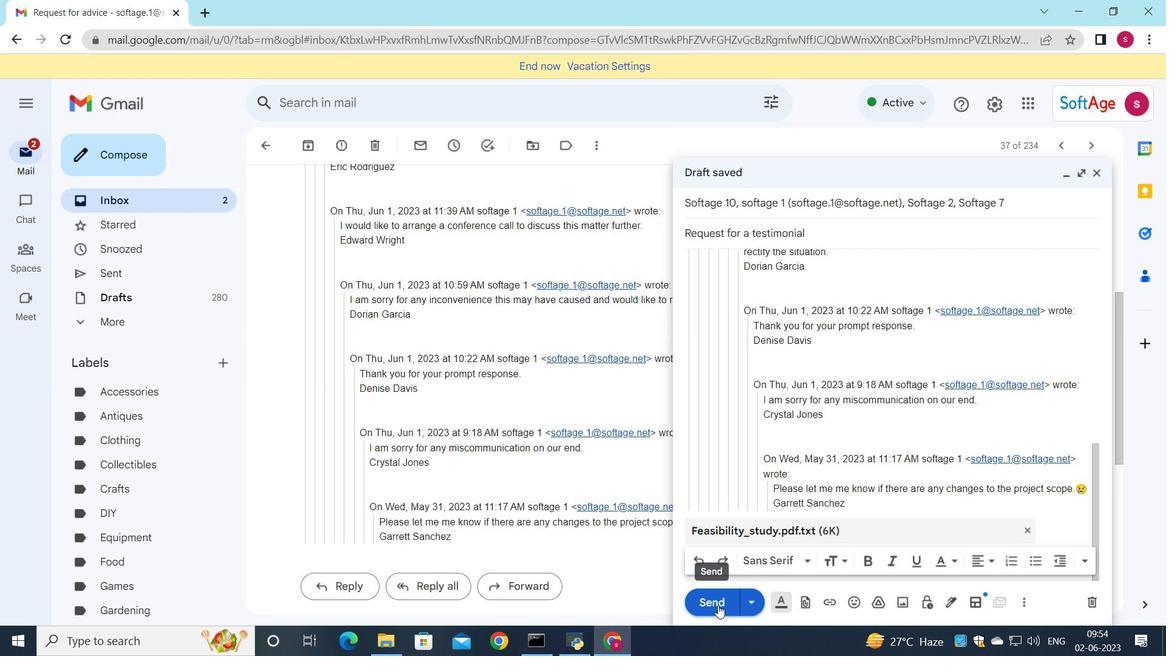 
Action: Mouse moved to (157, 206)
Screenshot: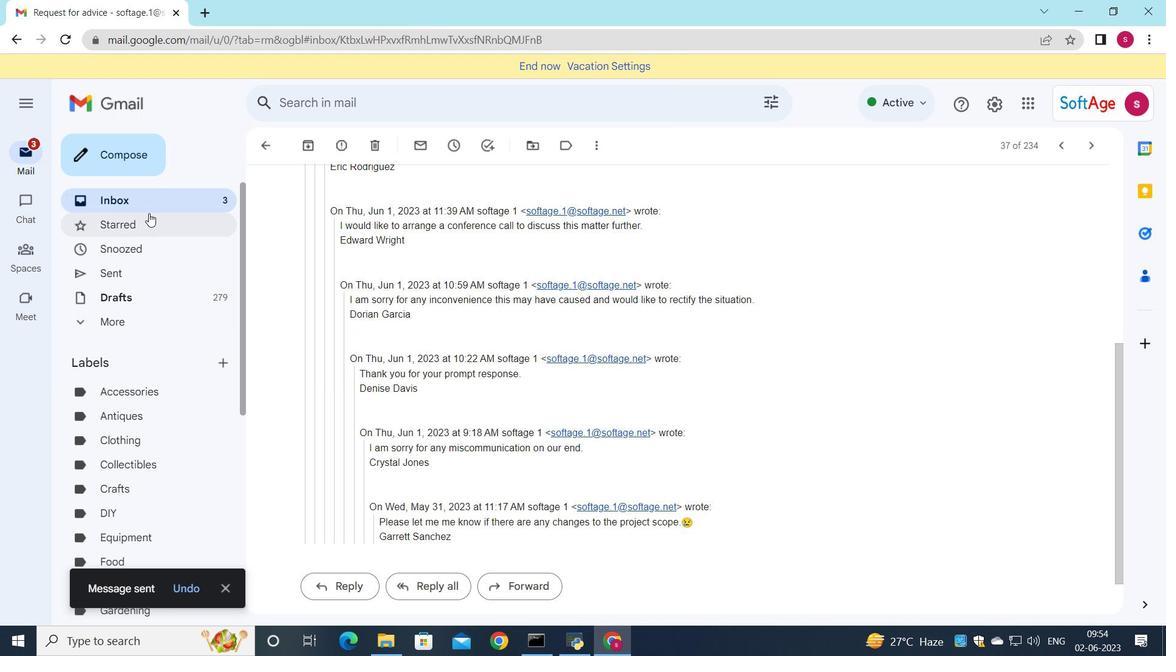 
Action: Mouse pressed left at (157, 206)
Screenshot: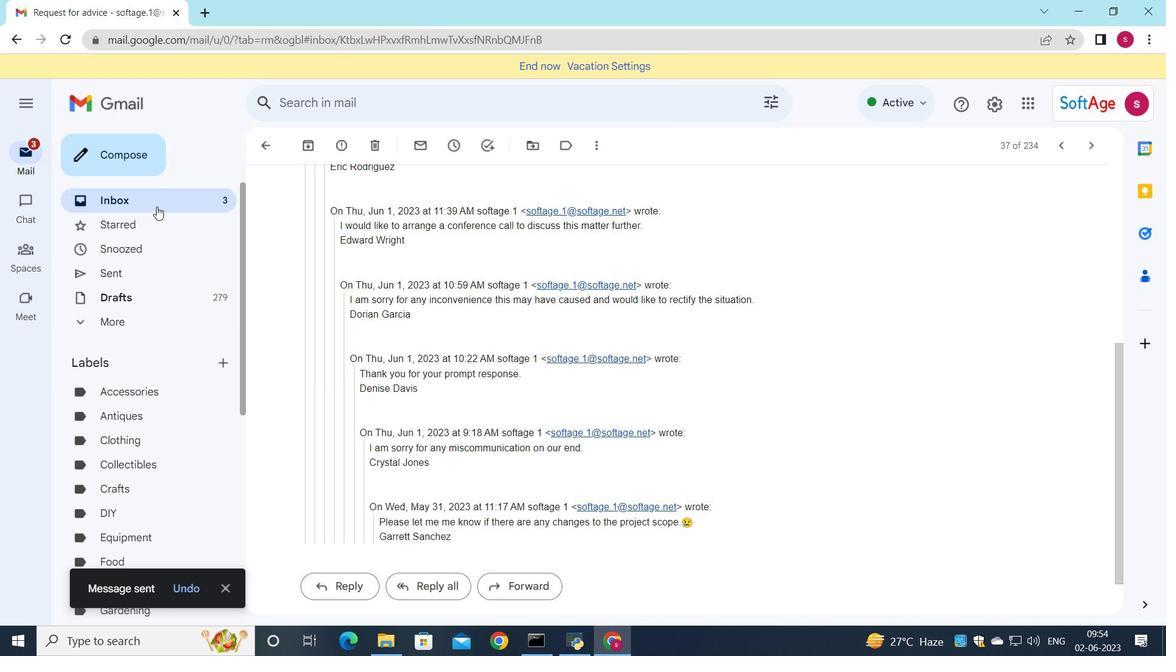 
Action: Mouse moved to (675, 250)
Screenshot: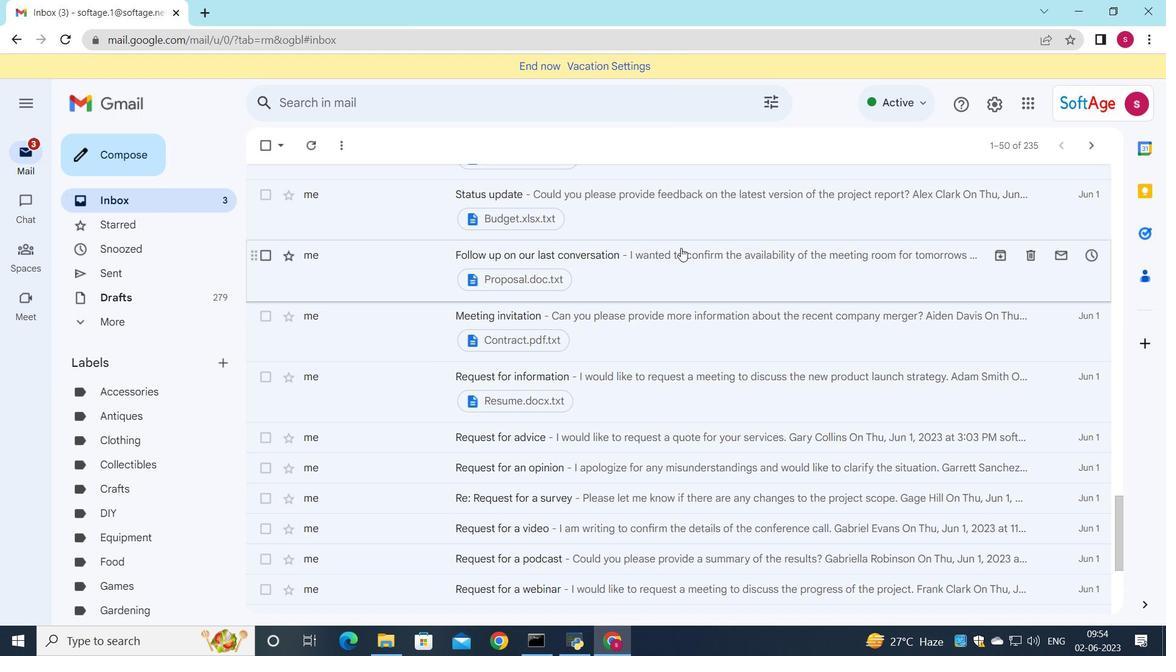 
Action: Mouse scrolled (675, 251) with delta (0, 0)
Screenshot: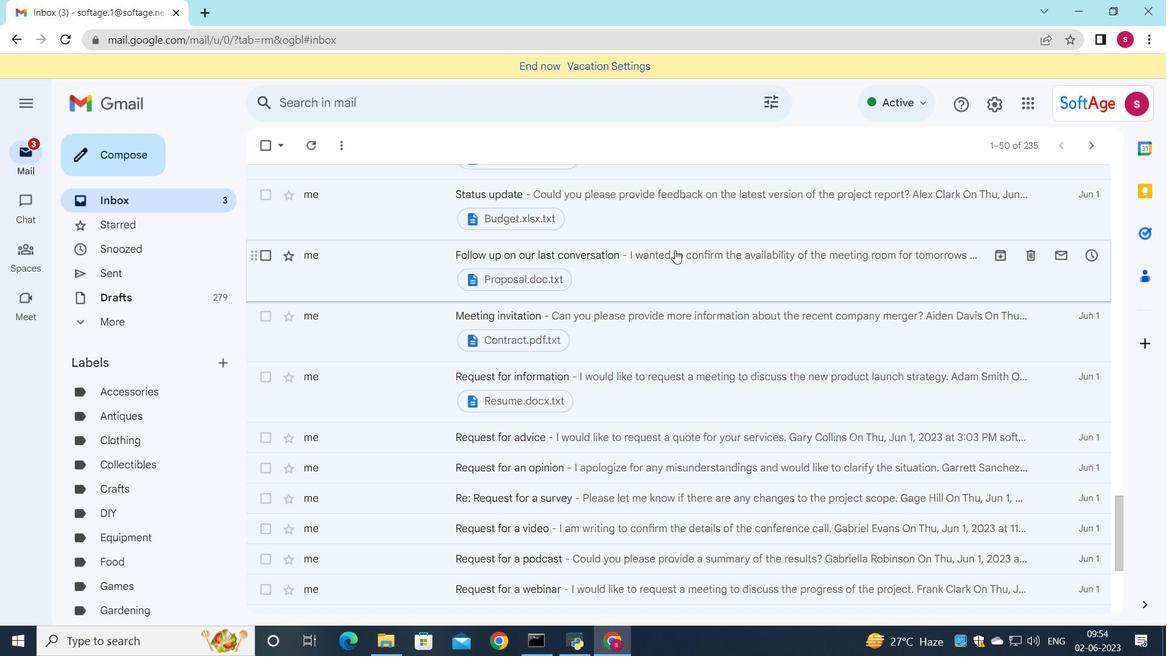 
Action: Mouse scrolled (675, 251) with delta (0, 0)
Screenshot: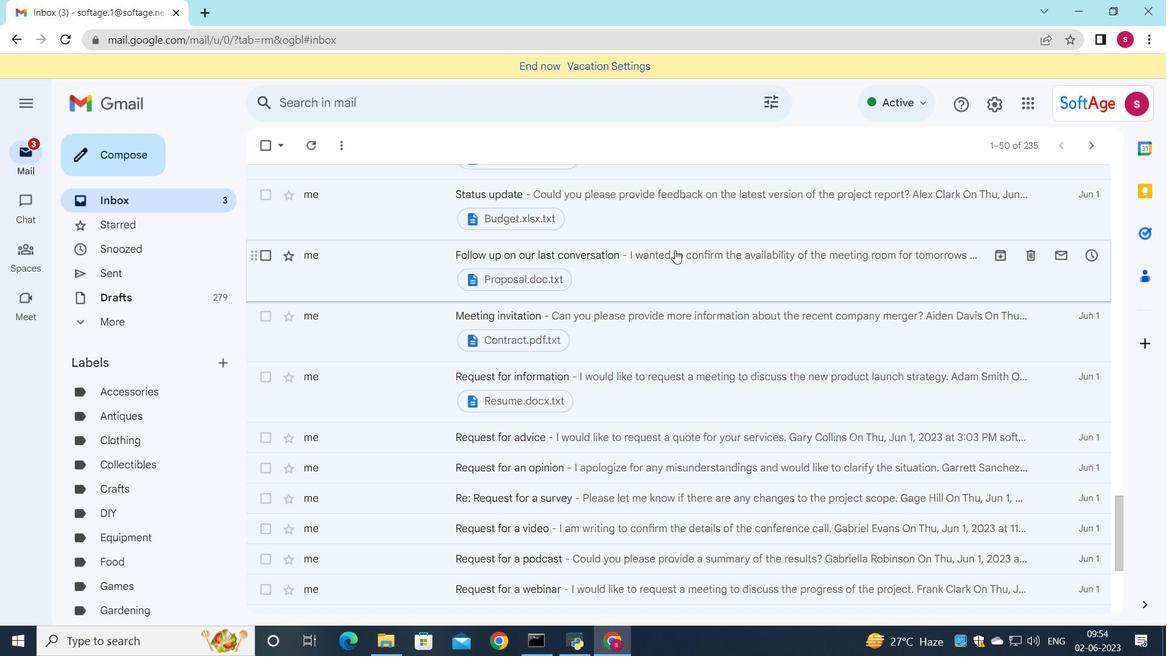 
Action: Mouse scrolled (675, 251) with delta (0, 0)
Screenshot: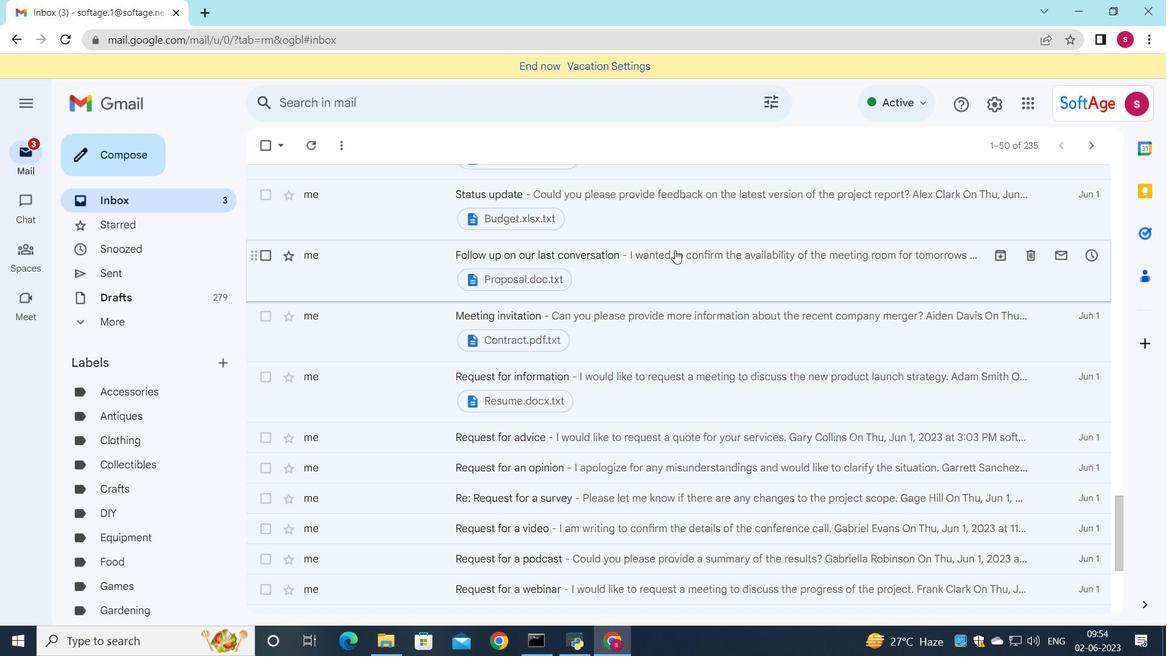 
Action: Mouse scrolled (675, 251) with delta (0, 0)
Screenshot: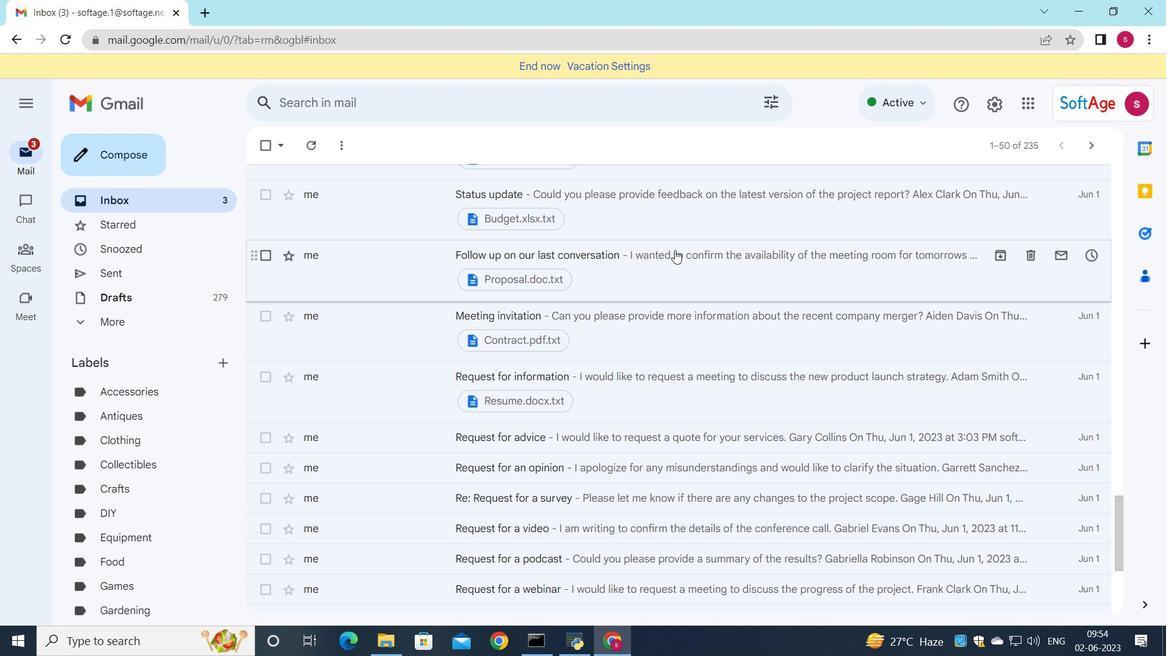 
Action: Mouse scrolled (675, 251) with delta (0, 0)
Screenshot: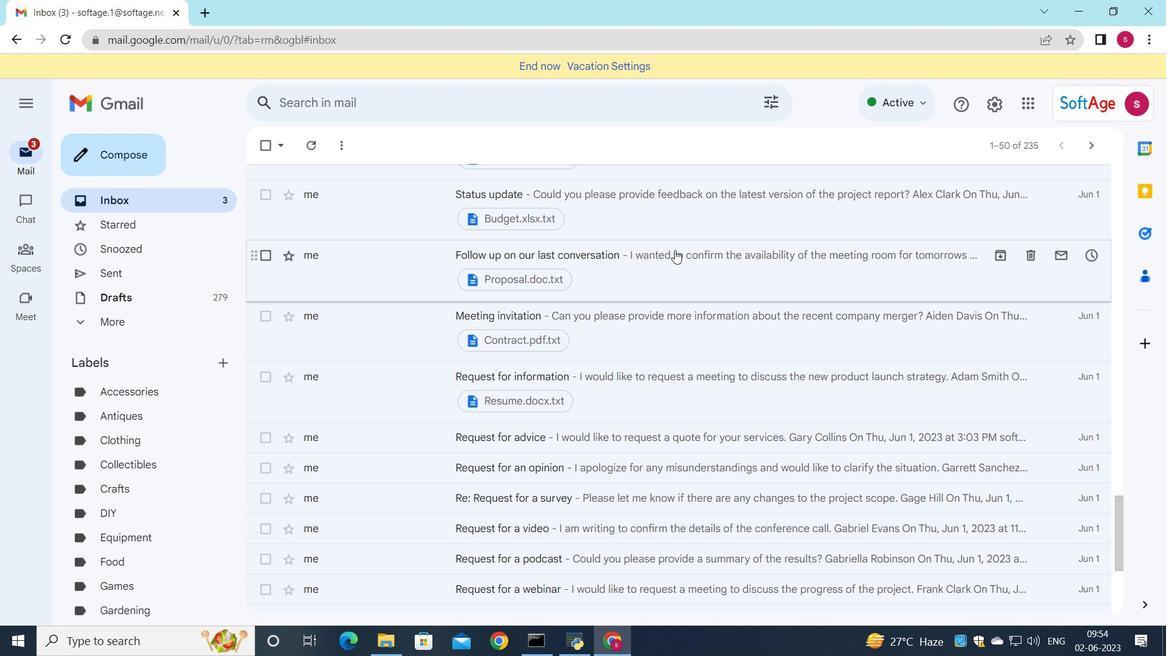 
Action: Mouse scrolled (675, 251) with delta (0, 0)
Screenshot: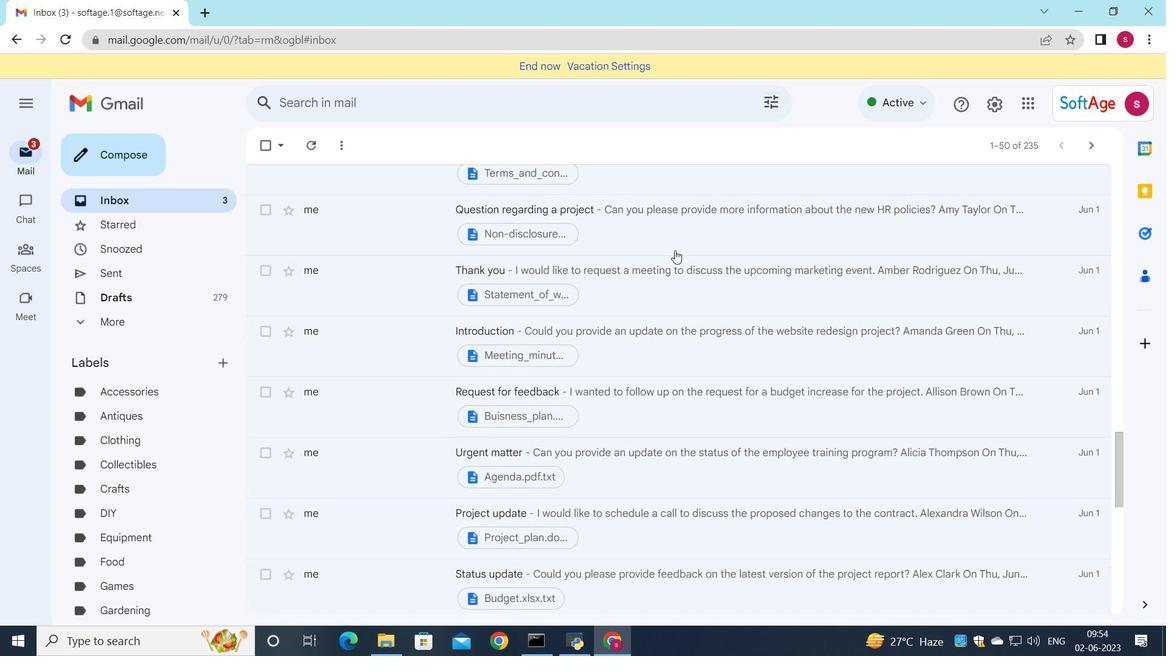 
Action: Mouse scrolled (675, 251) with delta (0, 0)
Screenshot: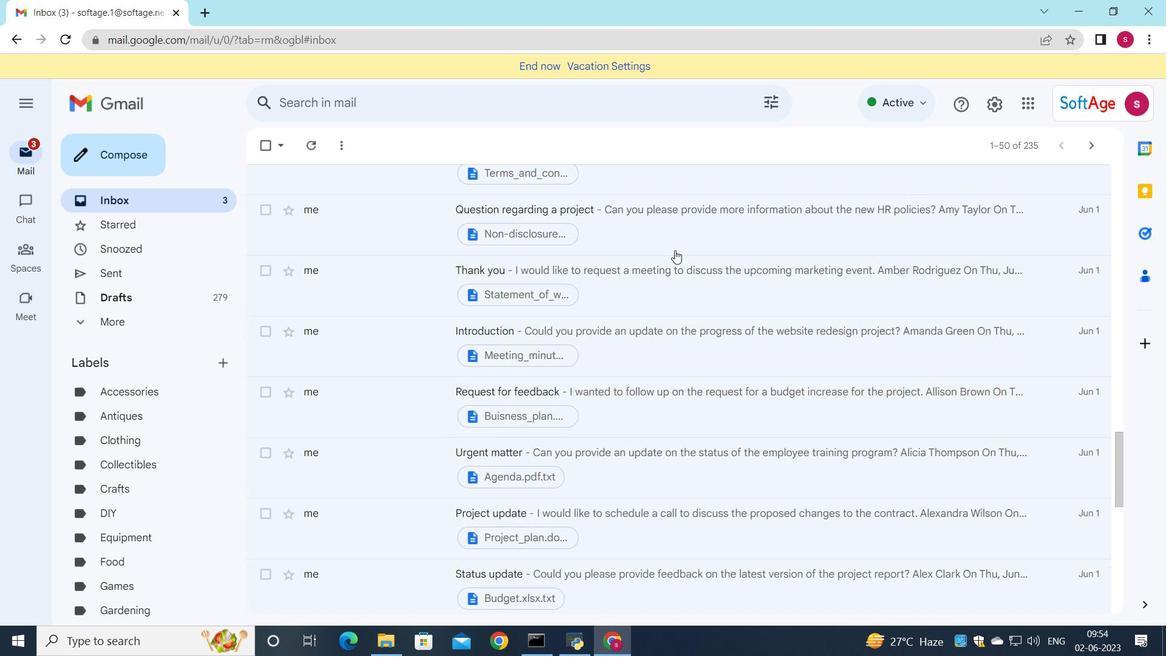 
Action: Mouse scrolled (675, 251) with delta (0, 0)
Screenshot: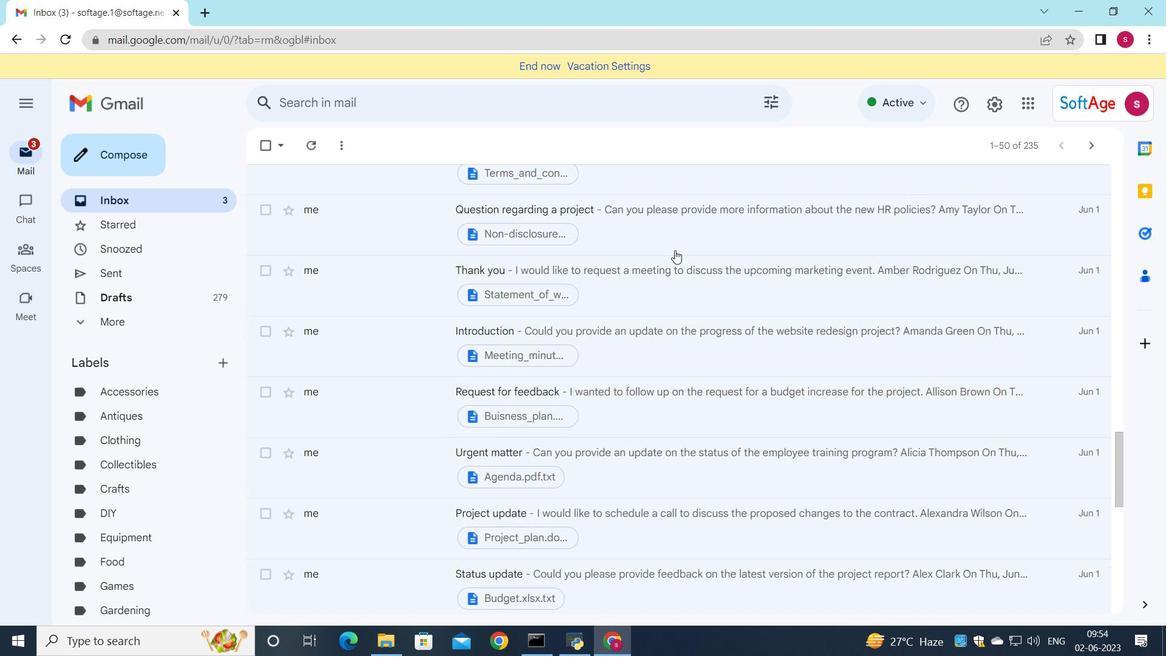 
Action: Mouse scrolled (675, 251) with delta (0, 0)
Screenshot: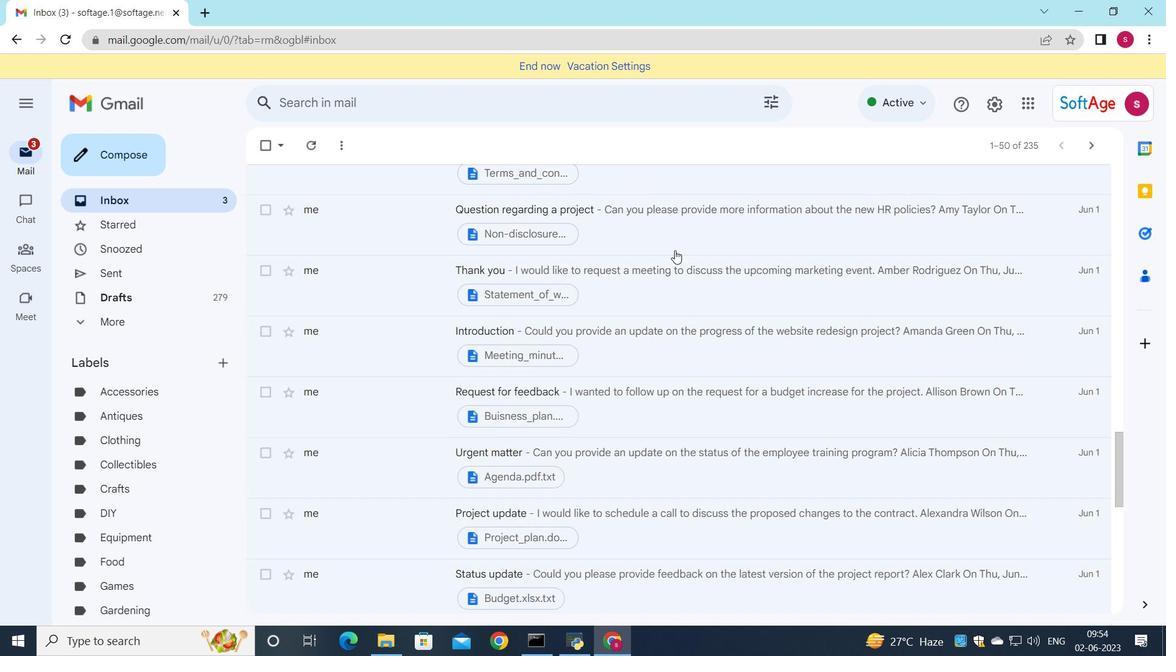 
Action: Mouse scrolled (675, 251) with delta (0, 0)
Screenshot: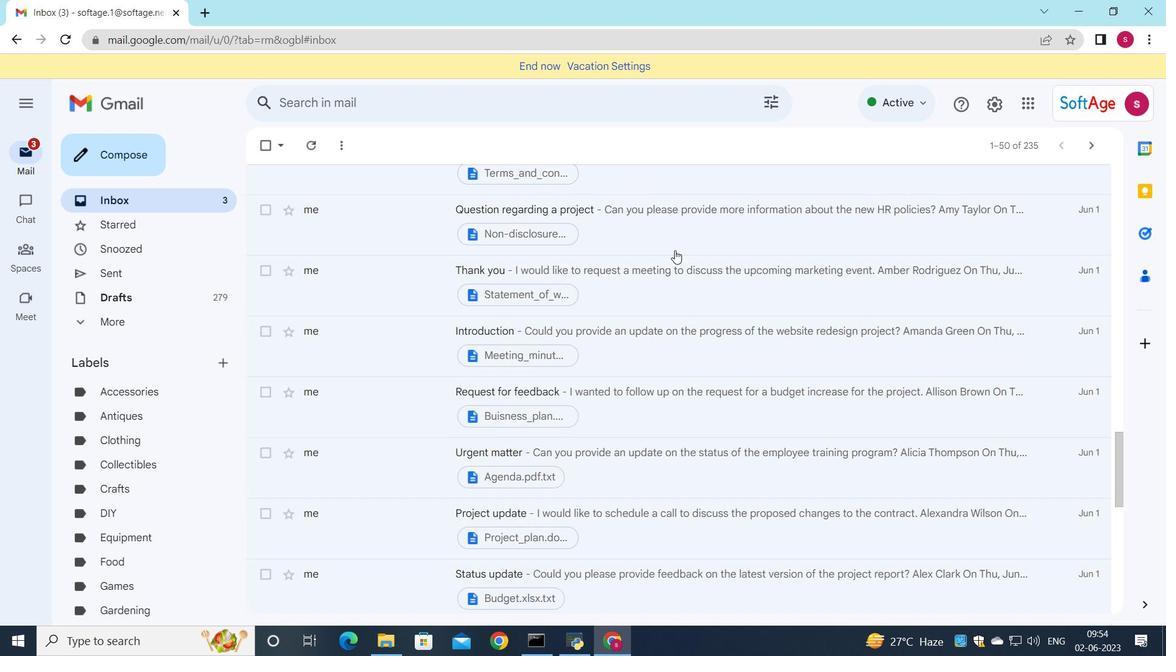 
Action: Mouse scrolled (675, 251) with delta (0, 0)
Screenshot: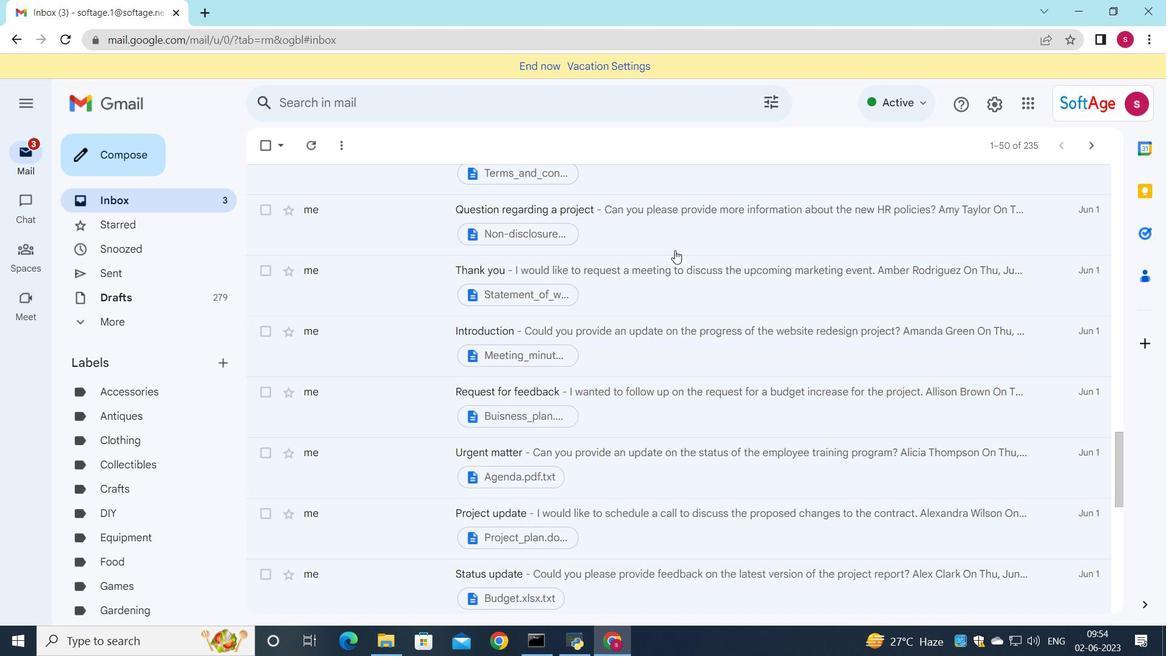 
Action: Mouse scrolled (675, 251) with delta (0, 0)
Screenshot: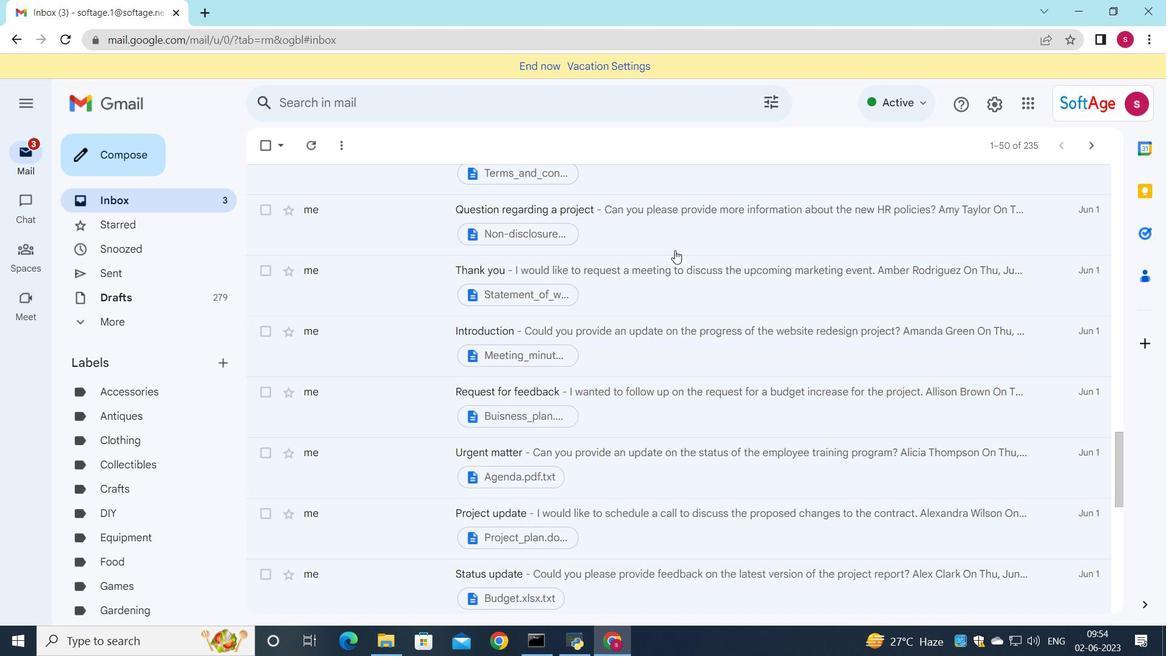 
Action: Mouse scrolled (675, 251) with delta (0, 0)
Screenshot: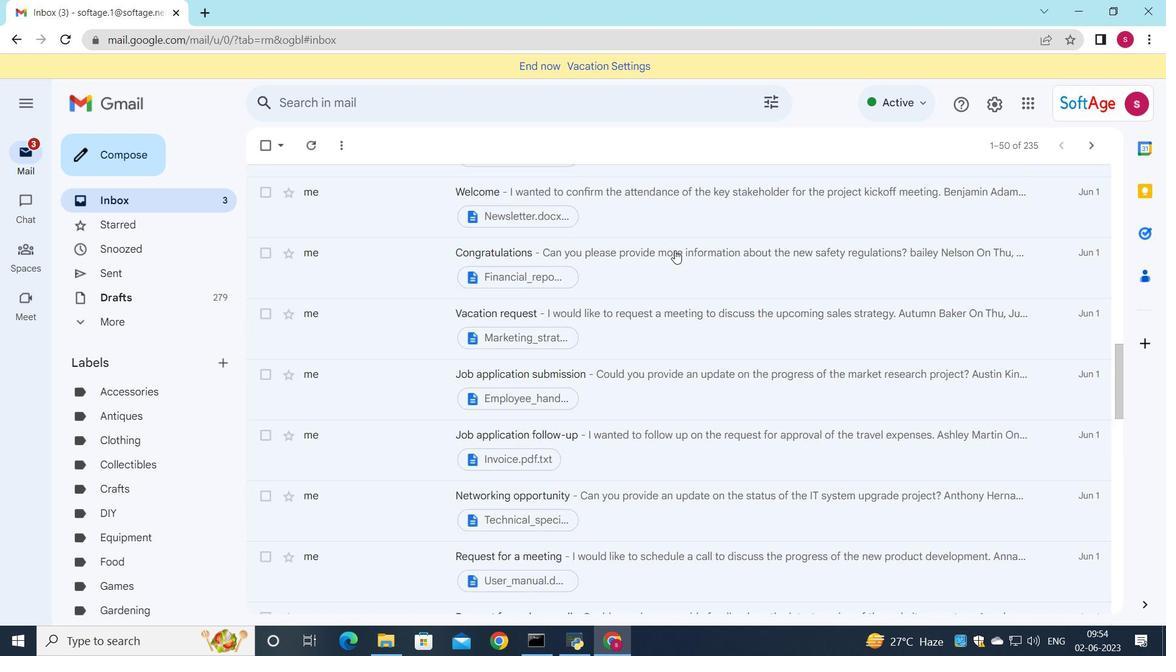 
Action: Mouse scrolled (675, 251) with delta (0, 0)
Screenshot: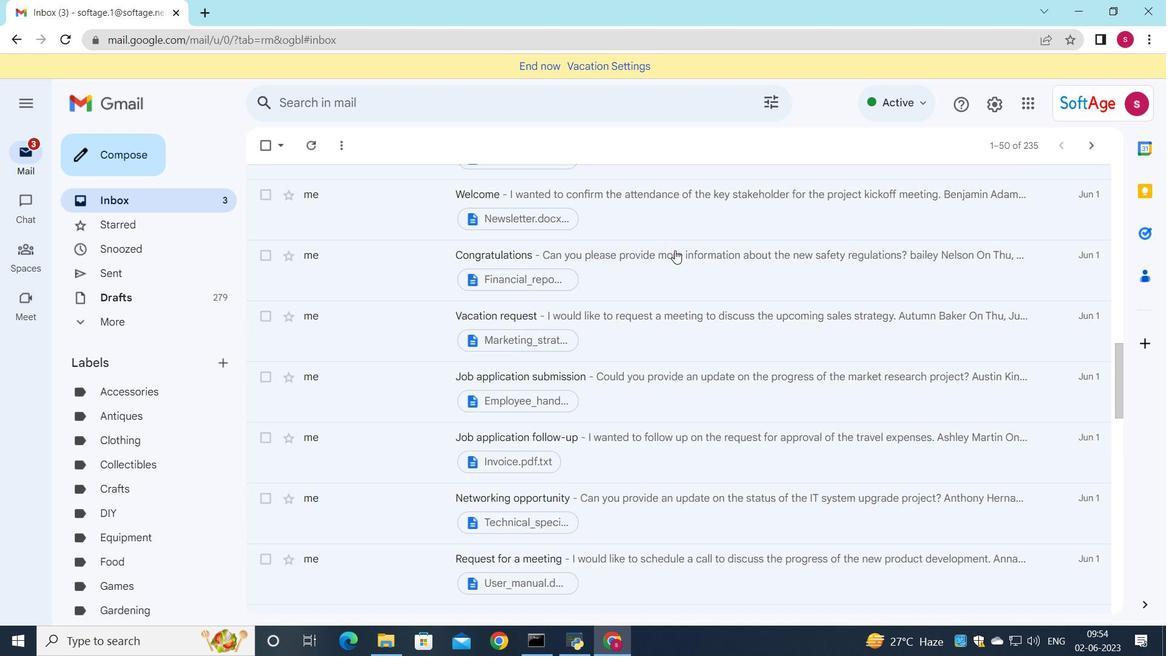 
Action: Mouse scrolled (675, 251) with delta (0, 0)
Screenshot: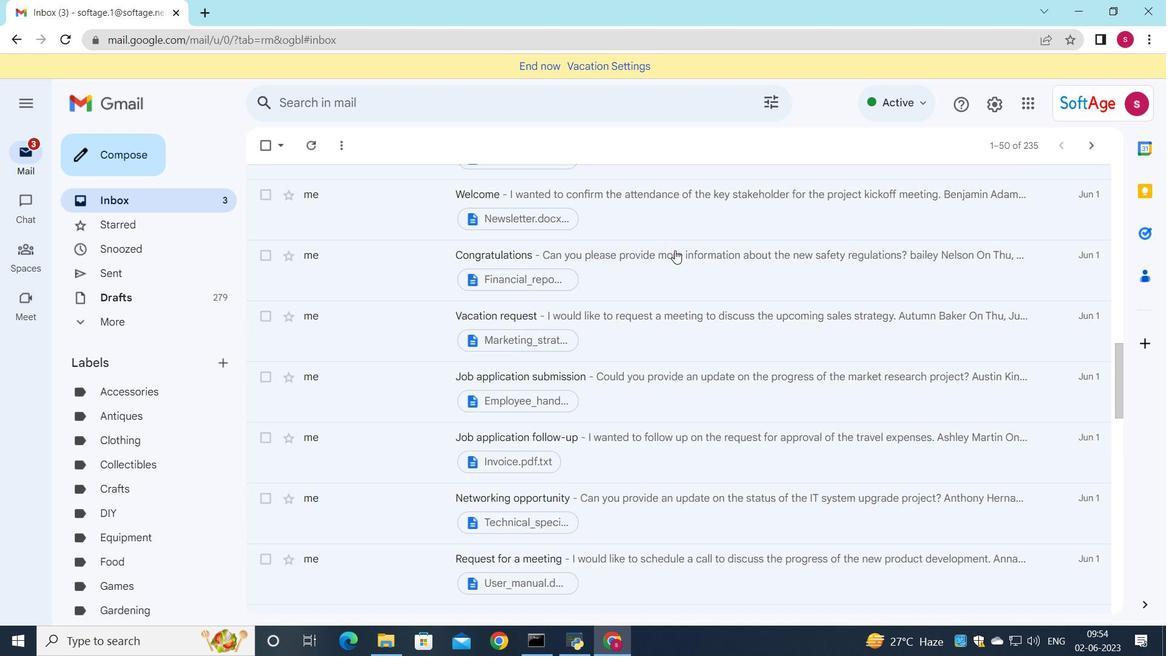 
Action: Mouse scrolled (675, 251) with delta (0, 0)
Screenshot: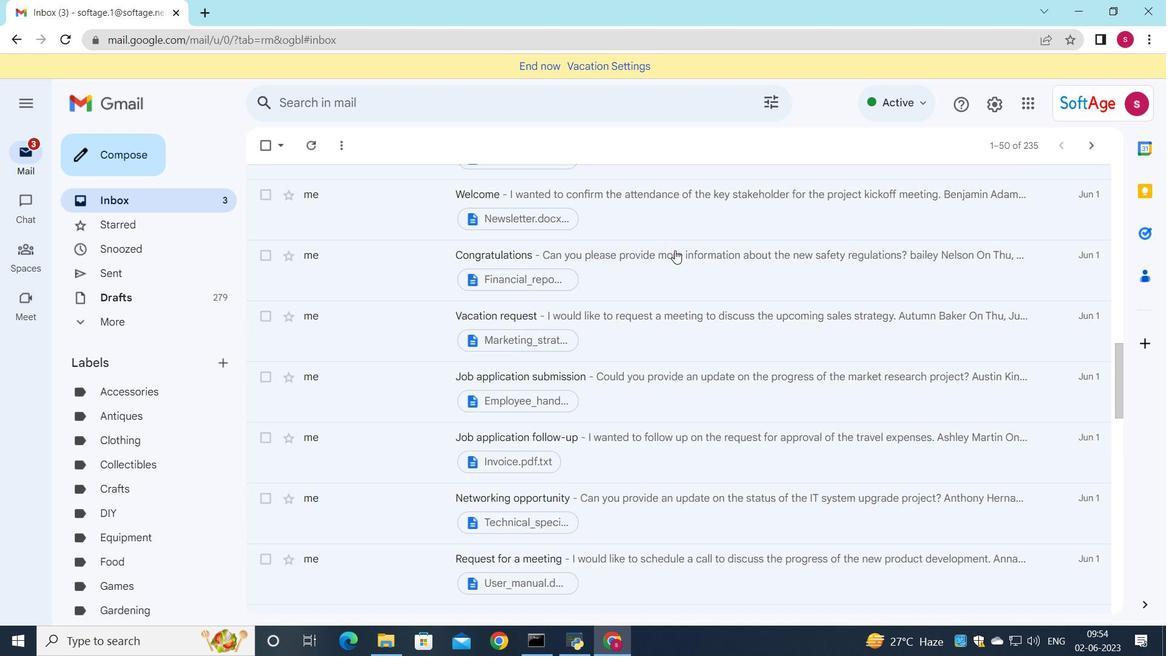 
Action: Mouse scrolled (675, 251) with delta (0, 0)
Screenshot: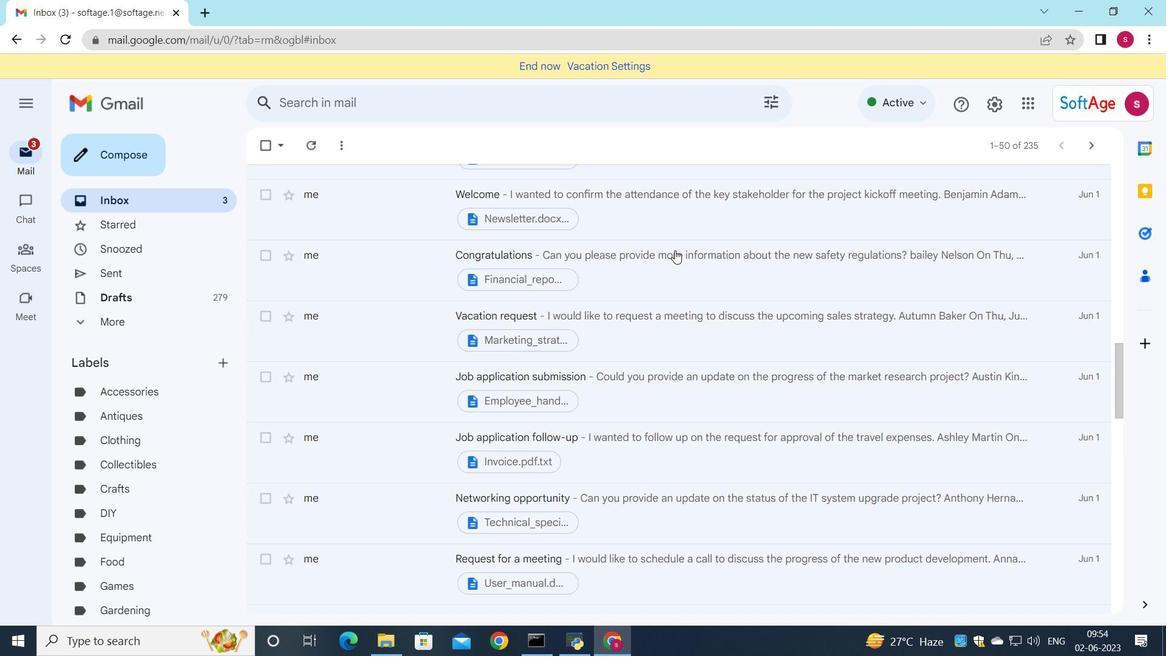 
Action: Mouse scrolled (675, 251) with delta (0, 0)
Screenshot: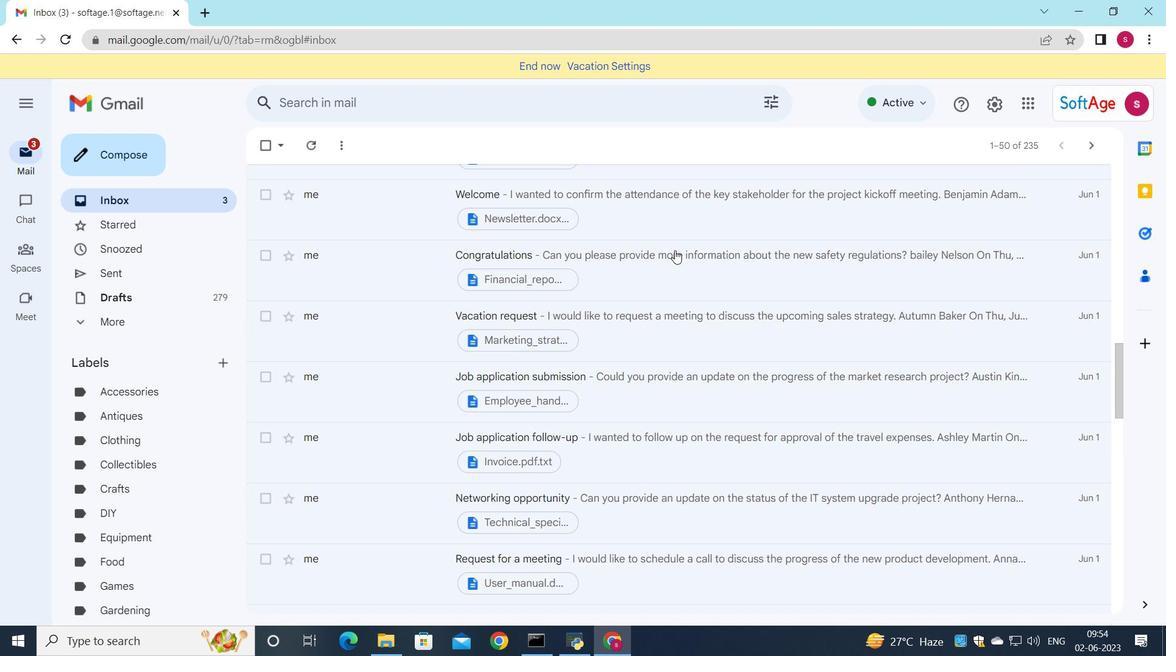 
Action: Mouse scrolled (675, 251) with delta (0, 0)
Screenshot: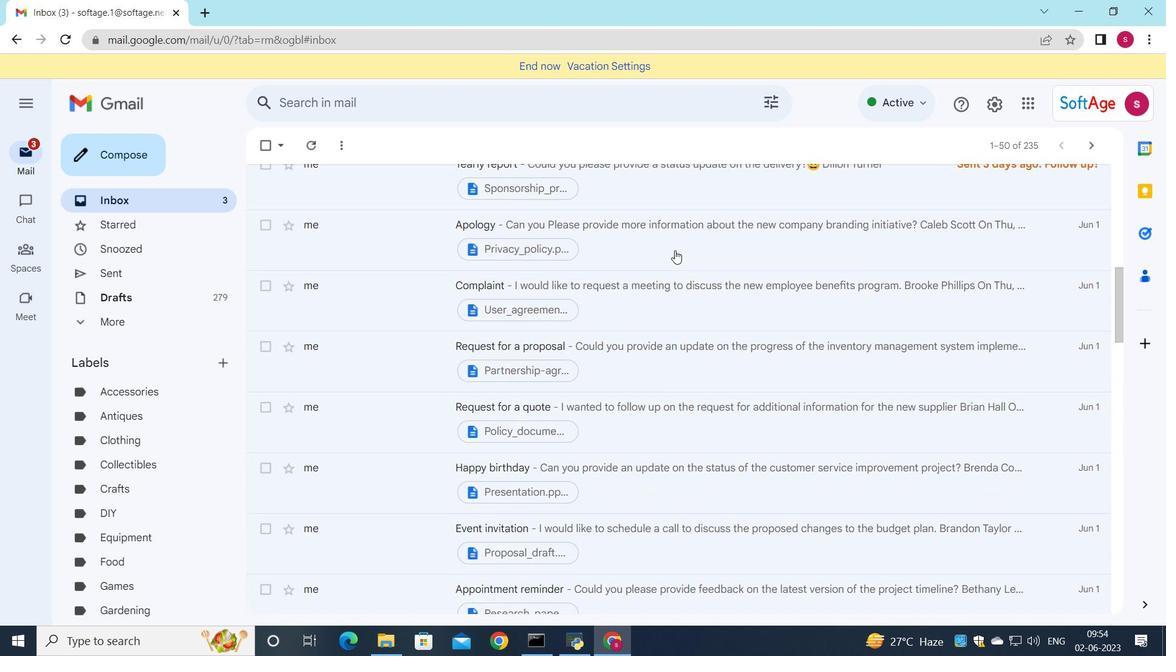 
Action: Mouse scrolled (675, 251) with delta (0, 0)
Screenshot: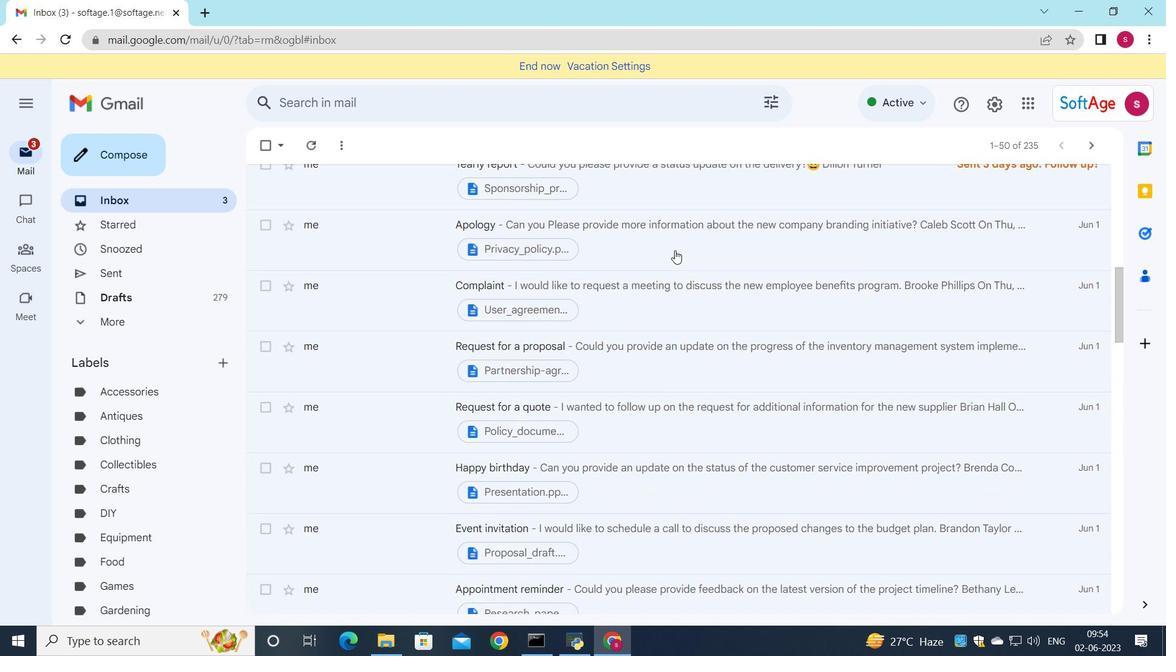 
Action: Mouse scrolled (675, 251) with delta (0, 0)
Screenshot: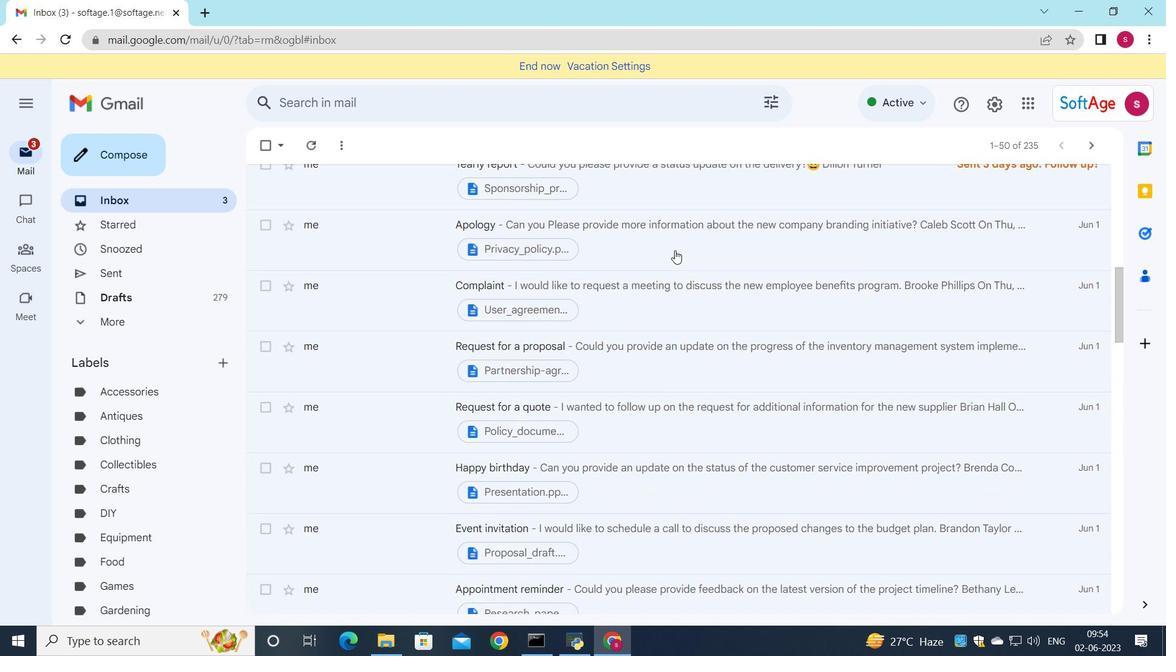 
Action: Mouse scrolled (675, 251) with delta (0, 0)
Screenshot: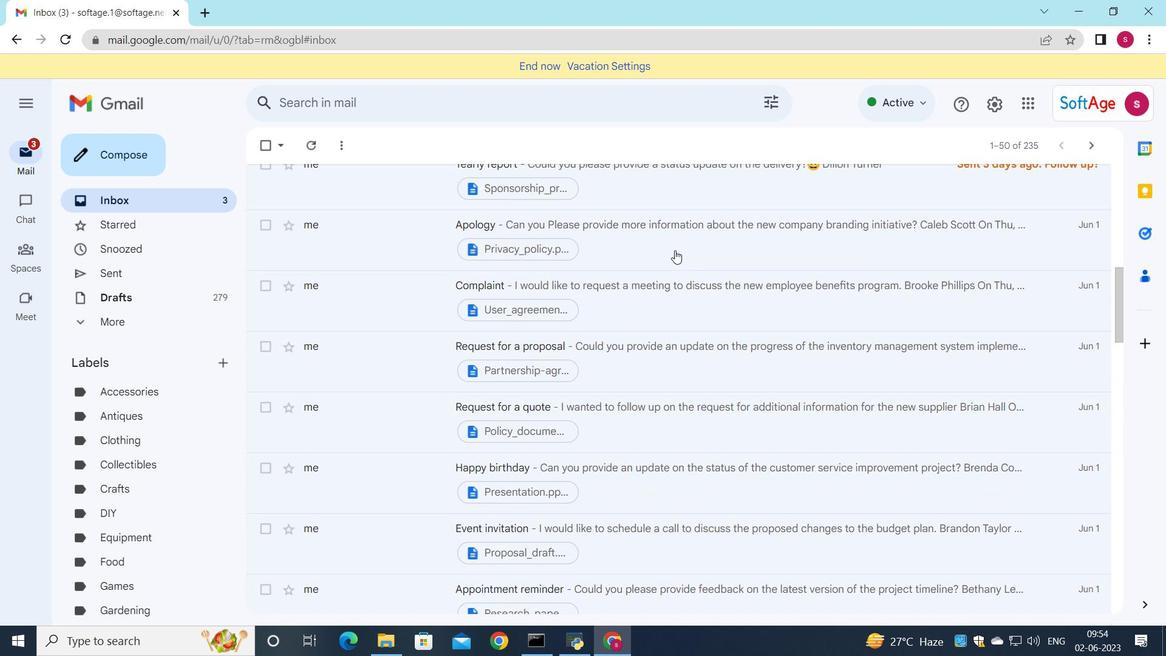
Action: Mouse scrolled (675, 251) with delta (0, 0)
Screenshot: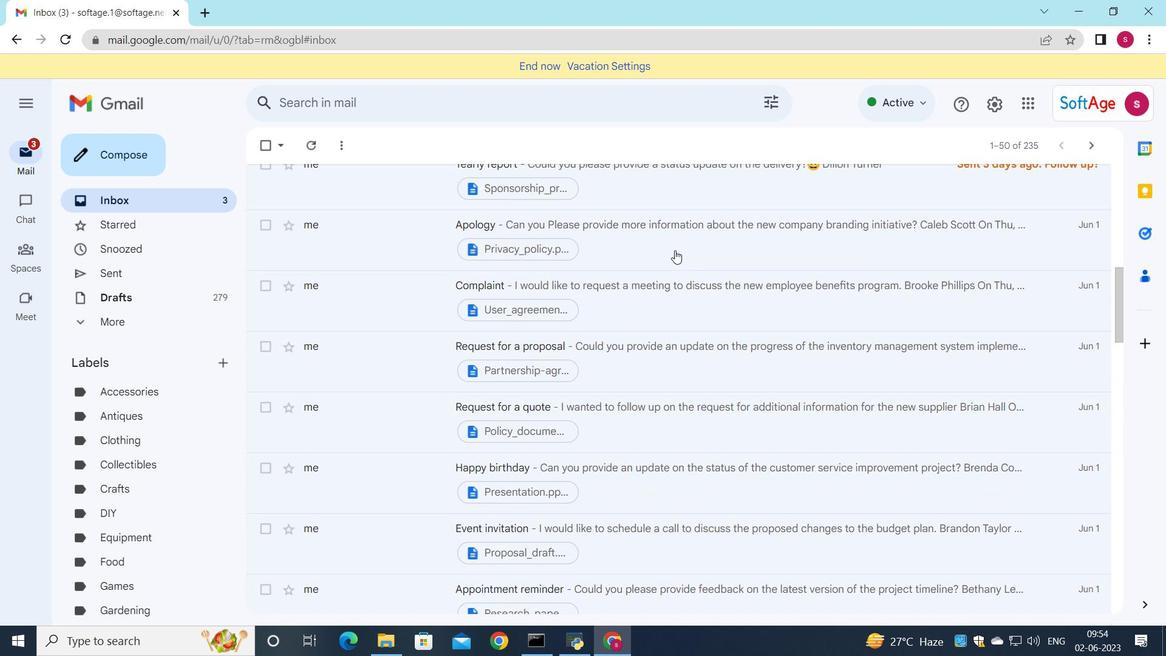 
Action: Mouse scrolled (675, 251) with delta (0, 0)
Screenshot: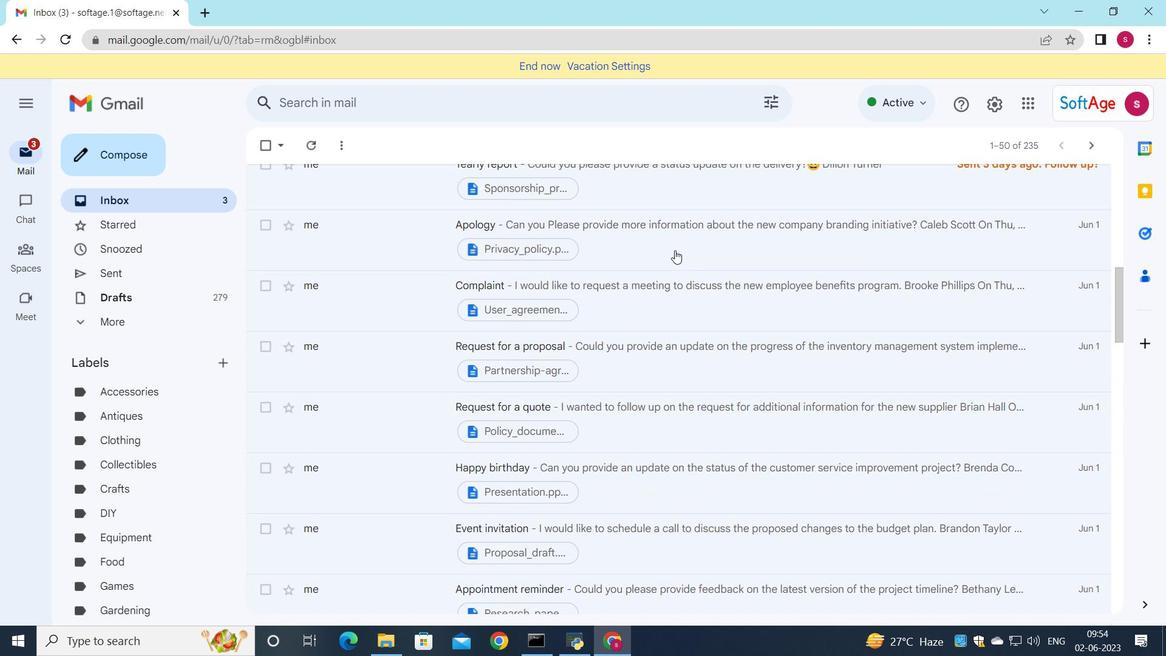 
Action: Mouse scrolled (675, 251) with delta (0, 0)
Screenshot: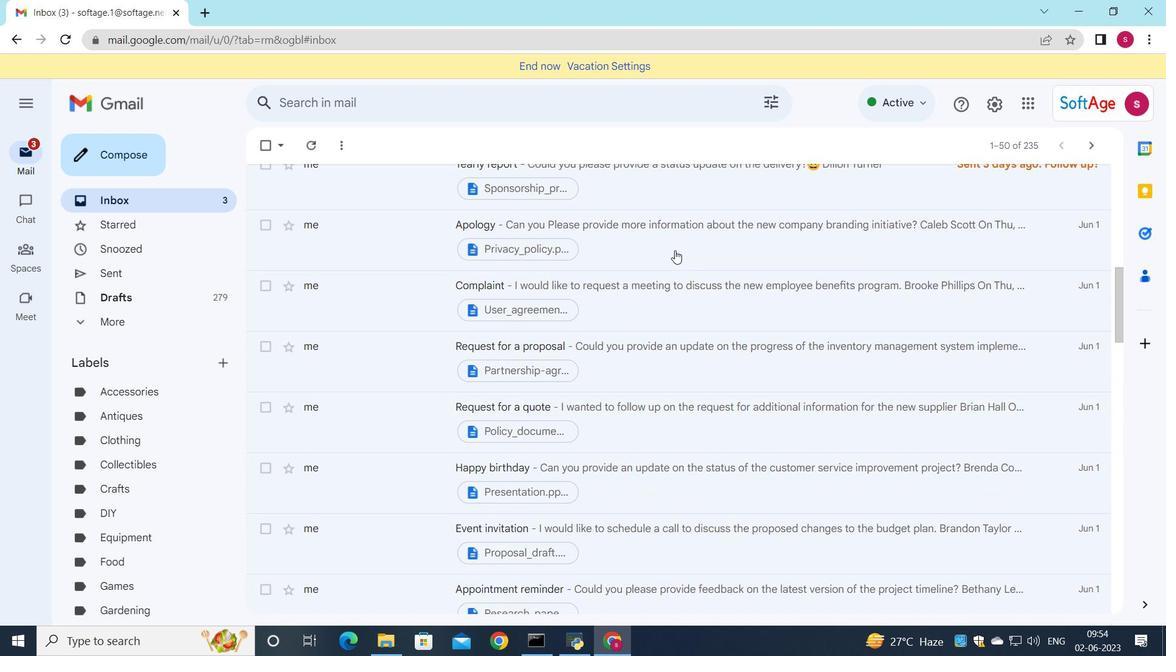 
Action: Mouse scrolled (675, 251) with delta (0, 0)
Screenshot: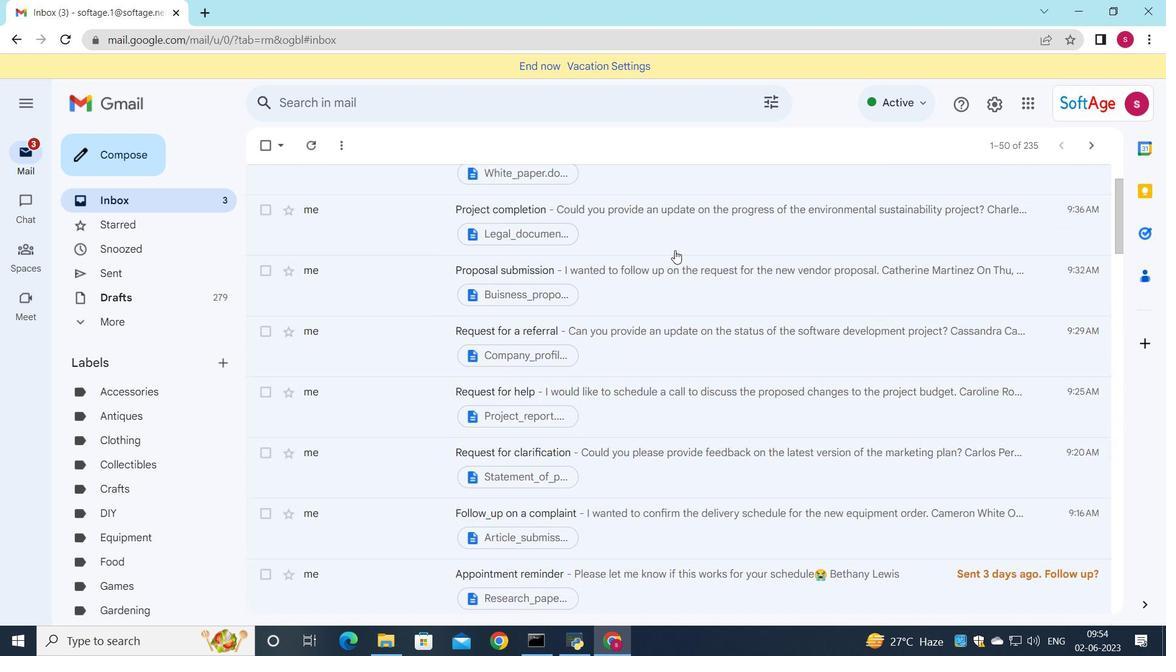 
Action: Mouse scrolled (675, 251) with delta (0, 0)
Screenshot: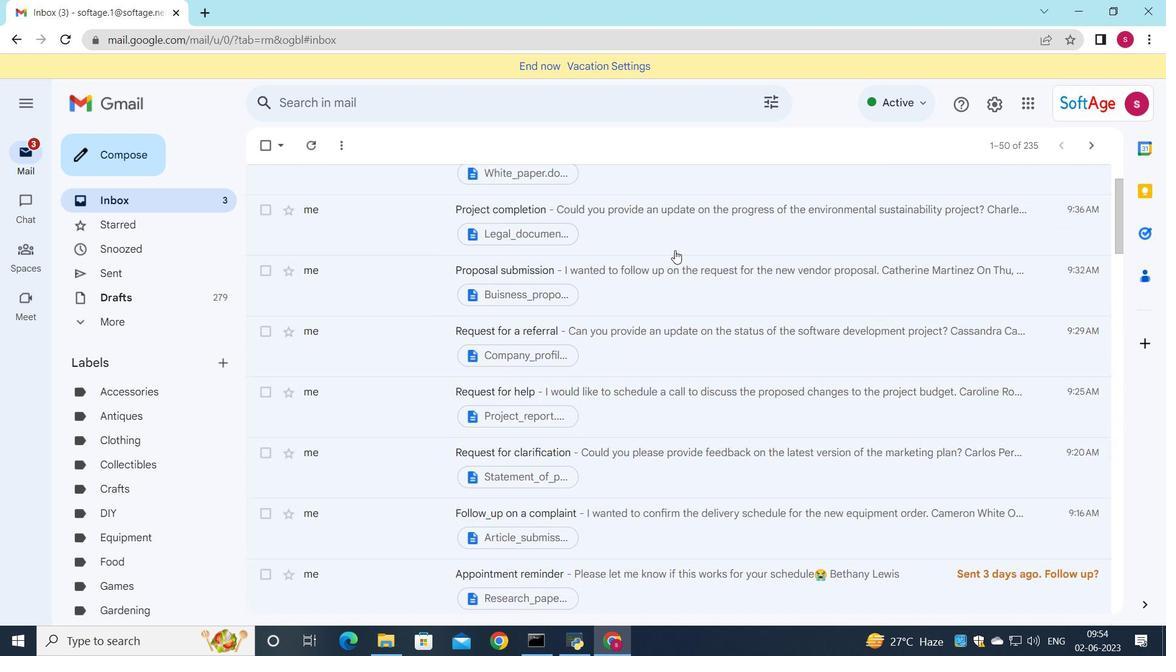 
Action: Mouse scrolled (675, 251) with delta (0, 0)
Screenshot: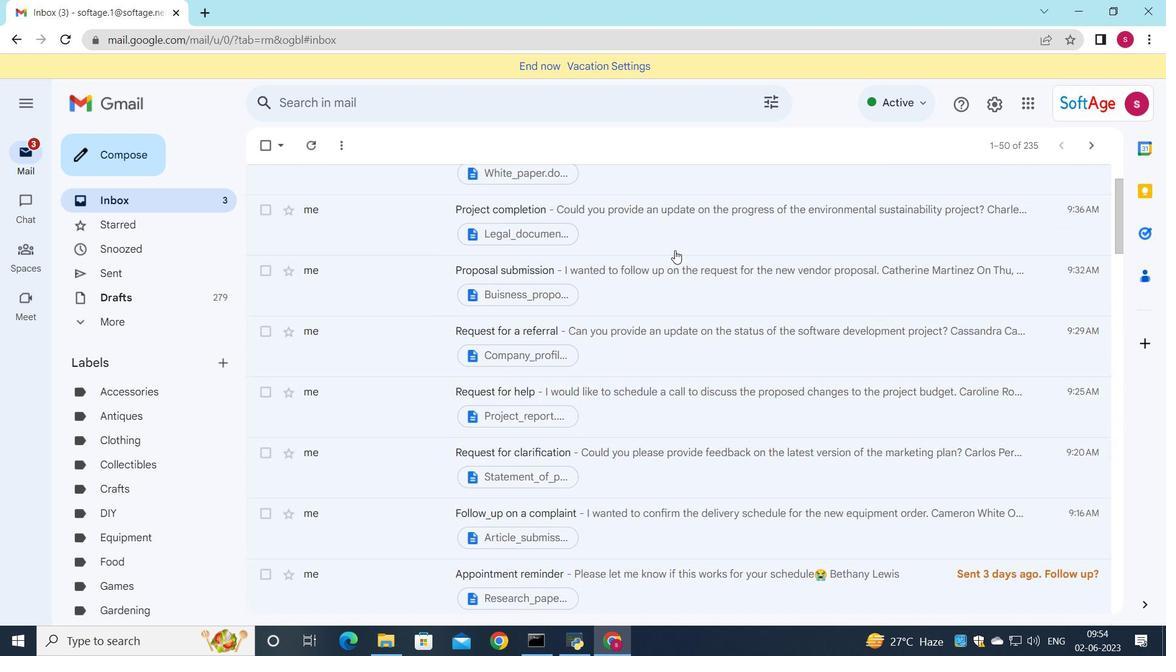 
Action: Mouse scrolled (675, 251) with delta (0, 0)
Screenshot: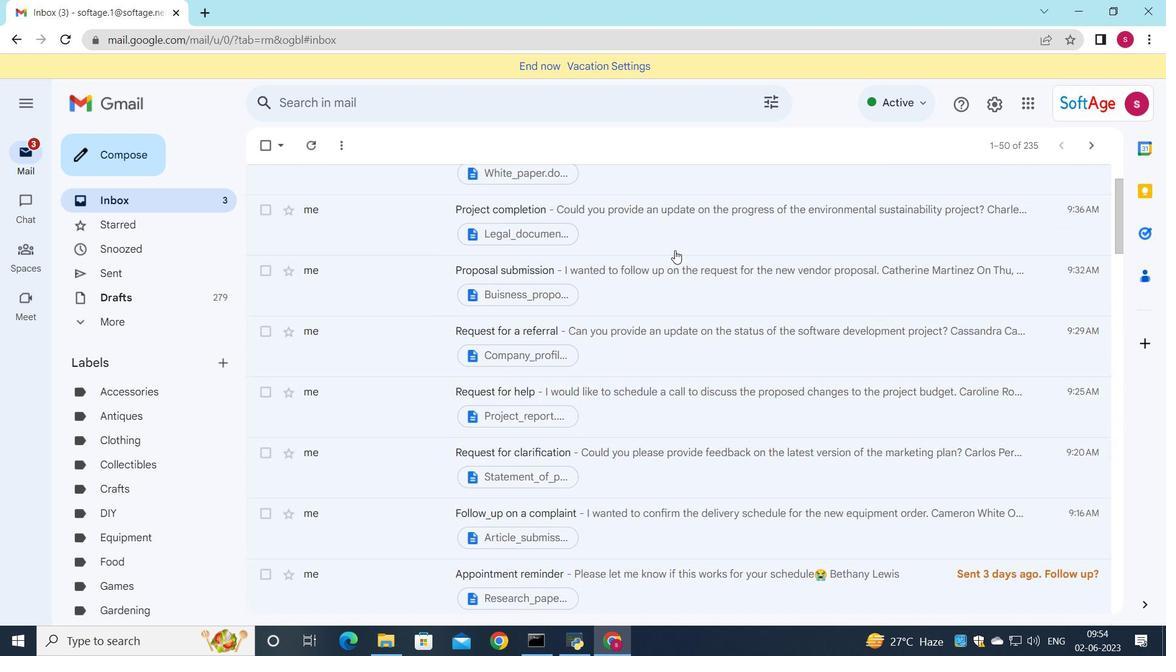 
Action: Mouse scrolled (675, 251) with delta (0, 0)
Screenshot: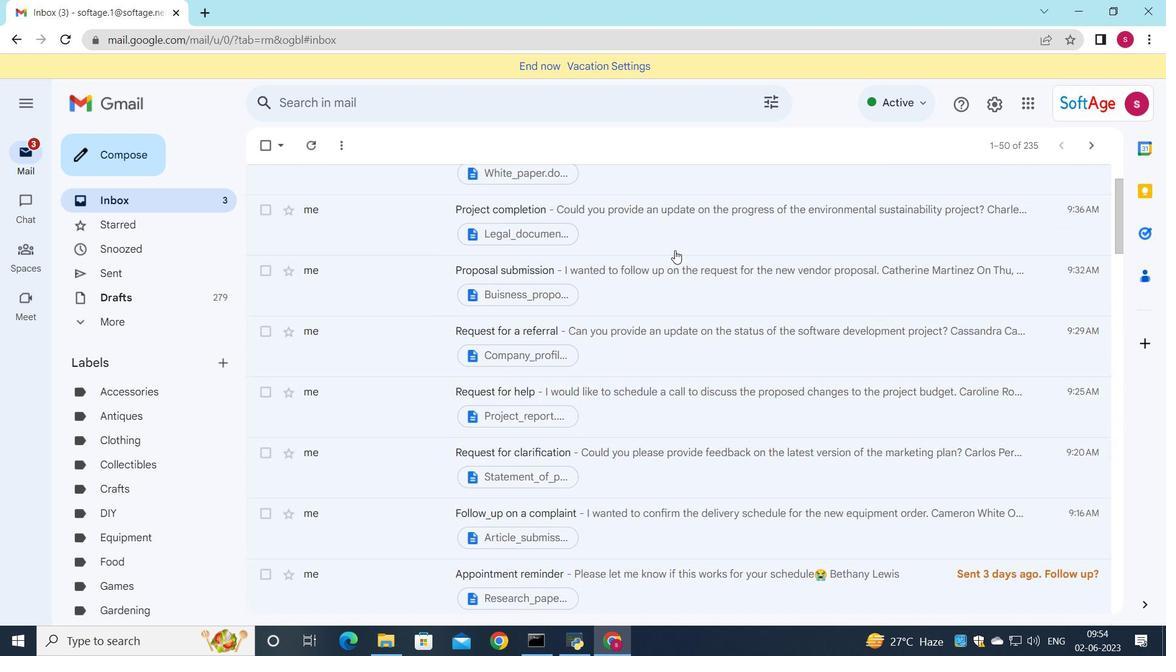 
Action: Mouse scrolled (675, 251) with delta (0, 0)
Screenshot: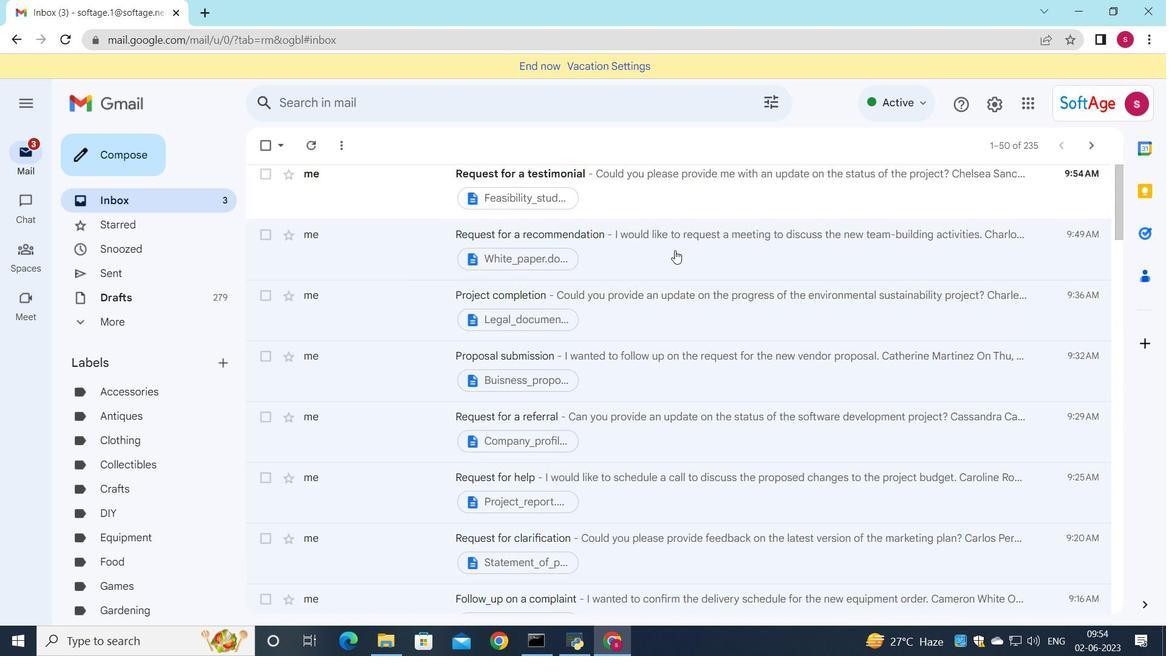 
Action: Mouse scrolled (675, 251) with delta (0, 0)
Screenshot: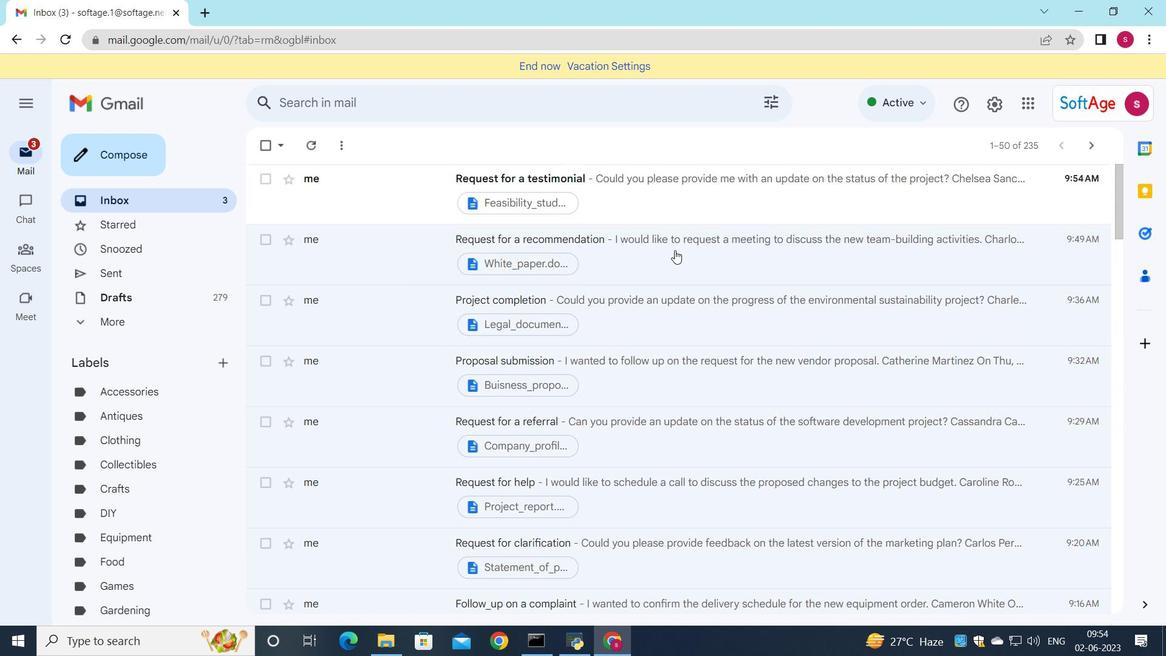 
Action: Mouse scrolled (675, 251) with delta (0, 0)
Screenshot: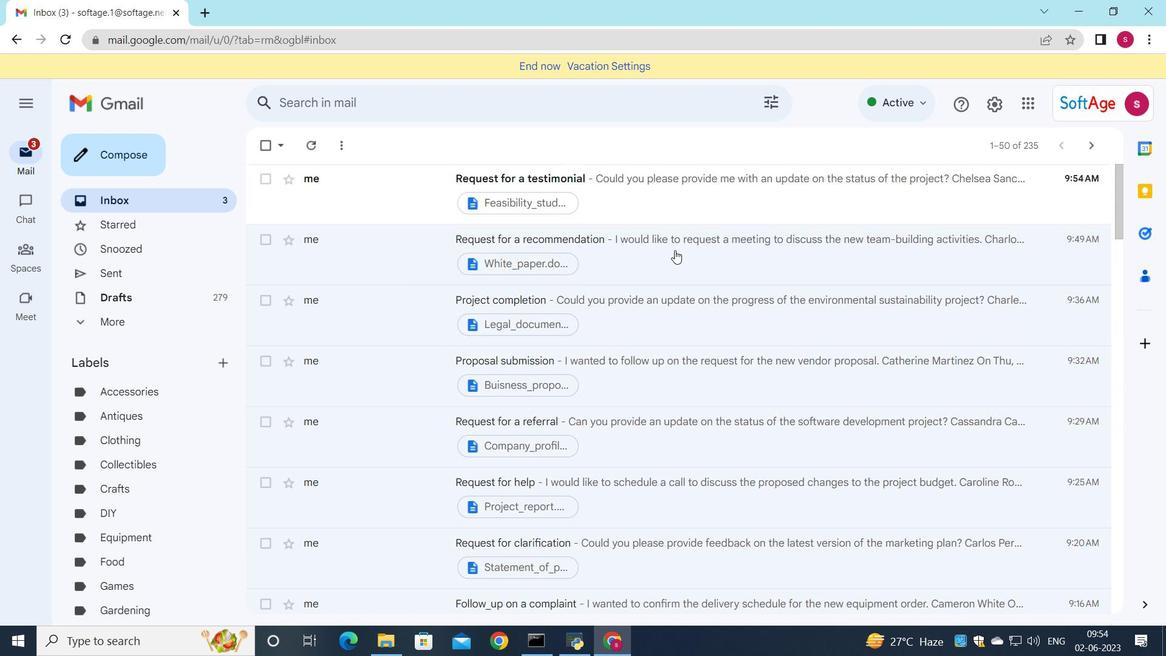 
Action: Mouse scrolled (675, 251) with delta (0, 0)
Screenshot: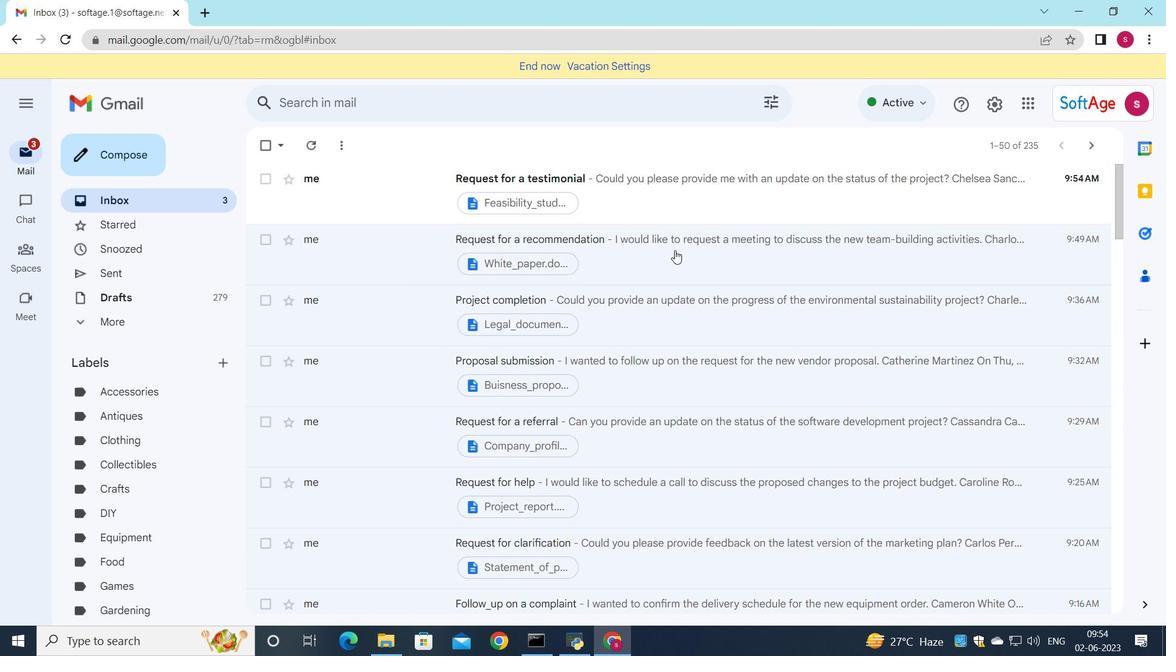
Action: Mouse scrolled (675, 251) with delta (0, 0)
Screenshot: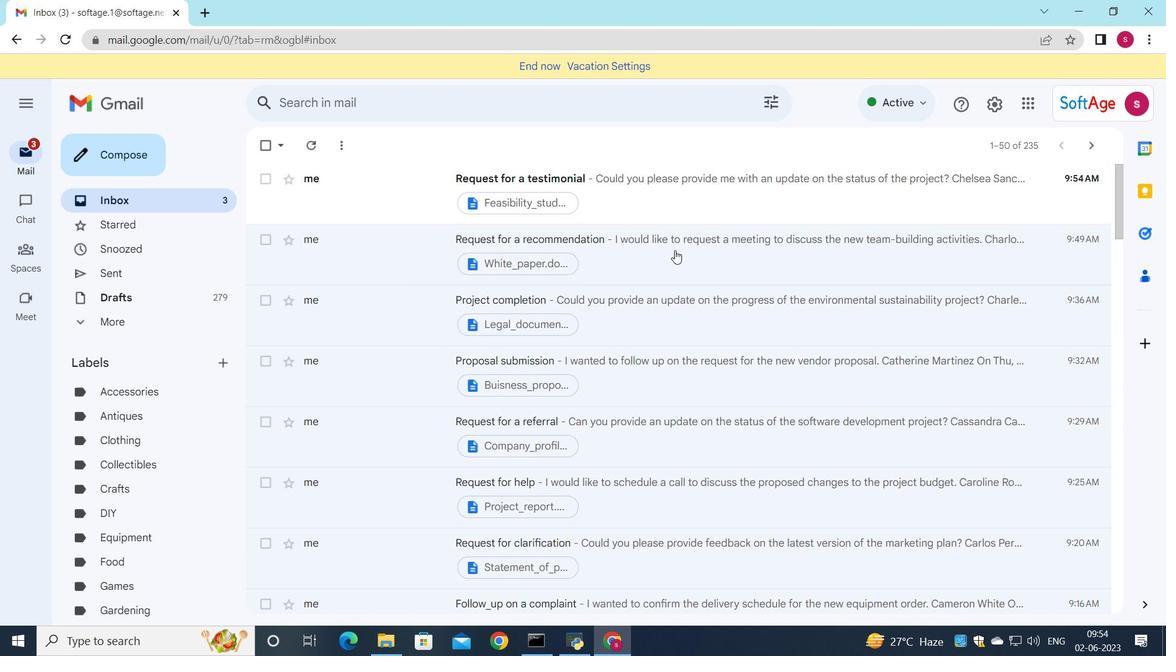 
Action: Mouse scrolled (675, 251) with delta (0, 0)
Screenshot: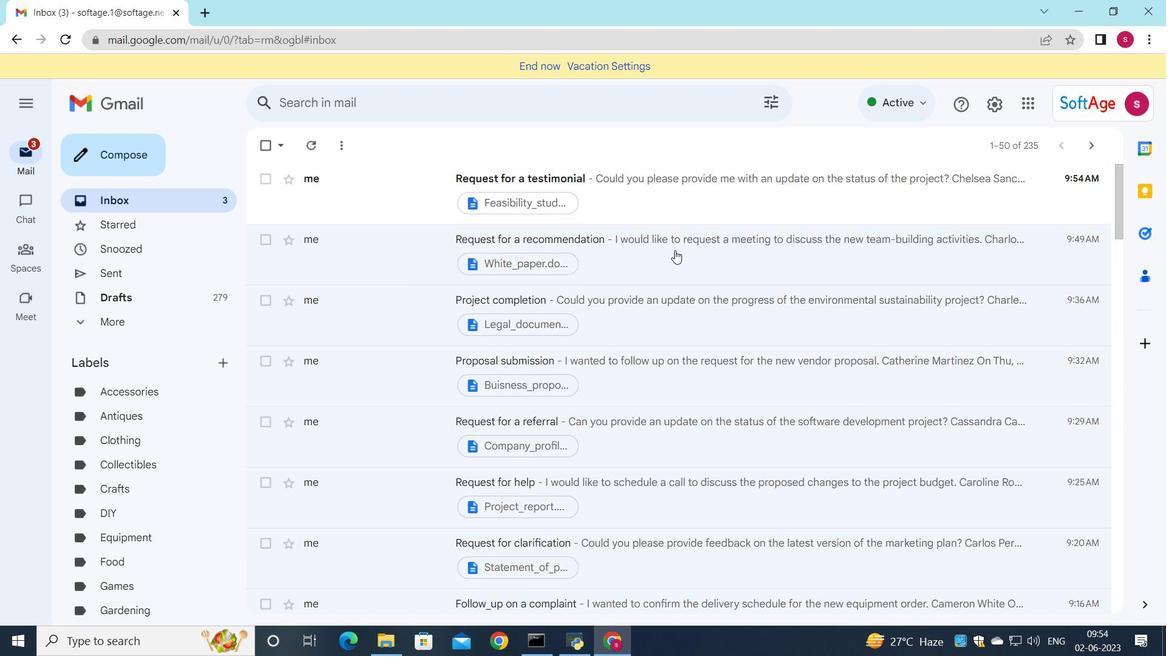 
Action: Mouse moved to (761, 204)
Screenshot: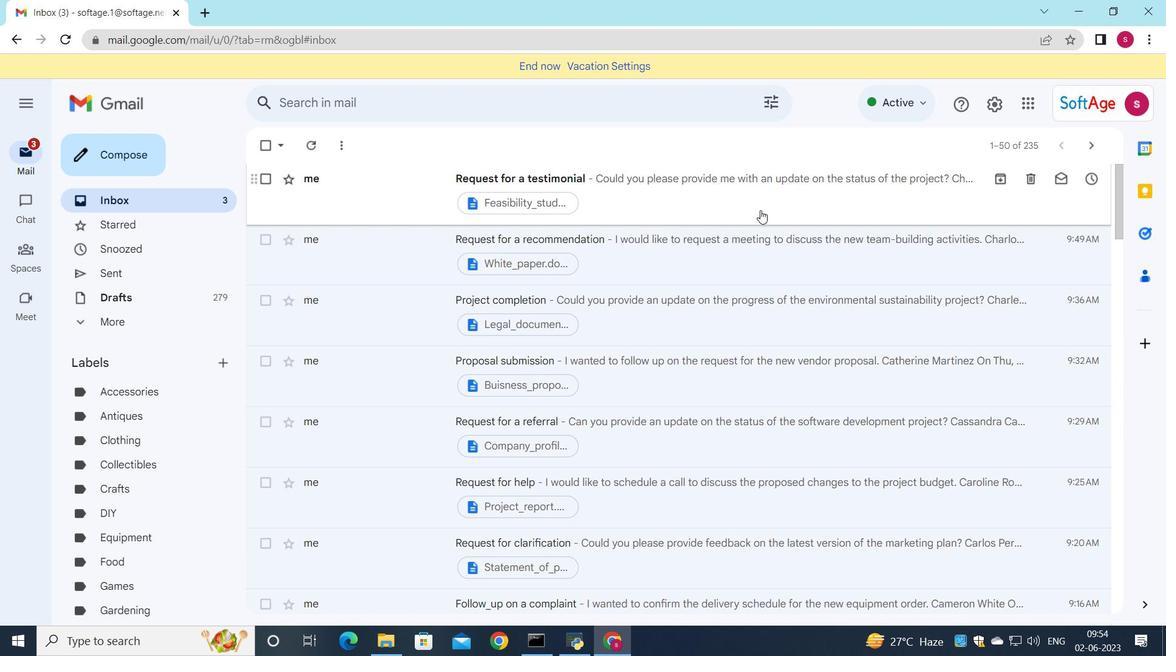 
Action: Mouse pressed left at (761, 204)
Screenshot: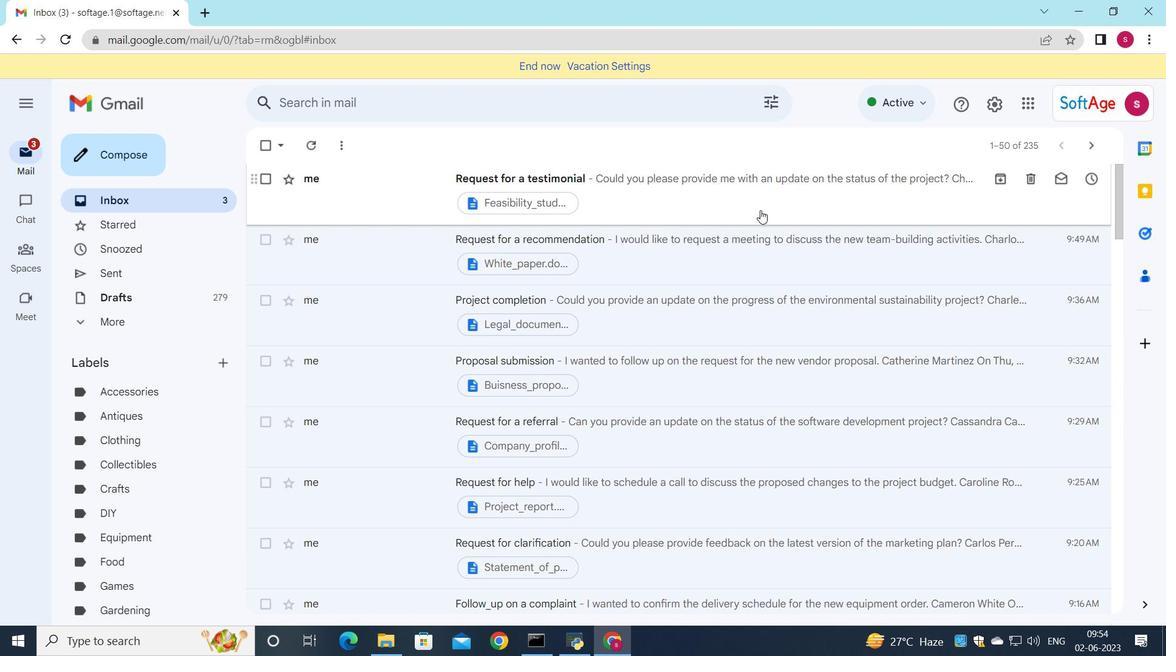 
Action: Mouse moved to (732, 316)
Screenshot: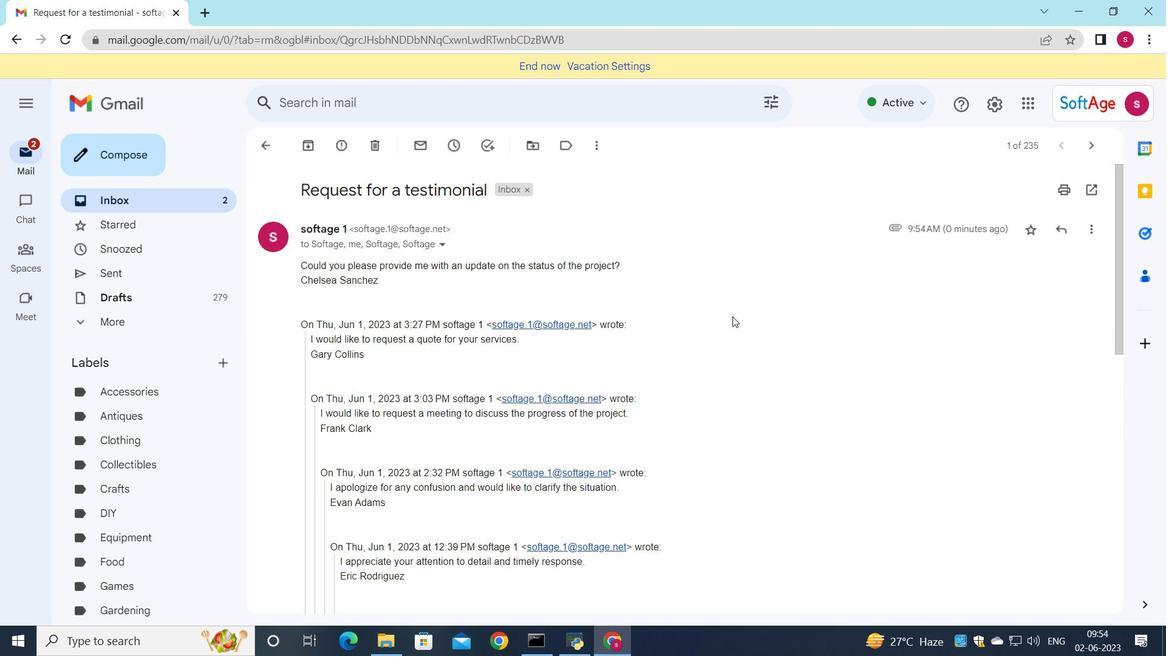 
